 Task: Research Airbnb properties in Teolocholco, Mexico from 2nd December, 2023 to 6th December, 2023 for 2 adults. Place can be entire room with 1  bedroom having 1 bed and 1 bathroom. Property type can be hotel.
Action: Mouse moved to (409, 317)
Screenshot: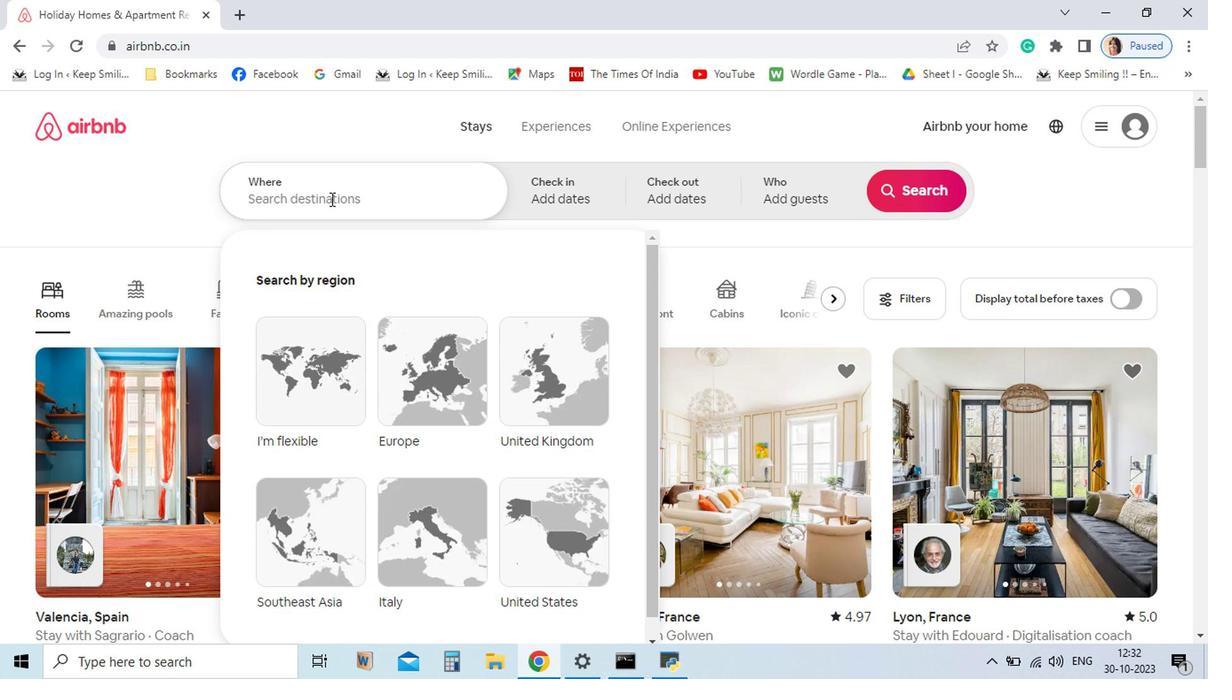 
Action: Key pressed <Key.shift>Teolocholco,<Key.space><Key.shift_r>Mexico<Key.enter>
Screenshot: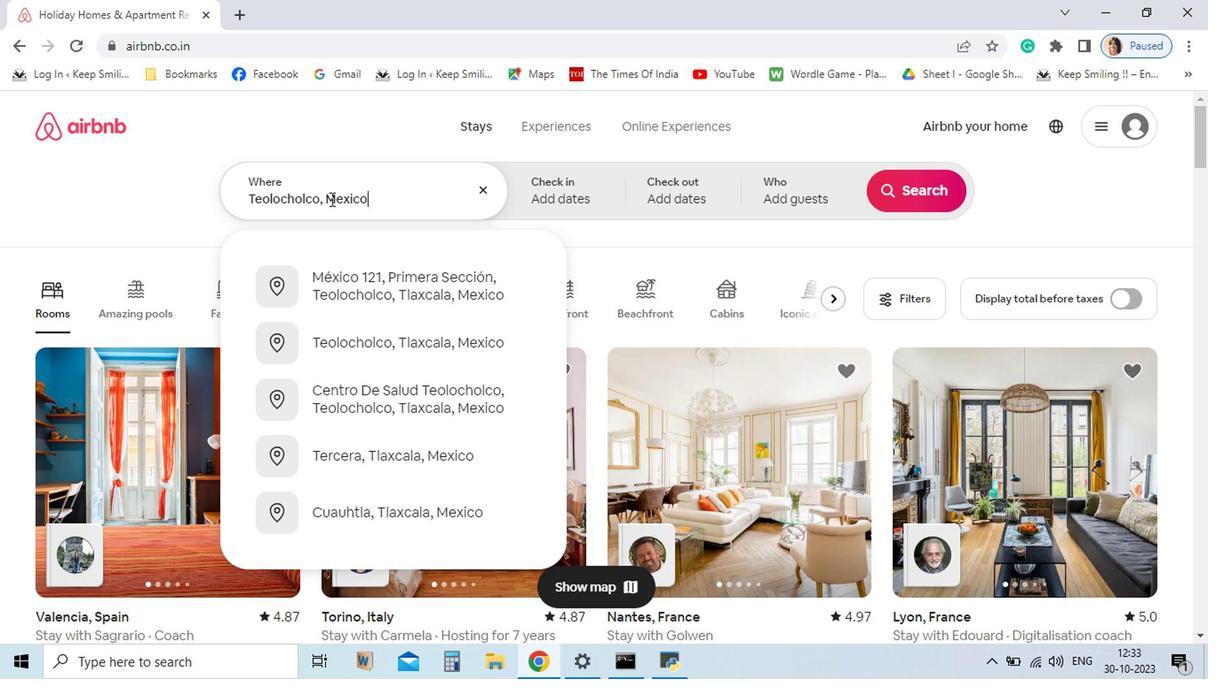 
Action: Mouse moved to (814, 412)
Screenshot: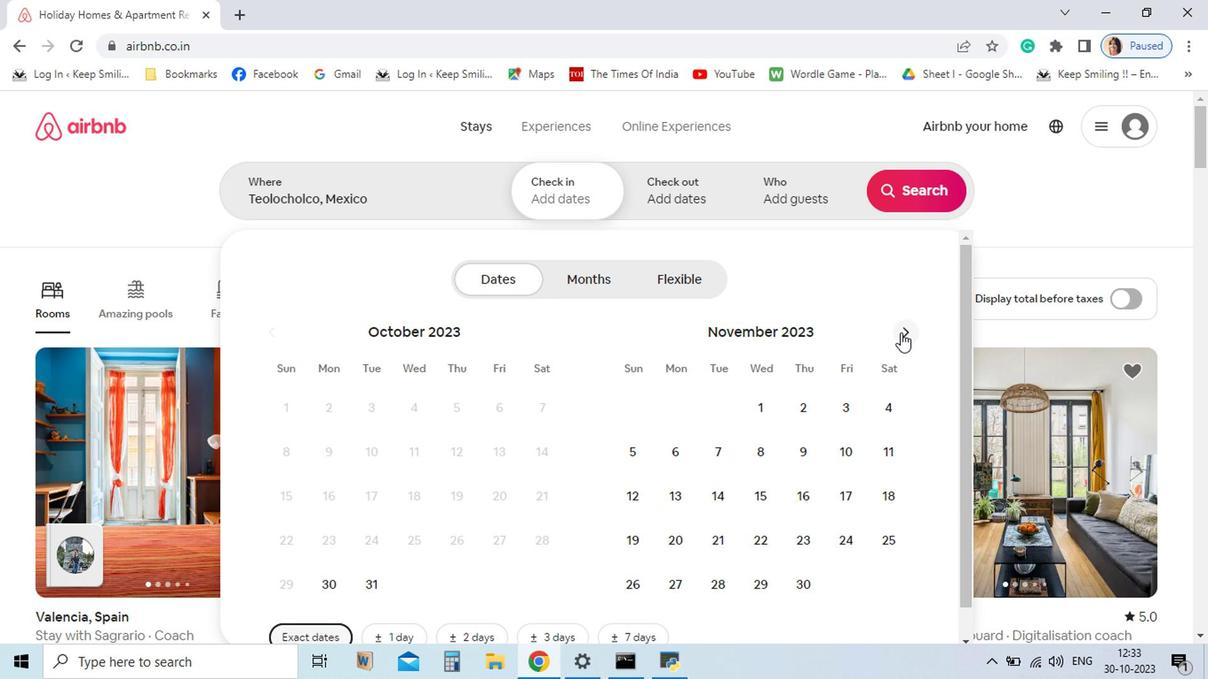 
Action: Mouse pressed left at (814, 412)
Screenshot: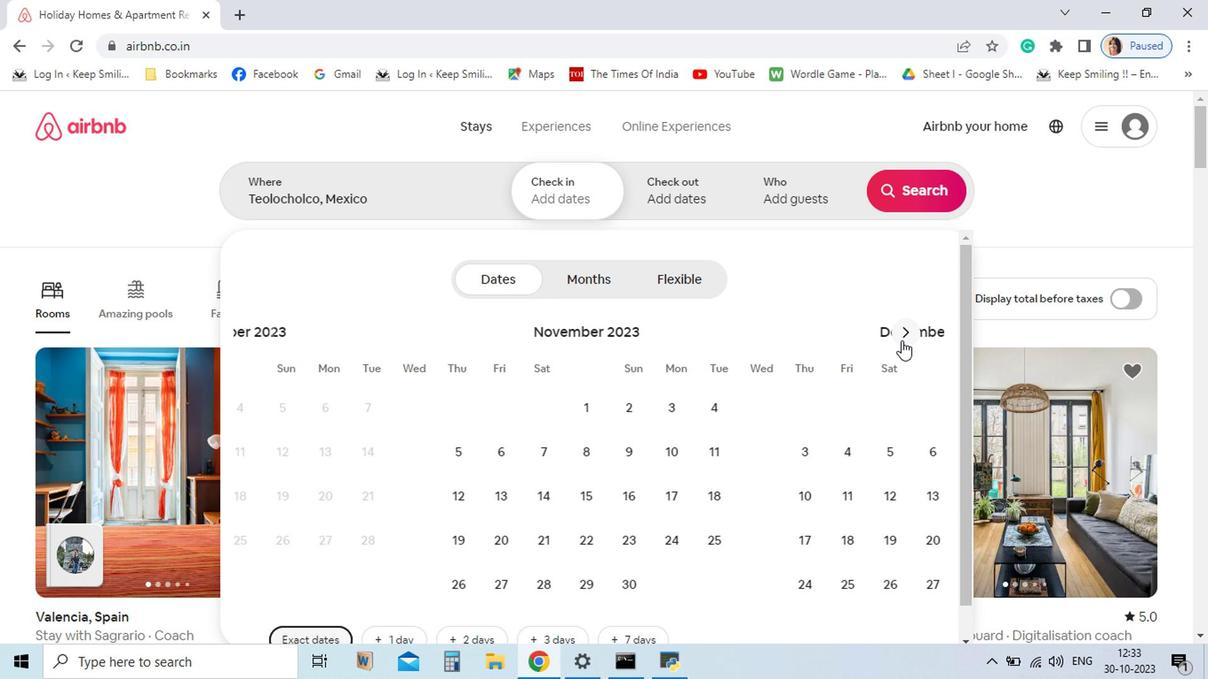 
Action: Mouse moved to (802, 472)
Screenshot: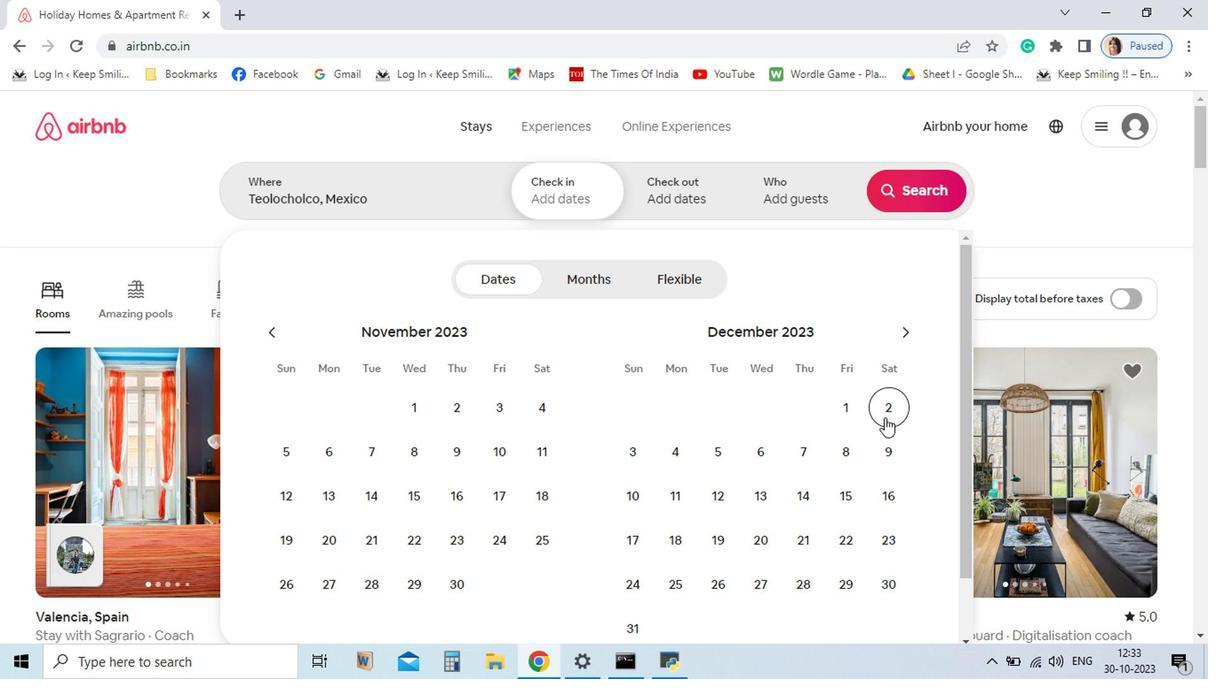 
Action: Mouse pressed left at (802, 472)
Screenshot: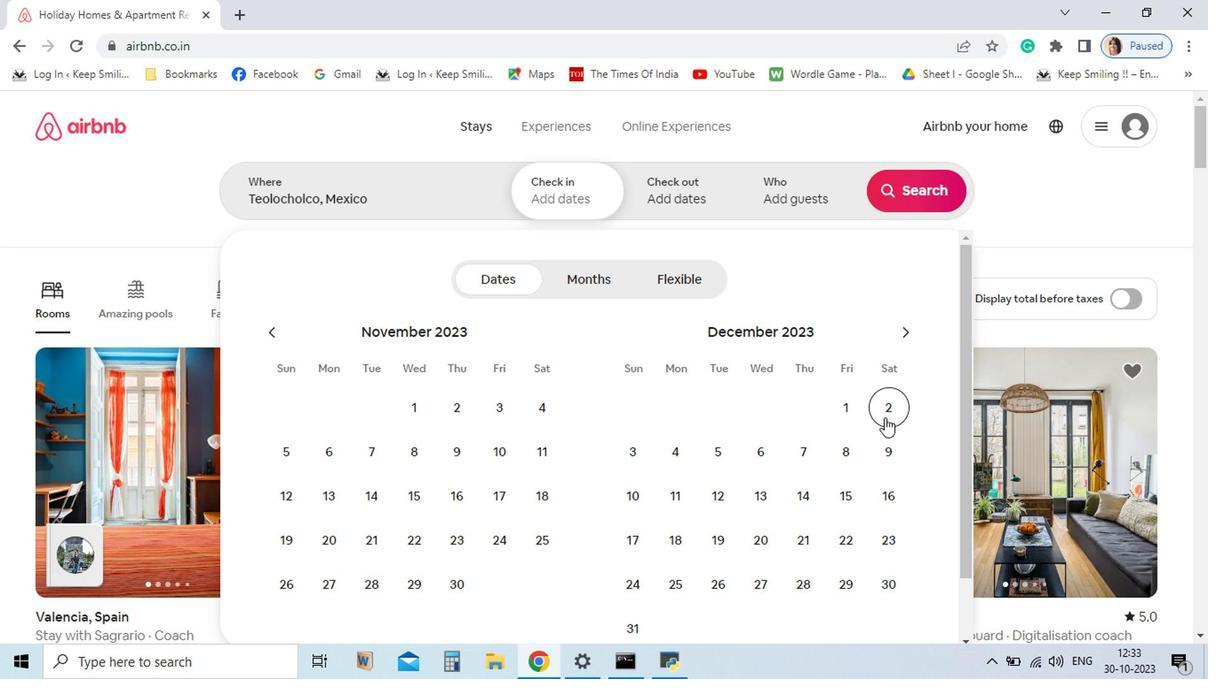
Action: Mouse moved to (713, 505)
Screenshot: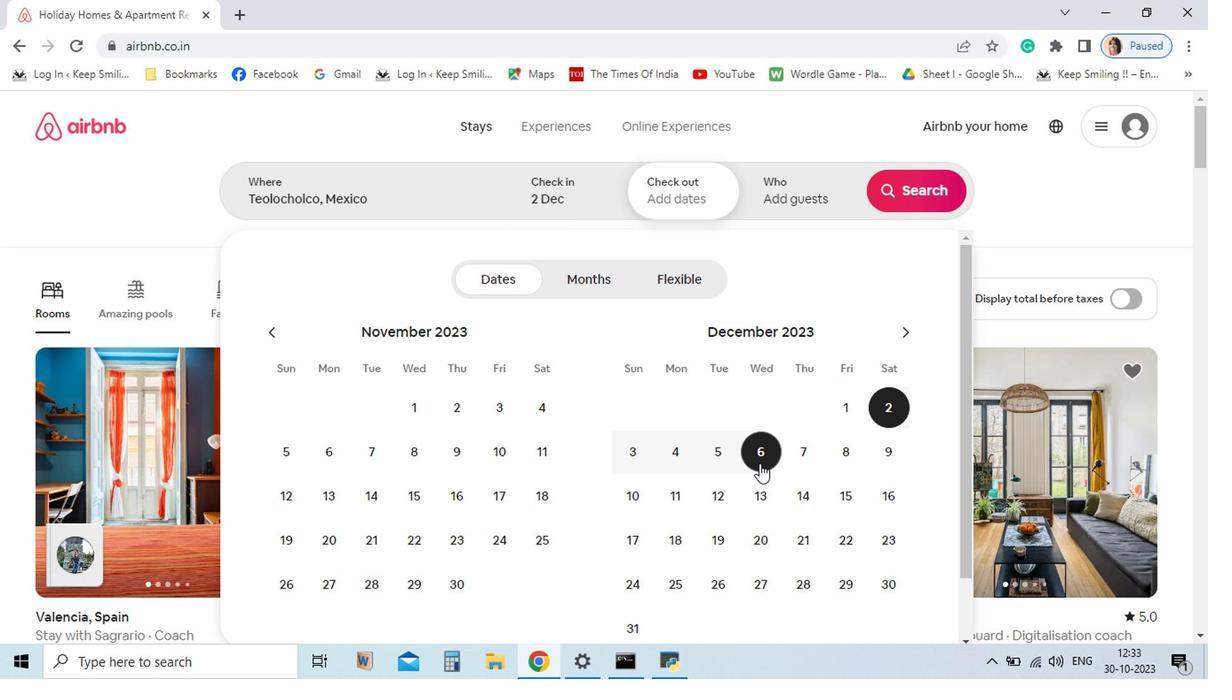 
Action: Mouse pressed left at (713, 505)
Screenshot: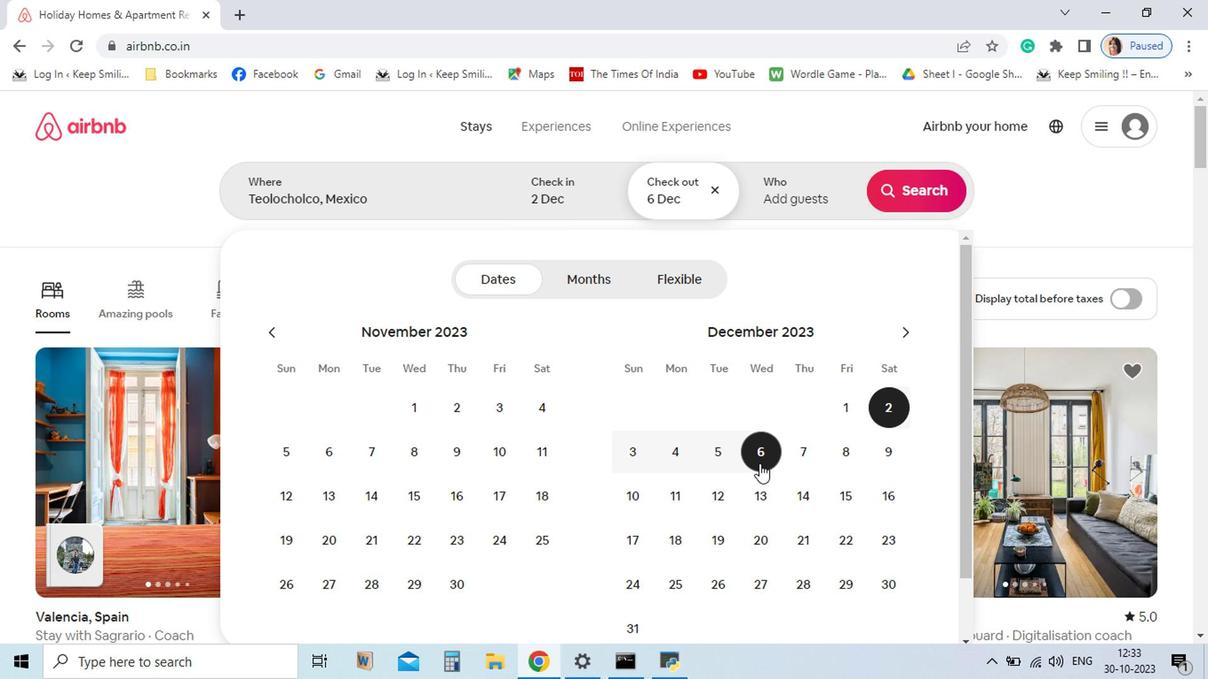 
Action: Mouse moved to (735, 314)
Screenshot: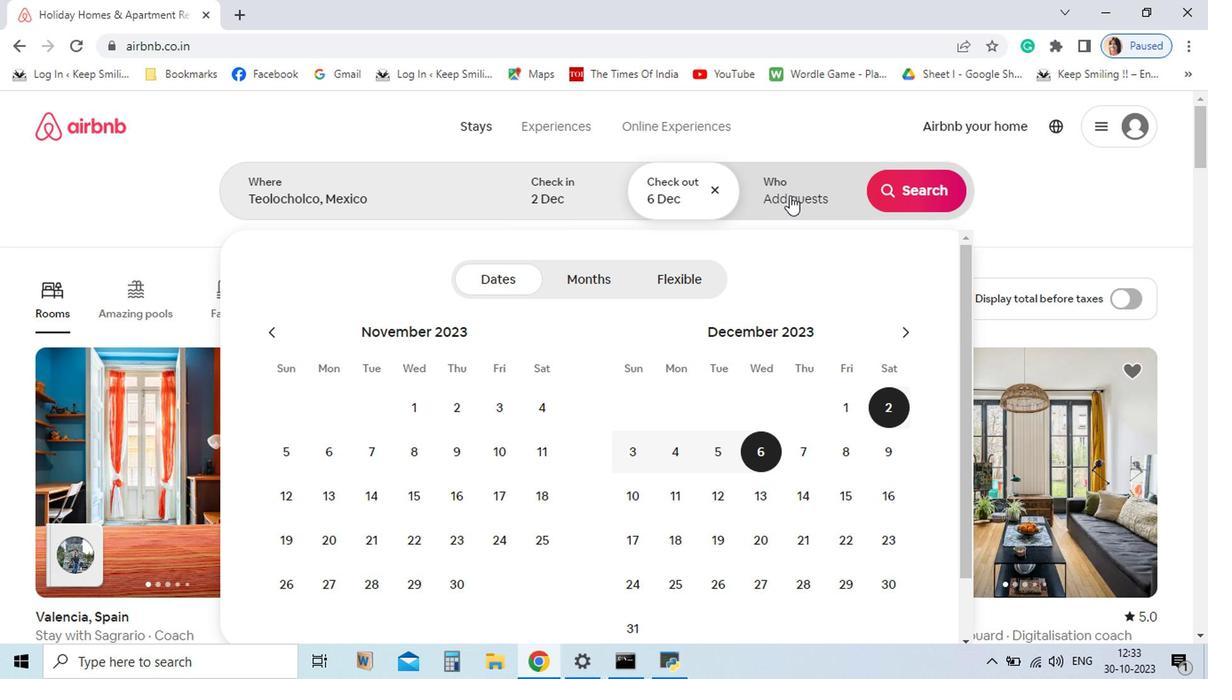 
Action: Mouse pressed left at (735, 314)
Screenshot: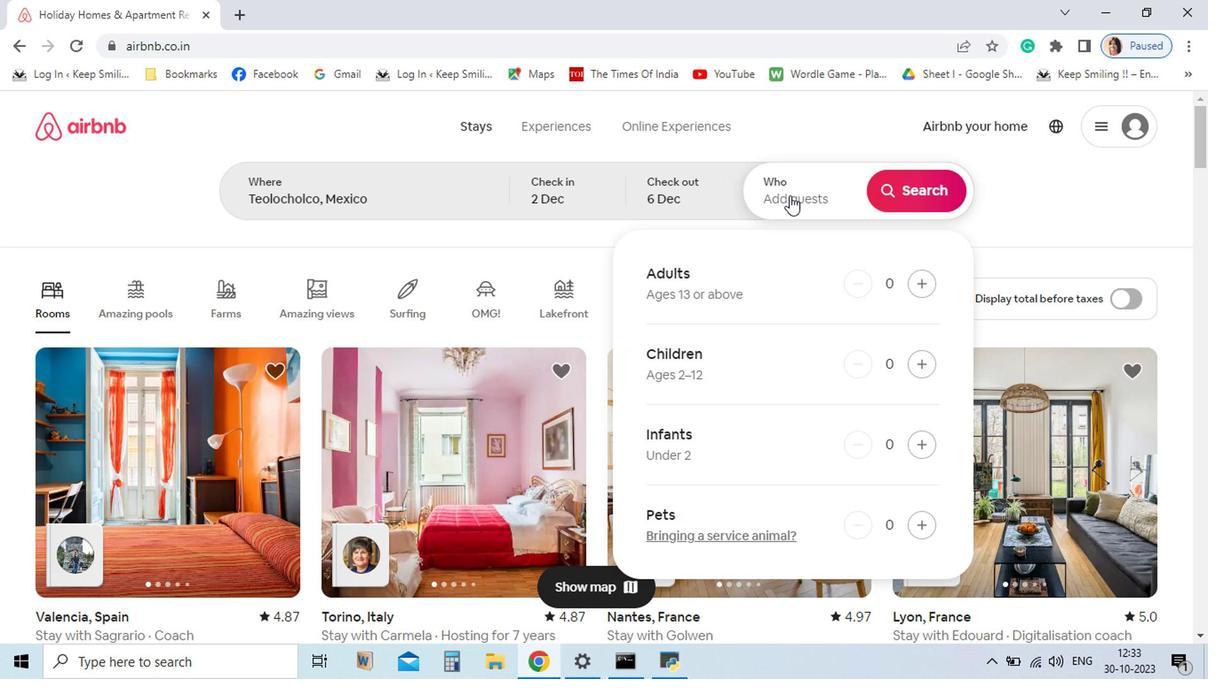 
Action: Mouse moved to (831, 378)
Screenshot: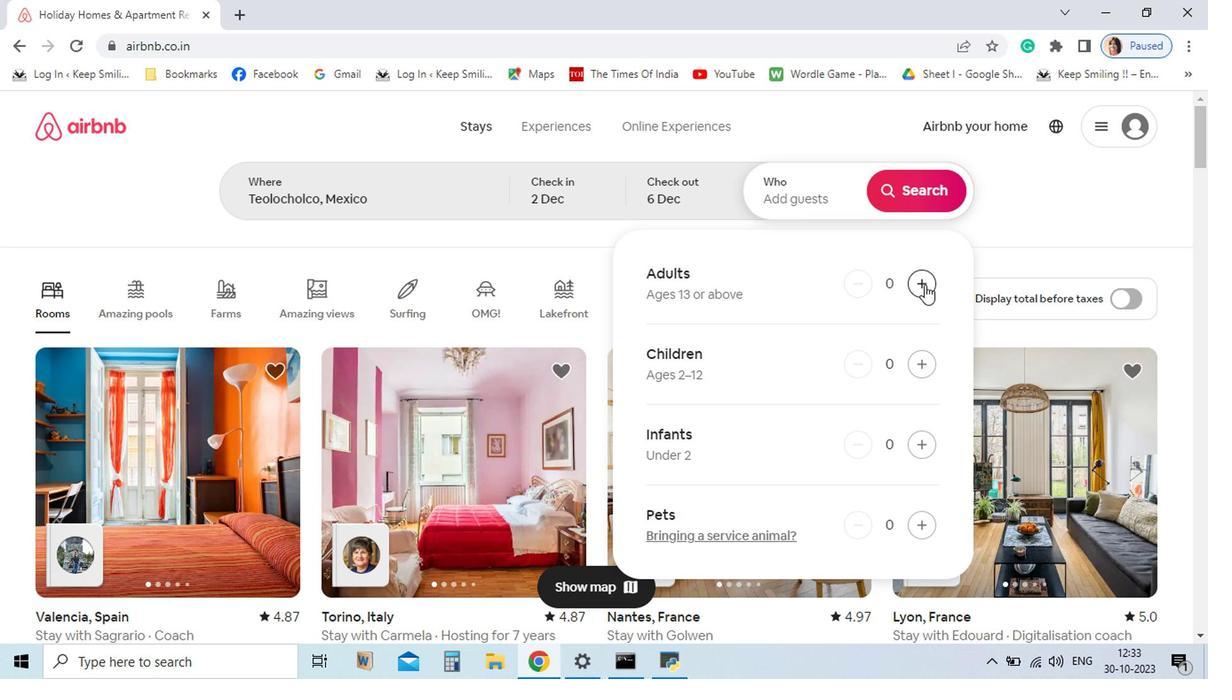 
Action: Mouse pressed left at (831, 378)
Screenshot: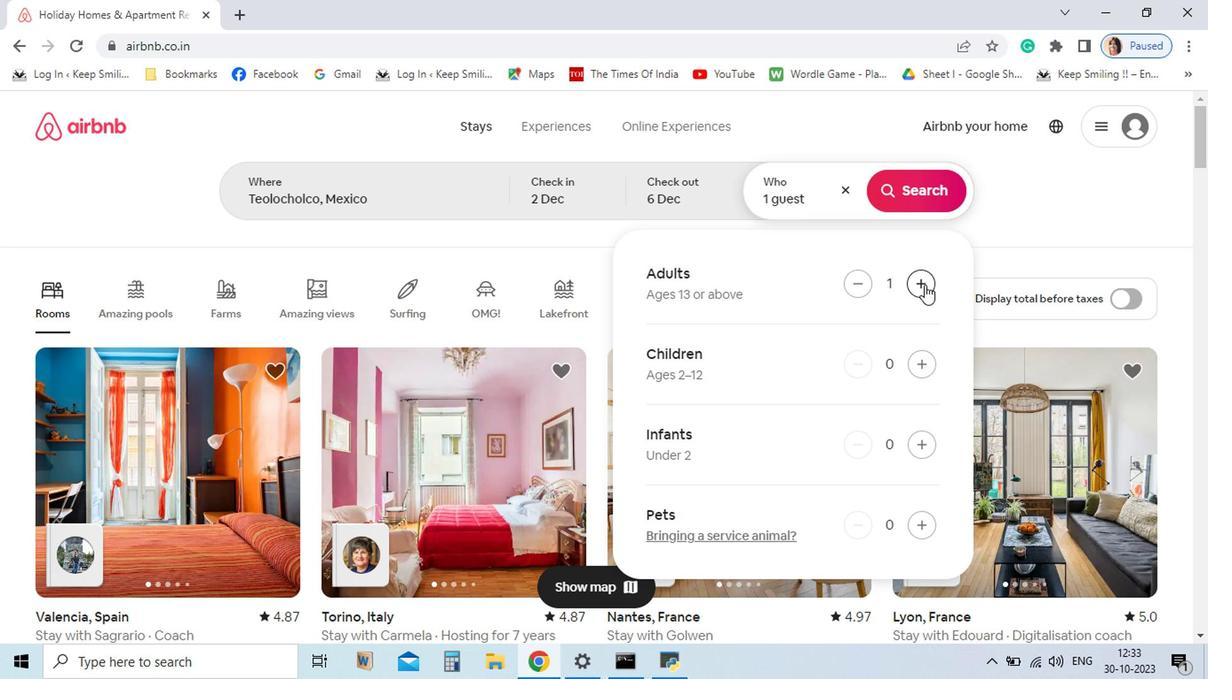
Action: Mouse pressed left at (831, 378)
Screenshot: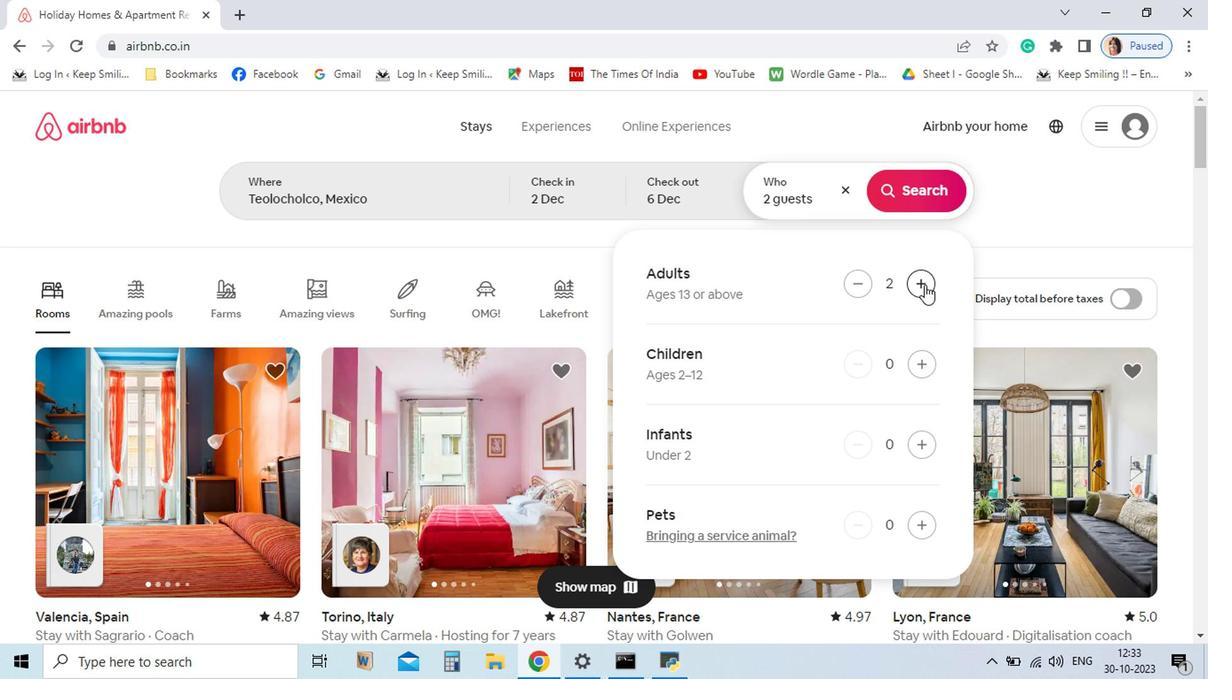 
Action: Mouse moved to (822, 312)
Screenshot: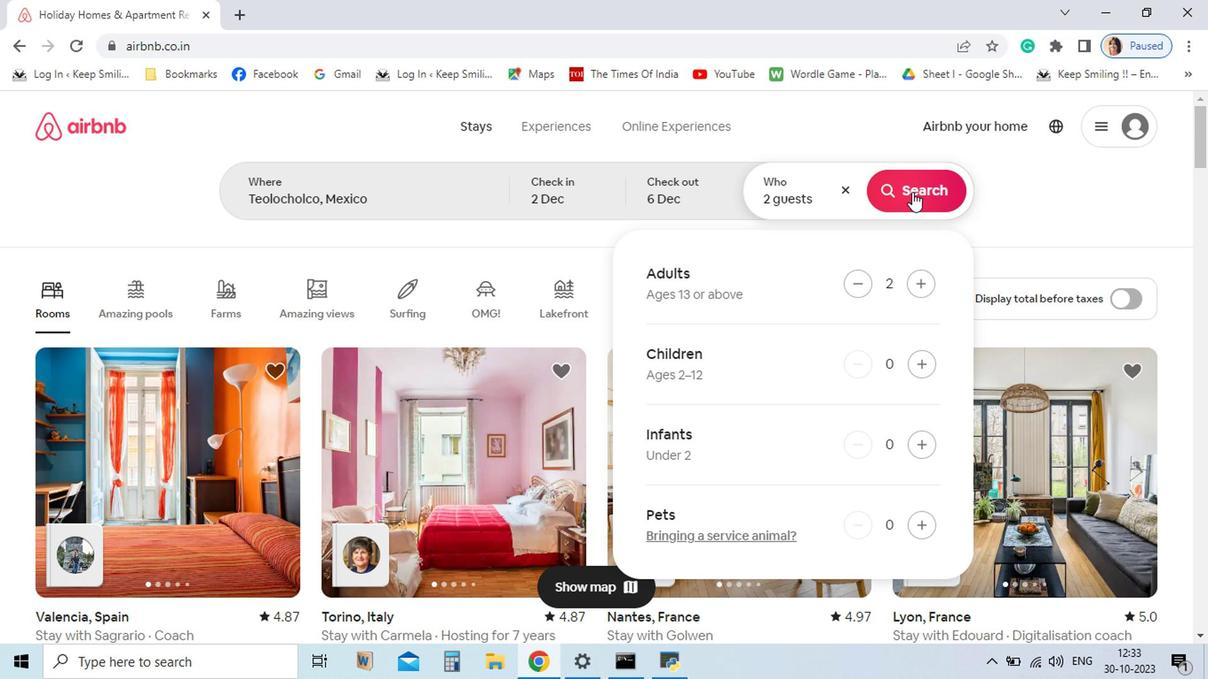 
Action: Mouse pressed left at (822, 312)
Screenshot: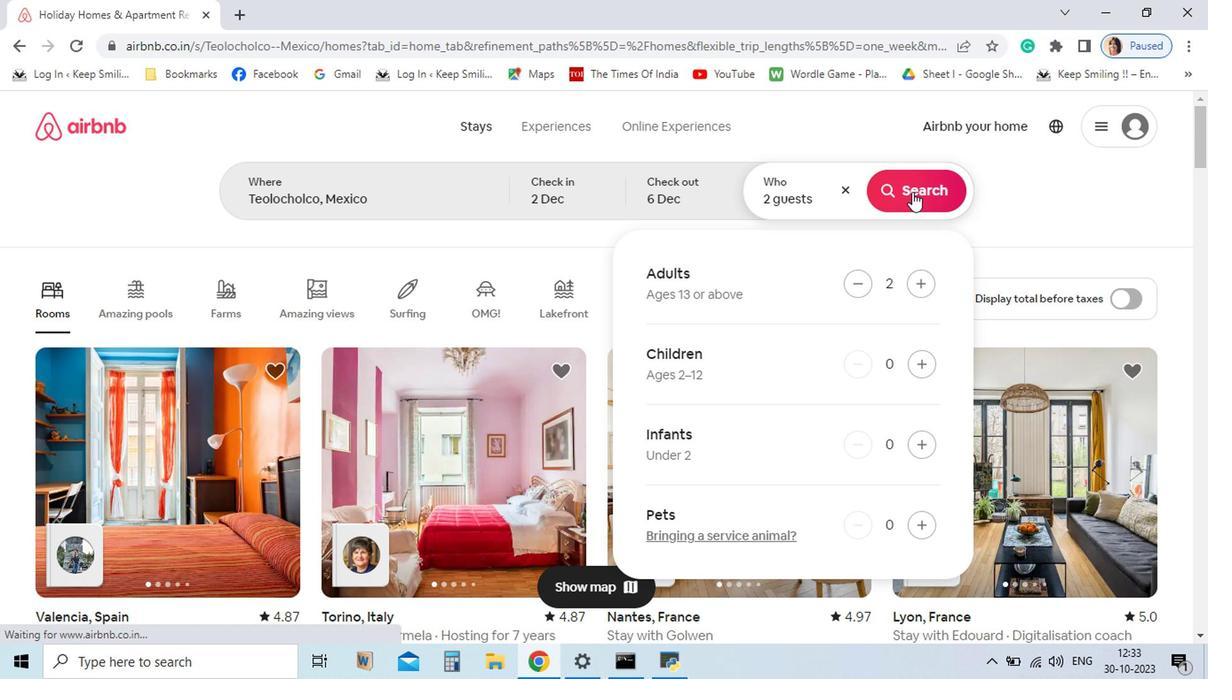 
Action: Mouse moved to (830, 313)
Screenshot: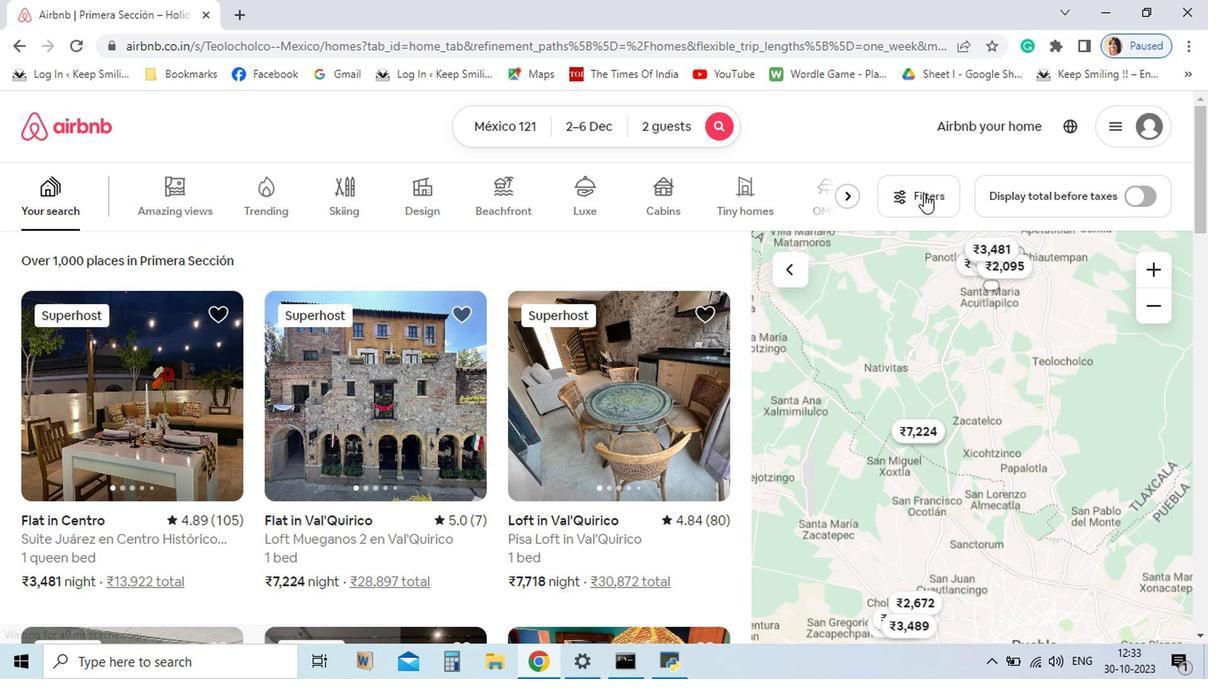 
Action: Mouse pressed left at (830, 313)
Screenshot: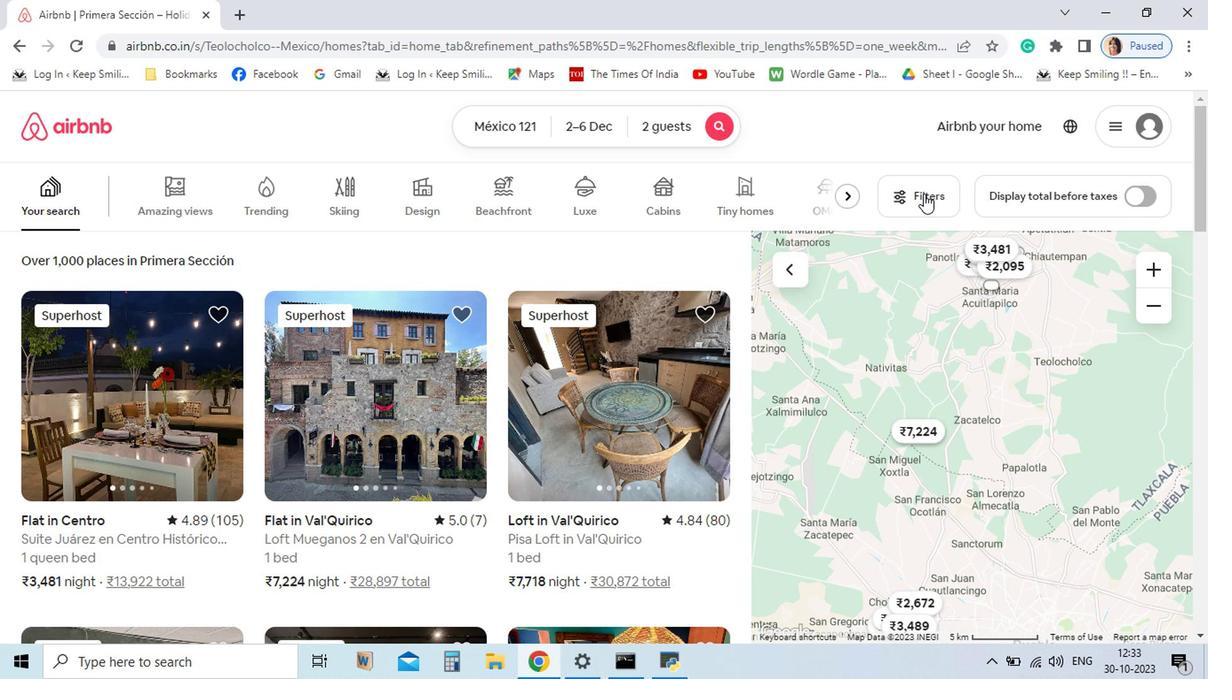 
Action: Mouse moved to (844, 339)
Screenshot: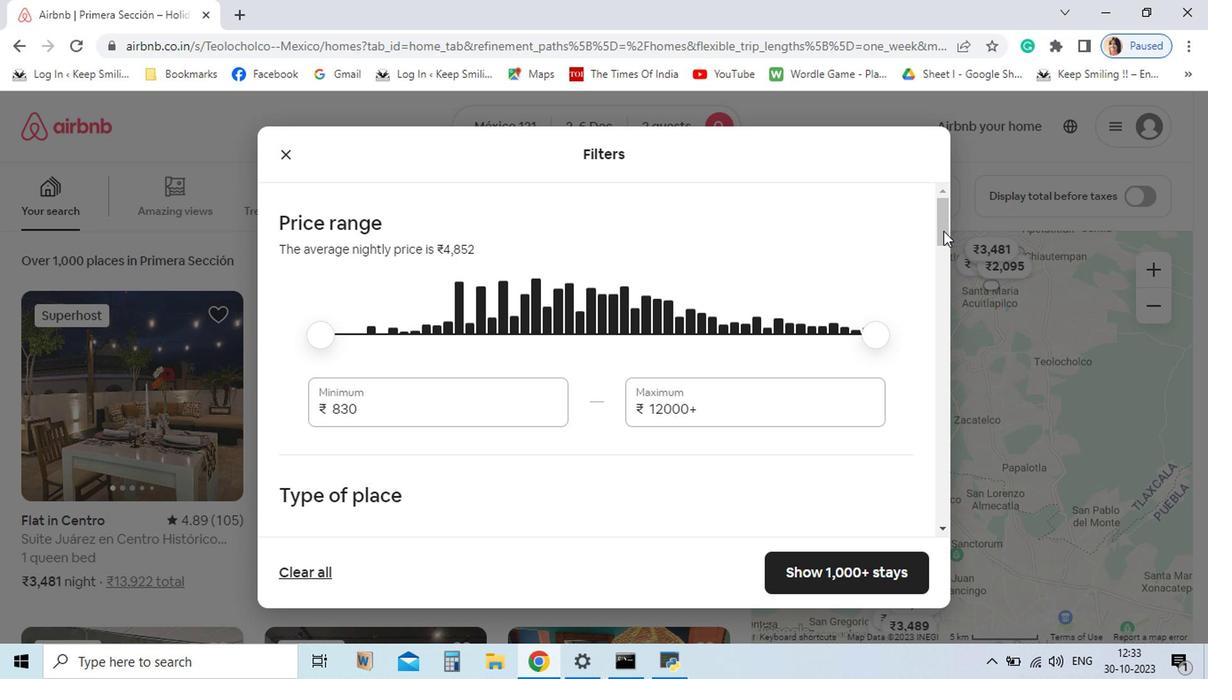
Action: Mouse pressed left at (844, 339)
Screenshot: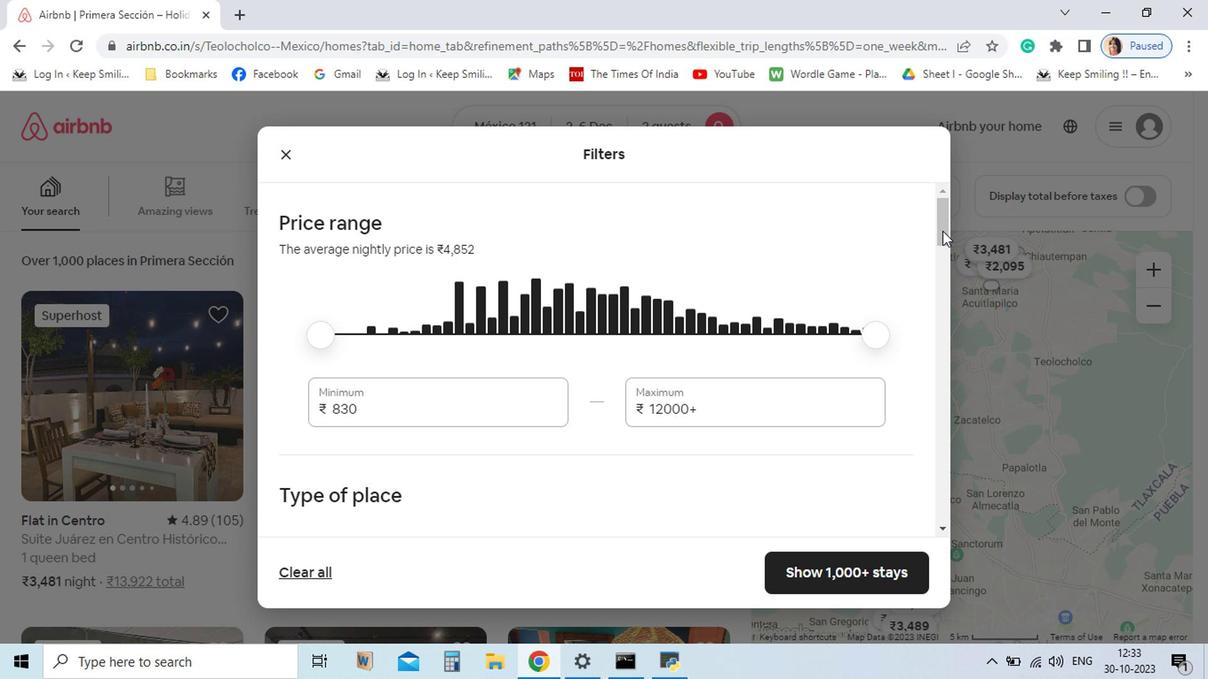 
Action: Mouse moved to (452, 434)
Screenshot: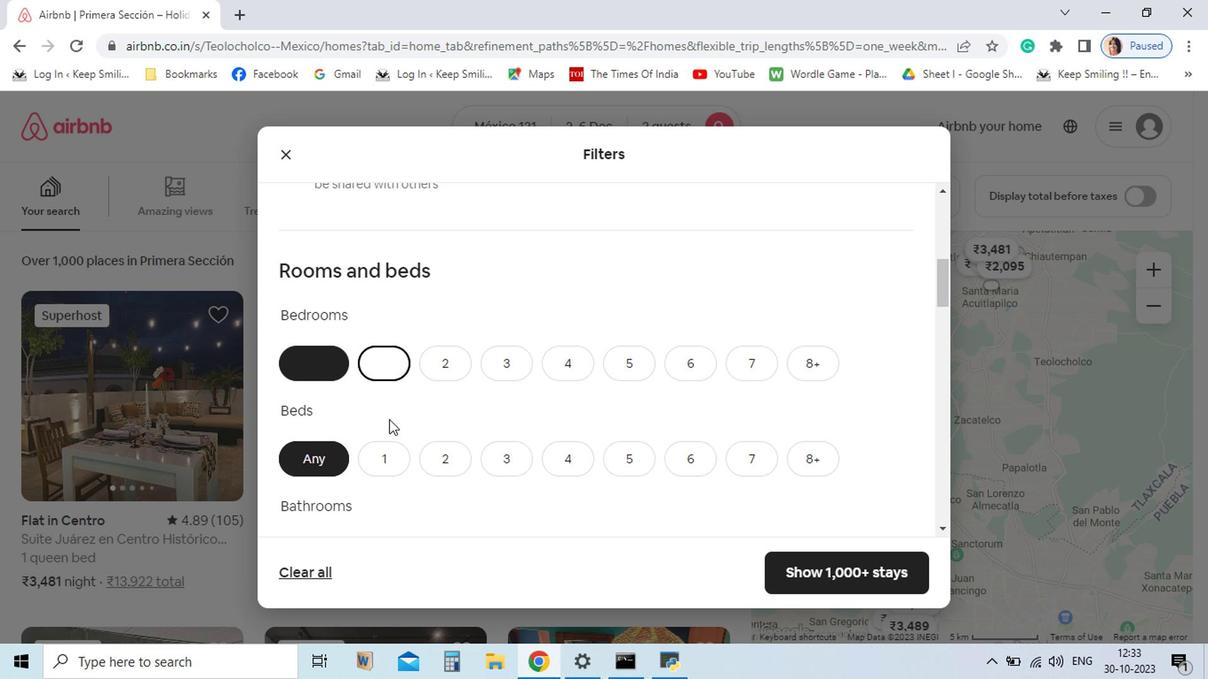 
Action: Mouse pressed left at (452, 434)
Screenshot: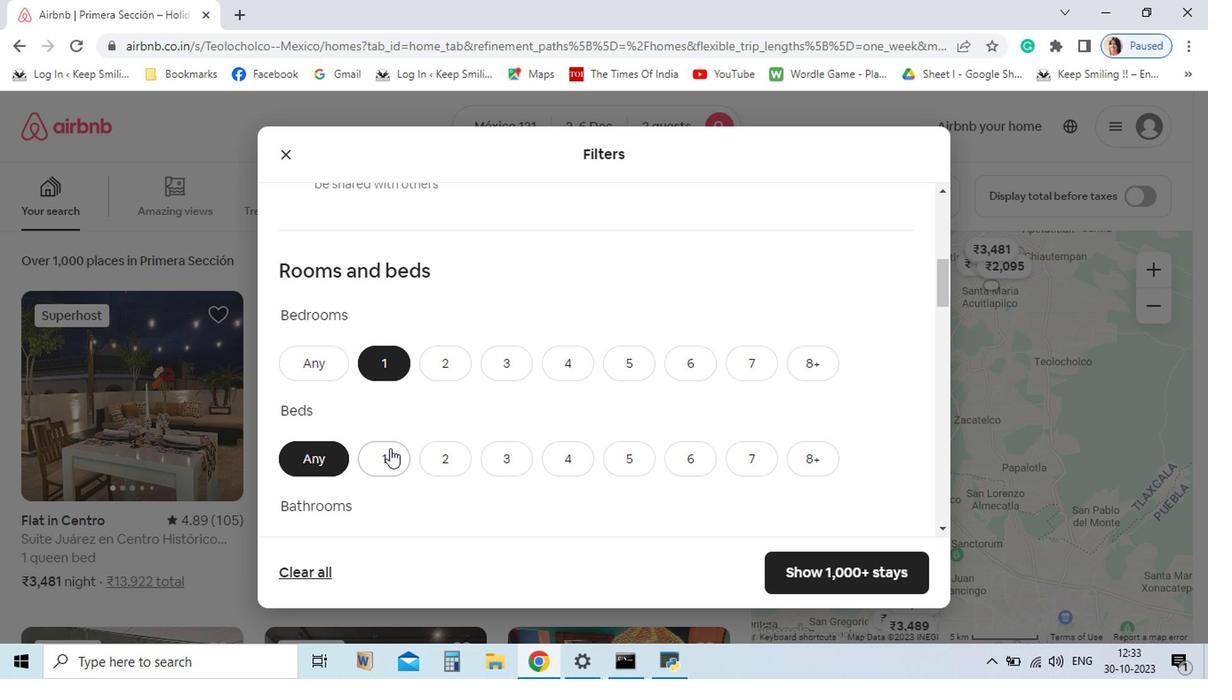 
Action: Mouse moved to (452, 494)
Screenshot: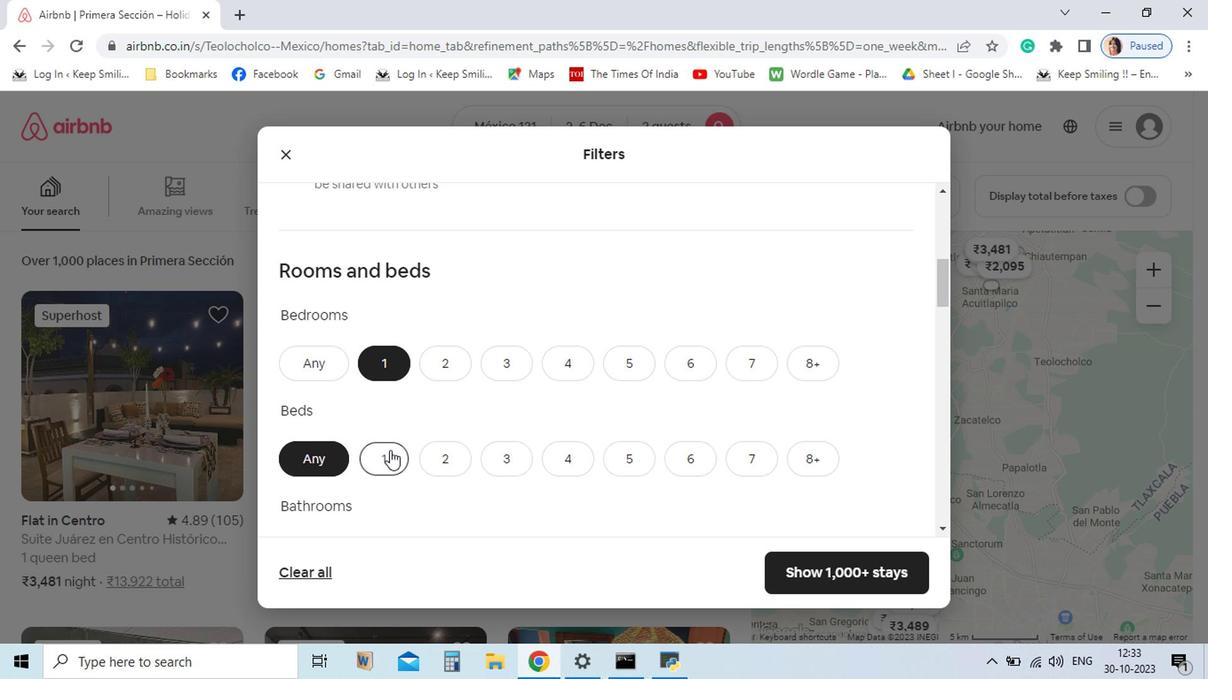 
Action: Mouse pressed left at (452, 494)
Screenshot: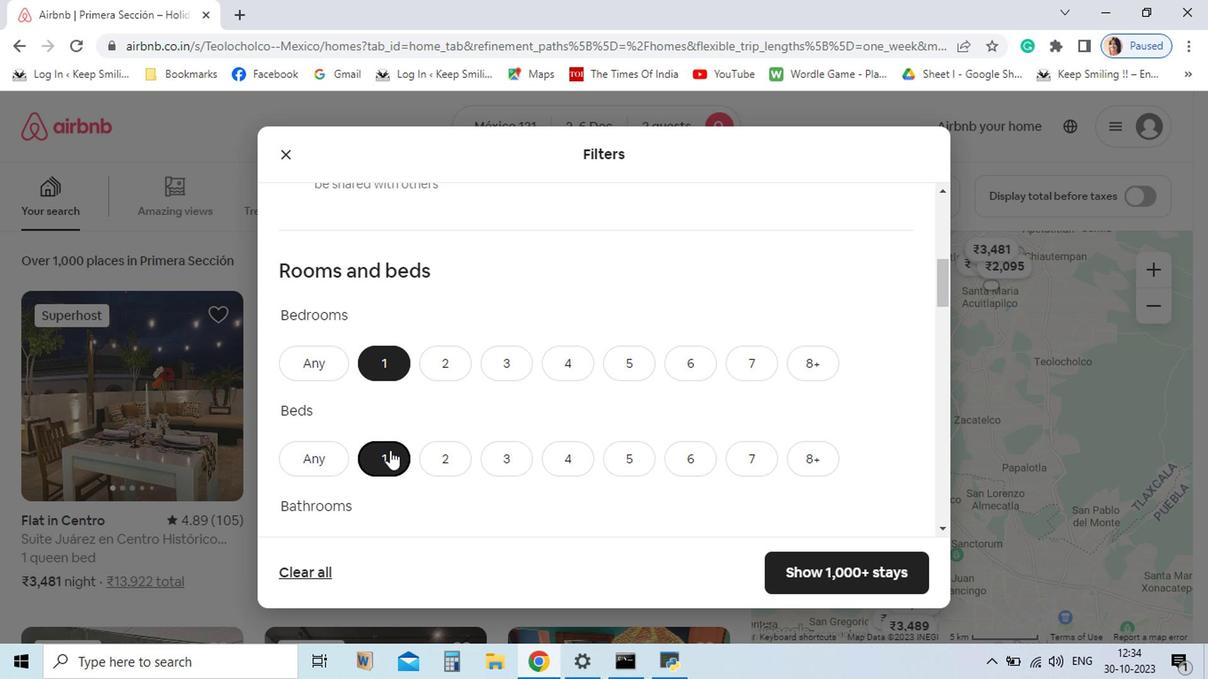 
Action: Mouse moved to (473, 501)
Screenshot: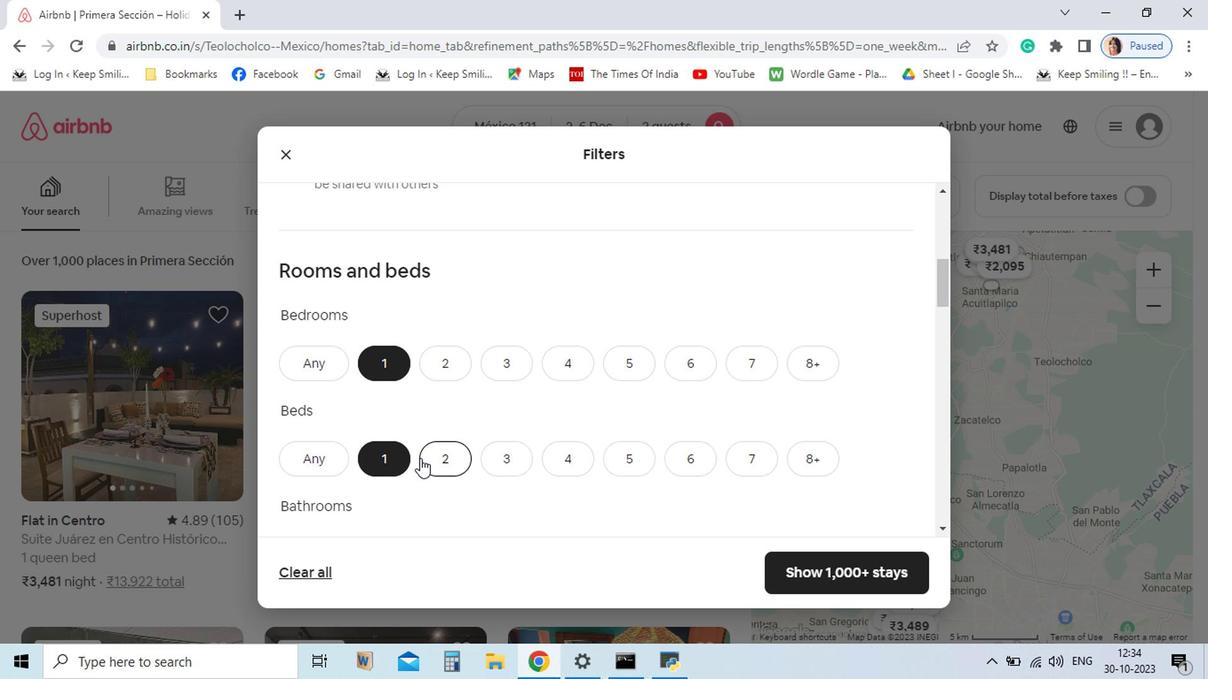 
Action: Mouse scrolled (473, 501) with delta (0, 0)
Screenshot: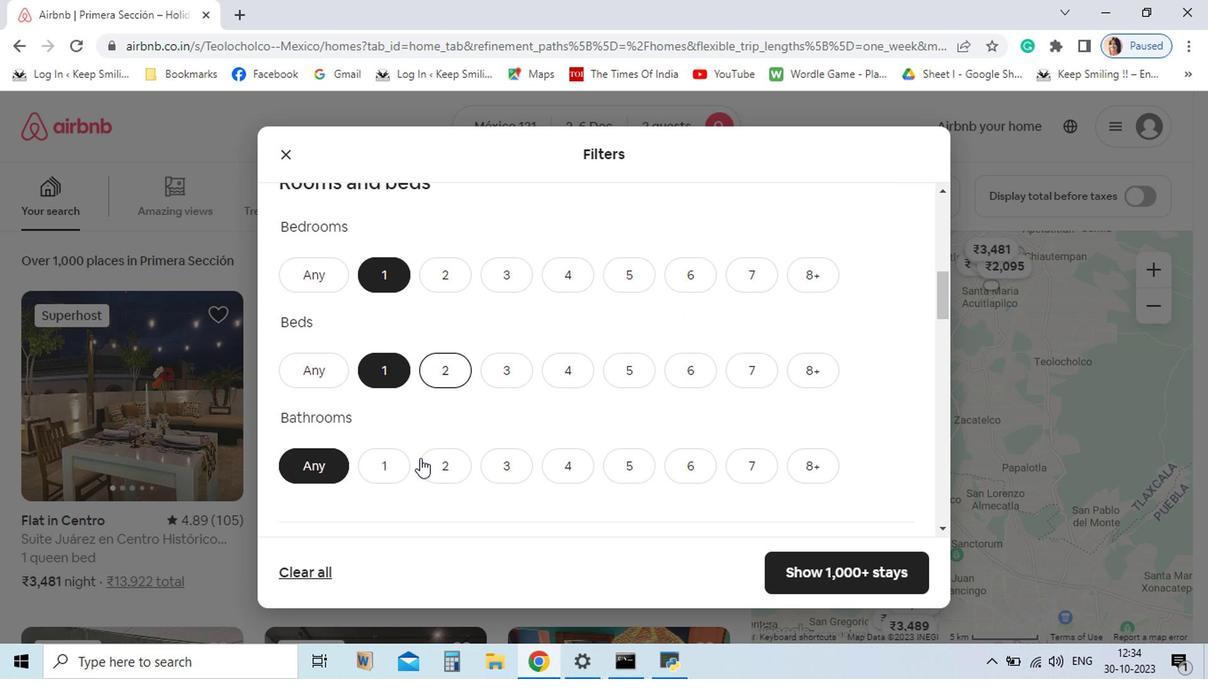 
Action: Mouse moved to (447, 504)
Screenshot: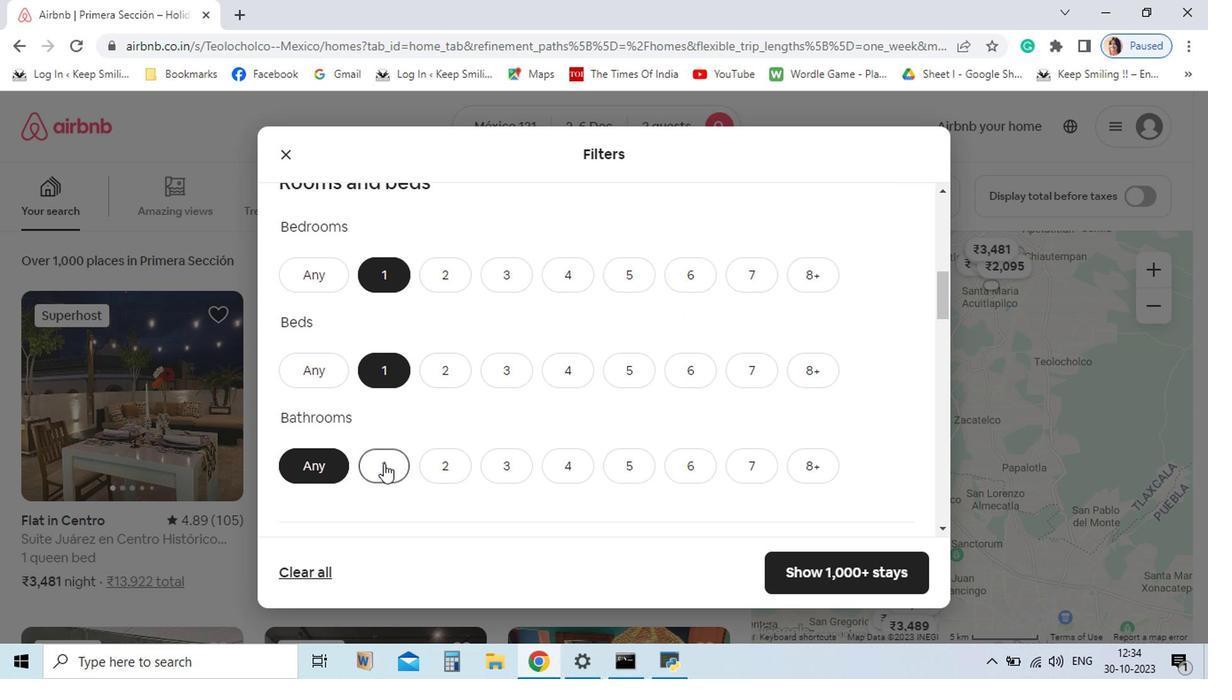 
Action: Mouse pressed left at (447, 504)
Screenshot: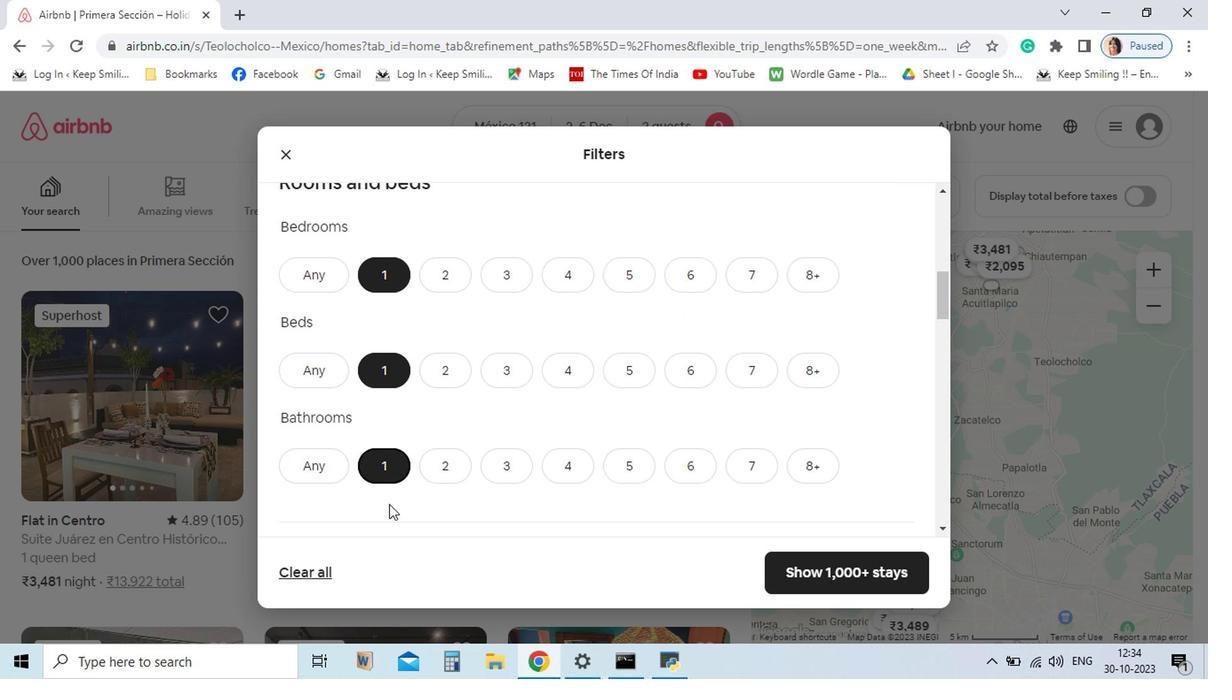 
Action: Mouse moved to (513, 534)
Screenshot: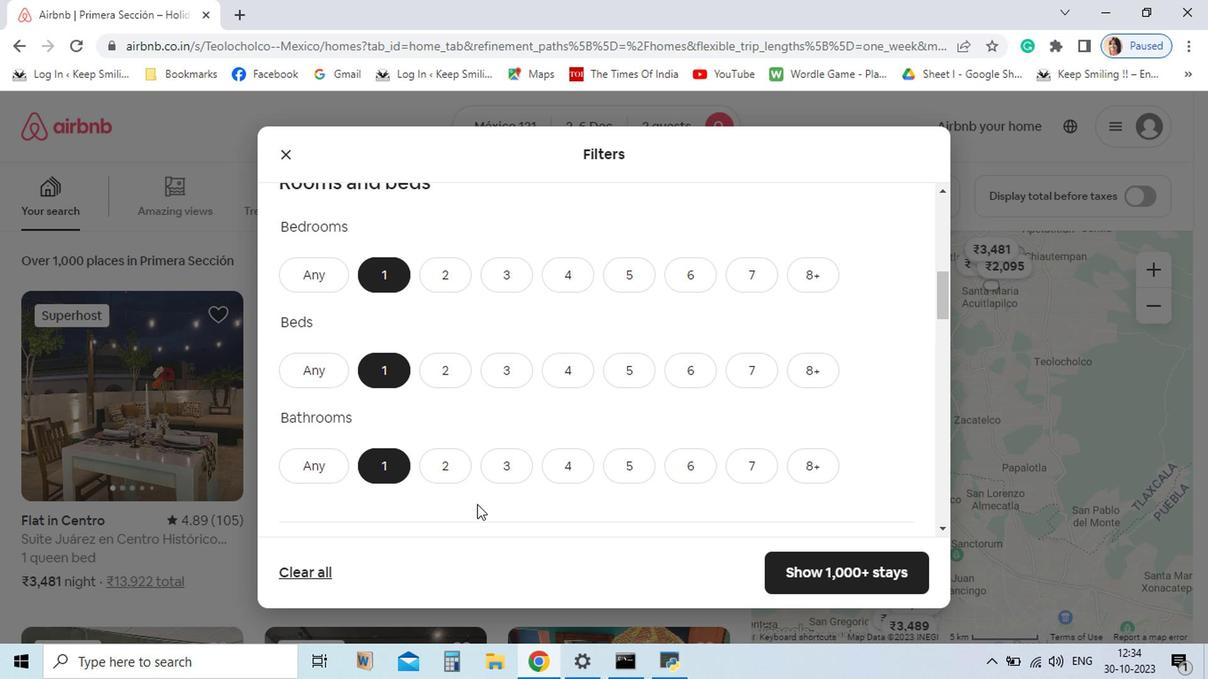 
Action: Mouse scrolled (513, 533) with delta (0, 0)
Screenshot: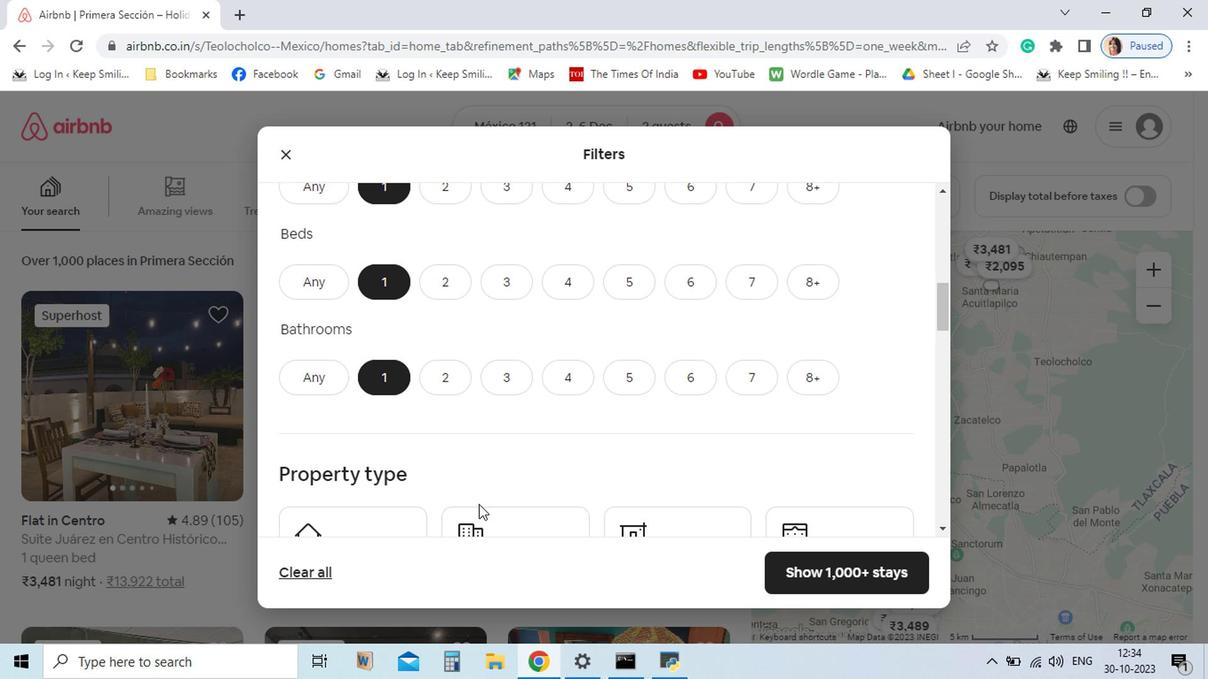 
Action: Mouse moved to (657, 497)
Screenshot: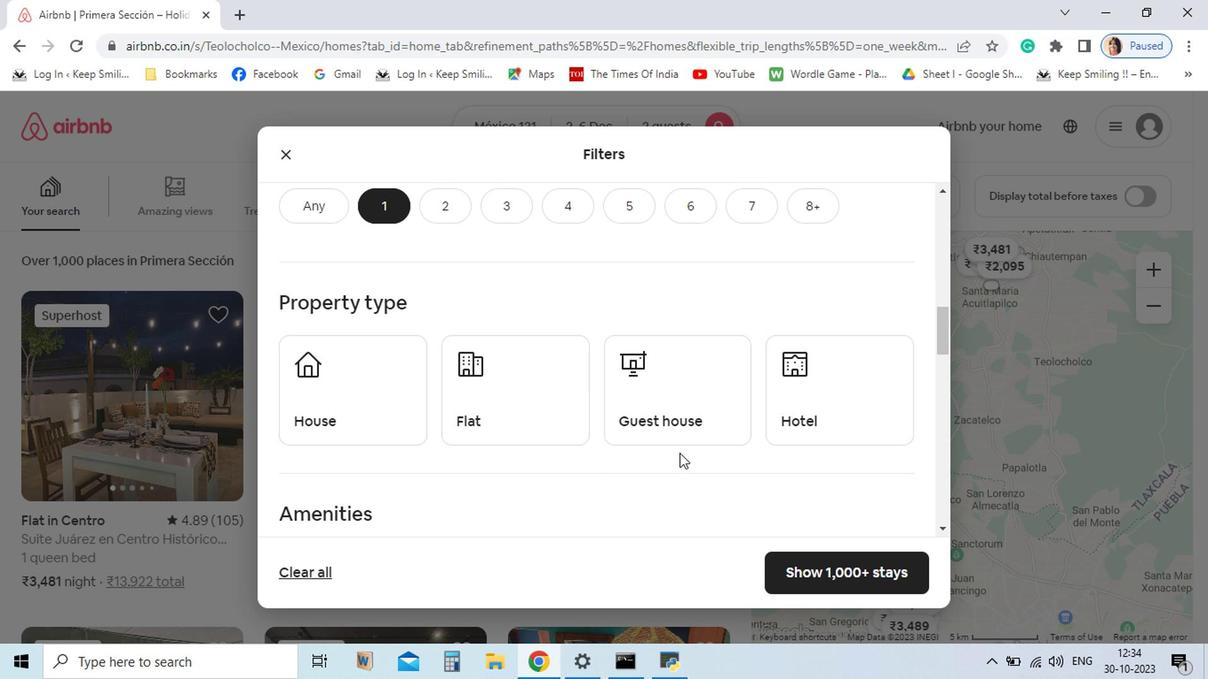 
Action: Mouse scrolled (657, 497) with delta (0, 0)
Screenshot: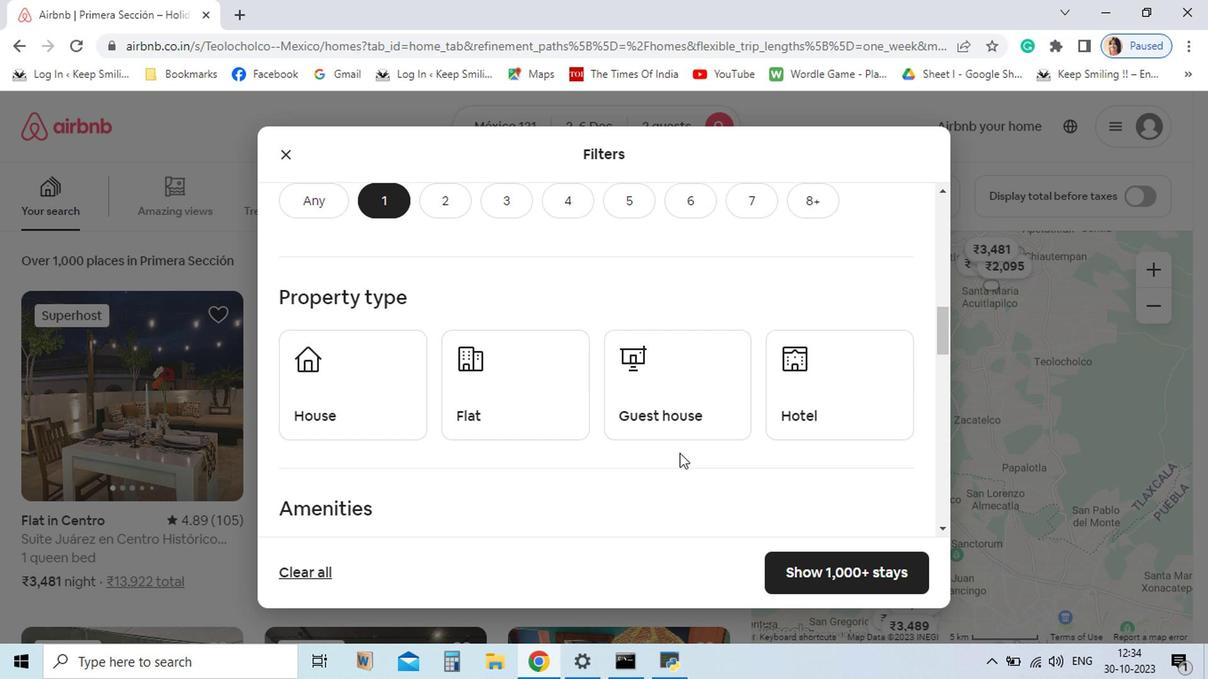 
Action: Mouse scrolled (657, 497) with delta (0, 0)
Screenshot: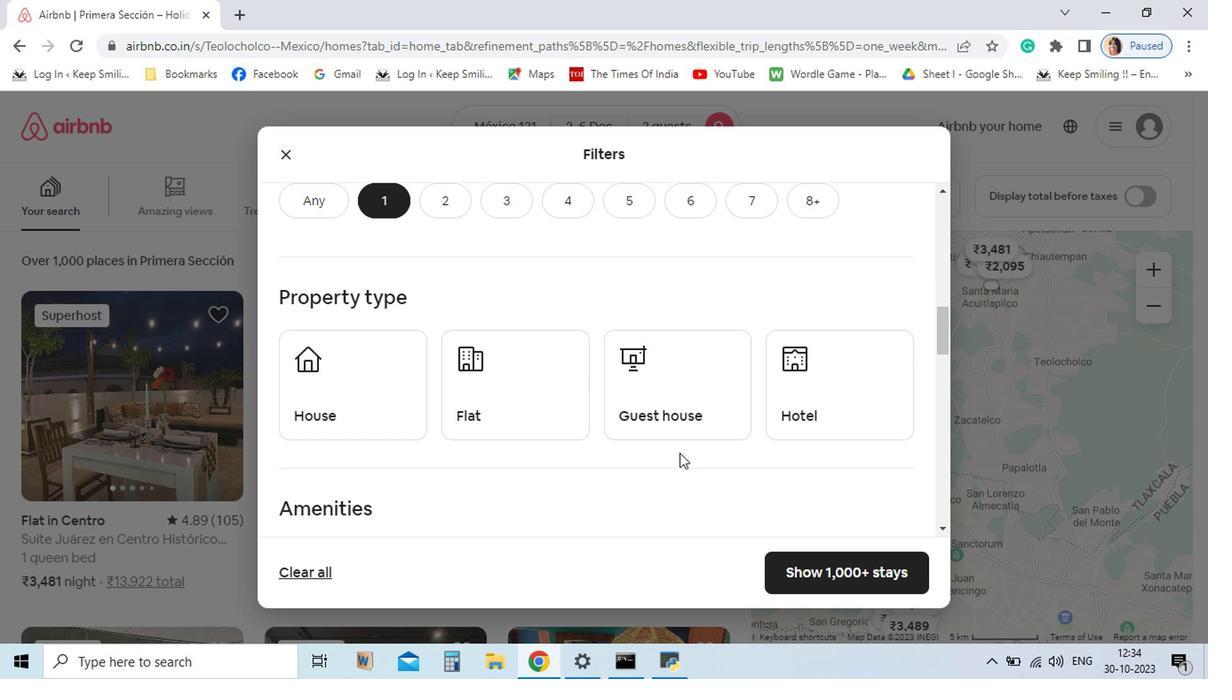 
Action: Mouse moved to (759, 458)
Screenshot: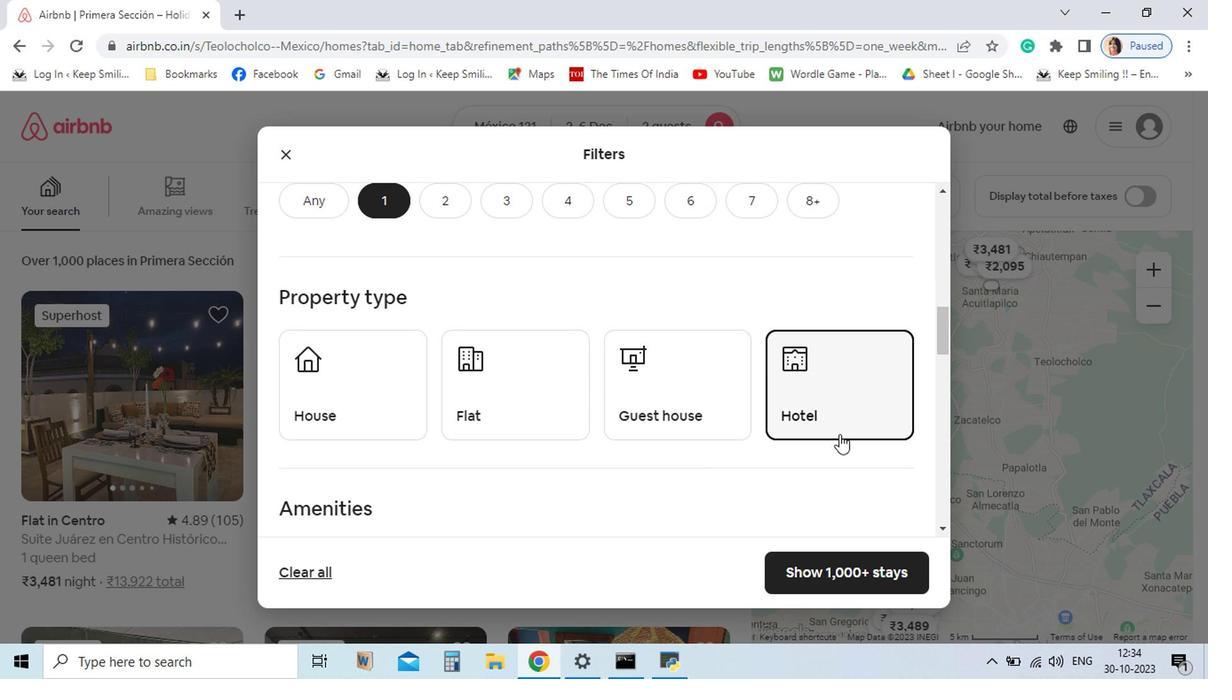 
Action: Mouse pressed left at (759, 458)
Screenshot: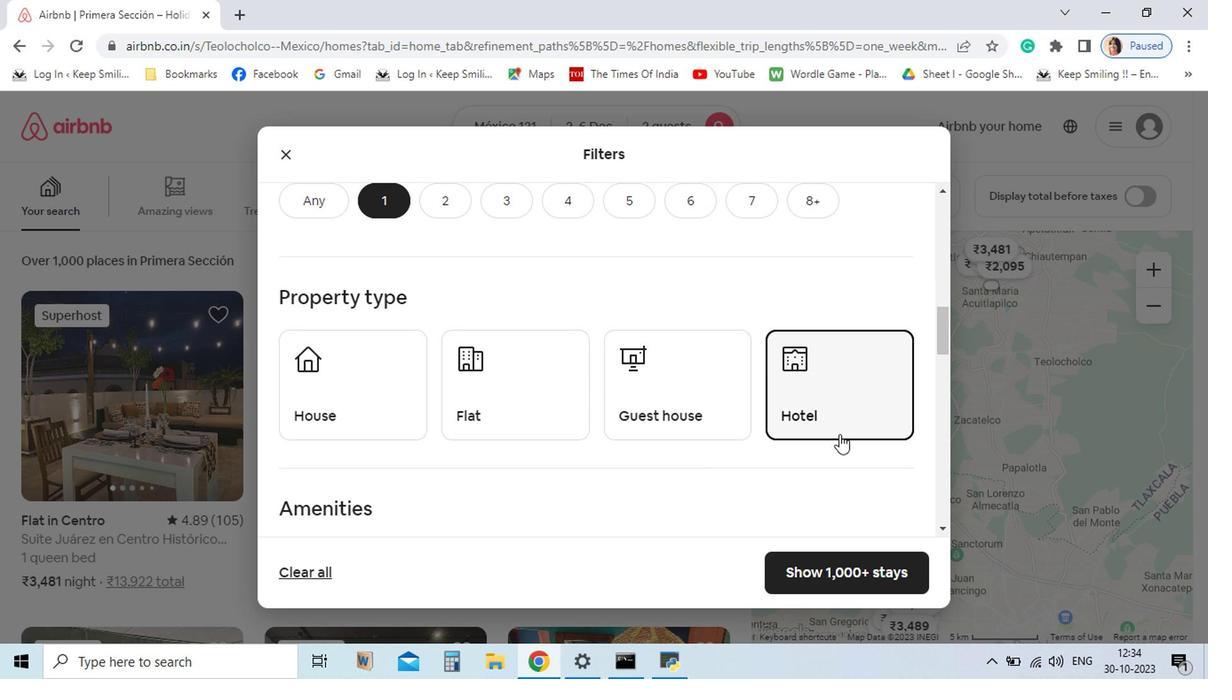 
Action: Mouse moved to (779, 585)
Screenshot: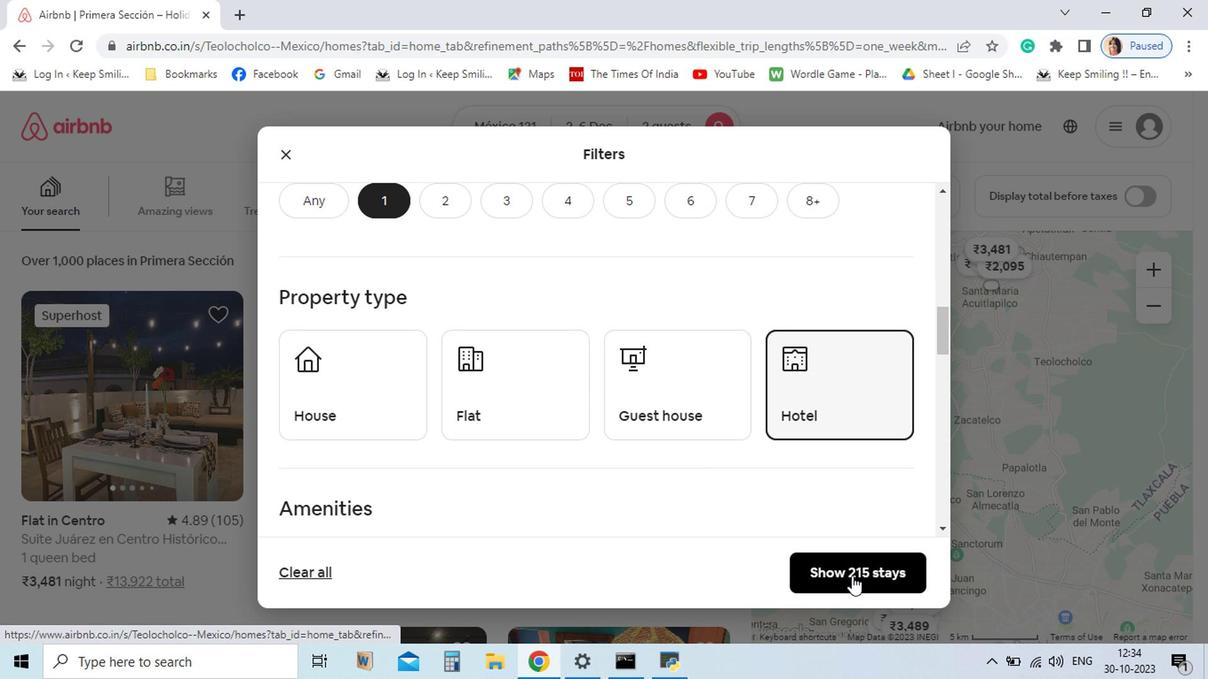 
Action: Mouse pressed left at (779, 585)
Screenshot: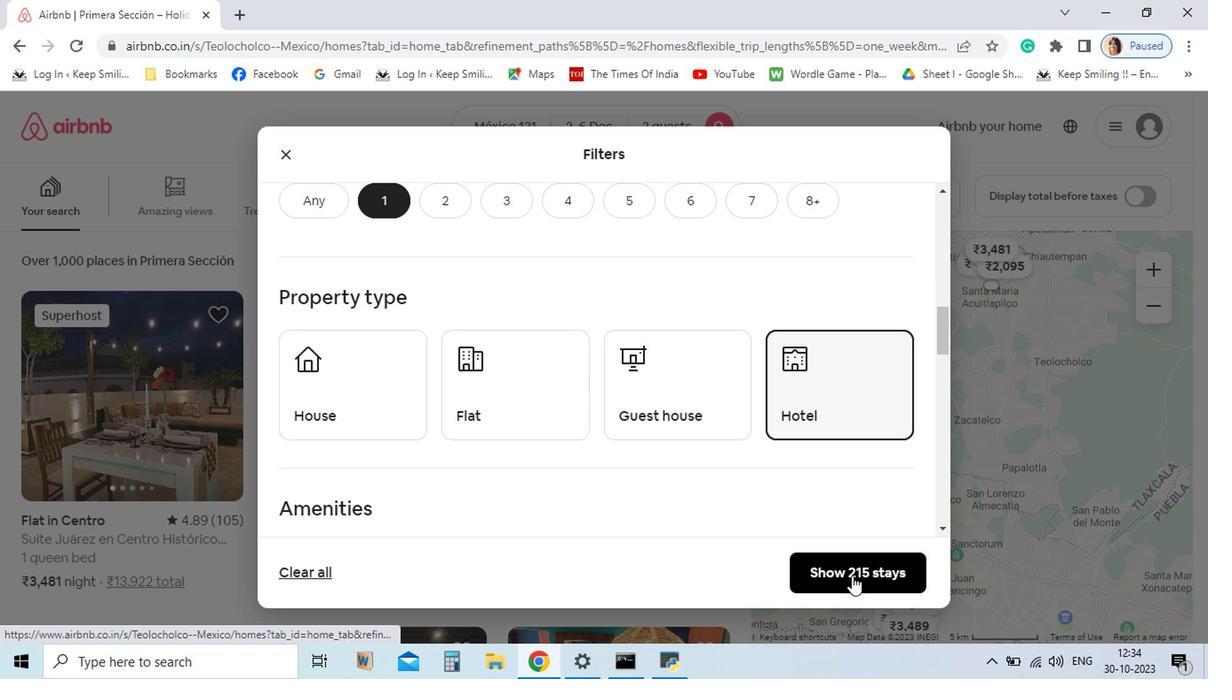 
Action: Mouse moved to (672, 583)
Screenshot: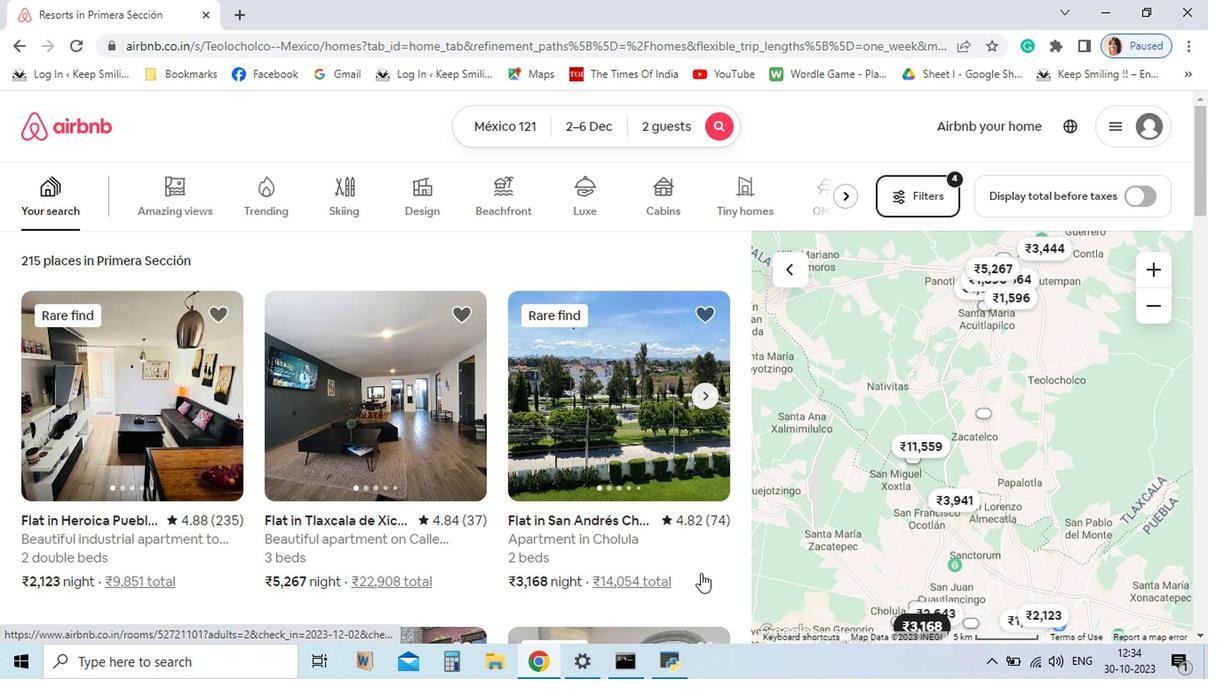 
Action: Mouse scrolled (672, 582) with delta (0, 0)
Screenshot: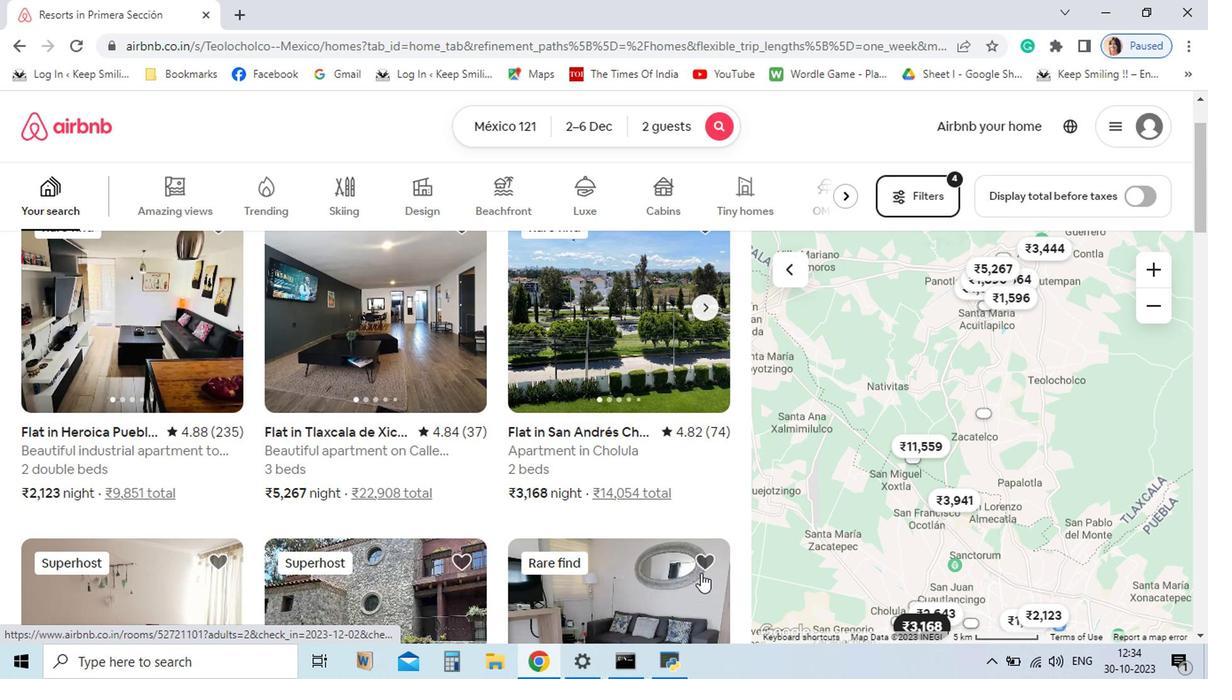
Action: Mouse scrolled (672, 582) with delta (0, 0)
Screenshot: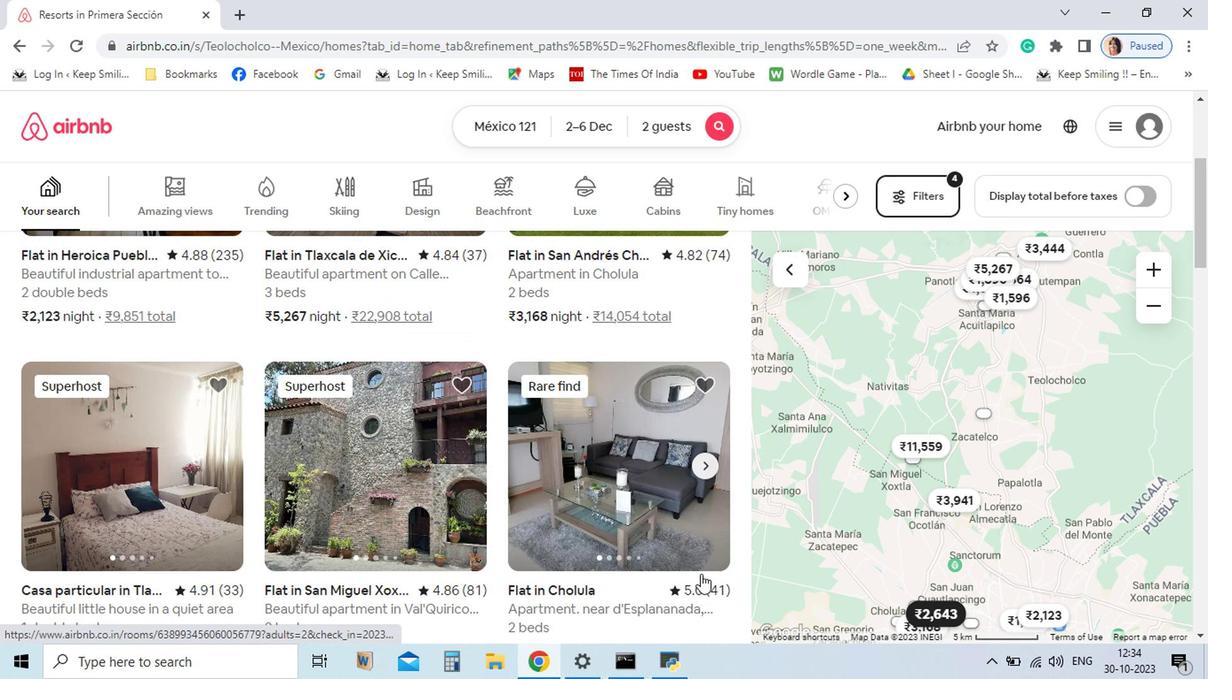 
Action: Mouse moved to (672, 584)
Screenshot: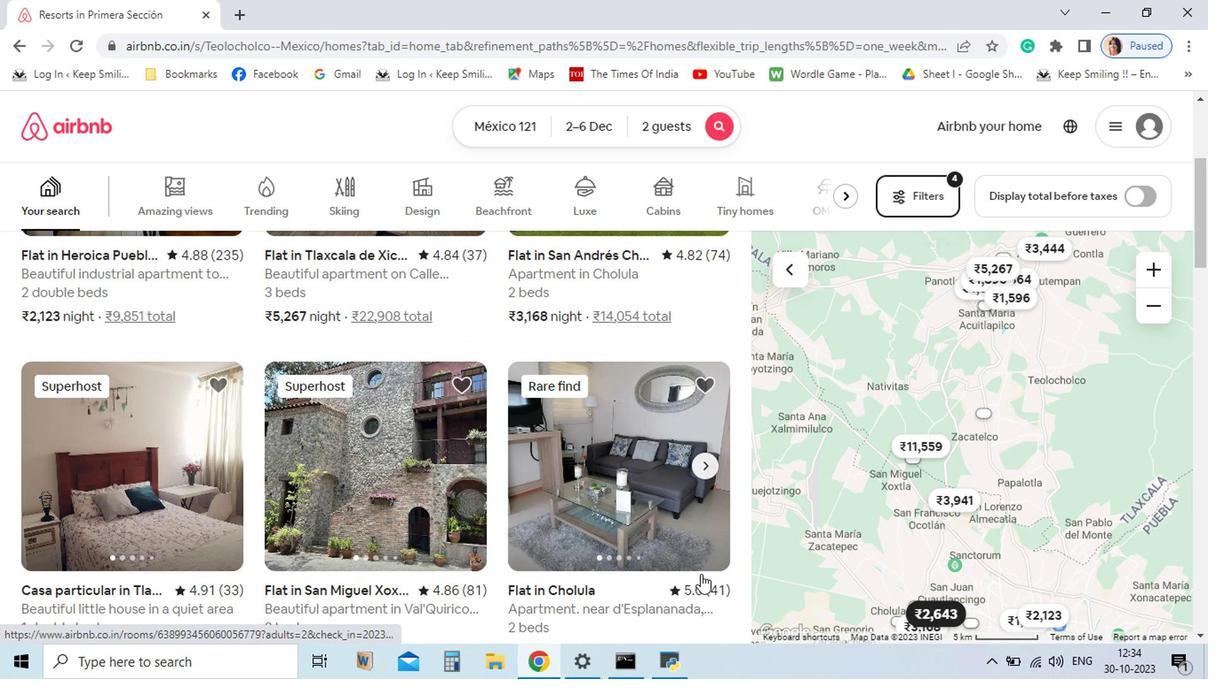 
Action: Mouse scrolled (672, 583) with delta (0, 0)
Screenshot: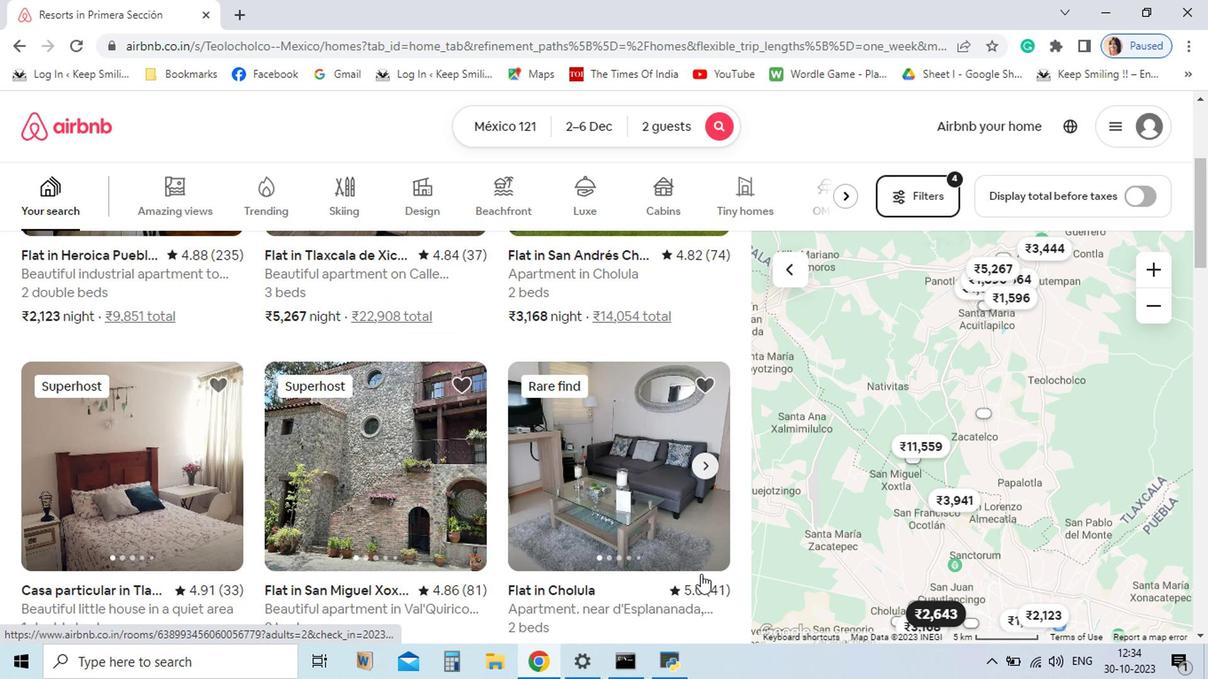 
Action: Mouse scrolled (672, 583) with delta (0, 0)
Screenshot: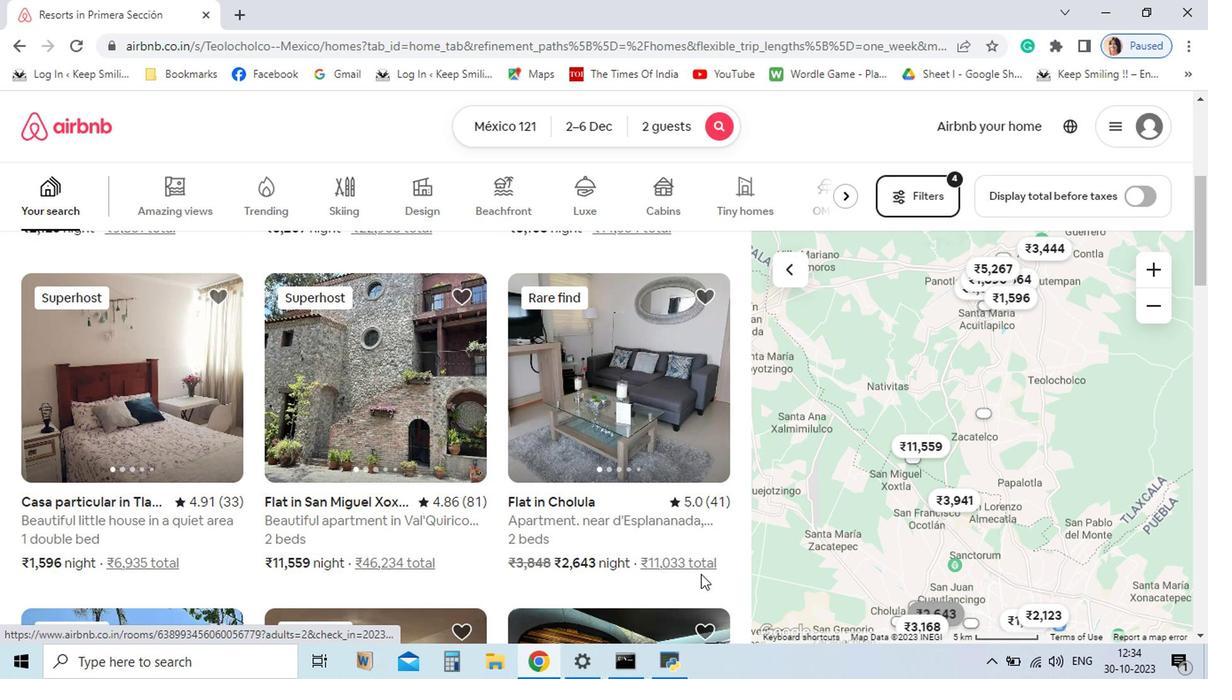 
Action: Mouse moved to (605, 606)
Screenshot: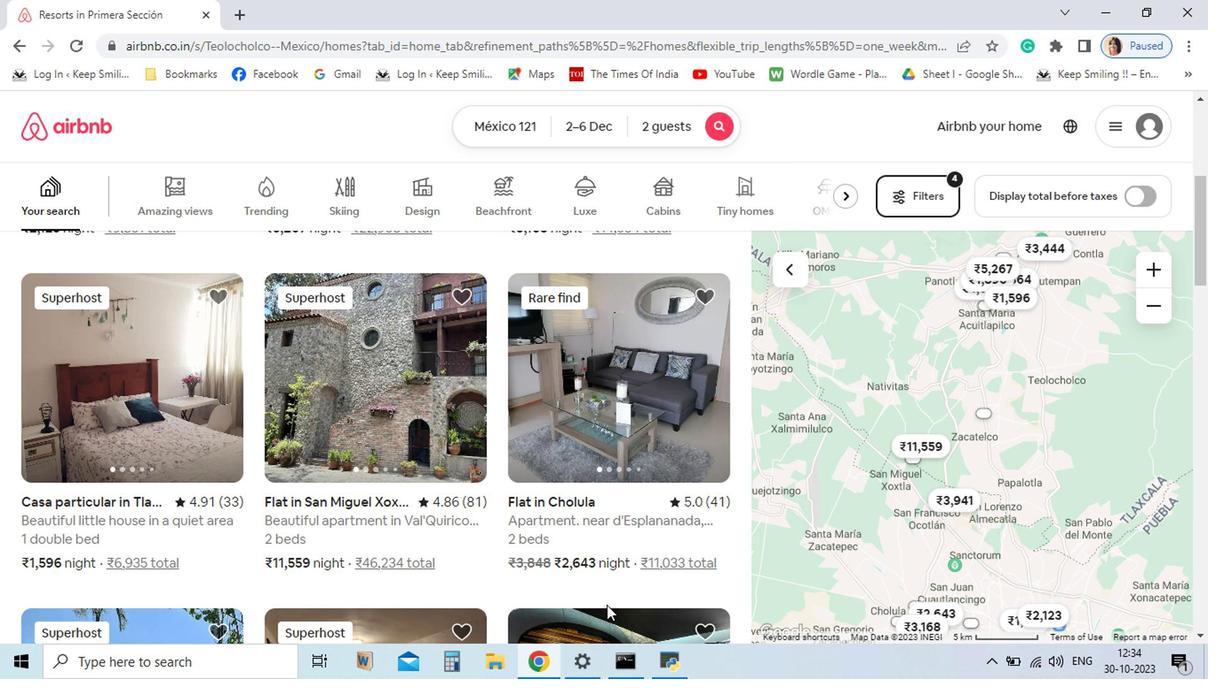 
Action: Mouse scrolled (605, 605) with delta (0, 0)
Screenshot: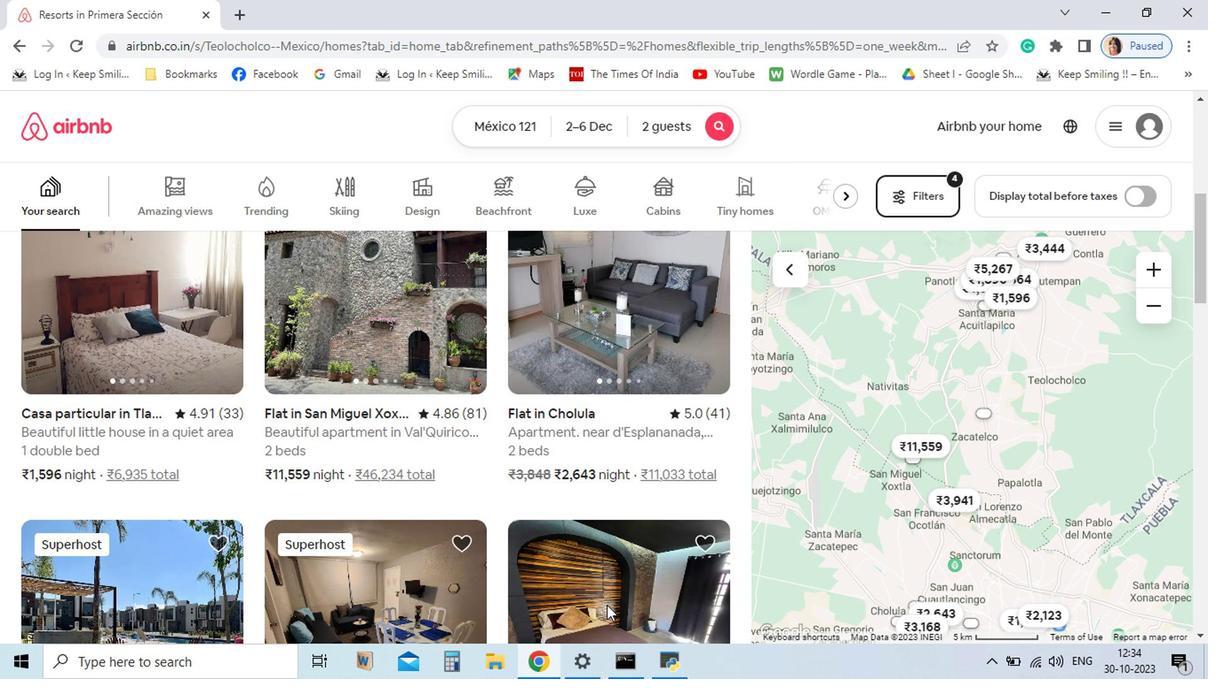 
Action: Mouse moved to (605, 606)
Screenshot: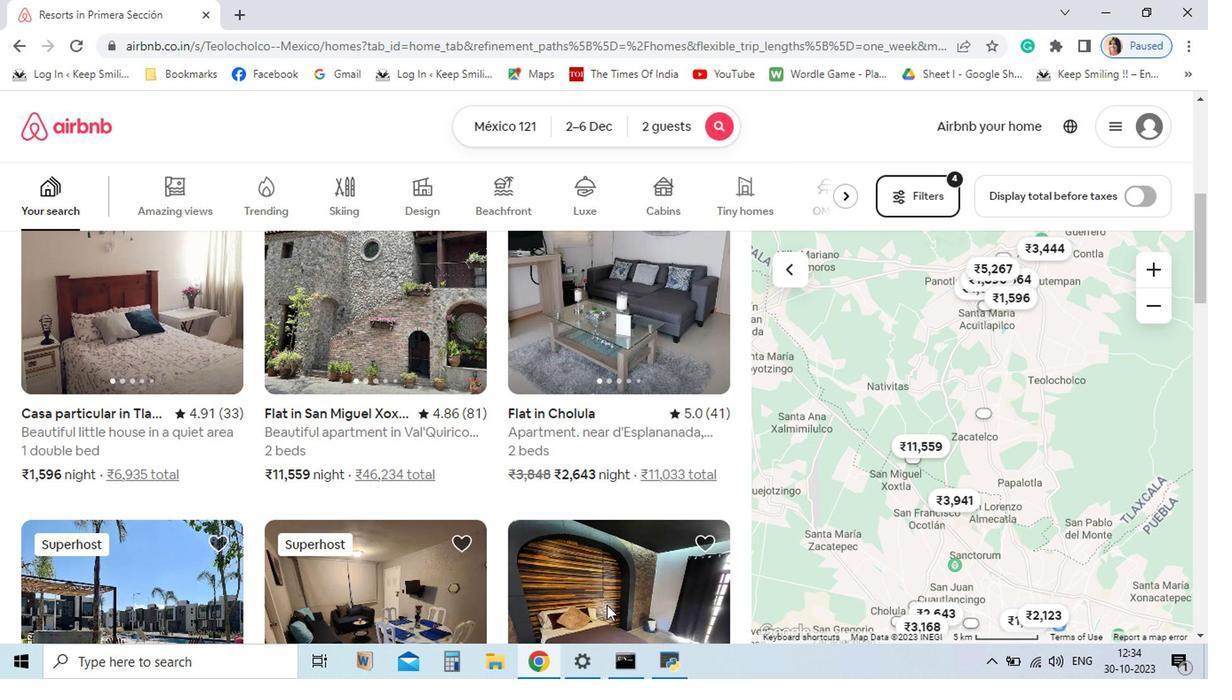 
Action: Mouse scrolled (605, 606) with delta (0, 0)
Screenshot: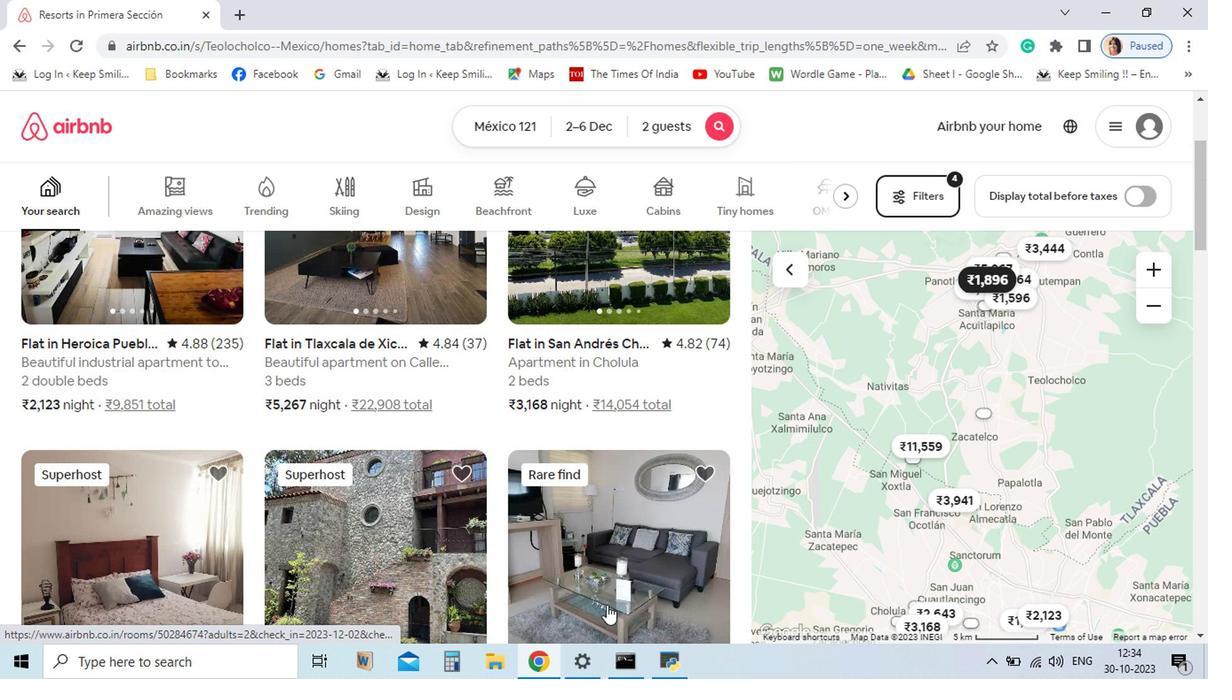 
Action: Mouse scrolled (605, 606) with delta (0, 0)
Screenshot: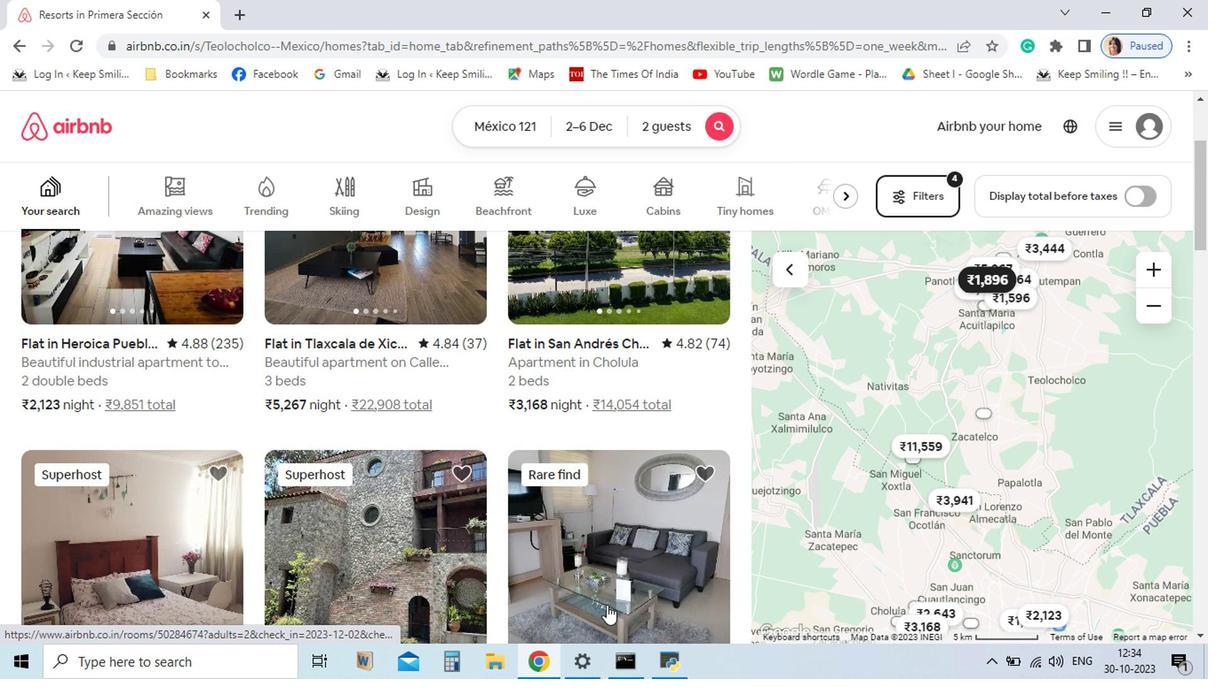 
Action: Mouse scrolled (605, 606) with delta (0, 0)
Screenshot: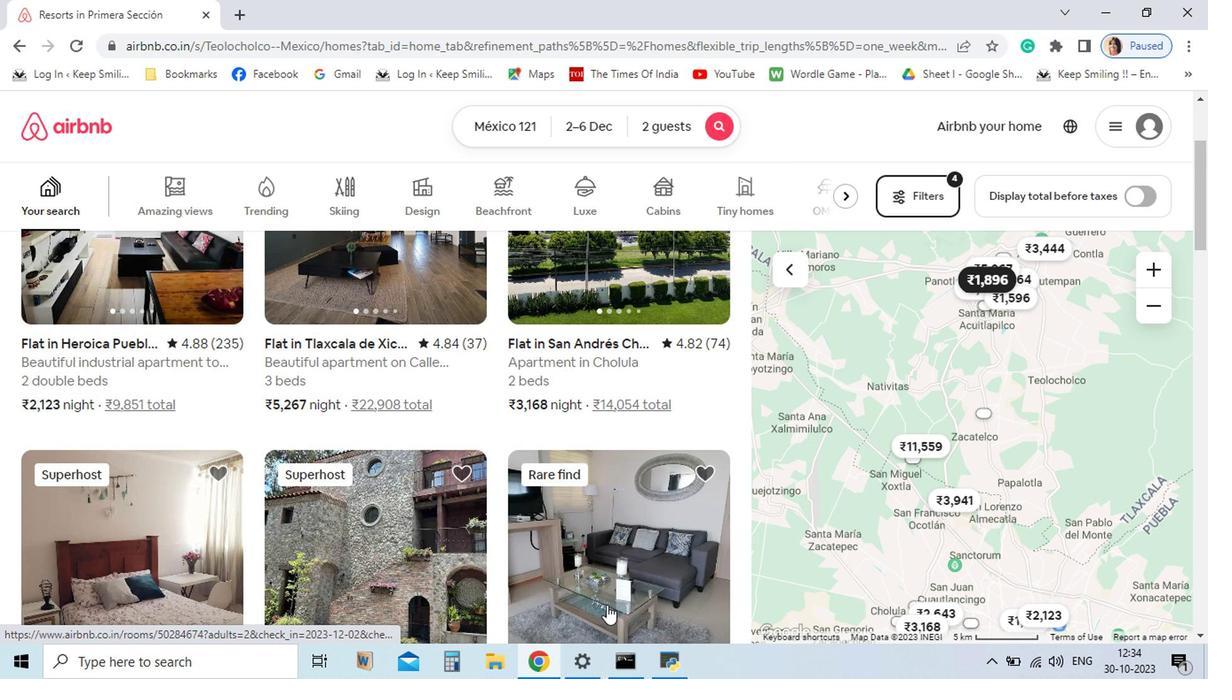 
Action: Mouse scrolled (605, 606) with delta (0, 0)
Screenshot: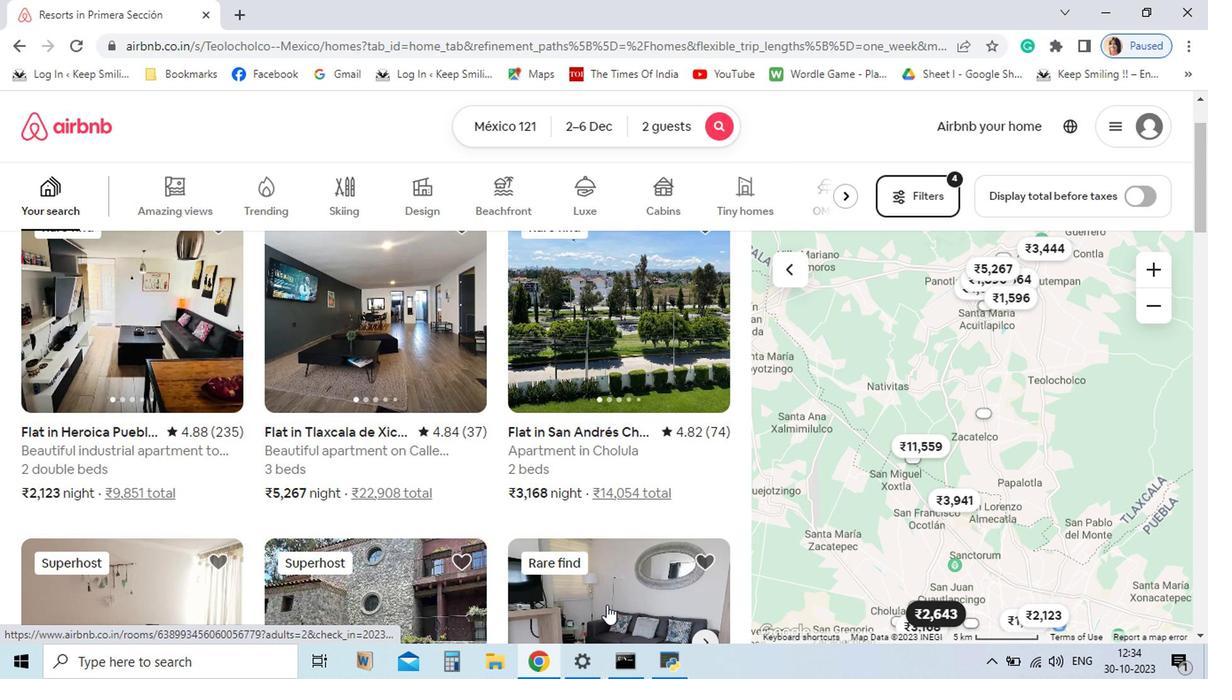 
Action: Mouse moved to (628, 582)
Screenshot: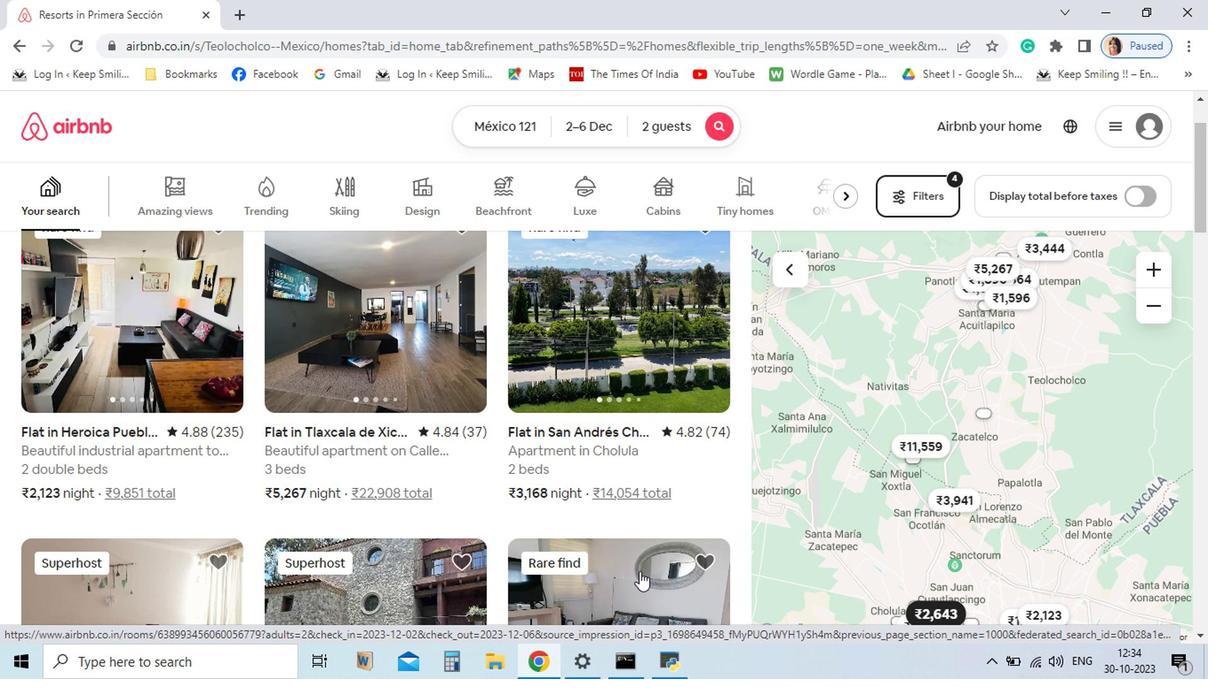 
Action: Mouse scrolled (628, 581) with delta (0, 0)
Screenshot: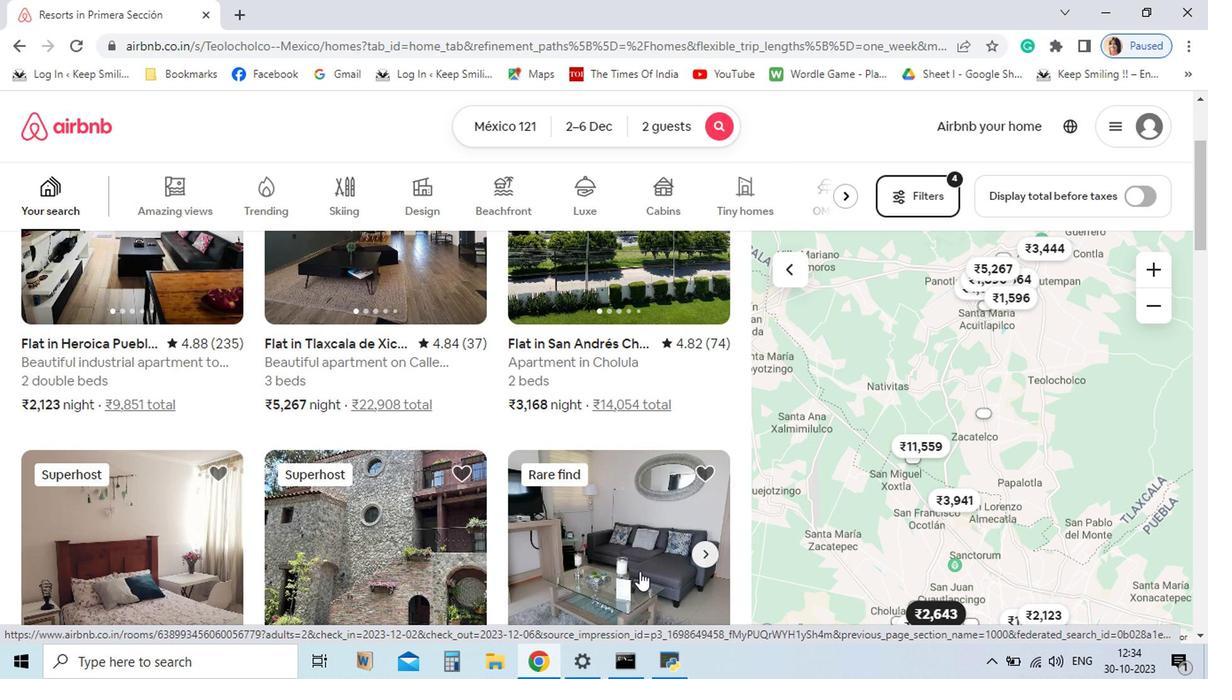 
Action: Mouse scrolled (628, 581) with delta (0, 0)
Screenshot: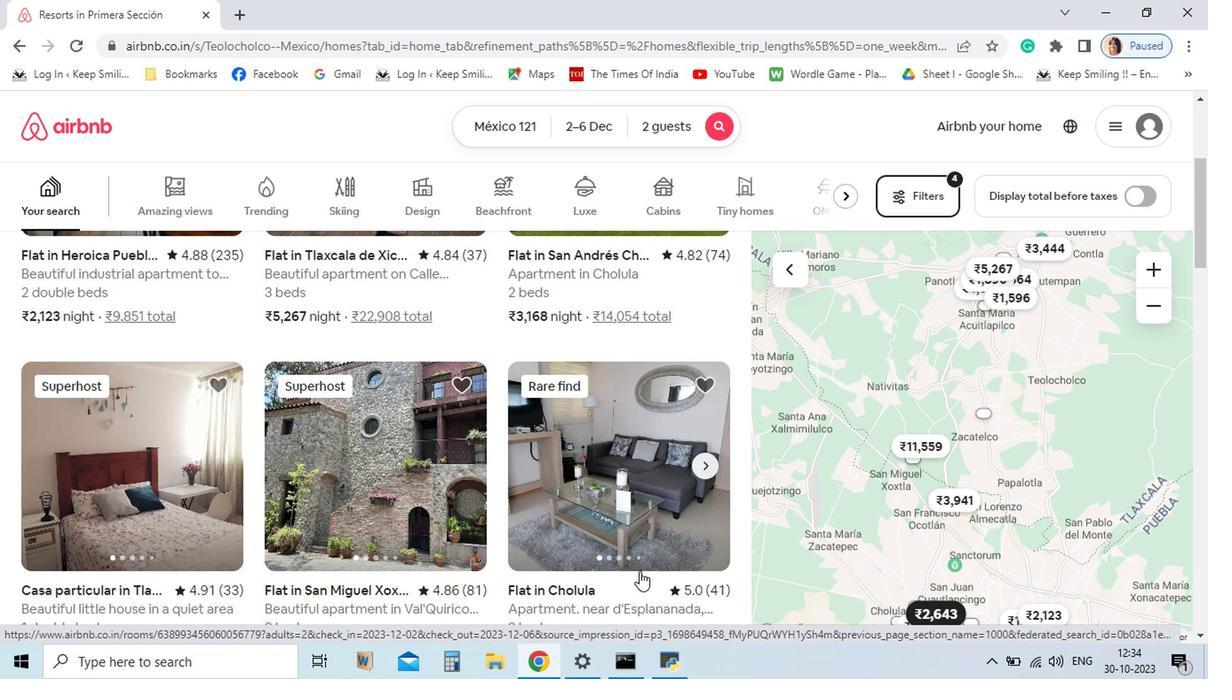 
Action: Mouse scrolled (628, 581) with delta (0, 0)
Screenshot: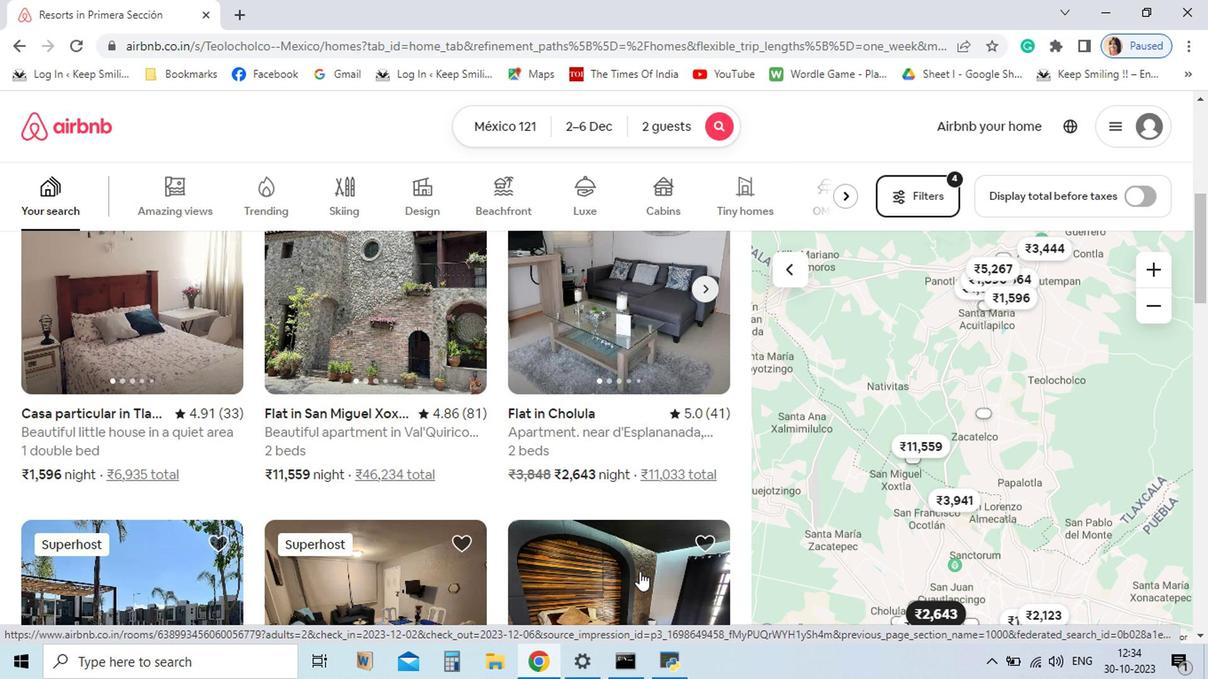 
Action: Mouse scrolled (628, 581) with delta (0, 0)
Screenshot: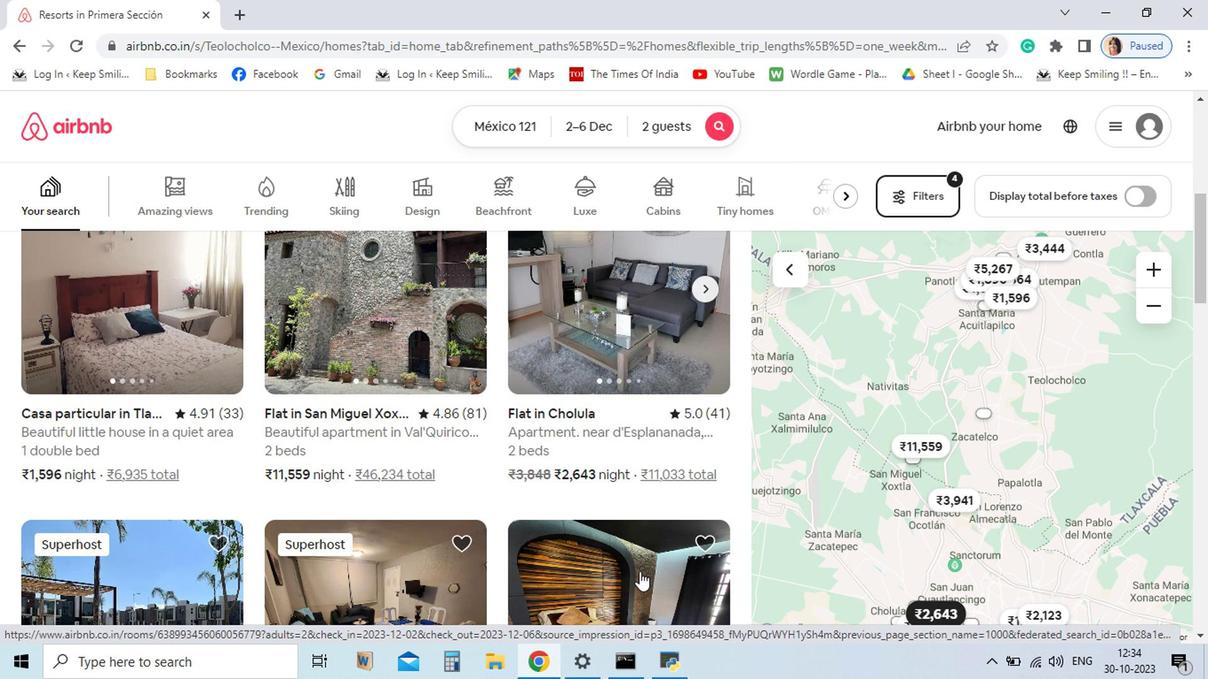
Action: Mouse moved to (628, 582)
Screenshot: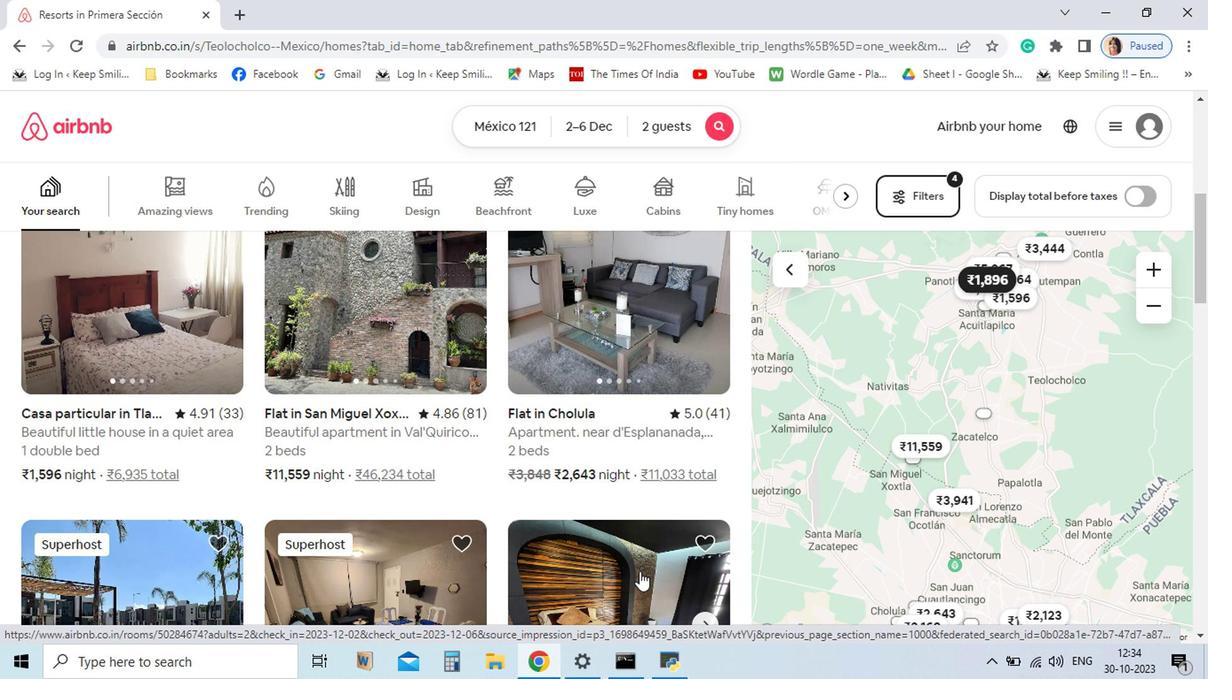 
Action: Mouse scrolled (628, 581) with delta (0, 0)
Screenshot: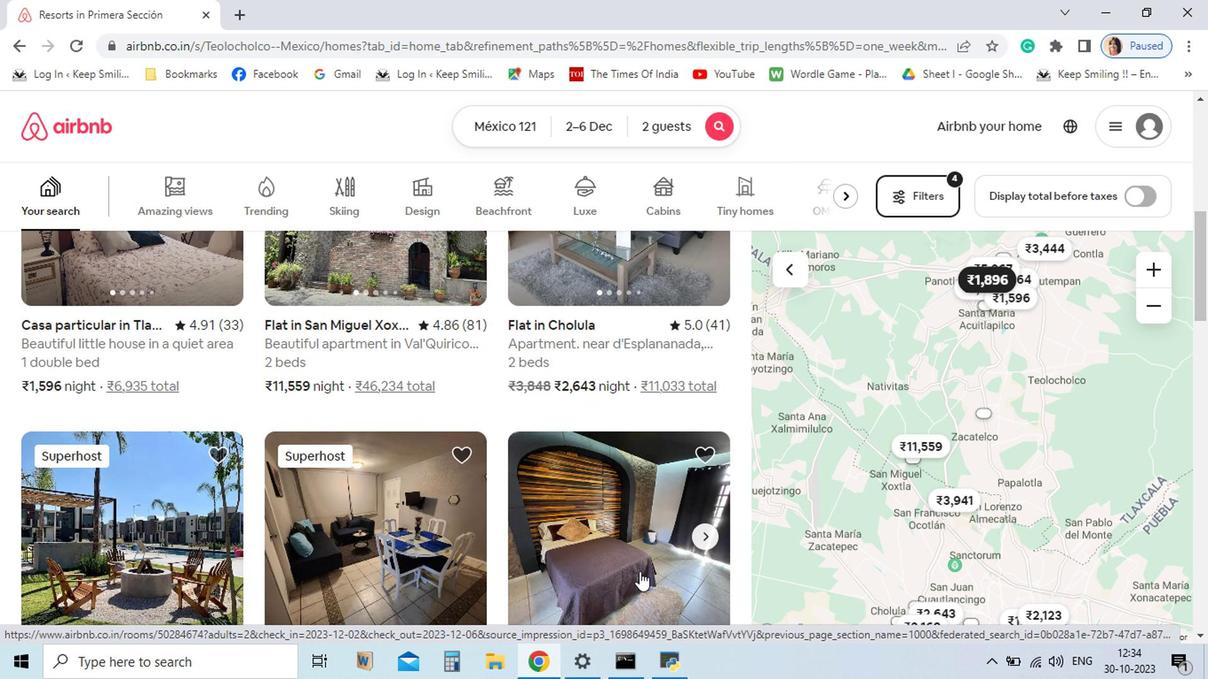 
Action: Mouse moved to (616, 551)
Screenshot: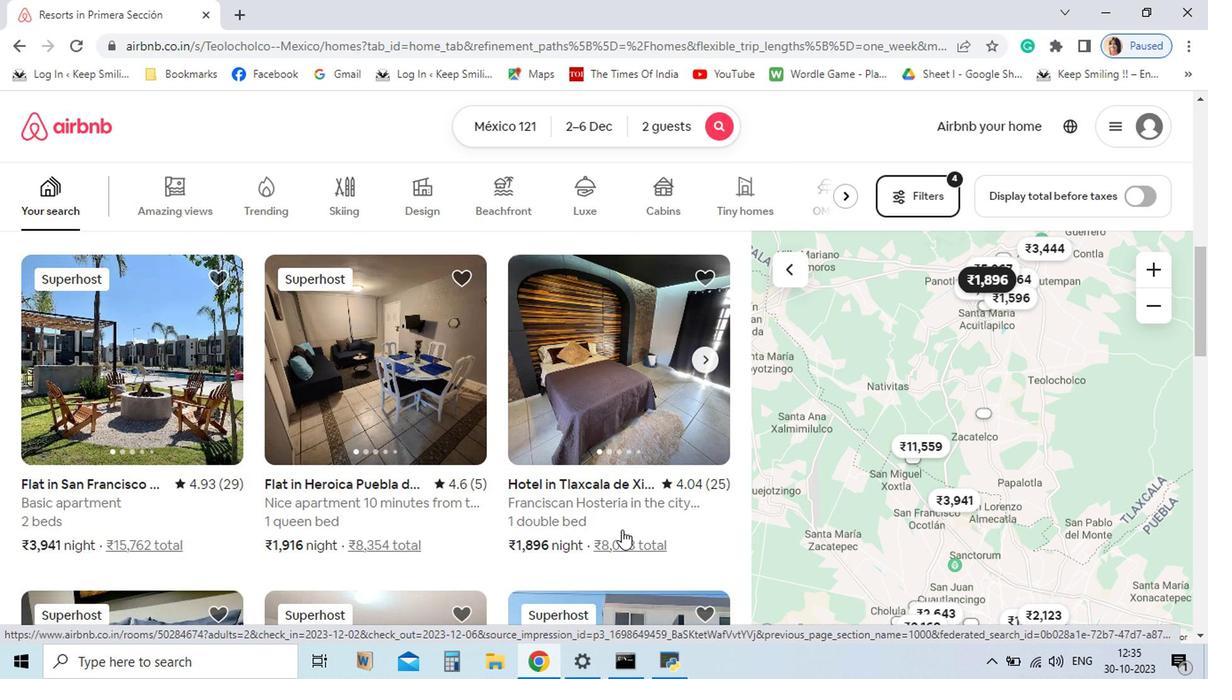 
Action: Mouse scrolled (616, 550) with delta (0, 0)
Screenshot: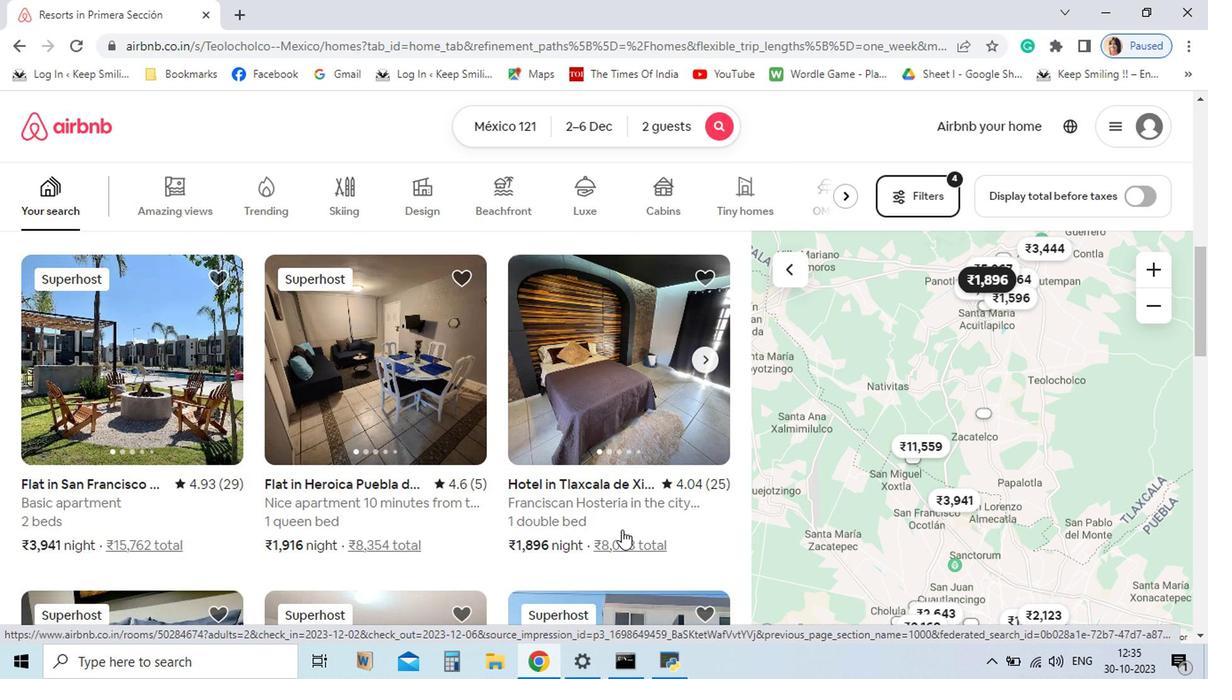 
Action: Mouse moved to (616, 552)
Screenshot: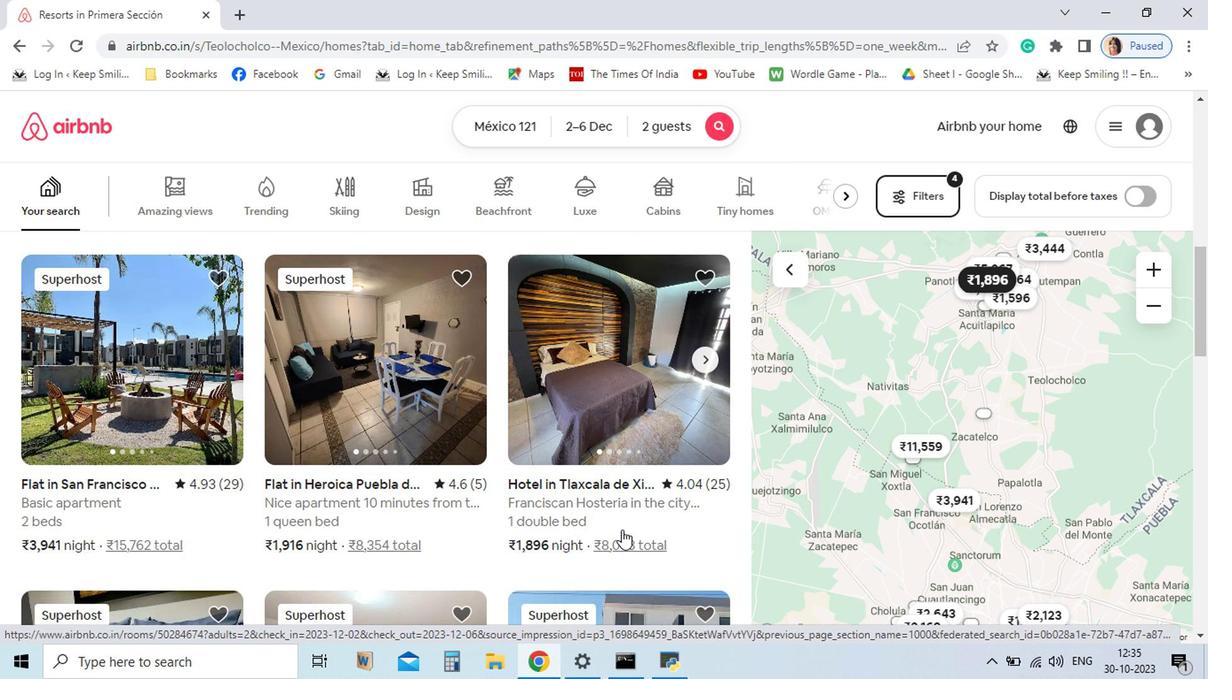 
Action: Mouse scrolled (616, 552) with delta (0, 0)
Screenshot: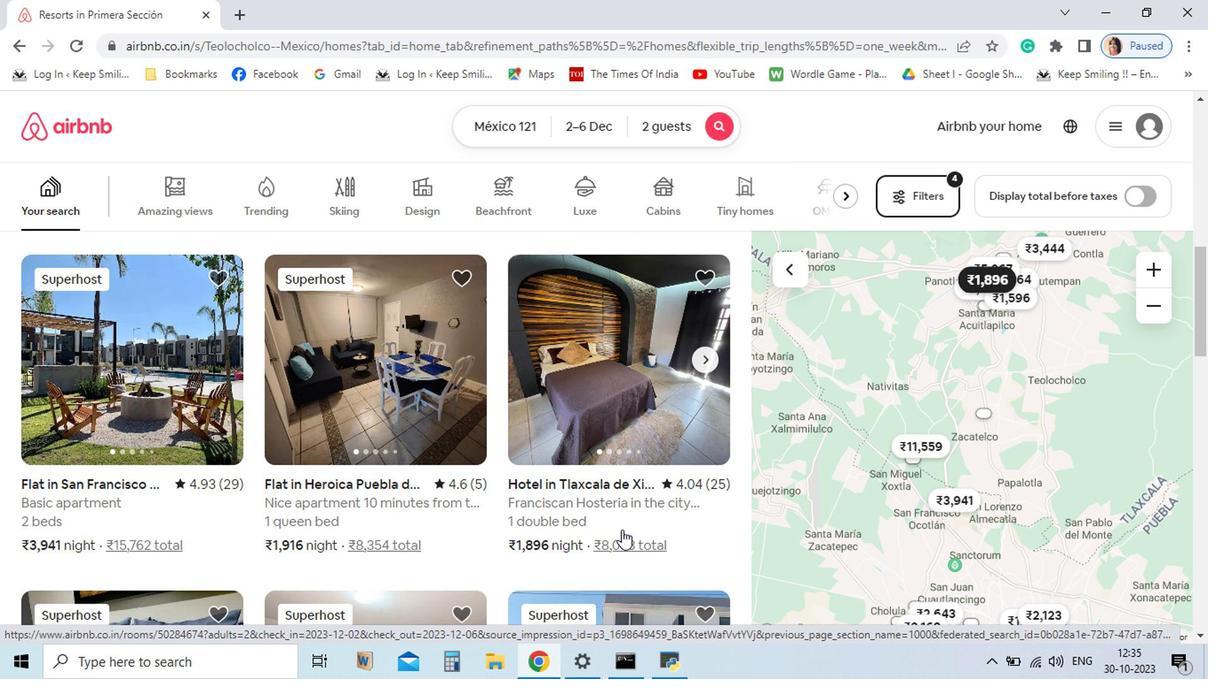 
Action: Mouse moved to (231, 516)
Screenshot: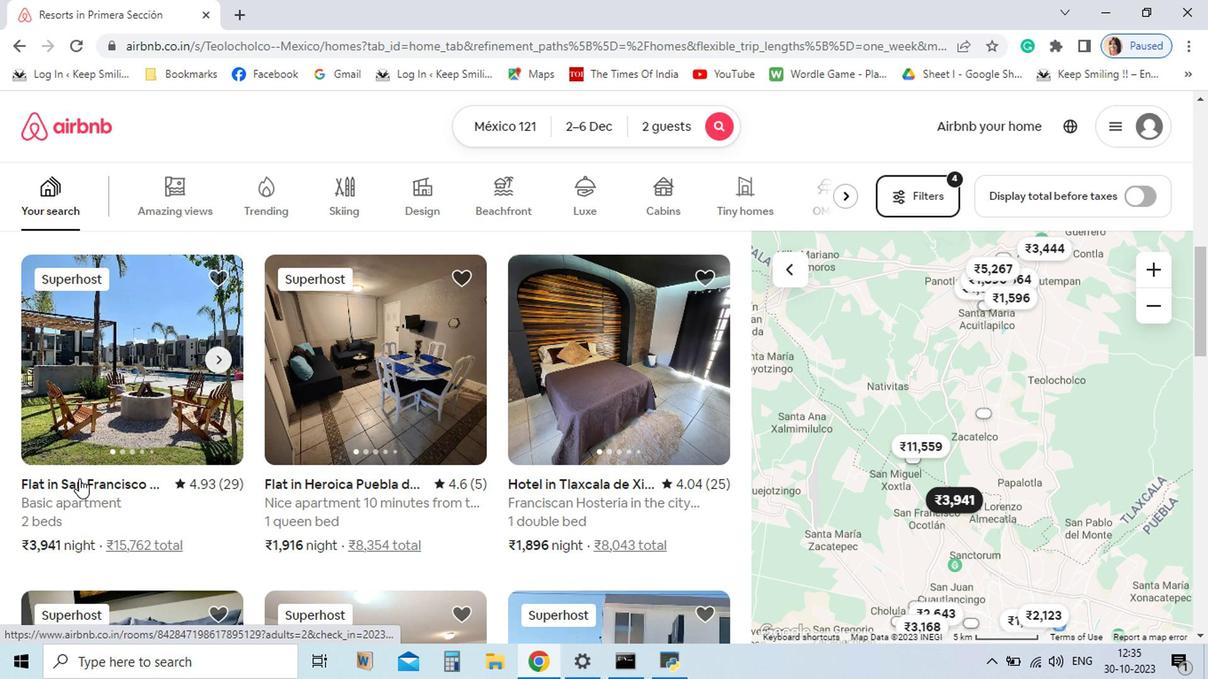 
Action: Mouse pressed left at (231, 516)
Screenshot: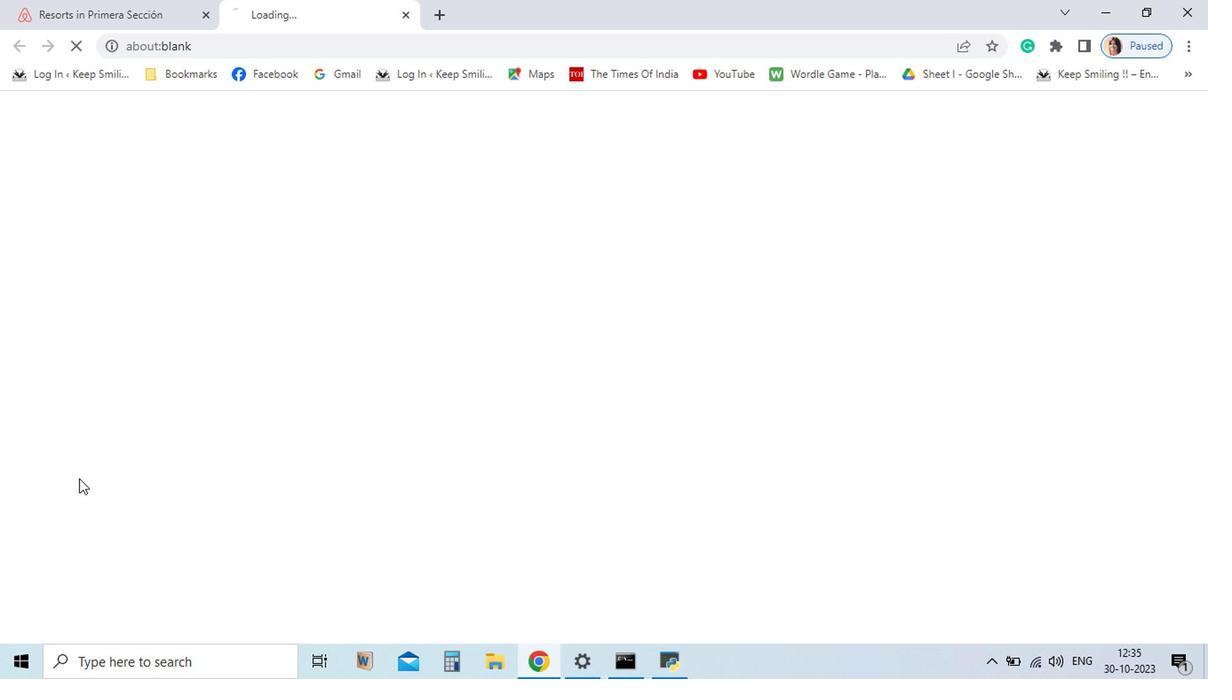 
Action: Mouse moved to (899, 525)
Screenshot: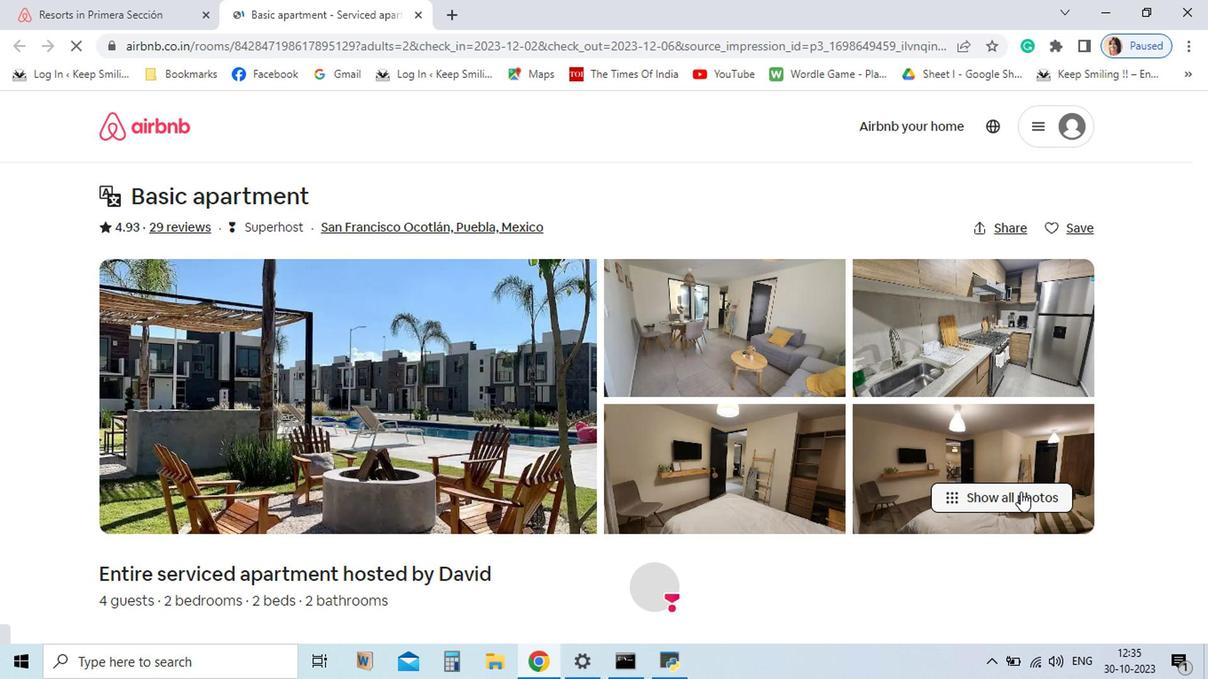 
Action: Mouse pressed left at (899, 525)
Screenshot: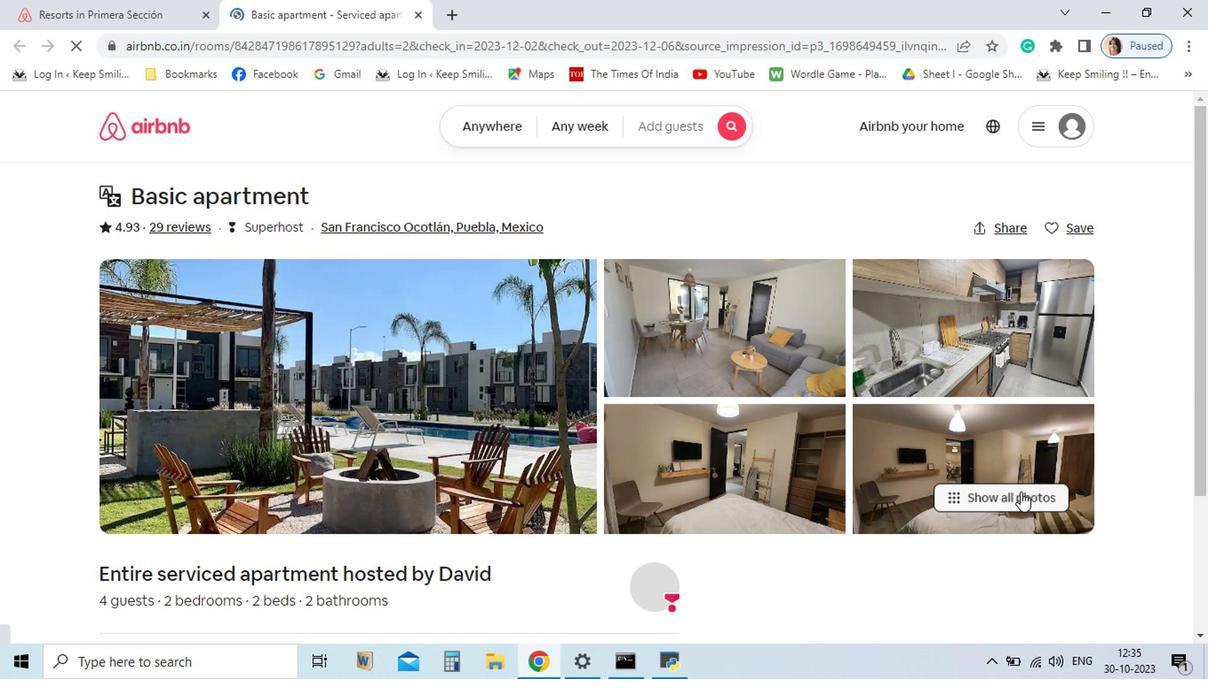 
Action: Mouse moved to (441, 328)
Screenshot: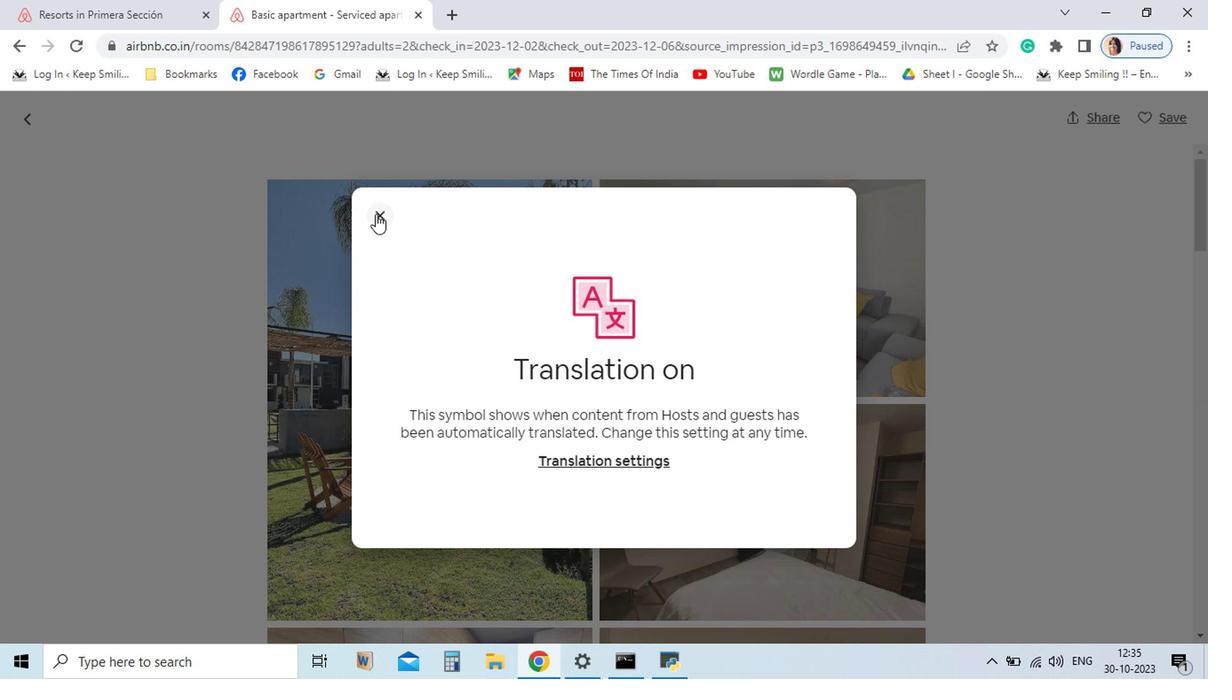 
Action: Mouse pressed left at (441, 328)
Screenshot: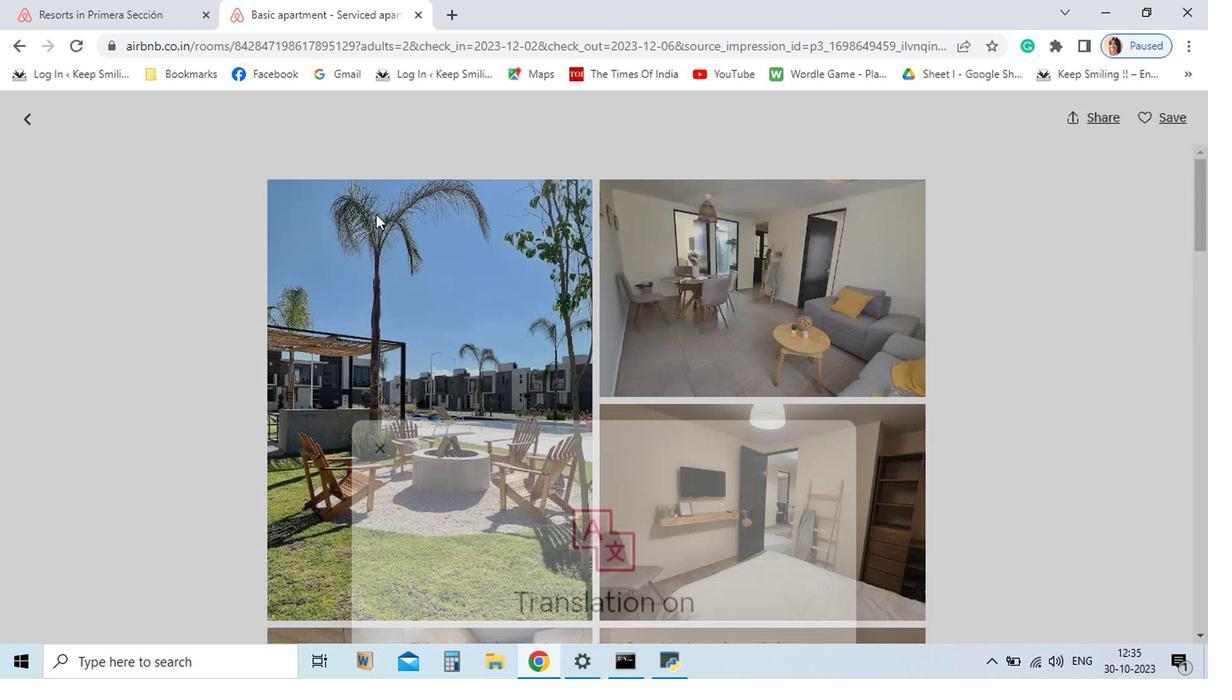 
Action: Mouse moved to (667, 582)
Screenshot: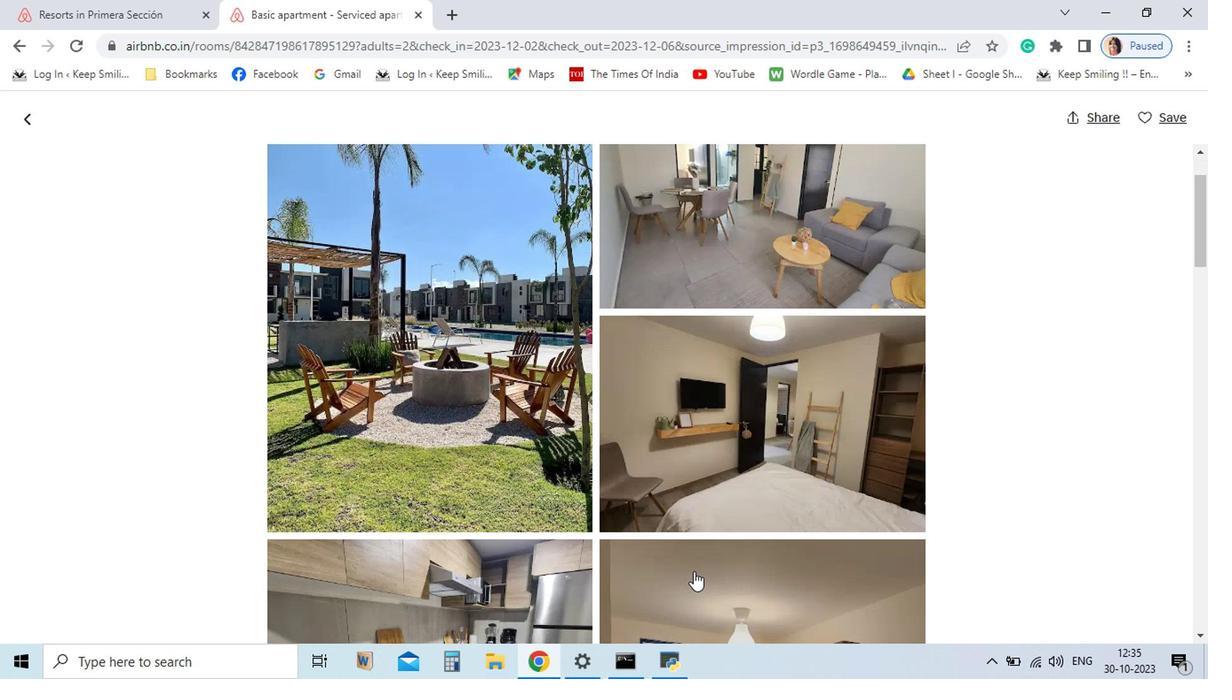 
Action: Mouse scrolled (667, 581) with delta (0, 0)
Screenshot: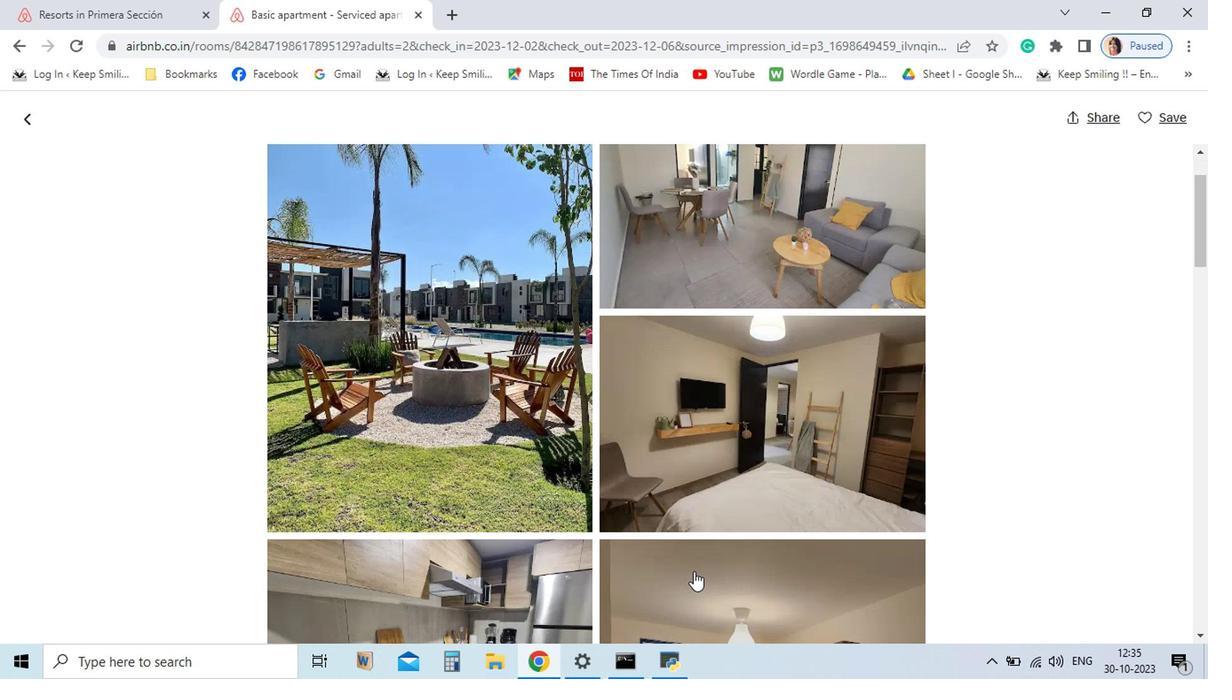 
Action: Mouse scrolled (667, 581) with delta (0, 0)
Screenshot: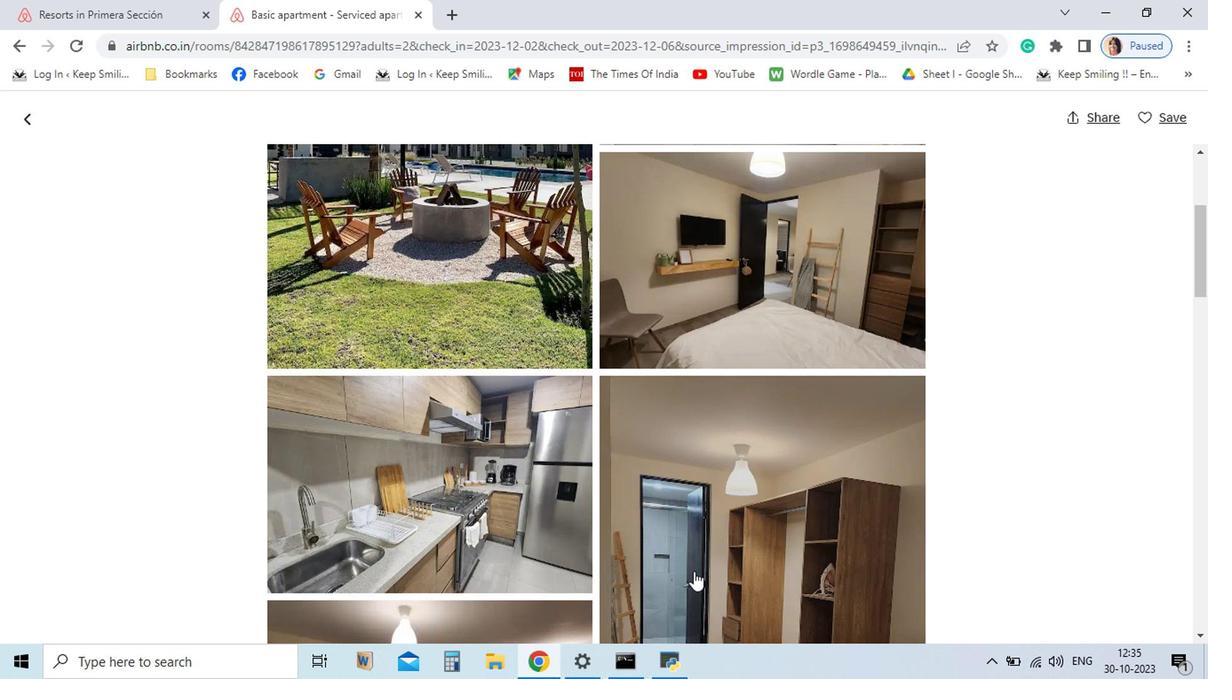 
Action: Mouse scrolled (667, 581) with delta (0, 0)
Screenshot: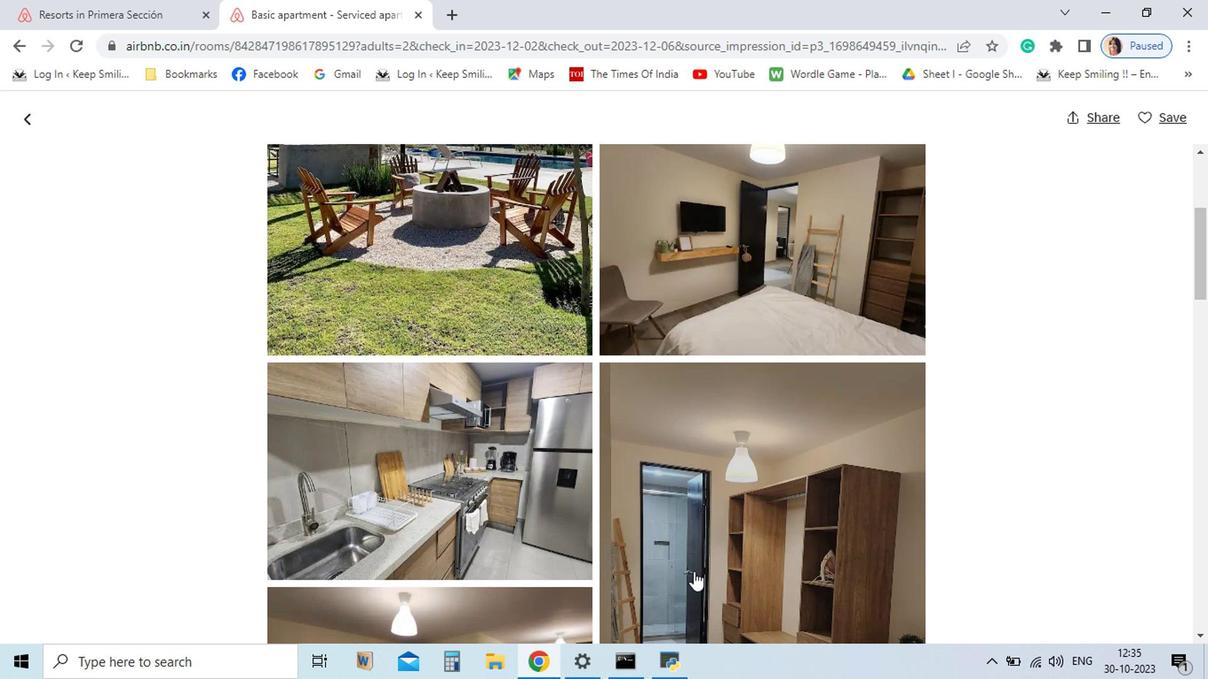 
Action: Mouse scrolled (667, 581) with delta (0, 0)
Screenshot: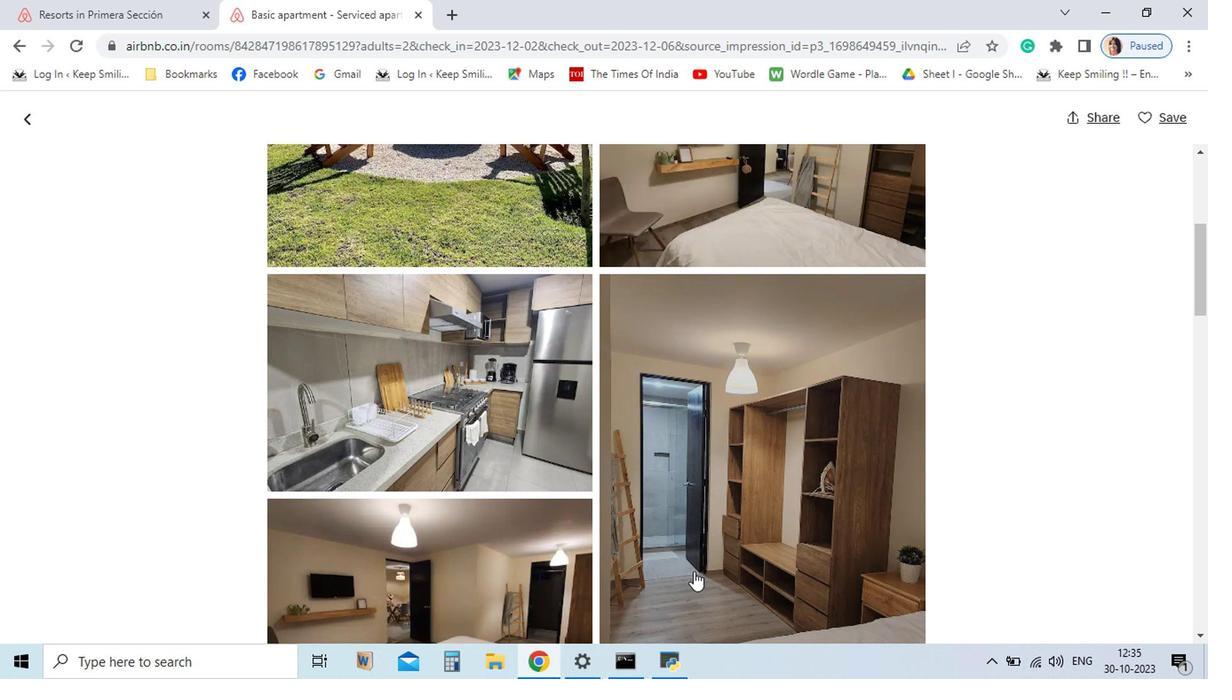 
Action: Mouse moved to (1026, 390)
Screenshot: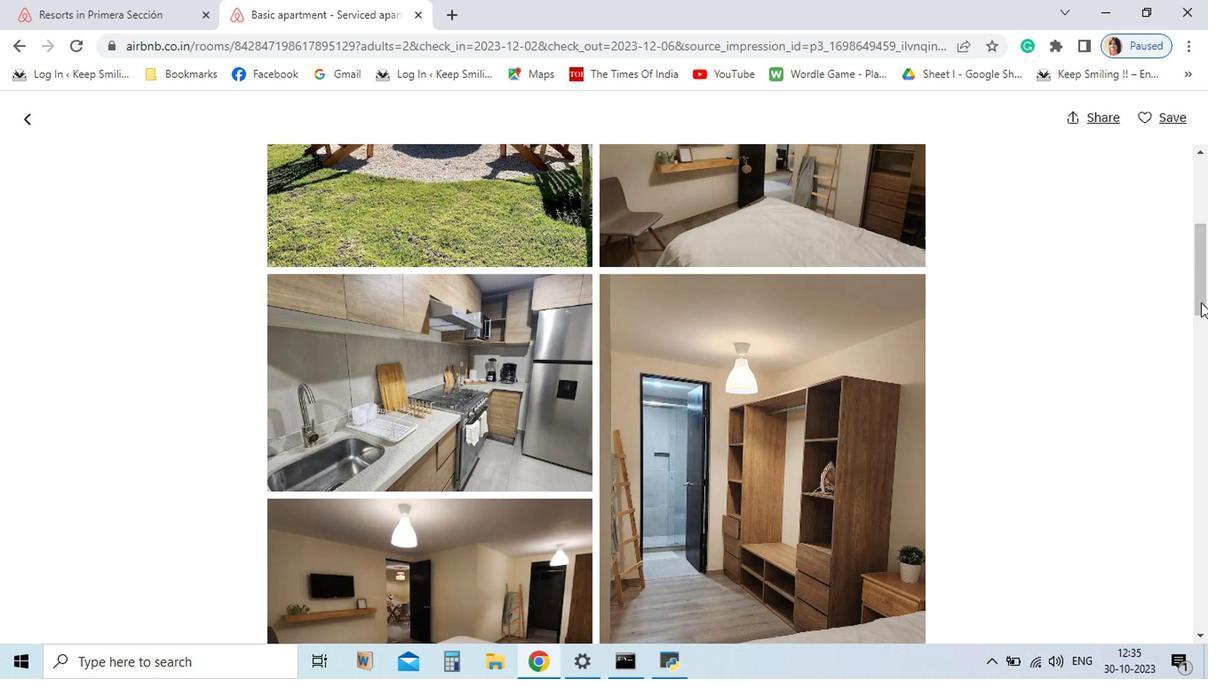 
Action: Mouse pressed left at (1026, 390)
Screenshot: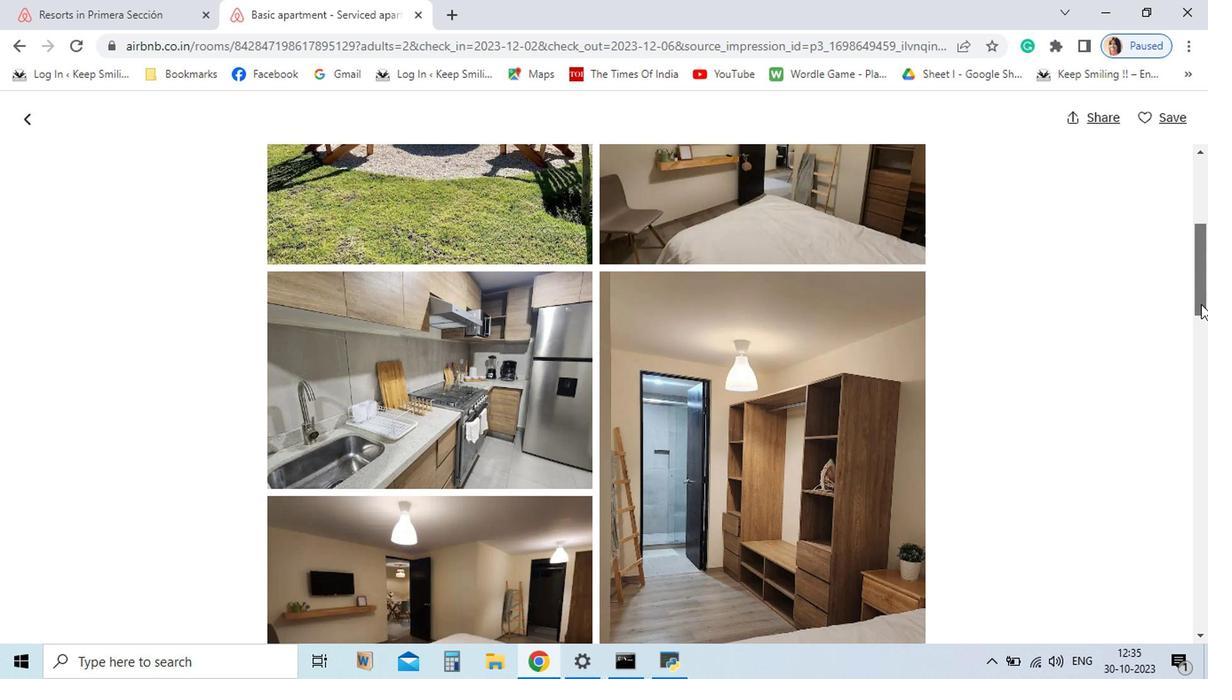 
Action: Mouse moved to (198, 265)
Screenshot: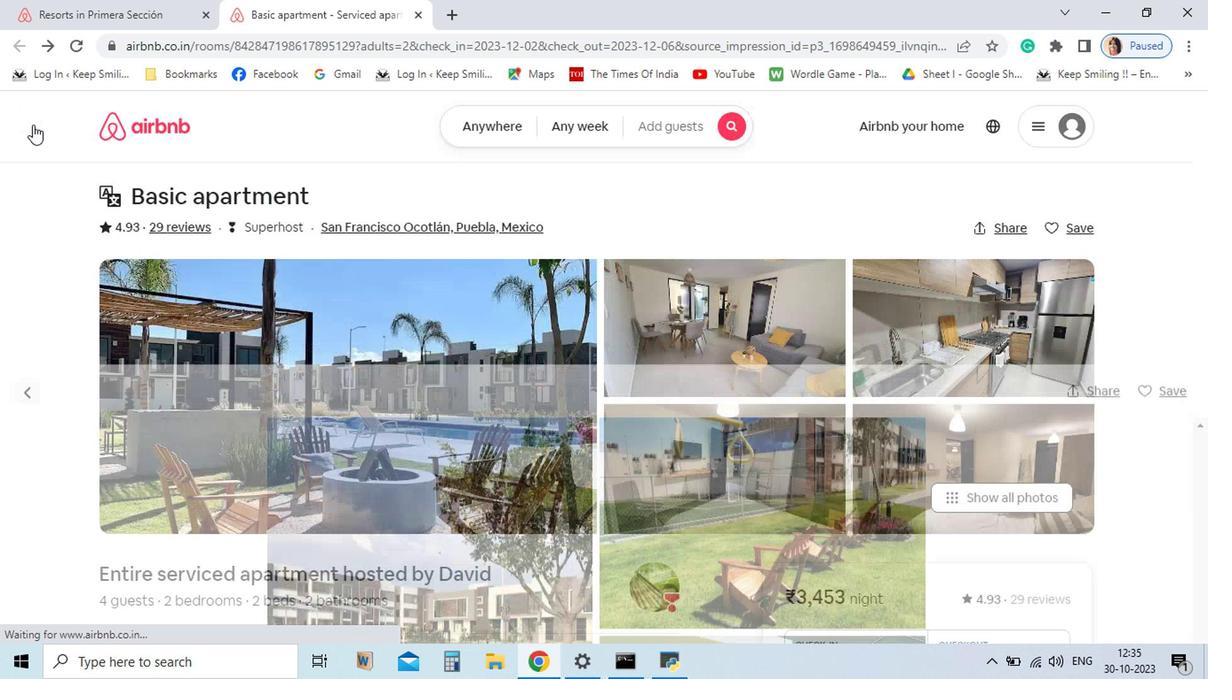 
Action: Mouse pressed left at (198, 265)
Screenshot: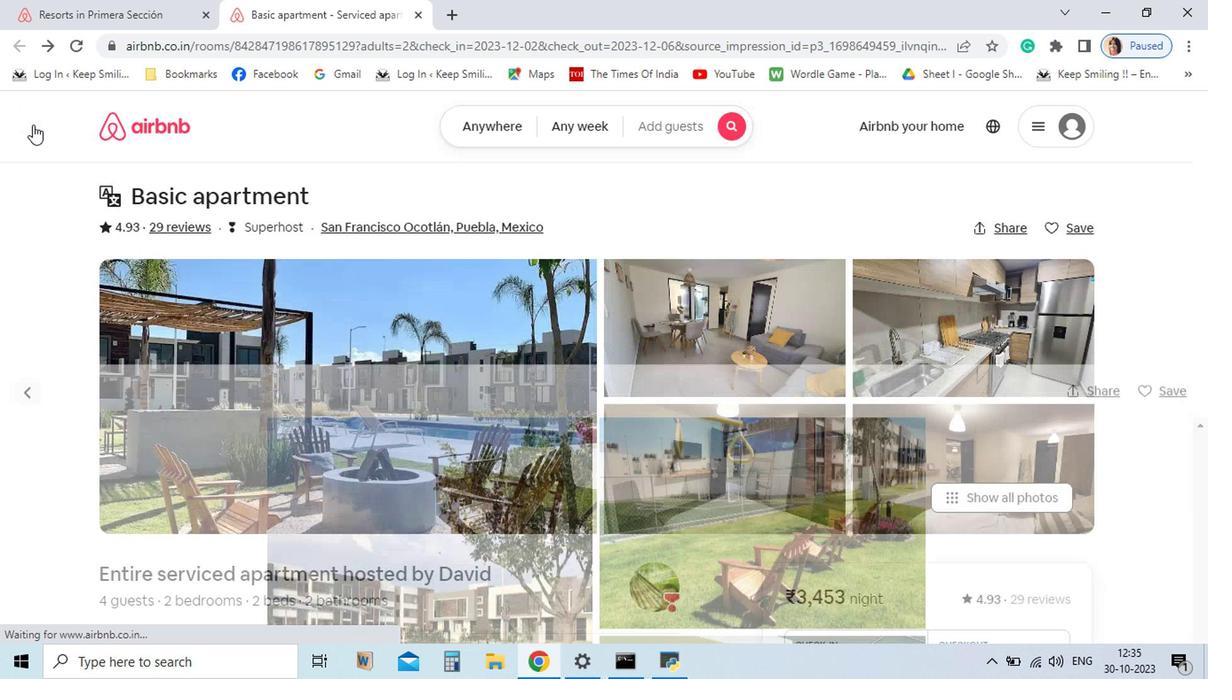 
Action: Mouse moved to (206, 508)
Screenshot: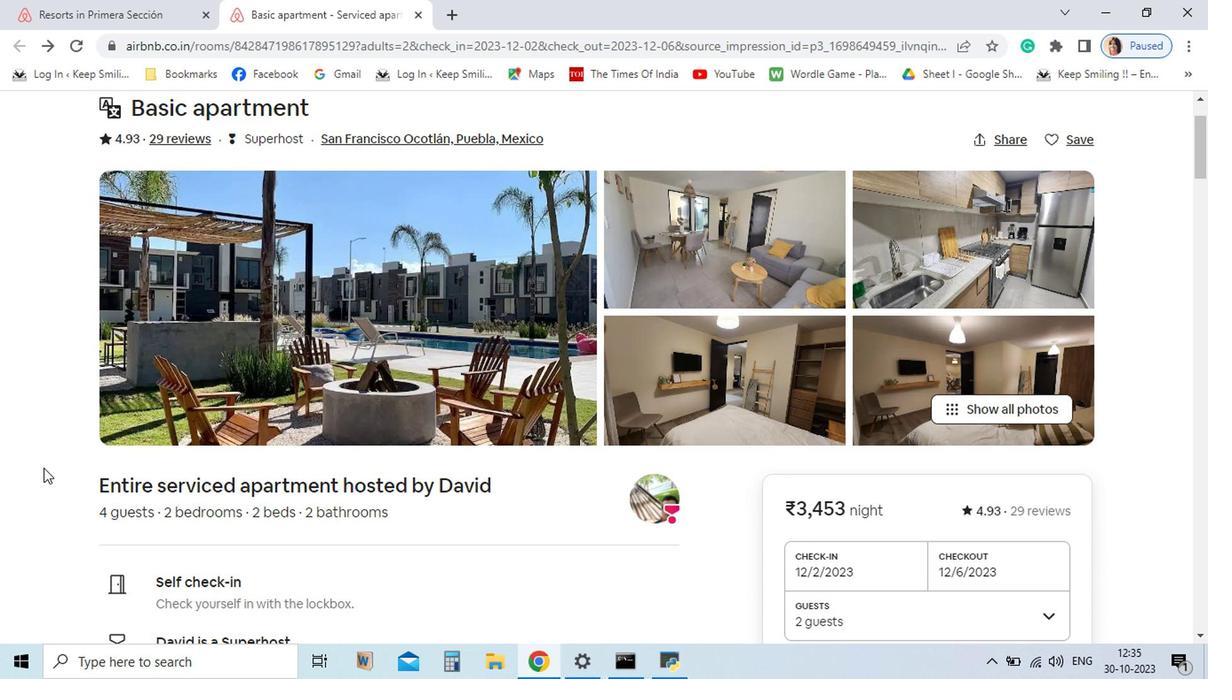 
Action: Mouse scrolled (206, 507) with delta (0, 0)
Screenshot: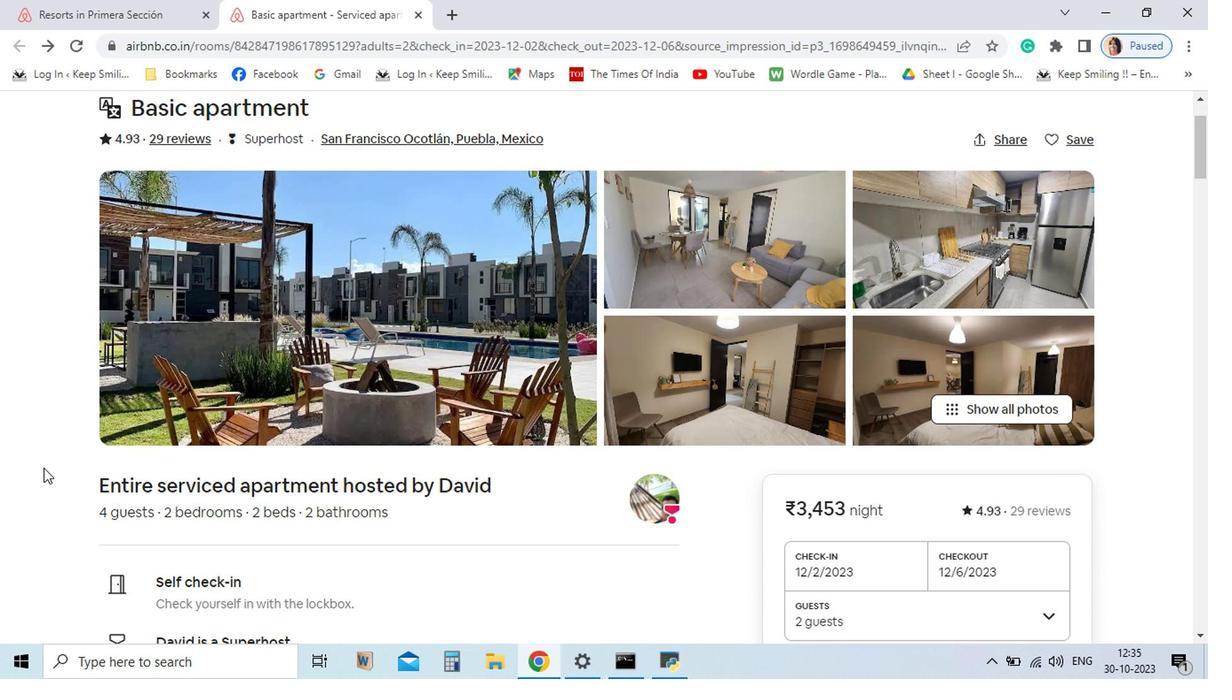 
Action: Mouse moved to (206, 508)
Screenshot: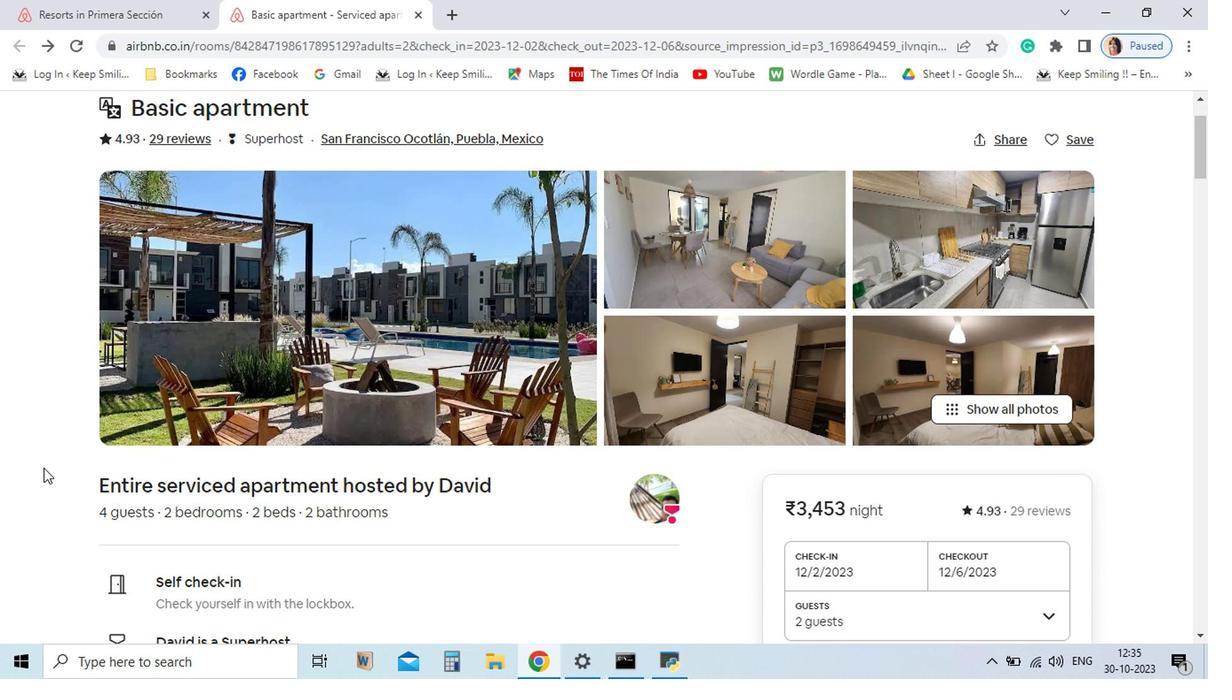 
Action: Mouse scrolled (206, 508) with delta (0, 0)
Screenshot: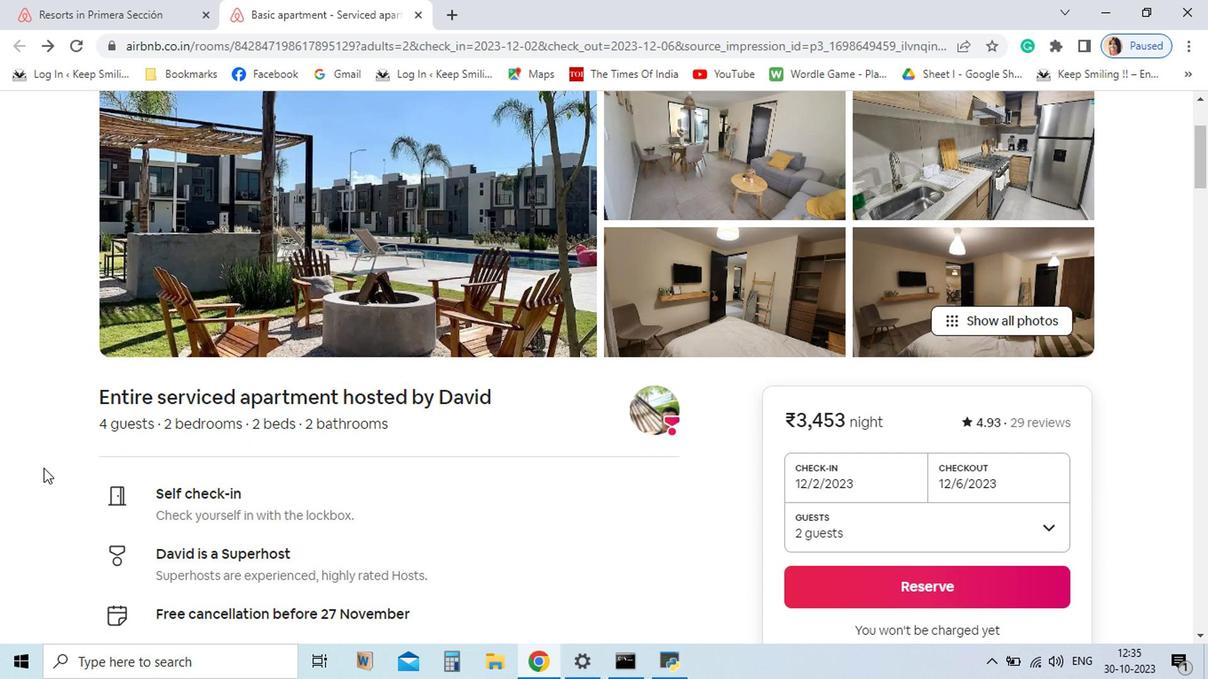 
Action: Mouse scrolled (206, 508) with delta (0, 0)
Screenshot: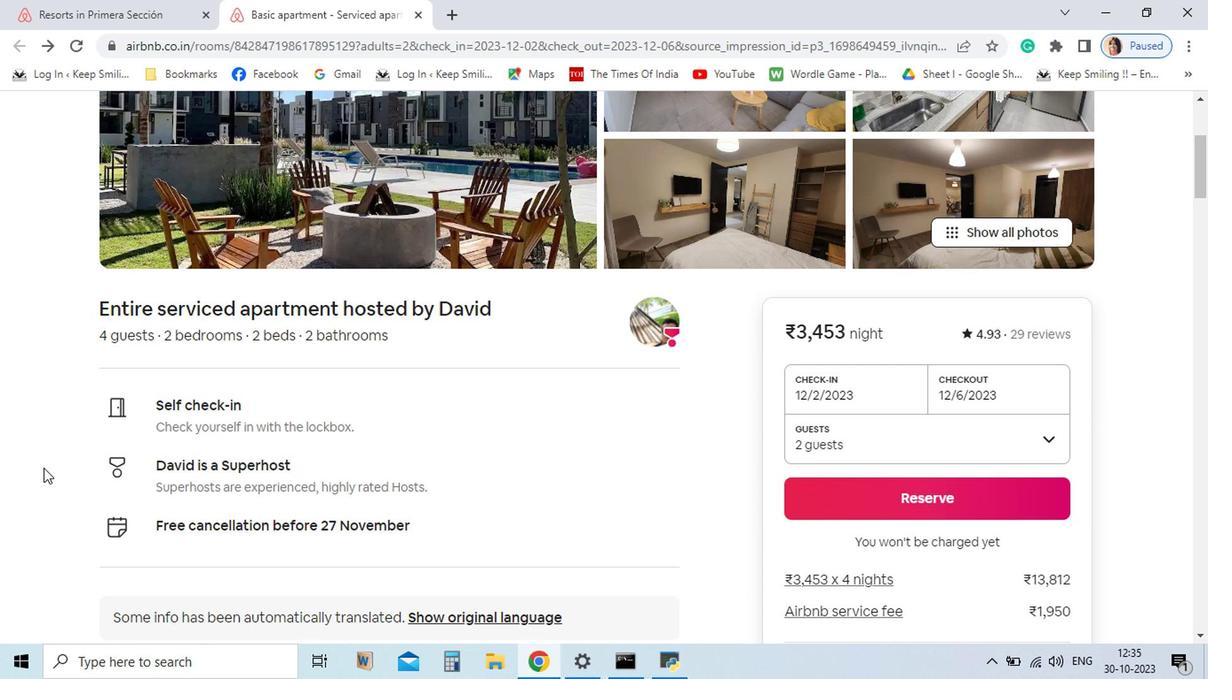 
Action: Mouse moved to (206, 509)
Screenshot: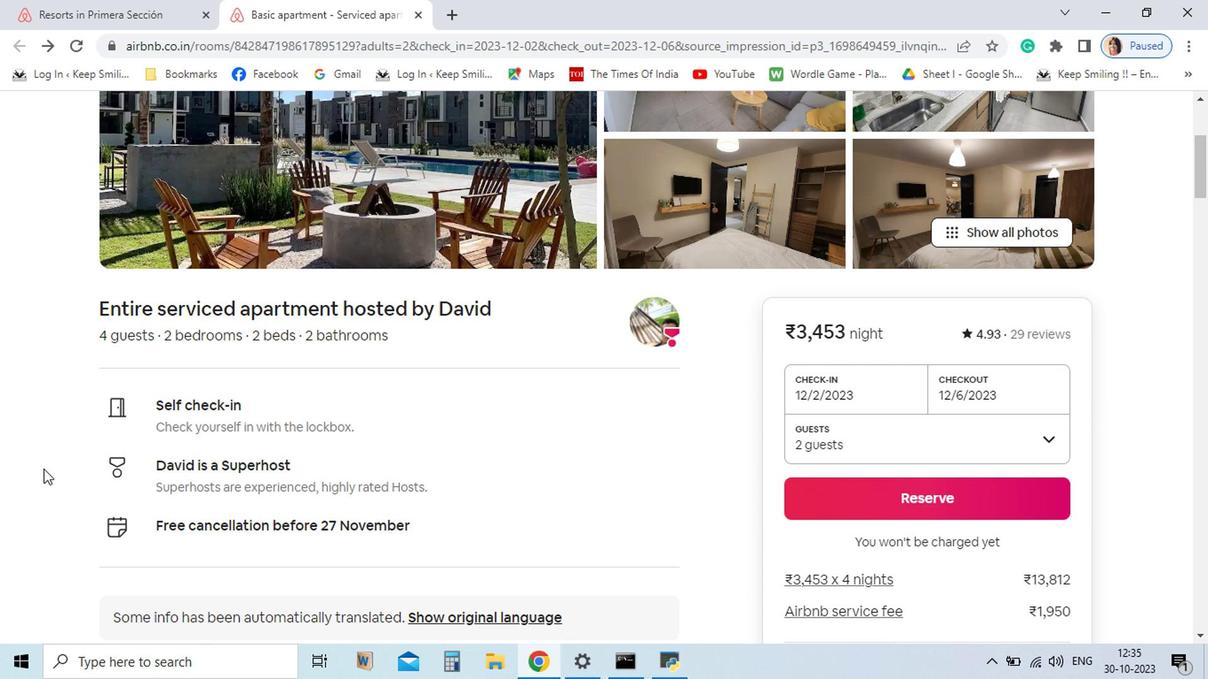 
Action: Mouse scrolled (206, 508) with delta (0, 0)
Screenshot: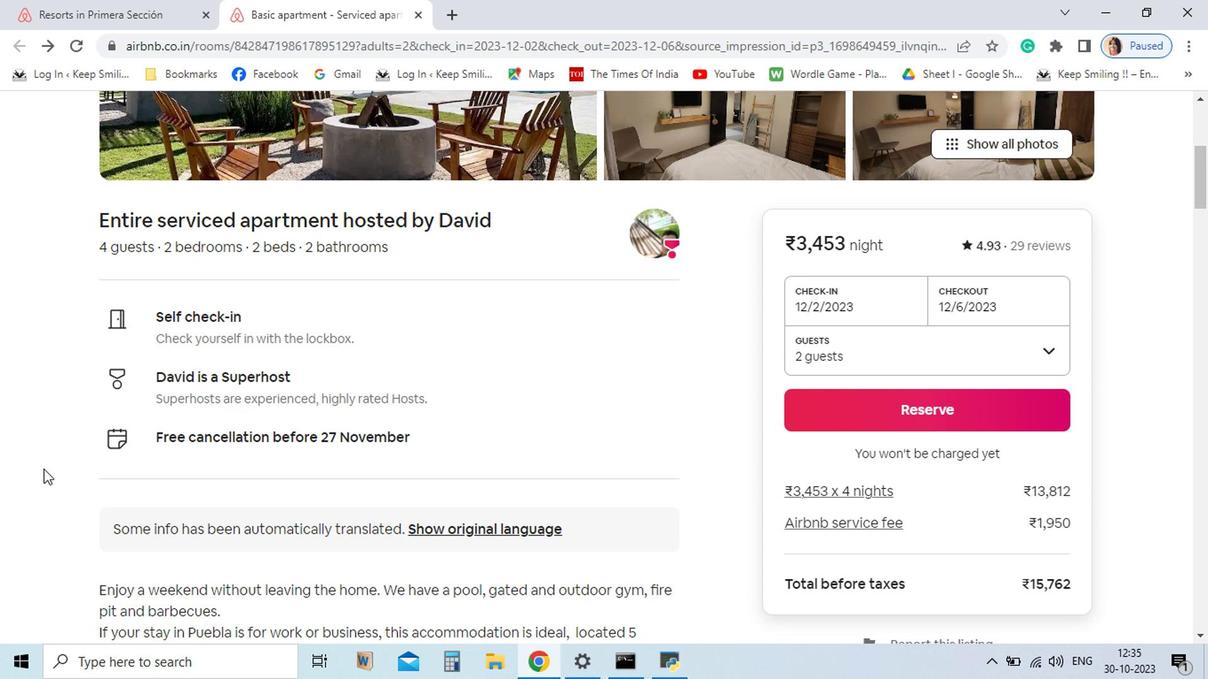 
Action: Mouse scrolled (206, 508) with delta (0, 0)
Screenshot: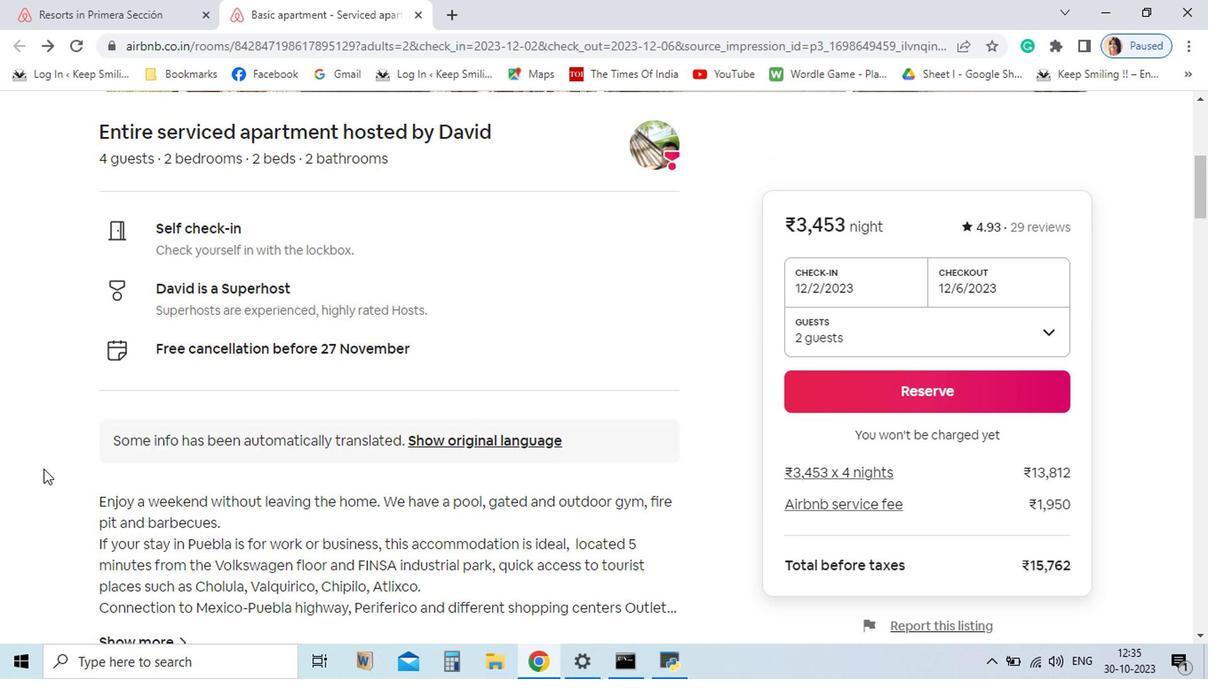 
Action: Mouse scrolled (206, 508) with delta (0, 0)
Screenshot: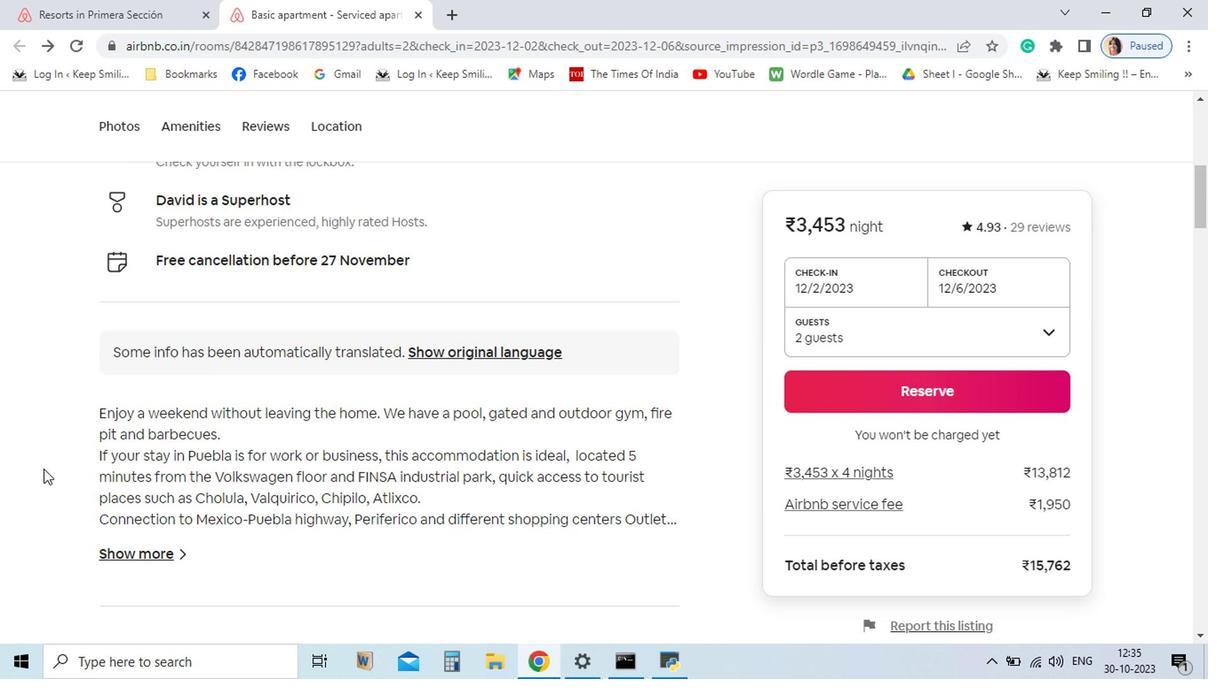 
Action: Mouse moved to (265, 569)
Screenshot: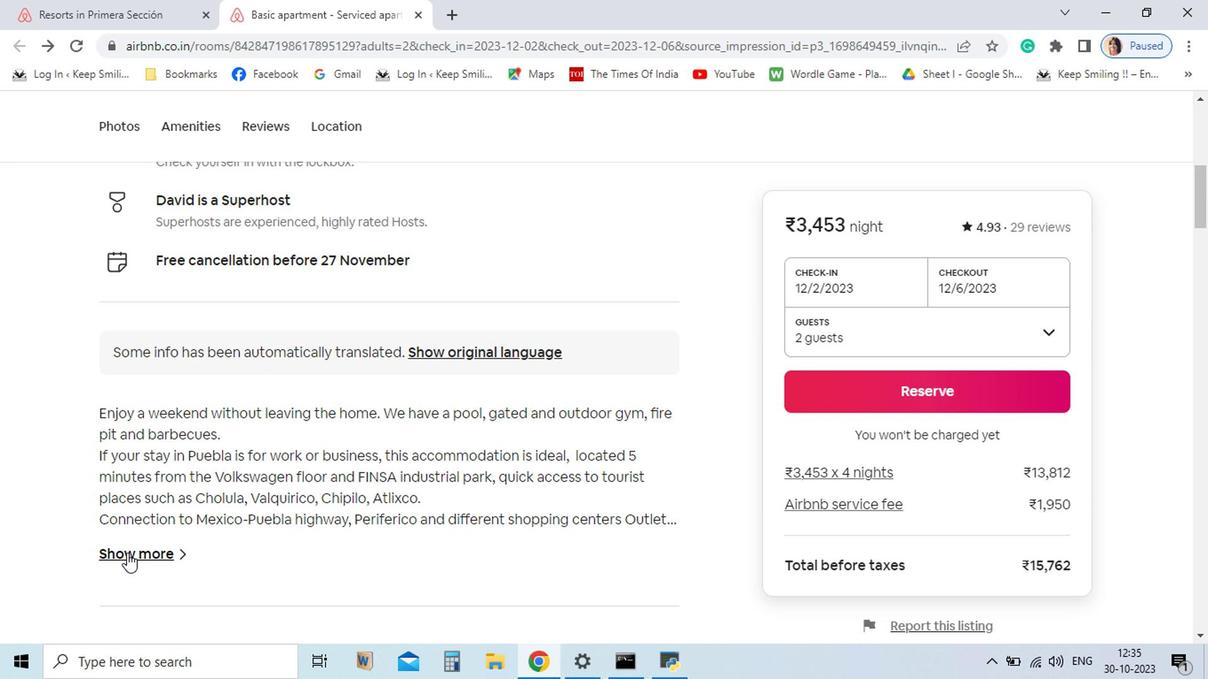 
Action: Mouse pressed left at (265, 569)
Screenshot: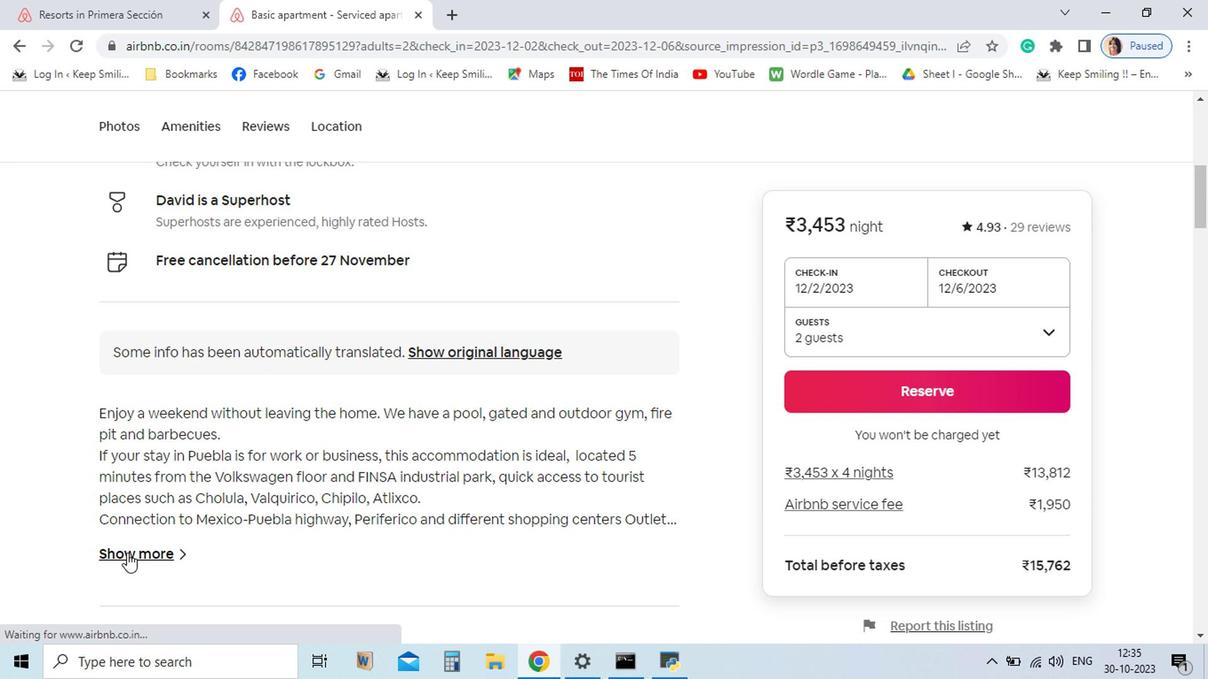 
Action: Mouse moved to (842, 464)
Screenshot: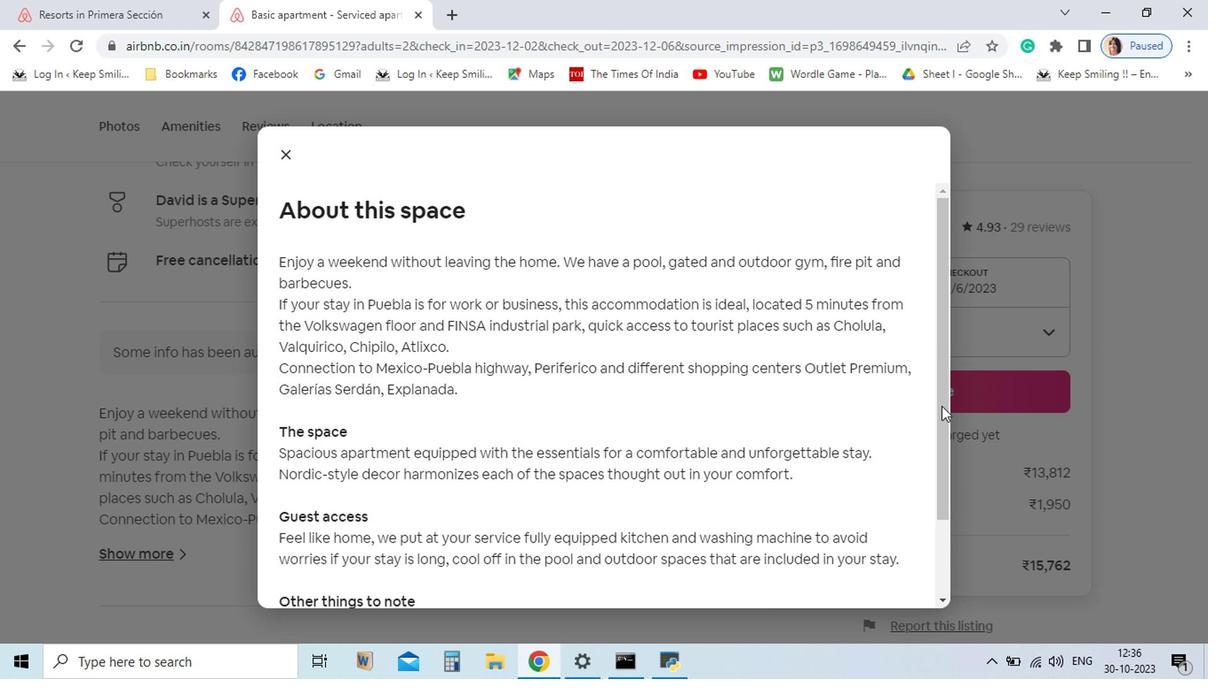 
Action: Mouse pressed left at (842, 464)
Screenshot: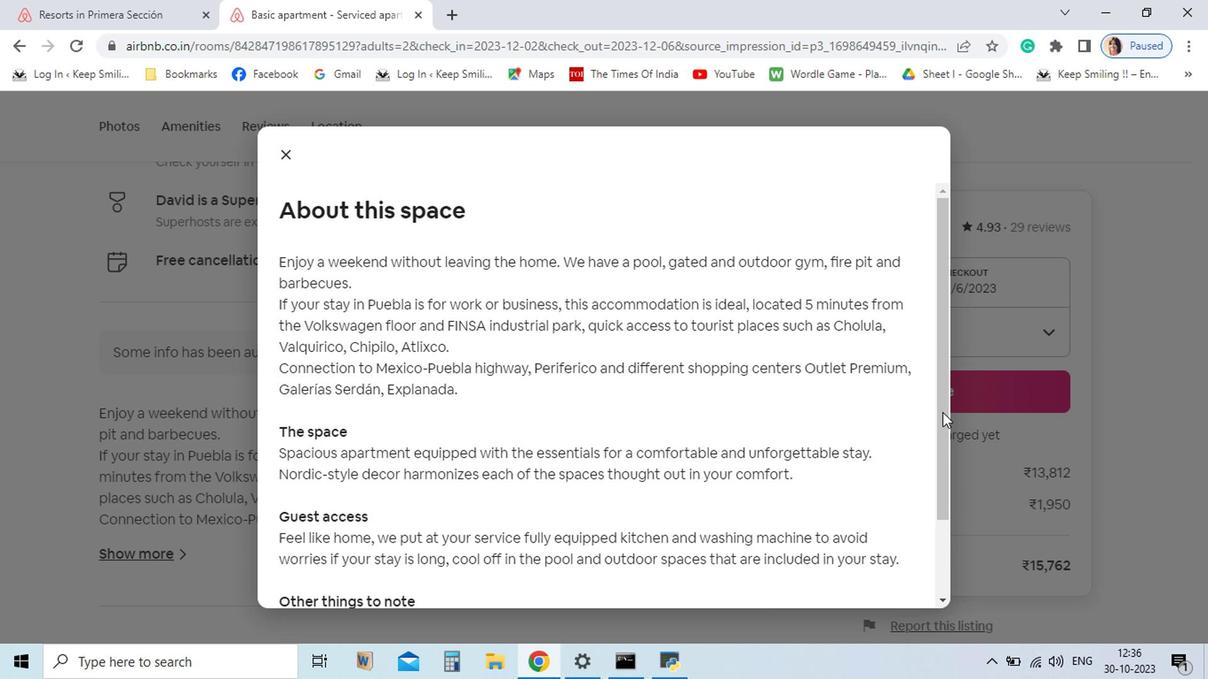 
Action: Mouse moved to (377, 283)
Screenshot: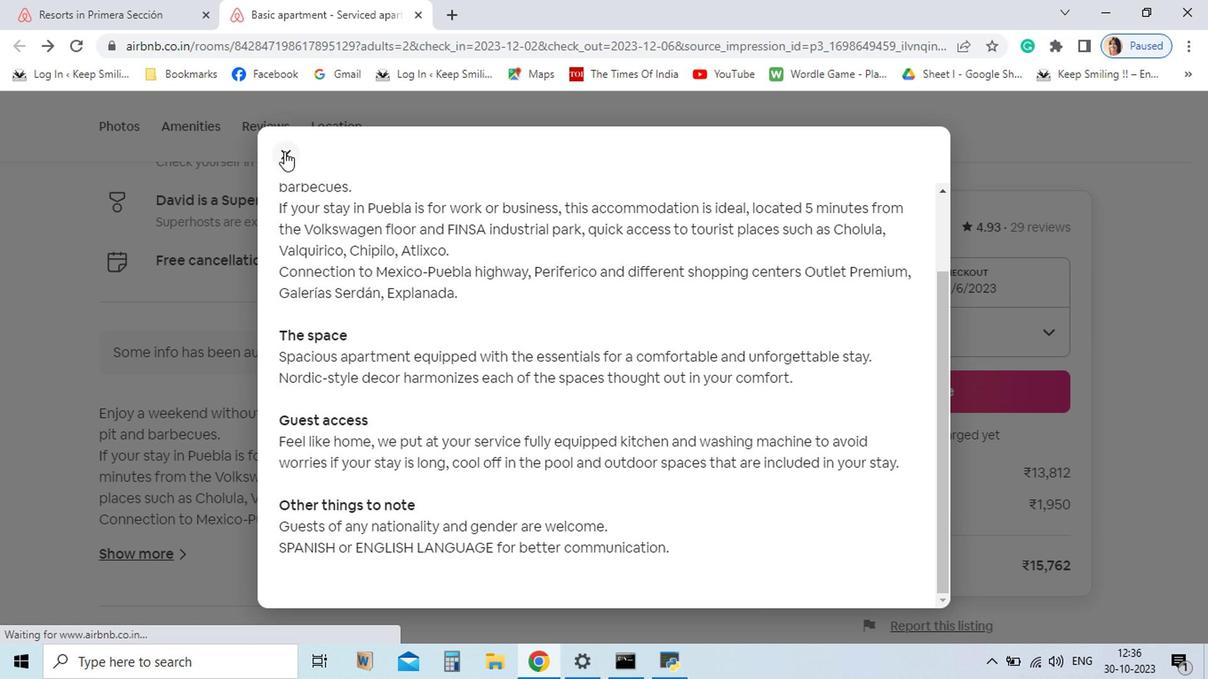 
Action: Mouse pressed left at (377, 283)
Screenshot: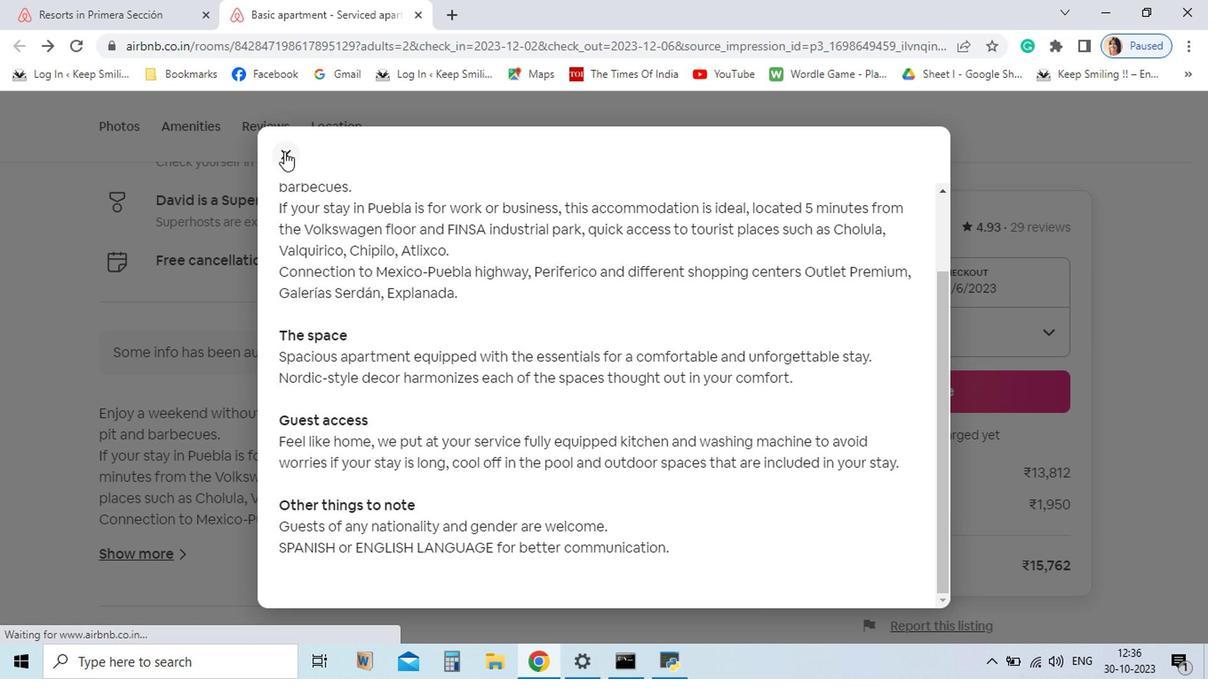 
Action: Mouse moved to (422, 582)
Screenshot: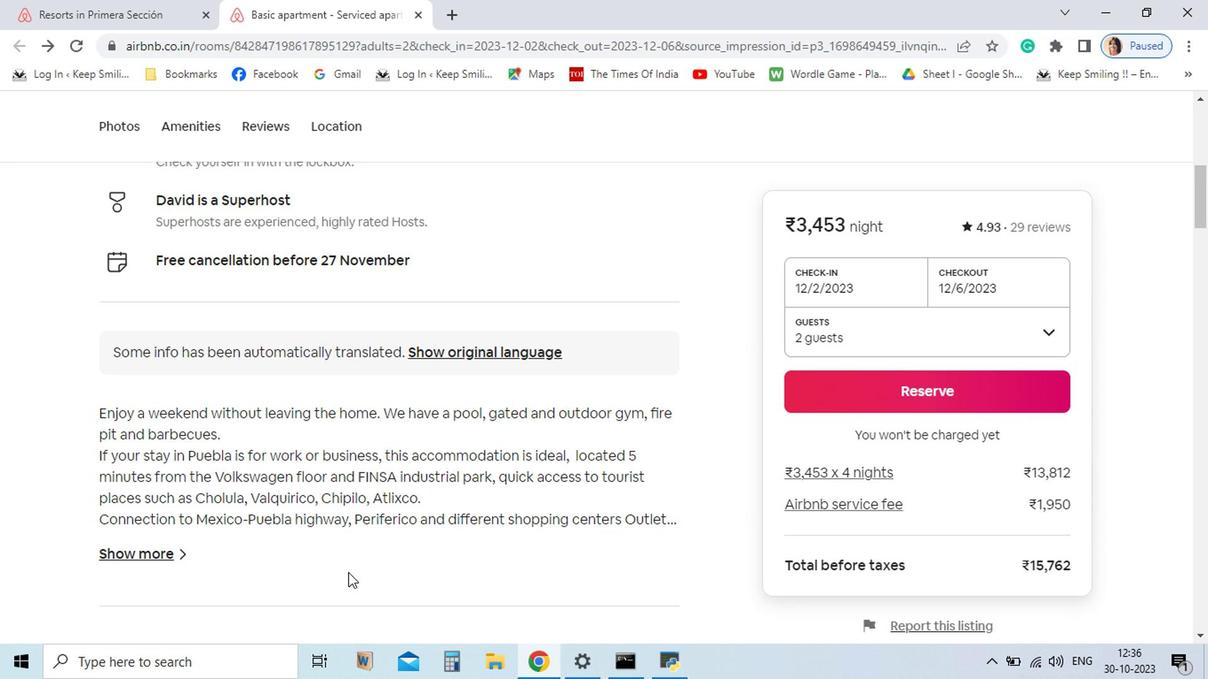 
Action: Mouse scrolled (422, 582) with delta (0, 0)
Screenshot: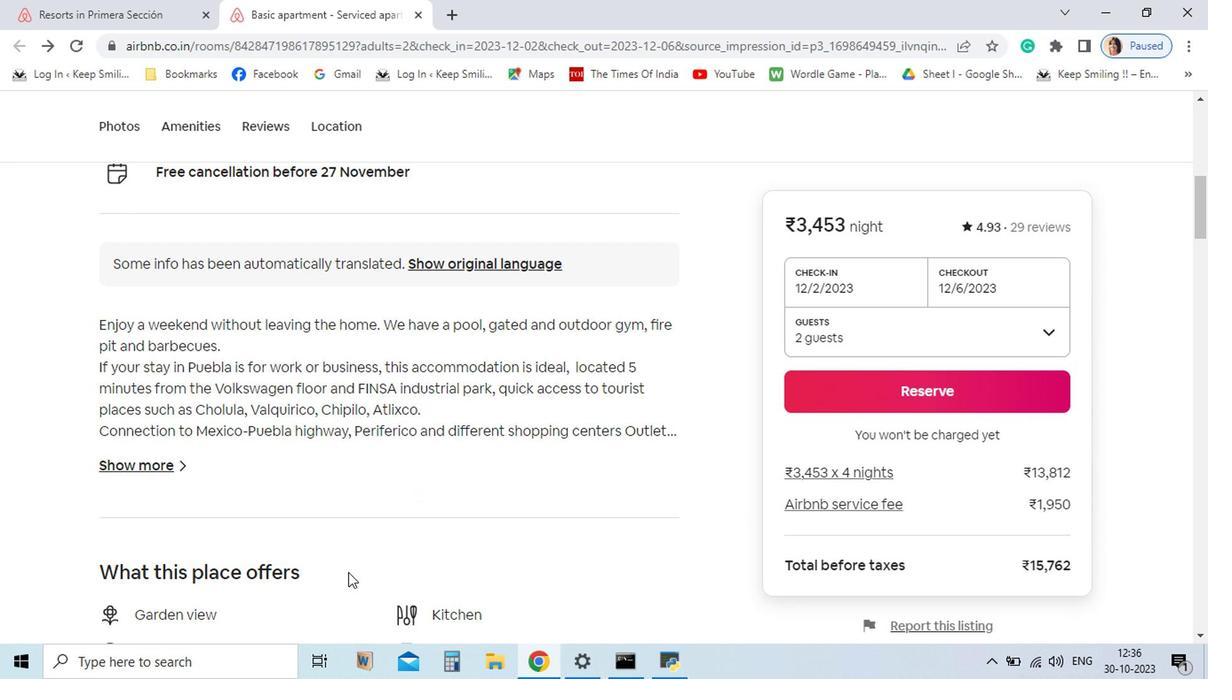 
Action: Mouse scrolled (422, 582) with delta (0, 0)
Screenshot: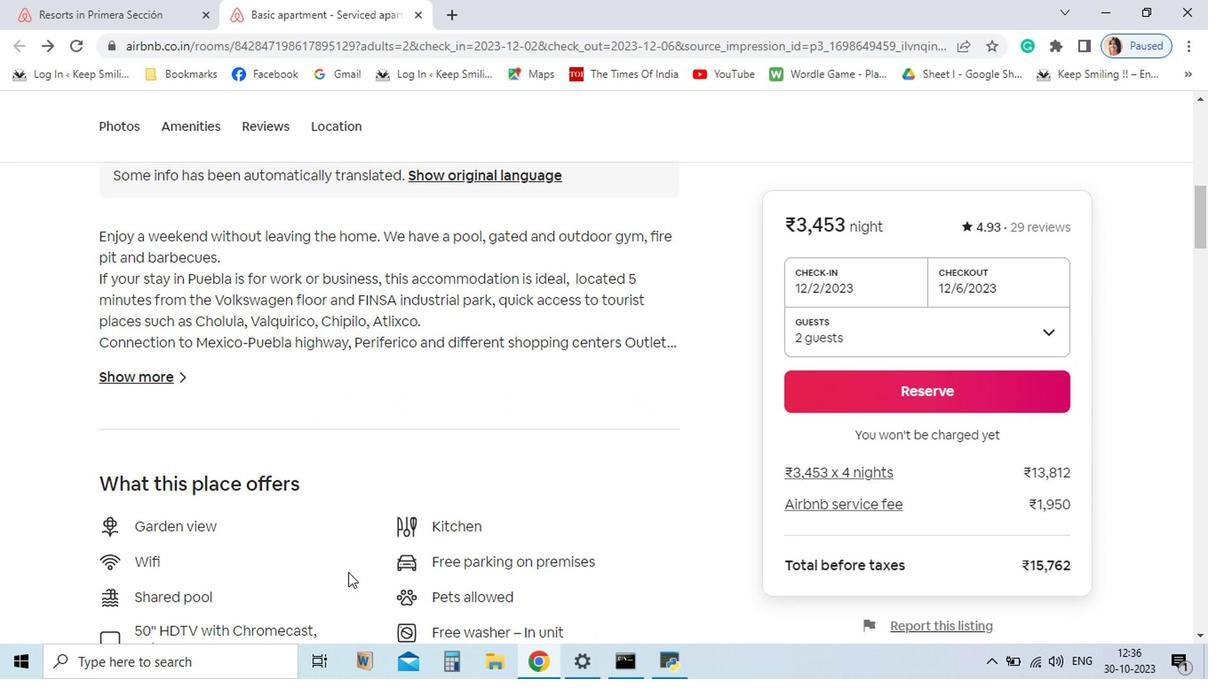 
Action: Mouse scrolled (422, 582) with delta (0, 0)
Screenshot: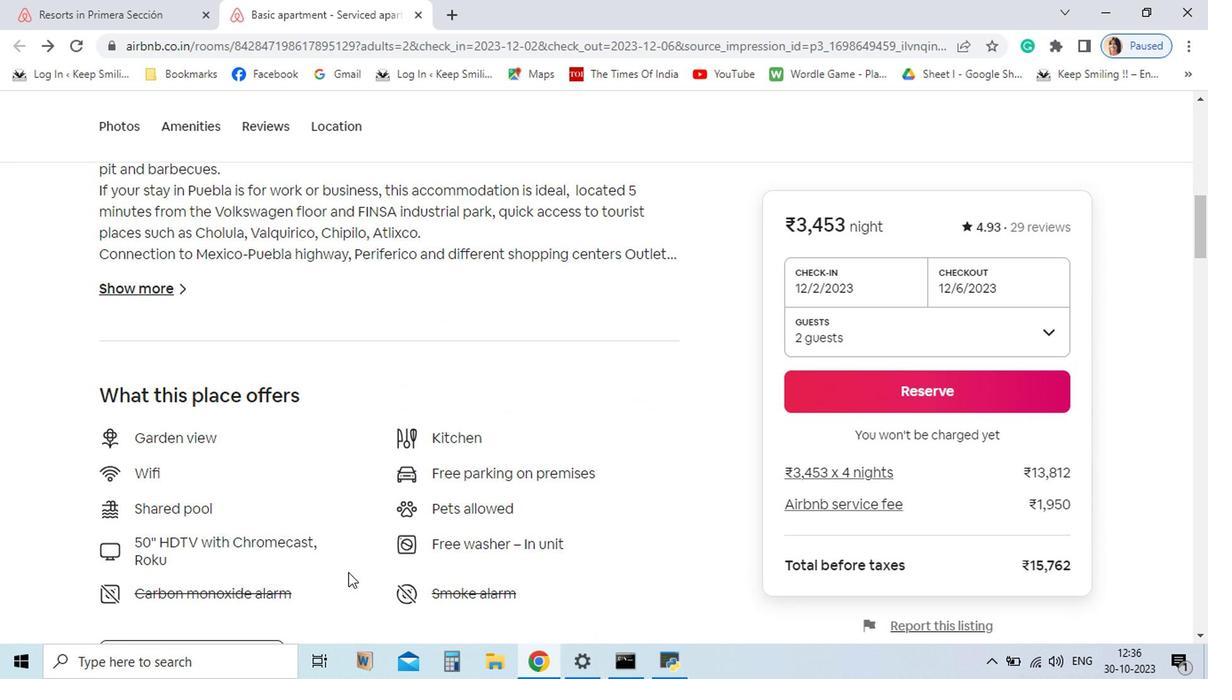 
Action: Mouse scrolled (422, 582) with delta (0, 0)
Screenshot: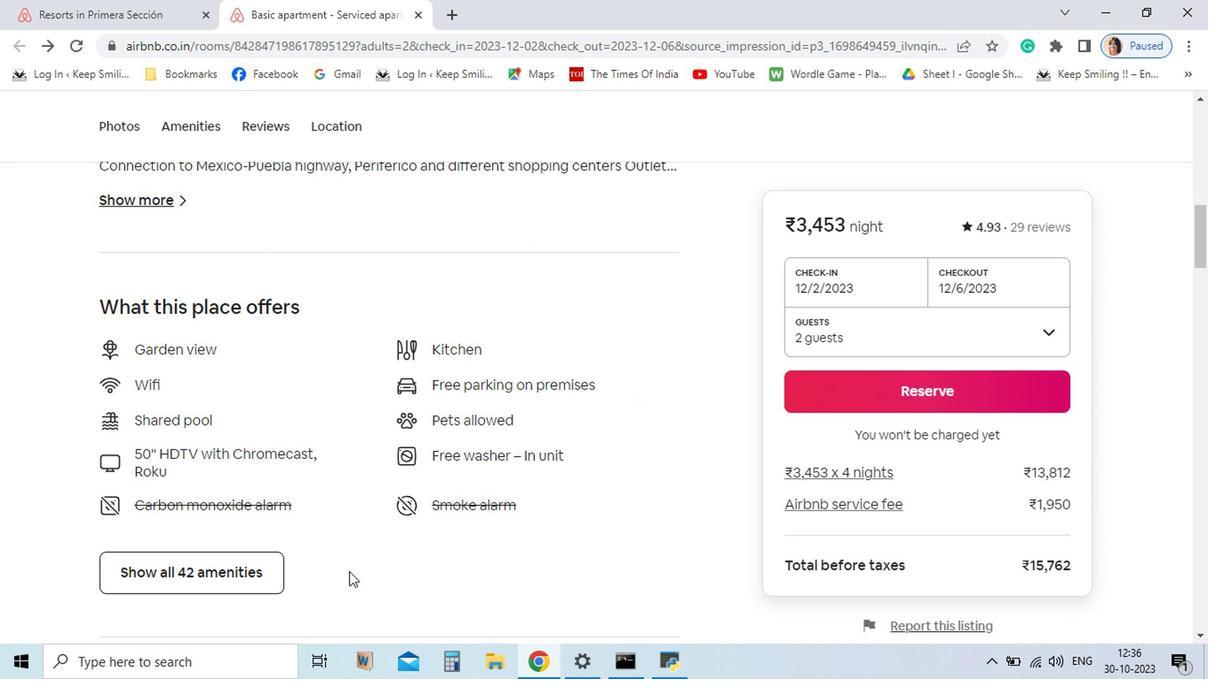 
Action: Mouse moved to (423, 582)
Screenshot: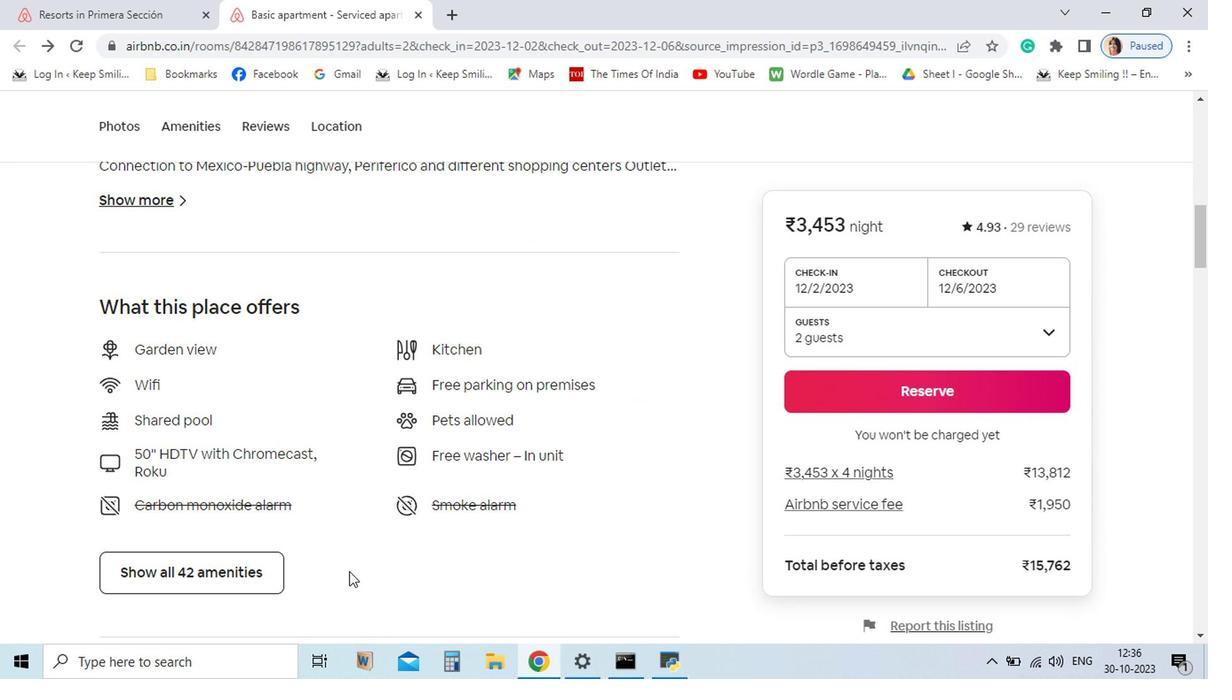 
Action: Mouse scrolled (423, 581) with delta (0, 0)
Screenshot: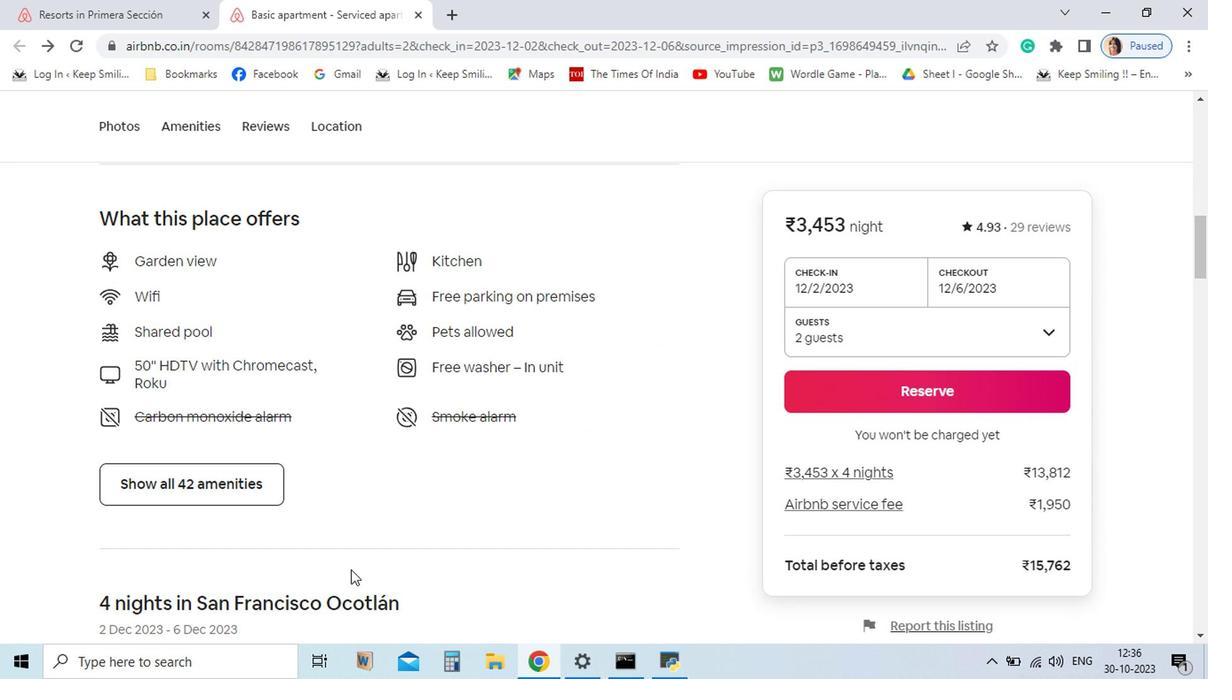 
Action: Mouse moved to (332, 523)
Screenshot: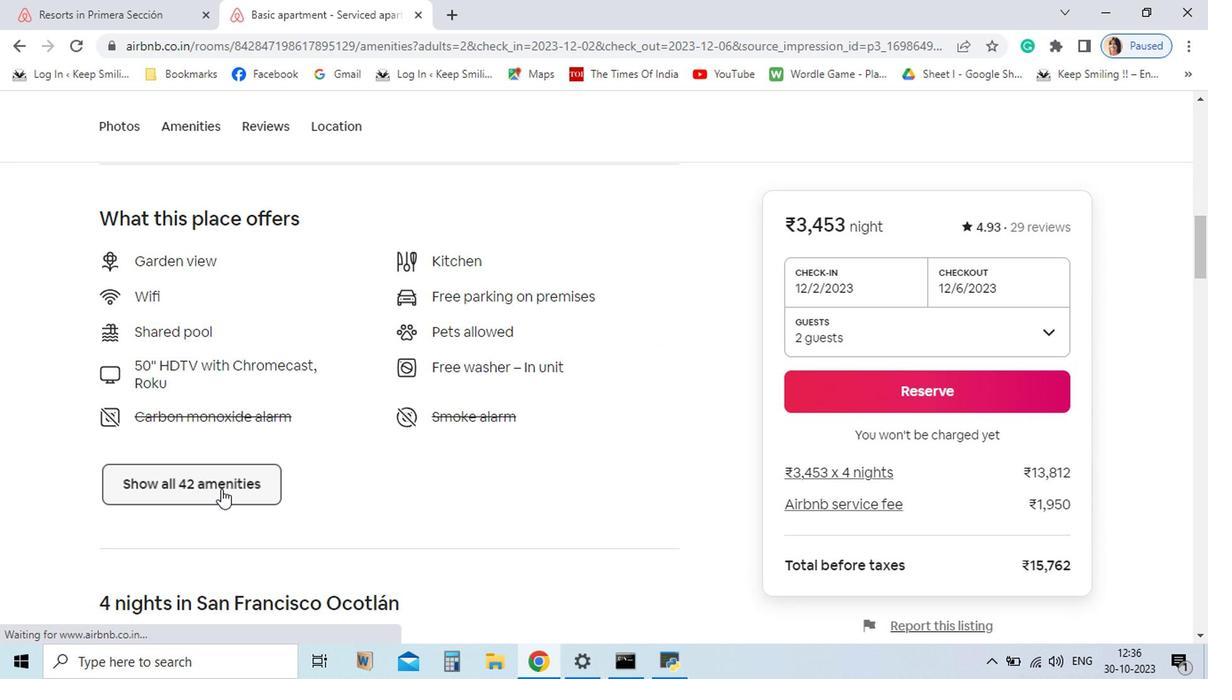 
Action: Mouse pressed left at (332, 523)
Screenshot: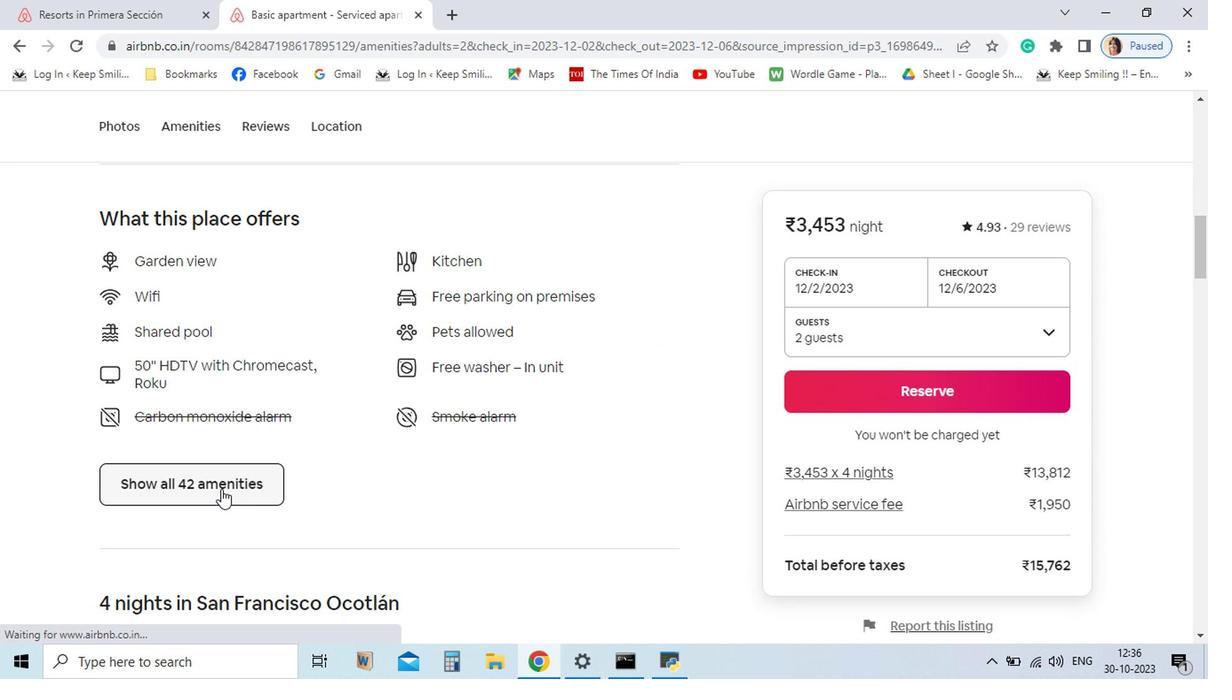 
Action: Mouse moved to (844, 341)
Screenshot: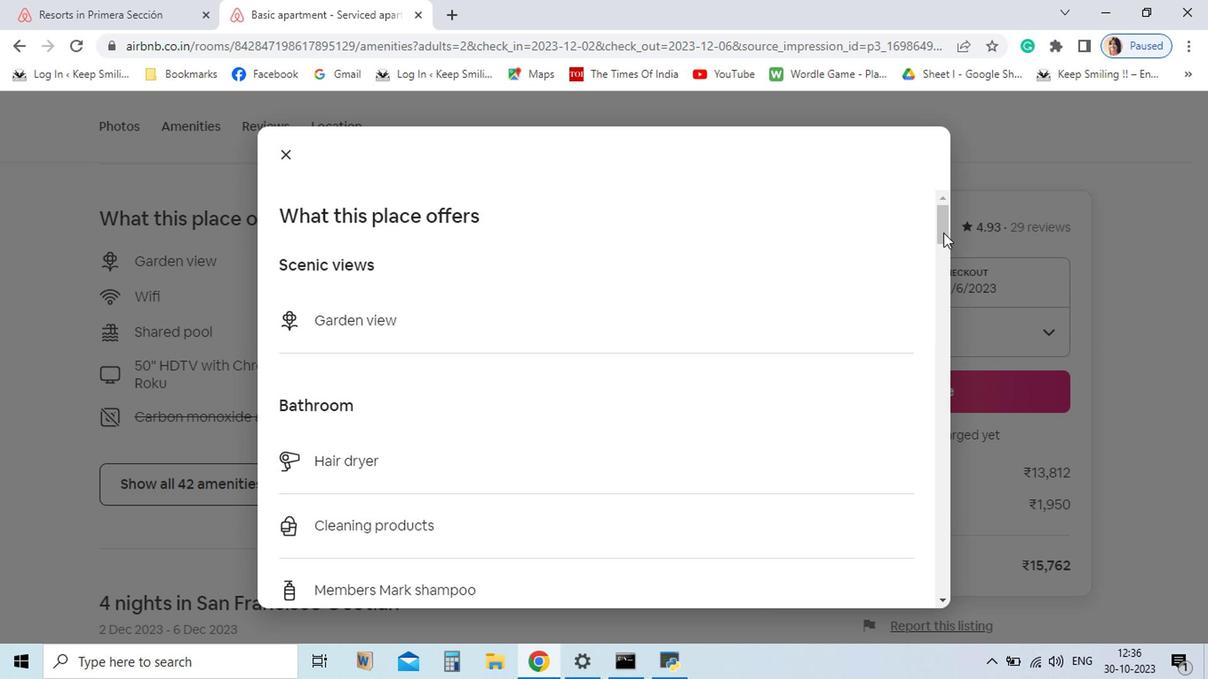 
Action: Mouse pressed left at (844, 341)
Screenshot: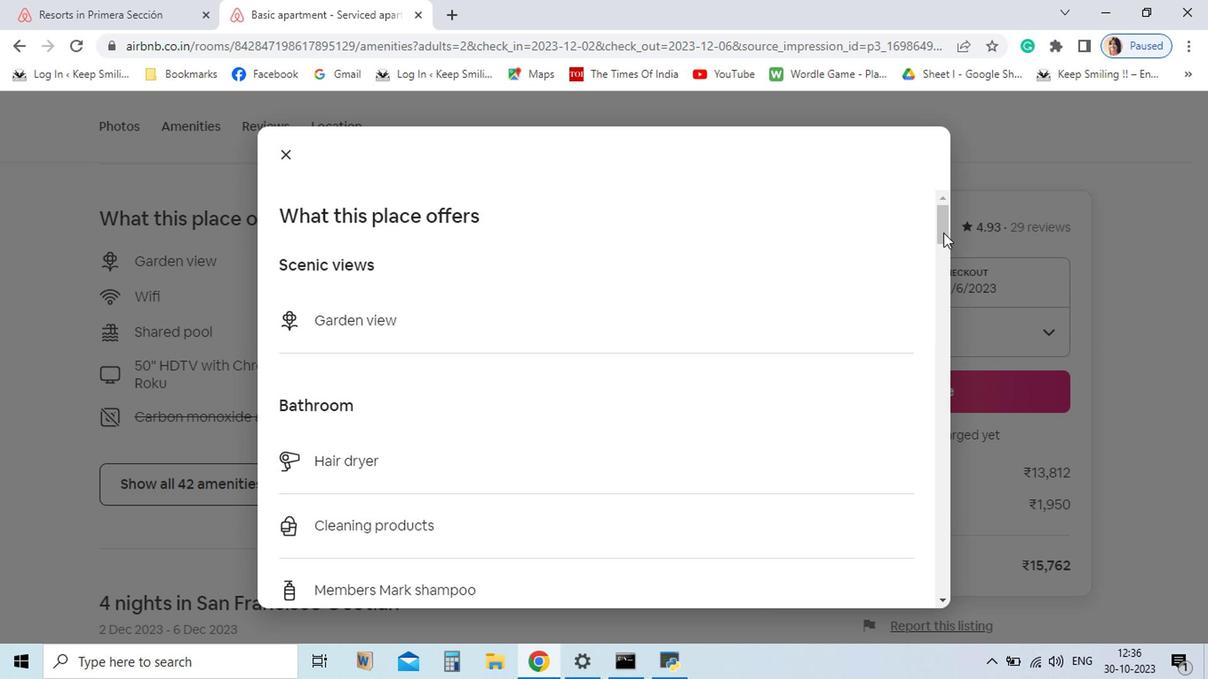 
Action: Mouse moved to (844, 600)
Screenshot: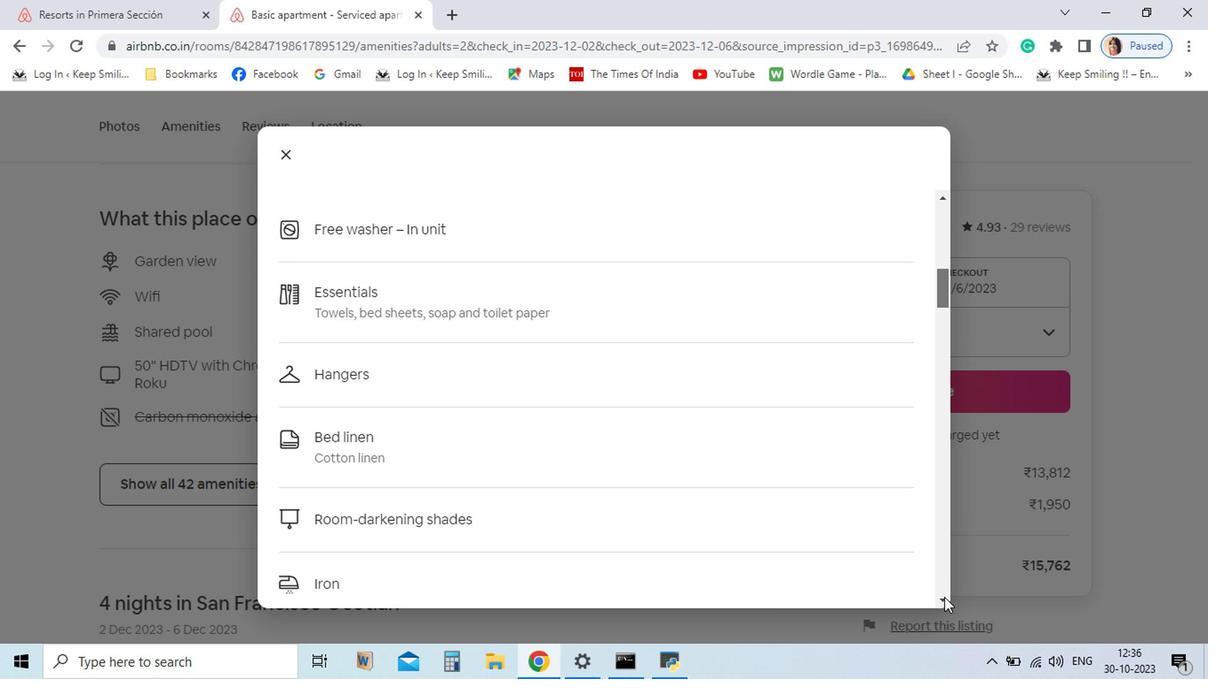 
Action: Mouse pressed left at (844, 600)
Screenshot: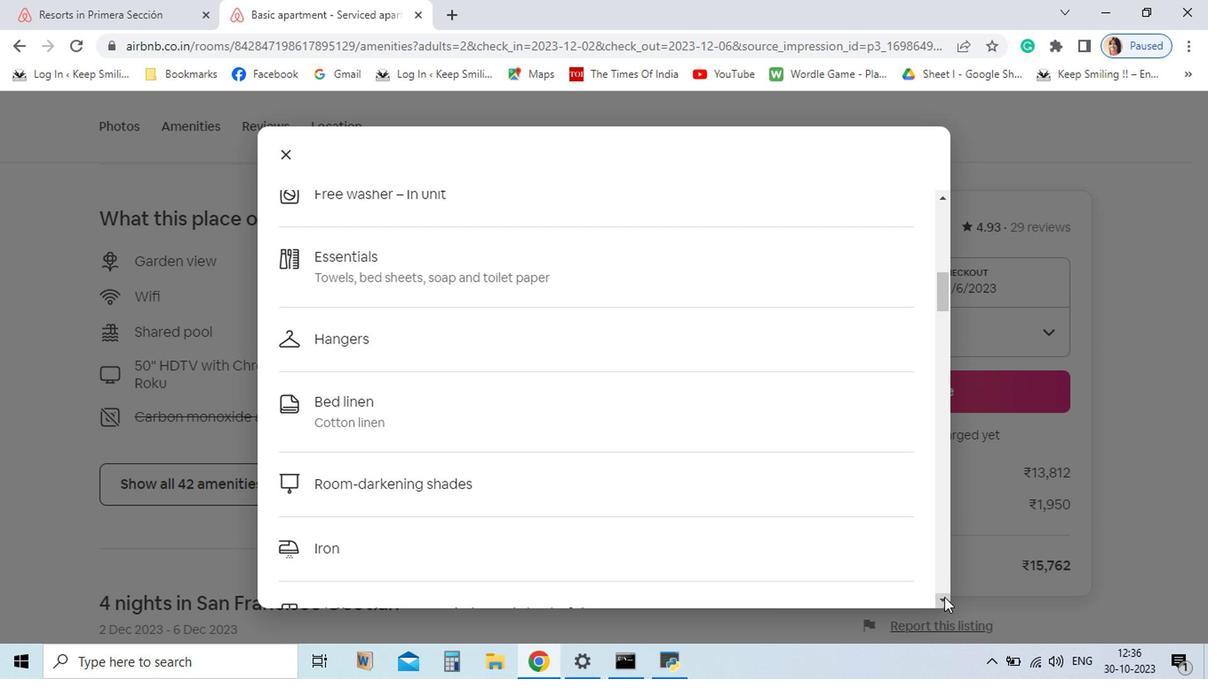 
Action: Mouse pressed left at (844, 600)
Screenshot: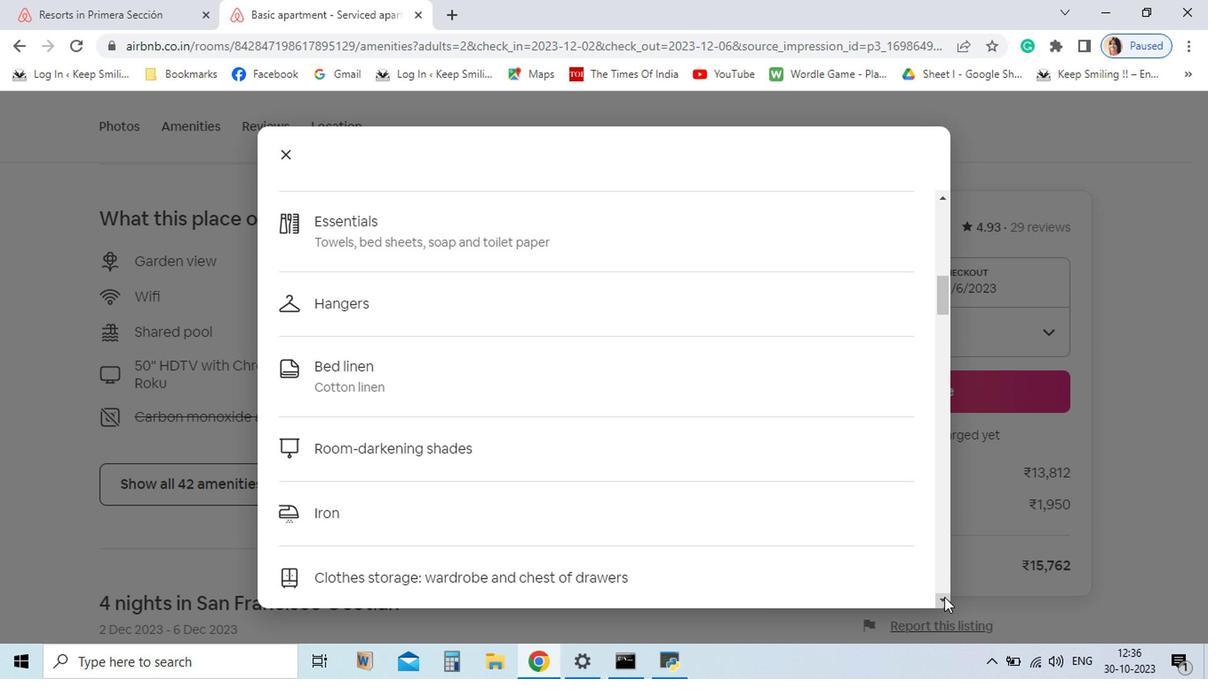 
Action: Mouse pressed left at (844, 600)
Screenshot: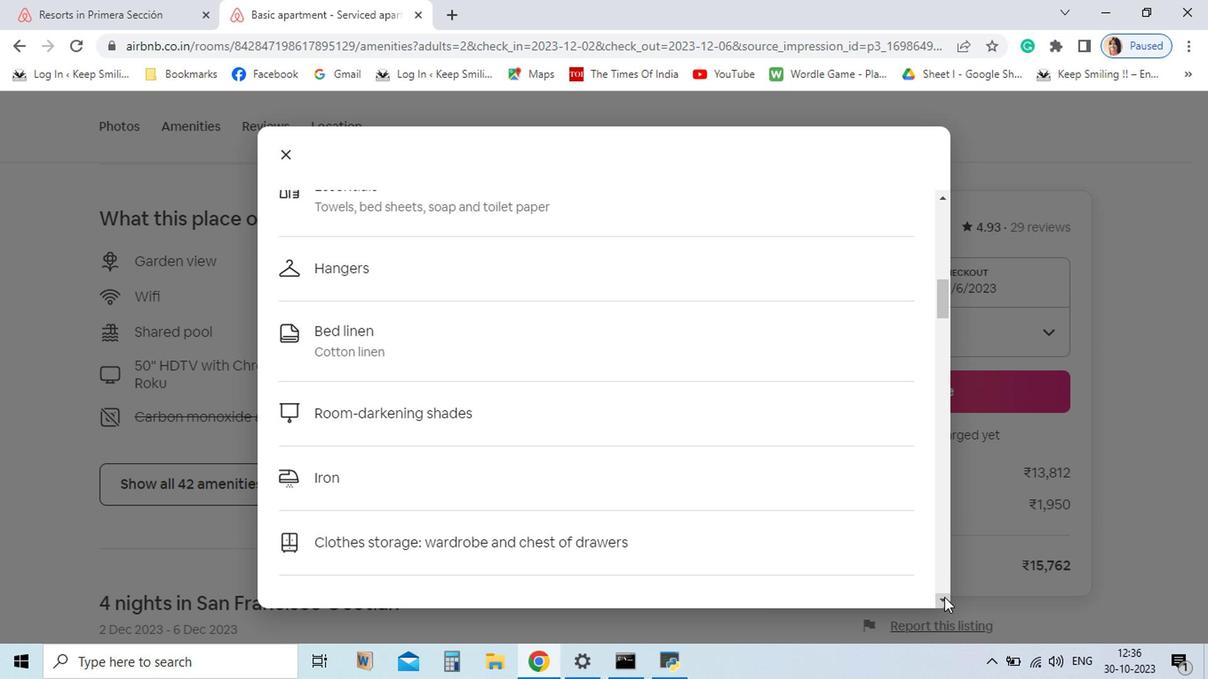
Action: Mouse pressed left at (844, 600)
Screenshot: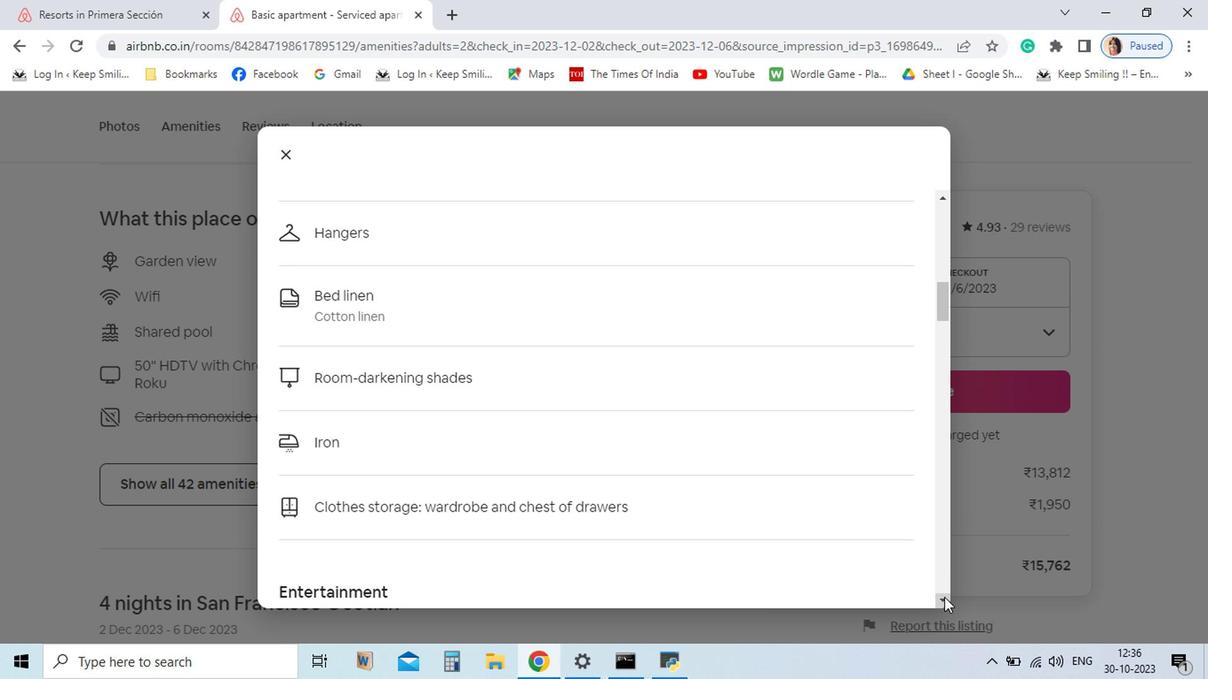 
Action: Mouse pressed left at (844, 600)
Screenshot: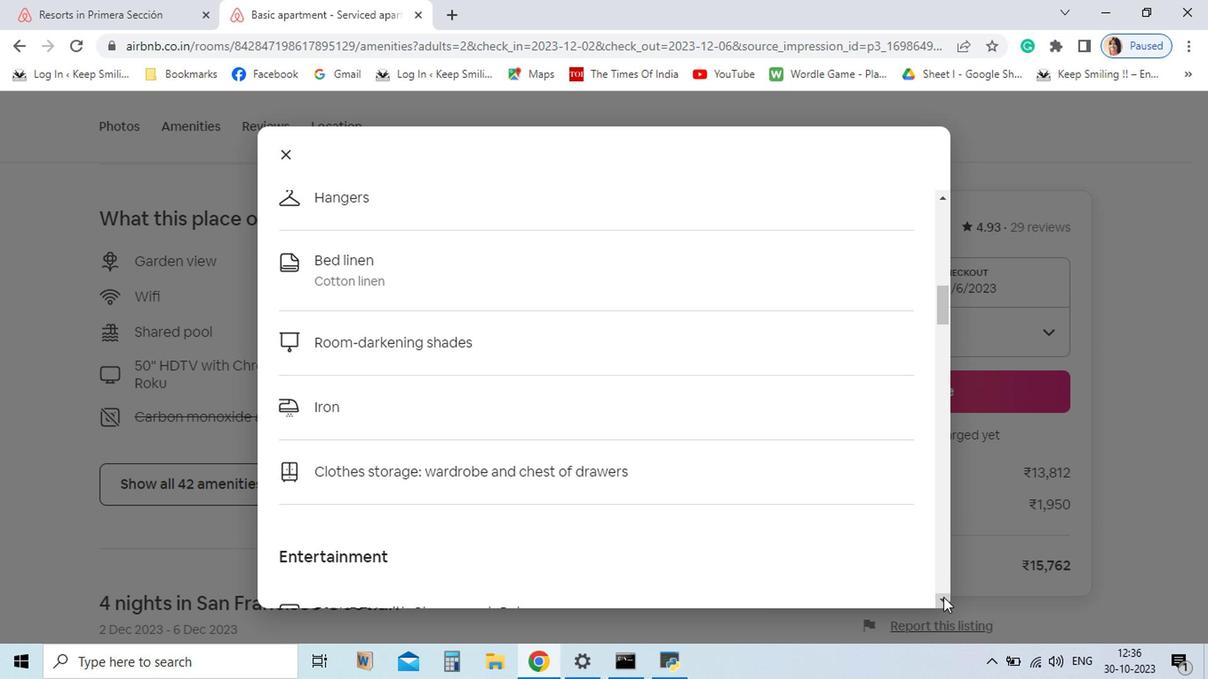 
Action: Mouse moved to (844, 600)
Screenshot: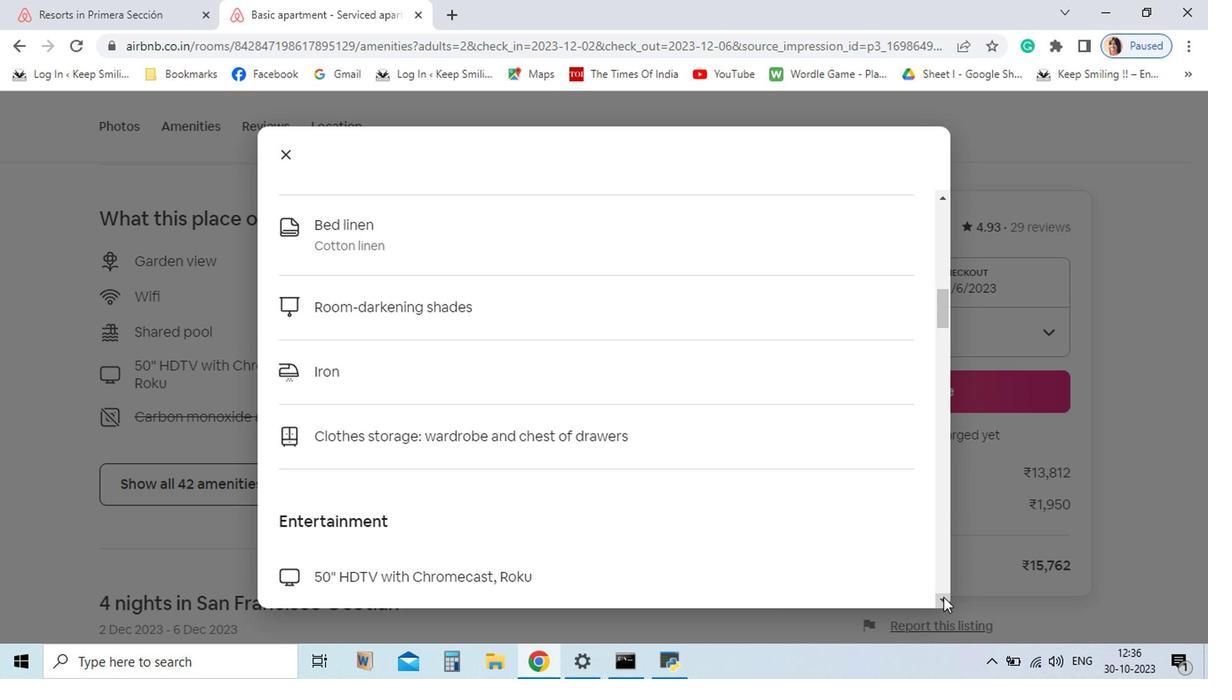 
Action: Mouse pressed left at (844, 600)
Screenshot: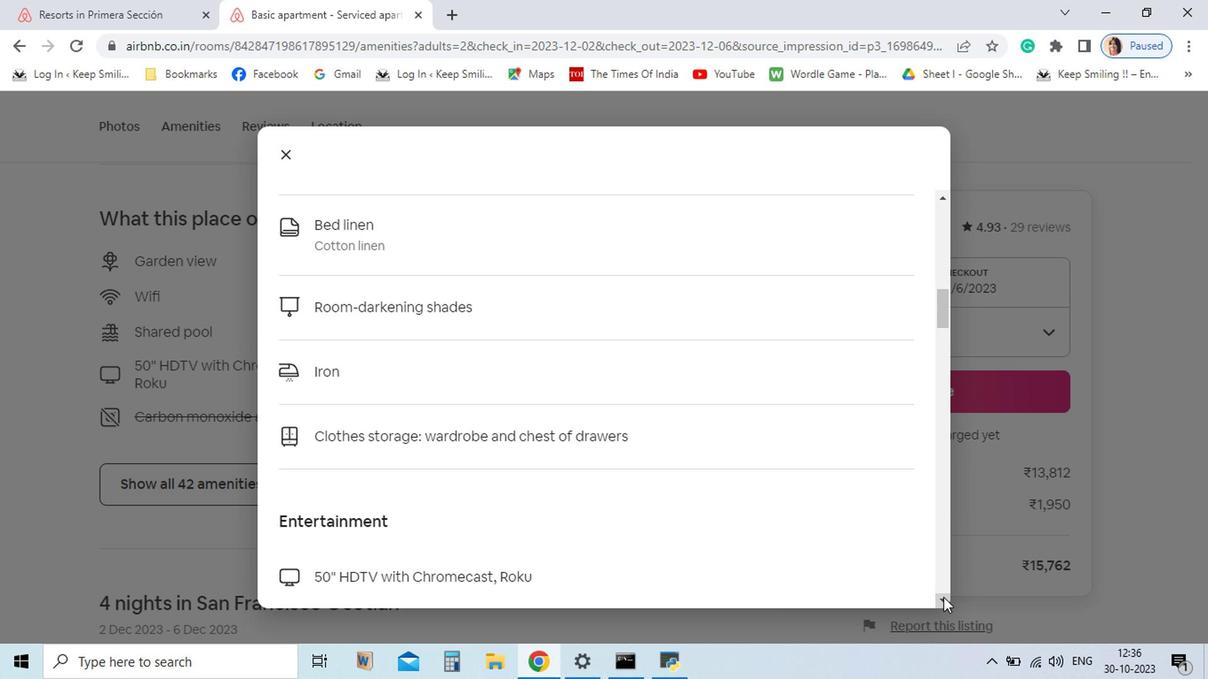 
Action: Mouse pressed left at (844, 600)
Screenshot: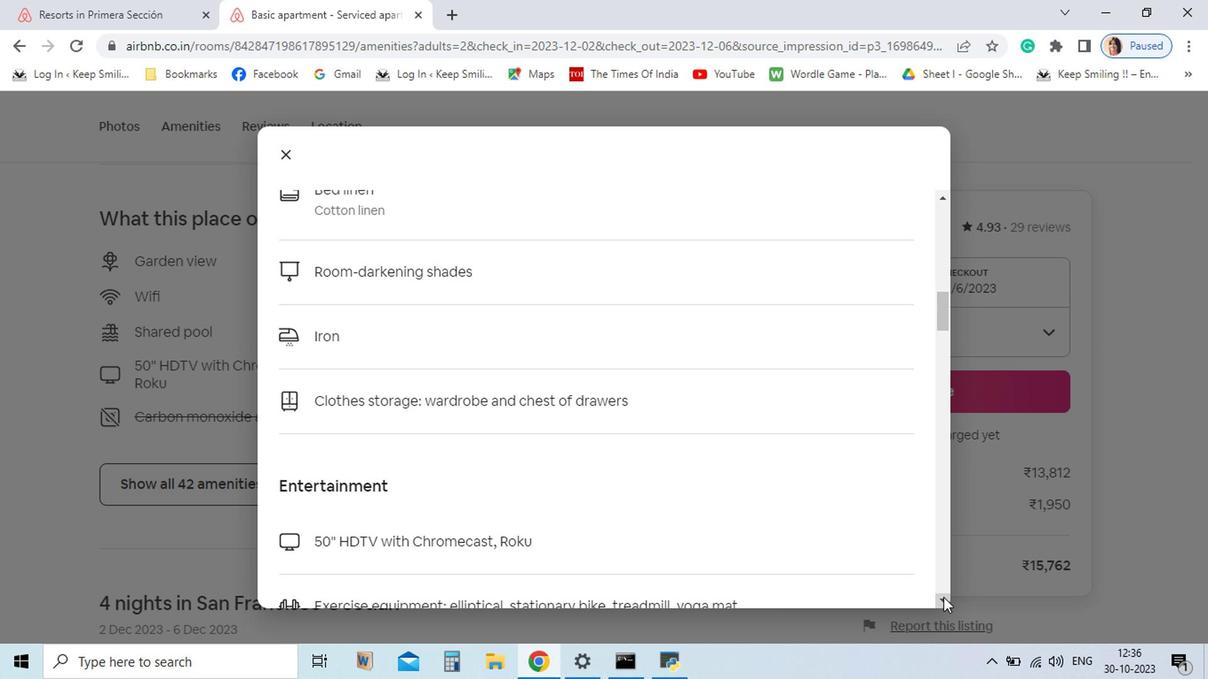 
Action: Mouse pressed left at (844, 600)
Screenshot: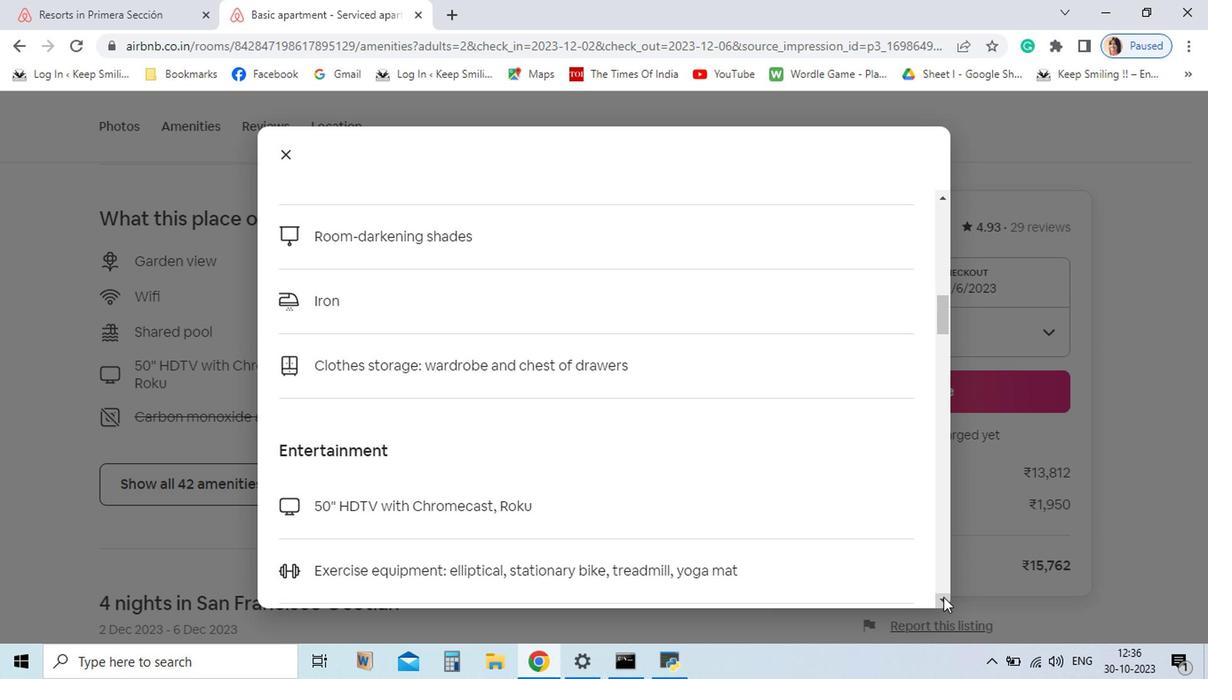 
Action: Mouse pressed left at (844, 600)
Screenshot: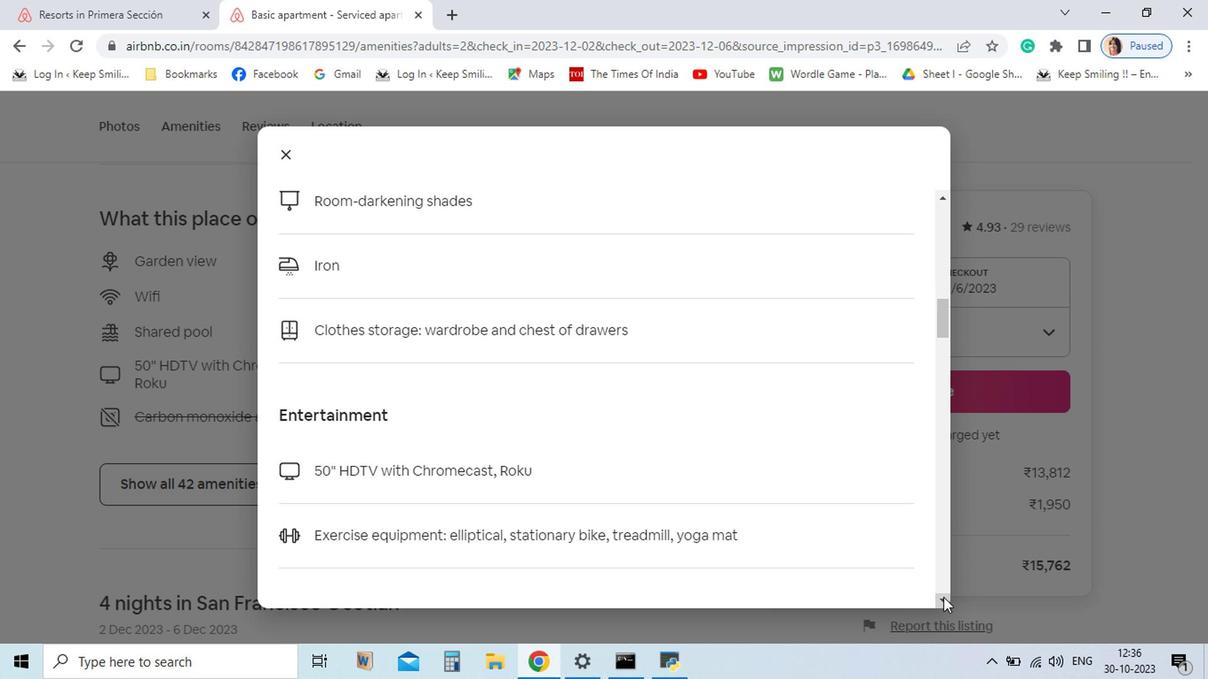 
Action: Mouse pressed left at (844, 600)
Screenshot: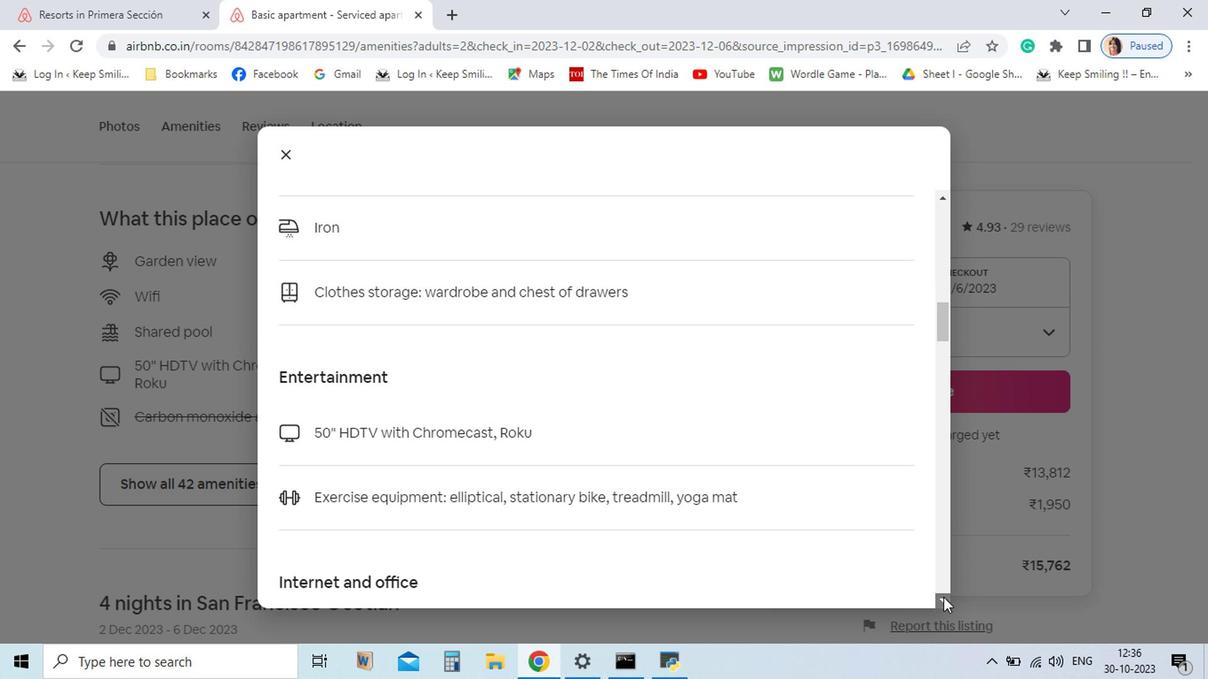 
Action: Mouse pressed left at (844, 600)
Screenshot: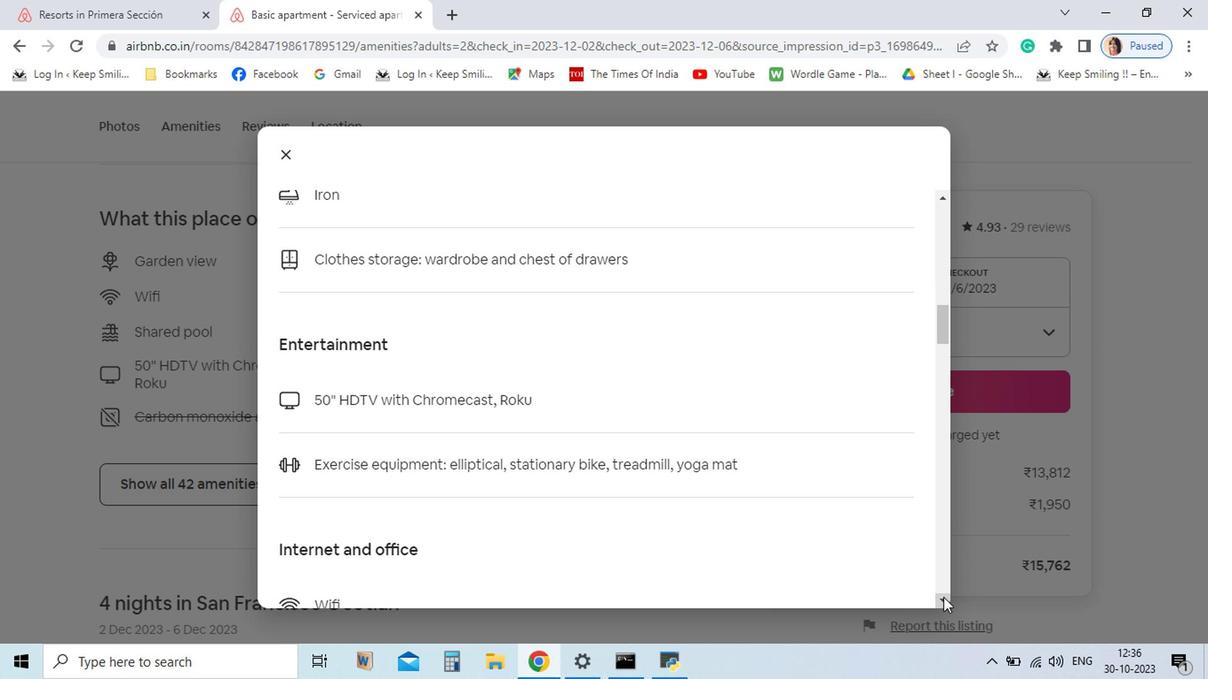 
Action: Mouse pressed left at (844, 600)
Screenshot: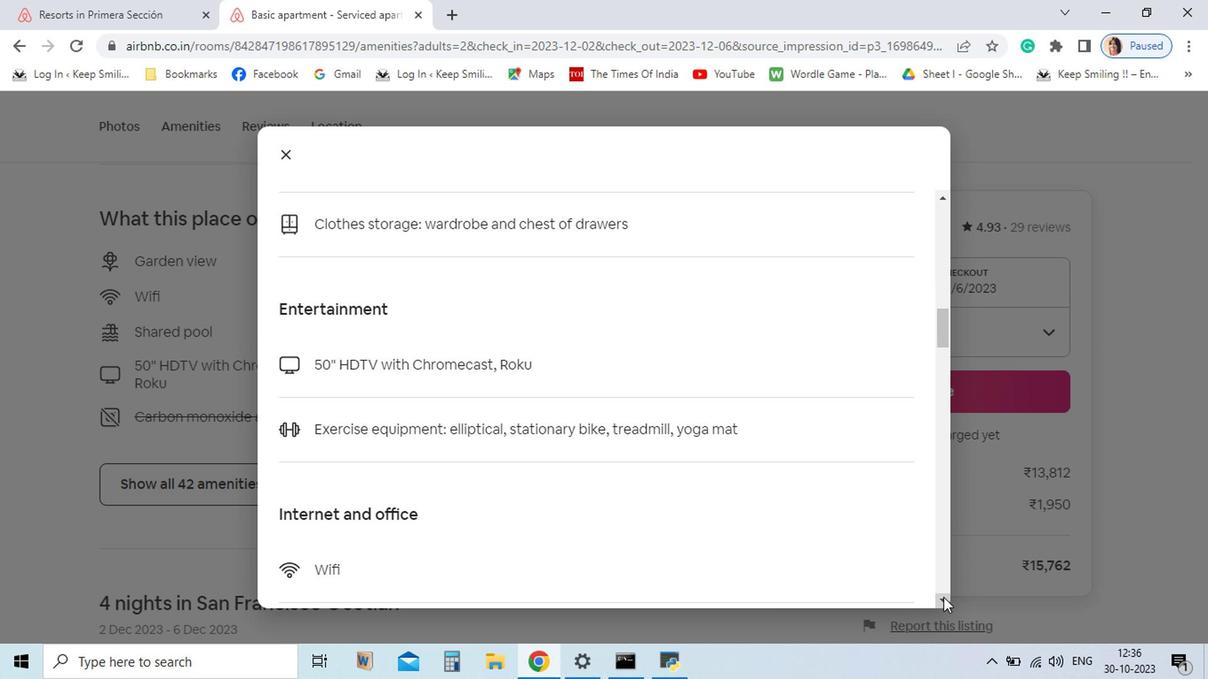 
Action: Mouse pressed left at (844, 600)
Screenshot: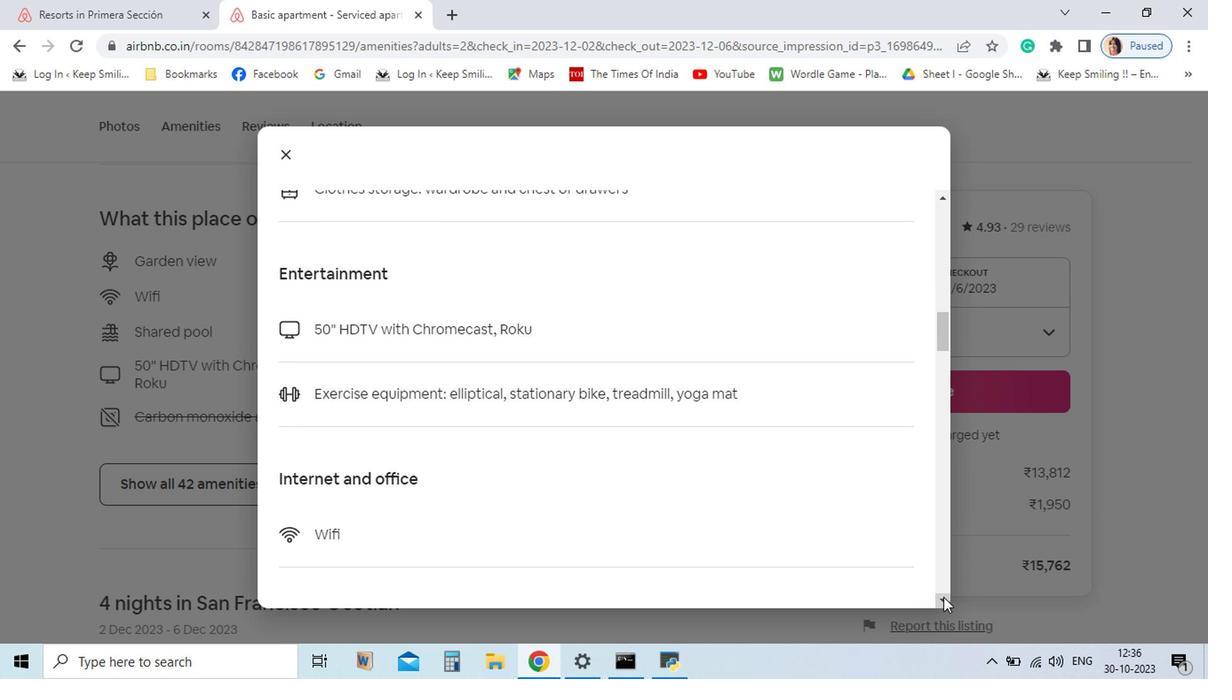 
Action: Mouse pressed left at (844, 600)
Screenshot: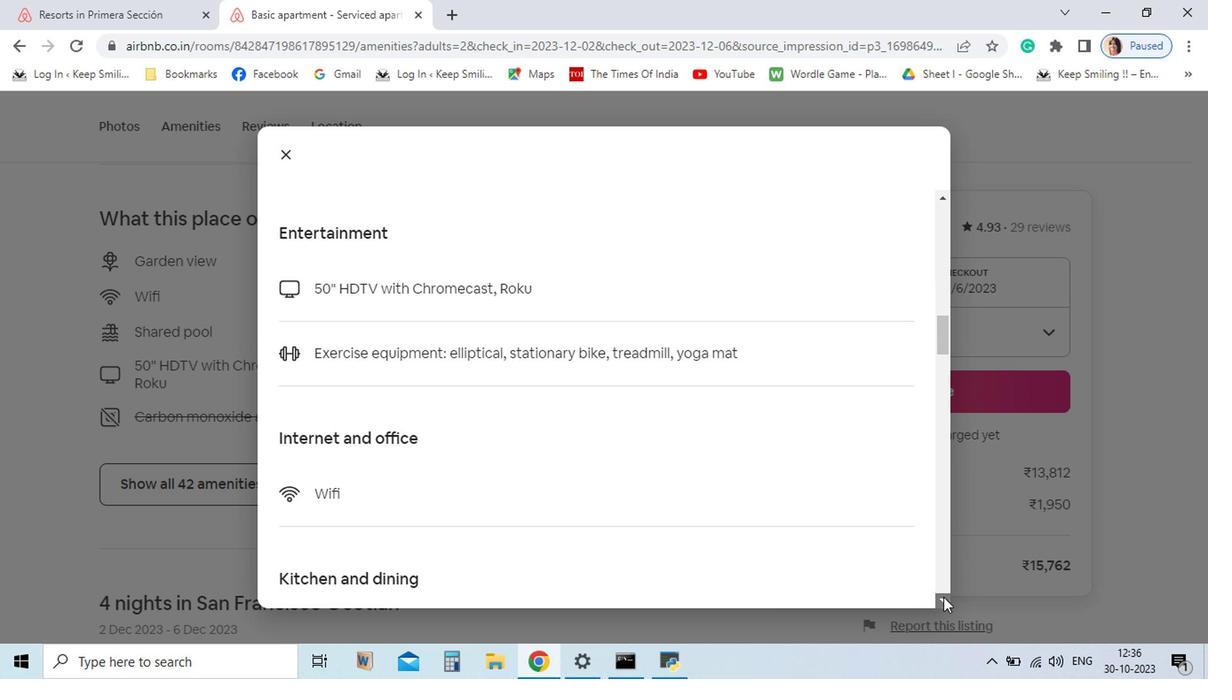 
Action: Mouse pressed left at (844, 600)
Screenshot: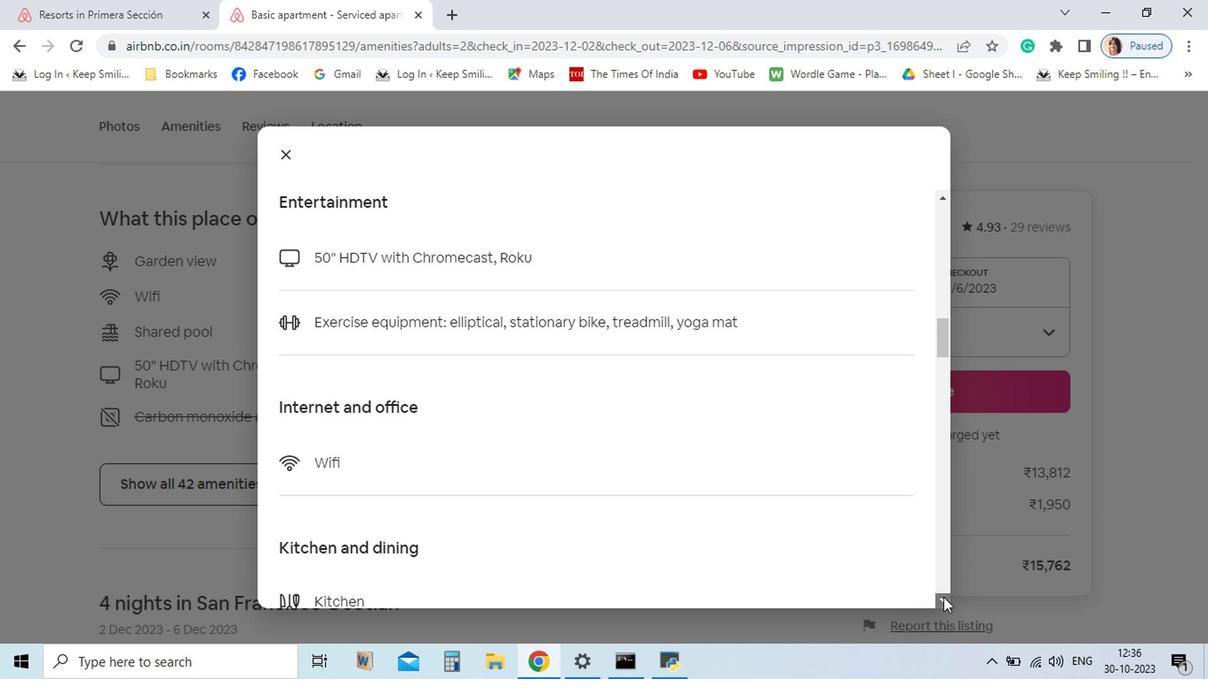 
Action: Mouse pressed left at (844, 600)
Screenshot: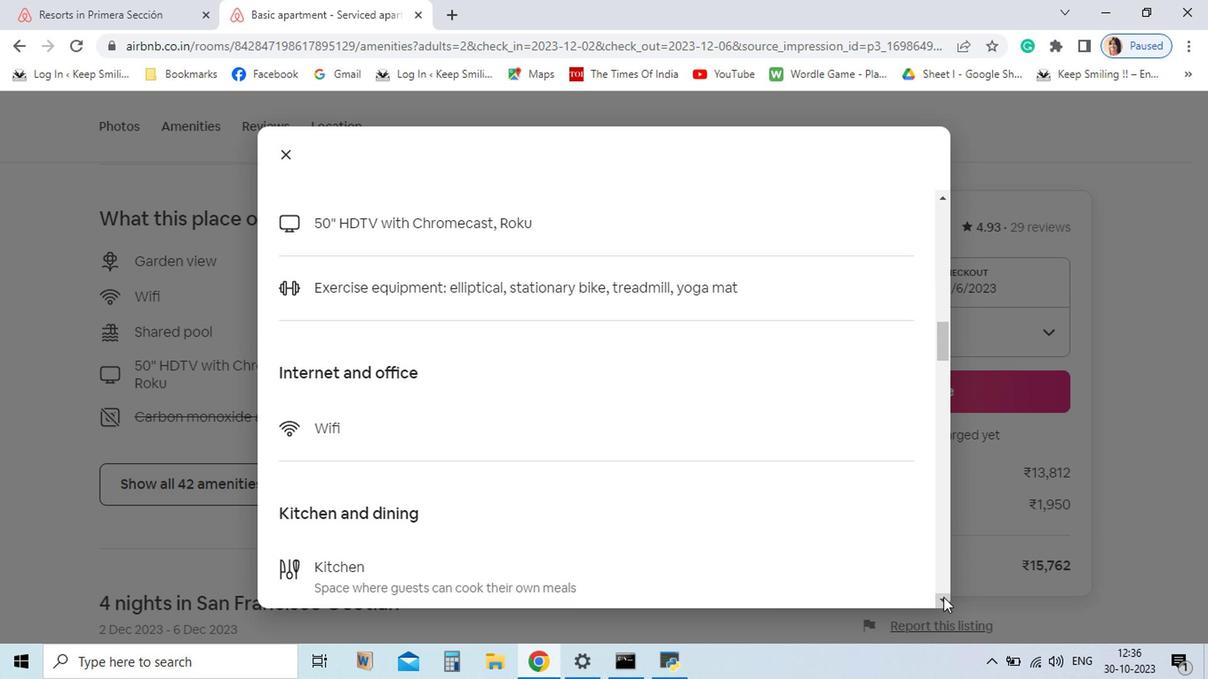 
Action: Mouse pressed left at (844, 600)
Screenshot: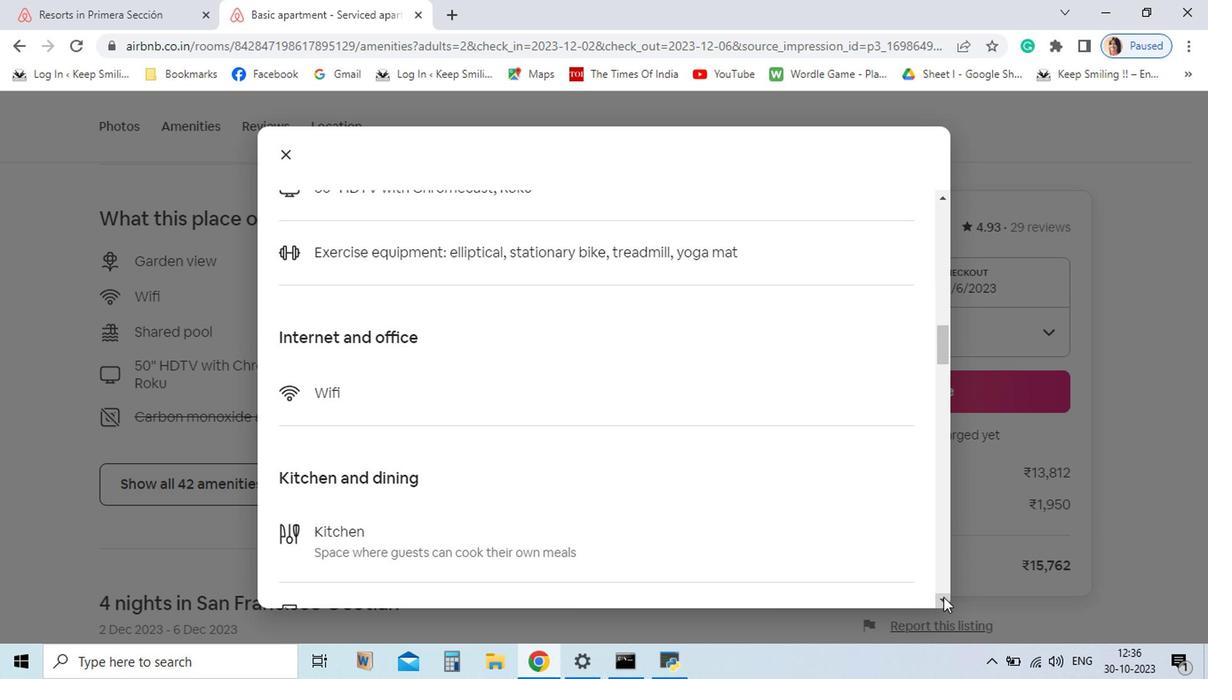 
Action: Mouse pressed left at (844, 600)
Screenshot: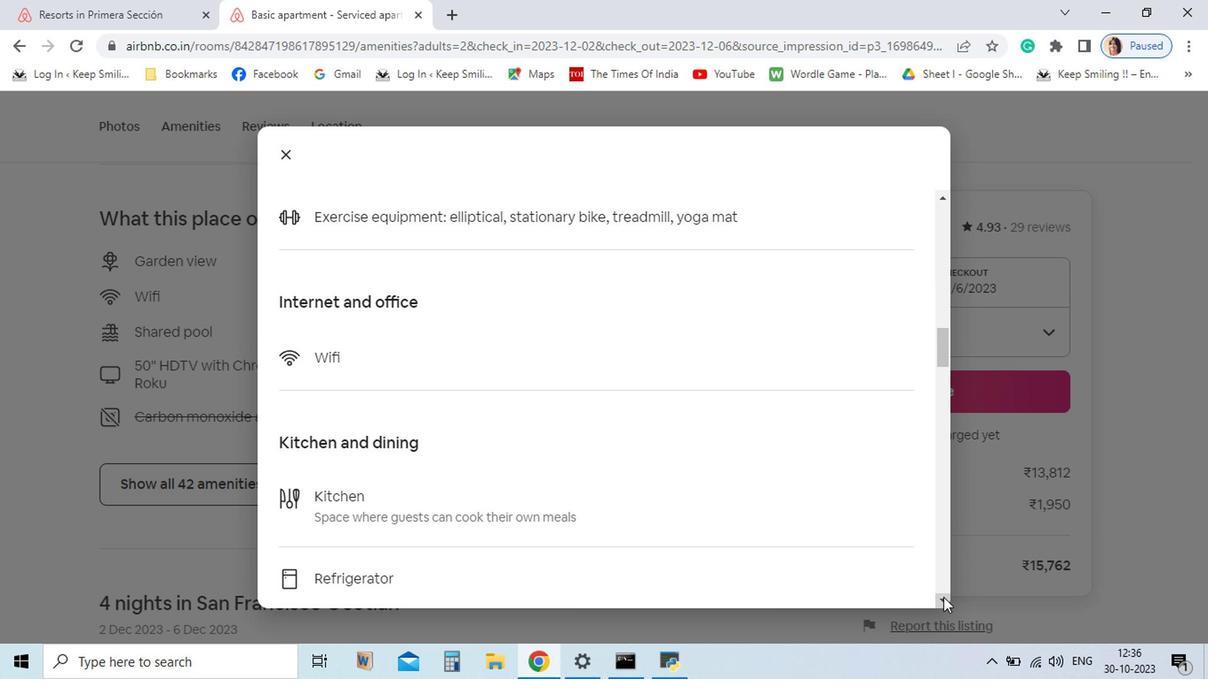 
Action: Mouse pressed left at (844, 600)
Screenshot: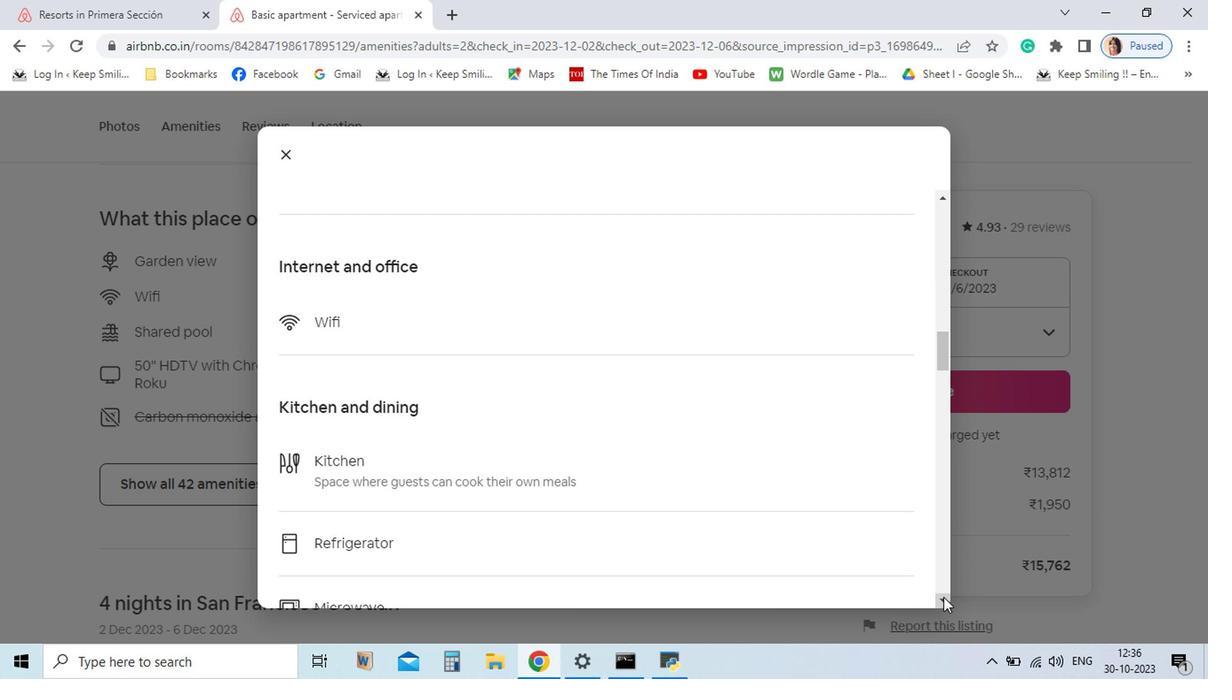 
Action: Mouse pressed left at (844, 600)
Screenshot: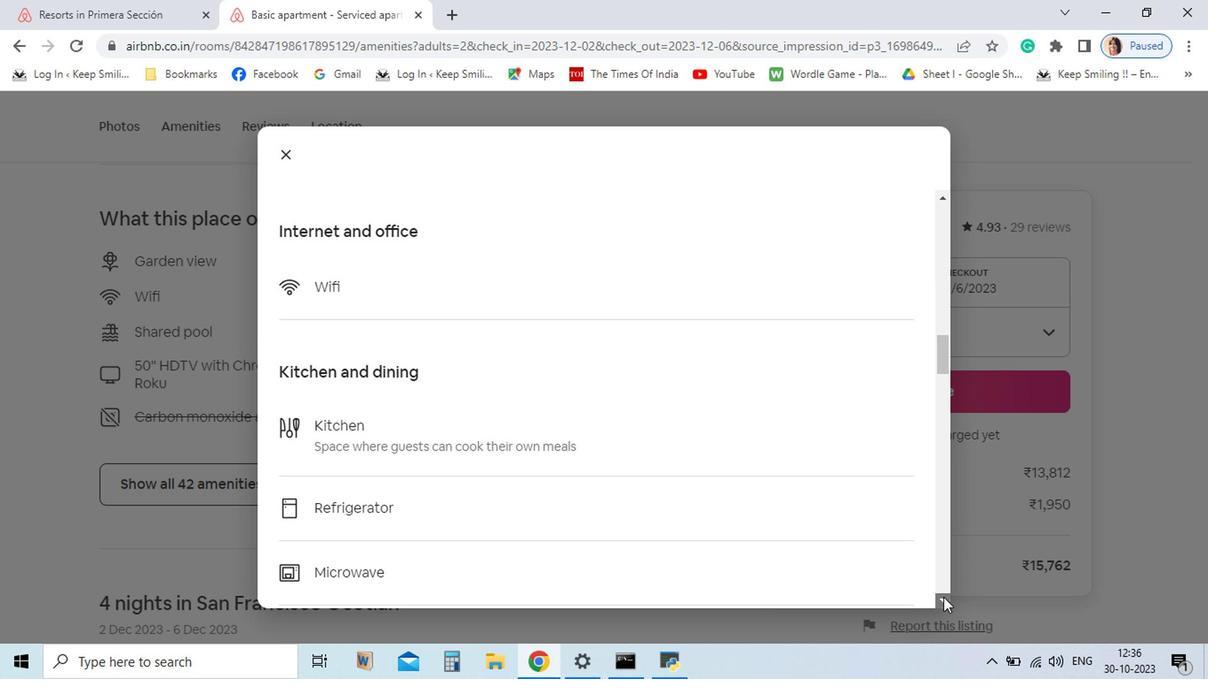 
Action: Mouse pressed left at (844, 600)
Screenshot: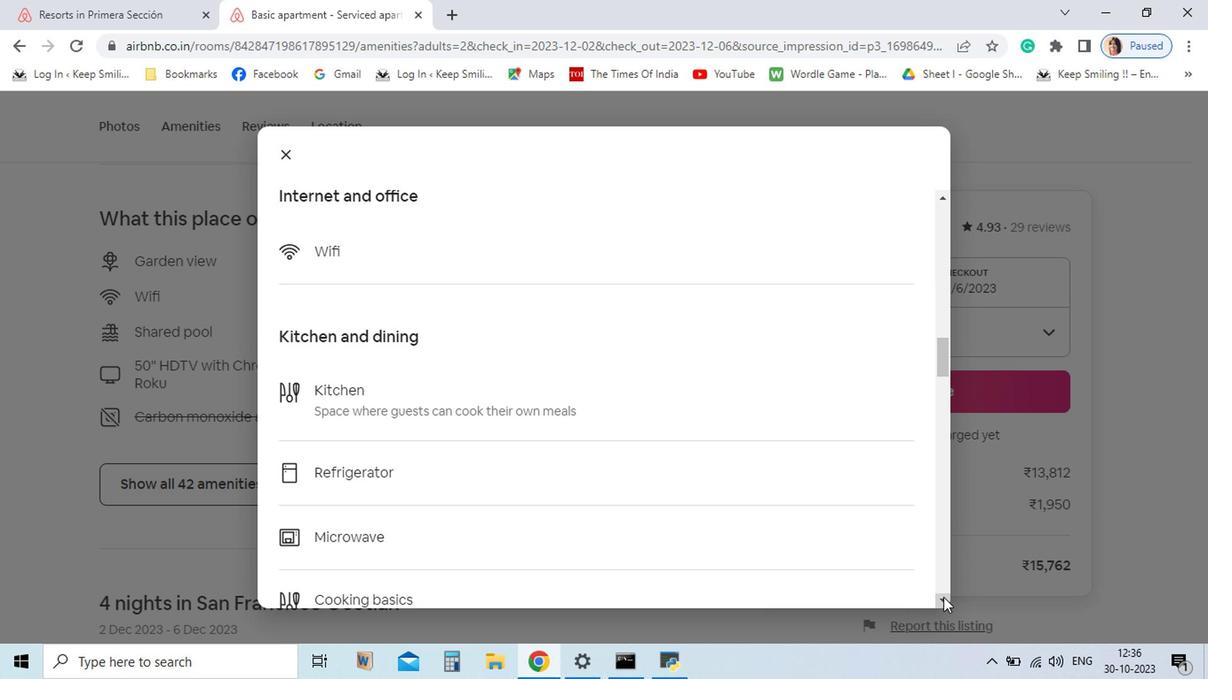 
Action: Mouse pressed left at (844, 600)
Screenshot: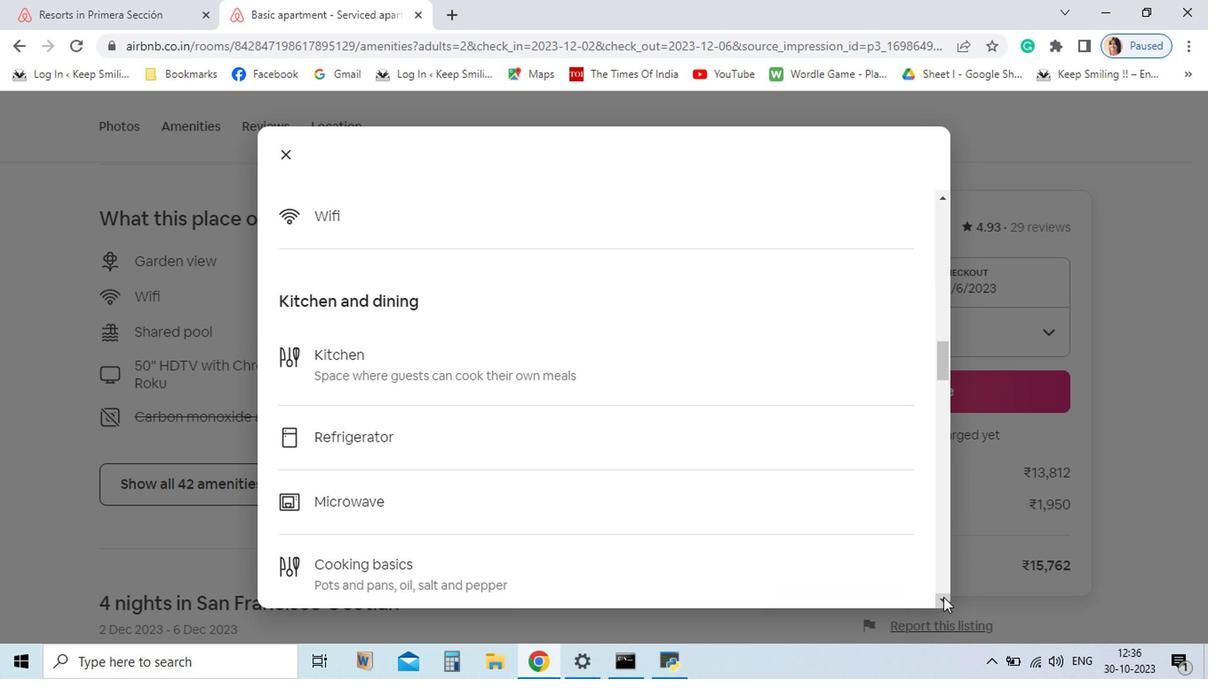 
Action: Mouse pressed left at (844, 600)
Screenshot: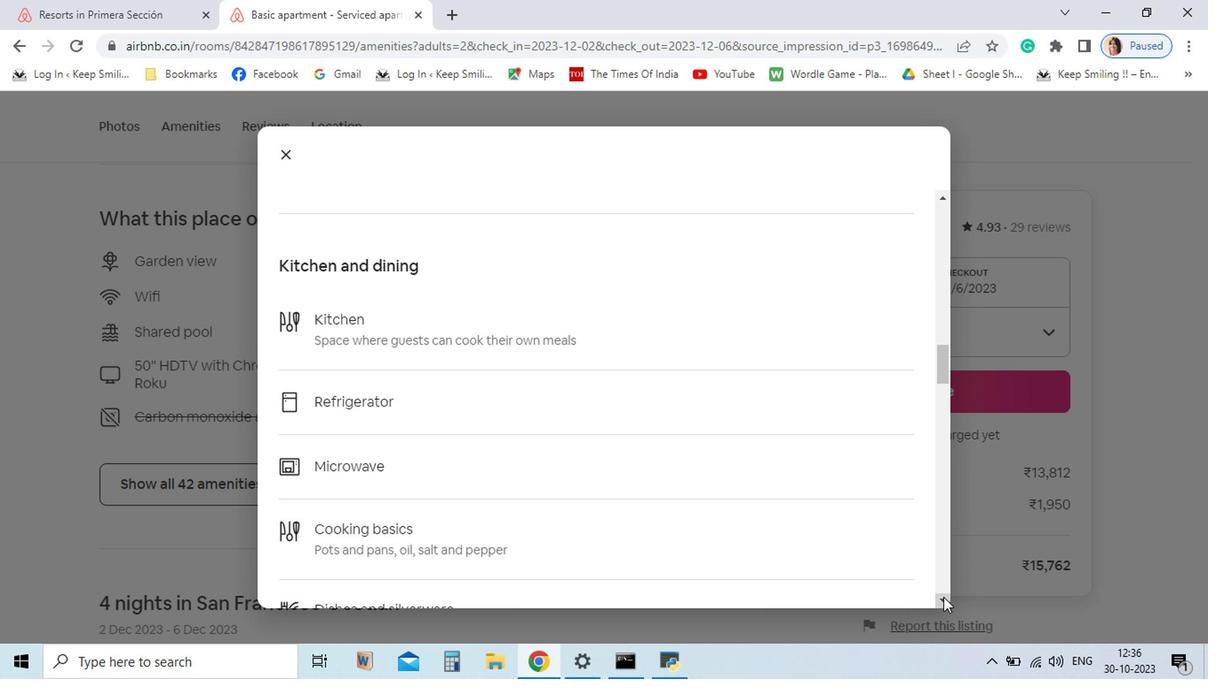 
Action: Mouse pressed left at (844, 600)
Screenshot: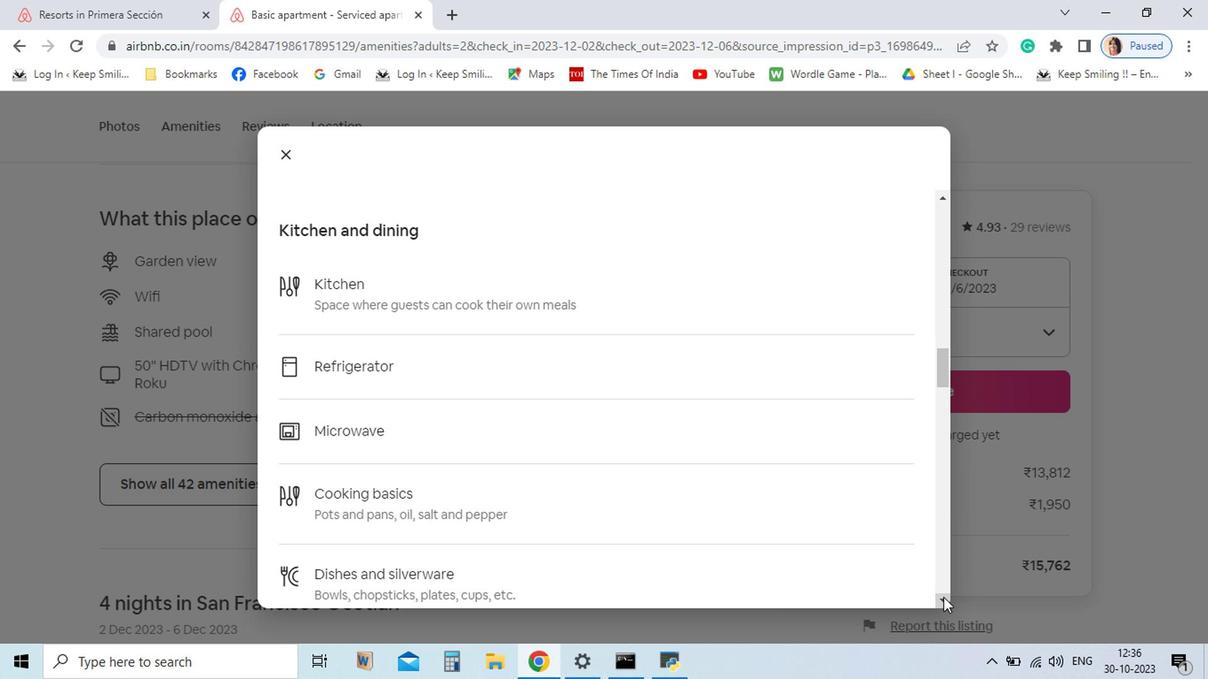 
Action: Mouse pressed left at (844, 600)
Screenshot: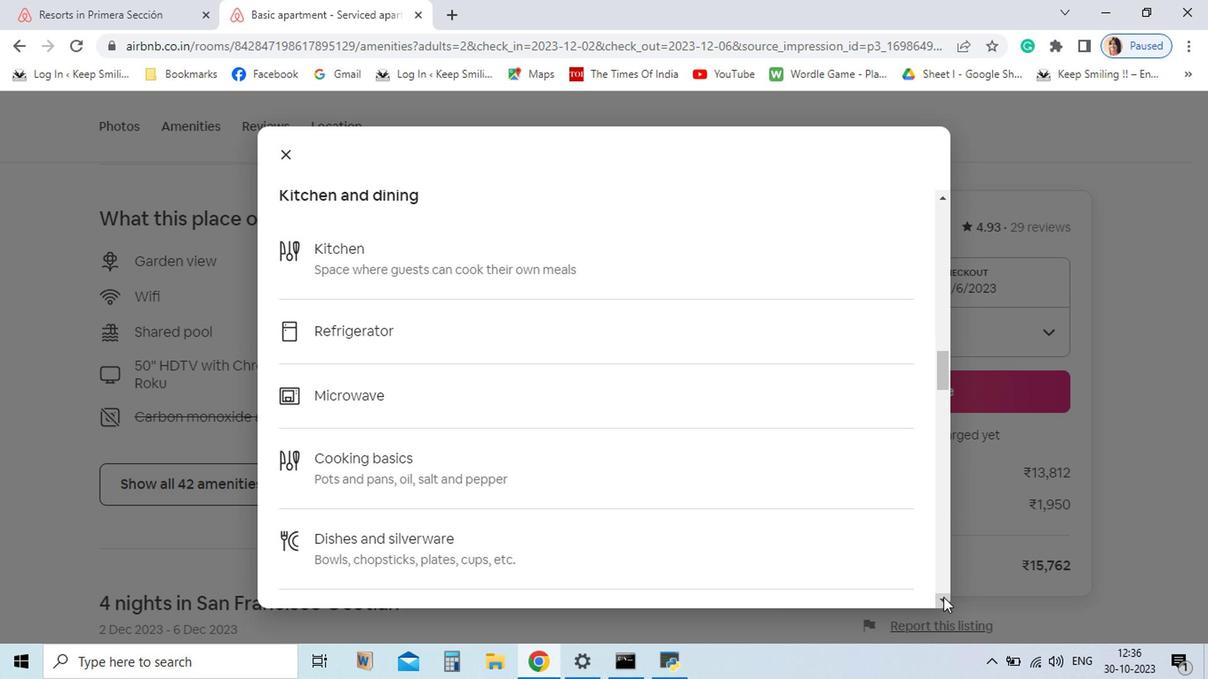 
Action: Mouse pressed left at (844, 600)
Screenshot: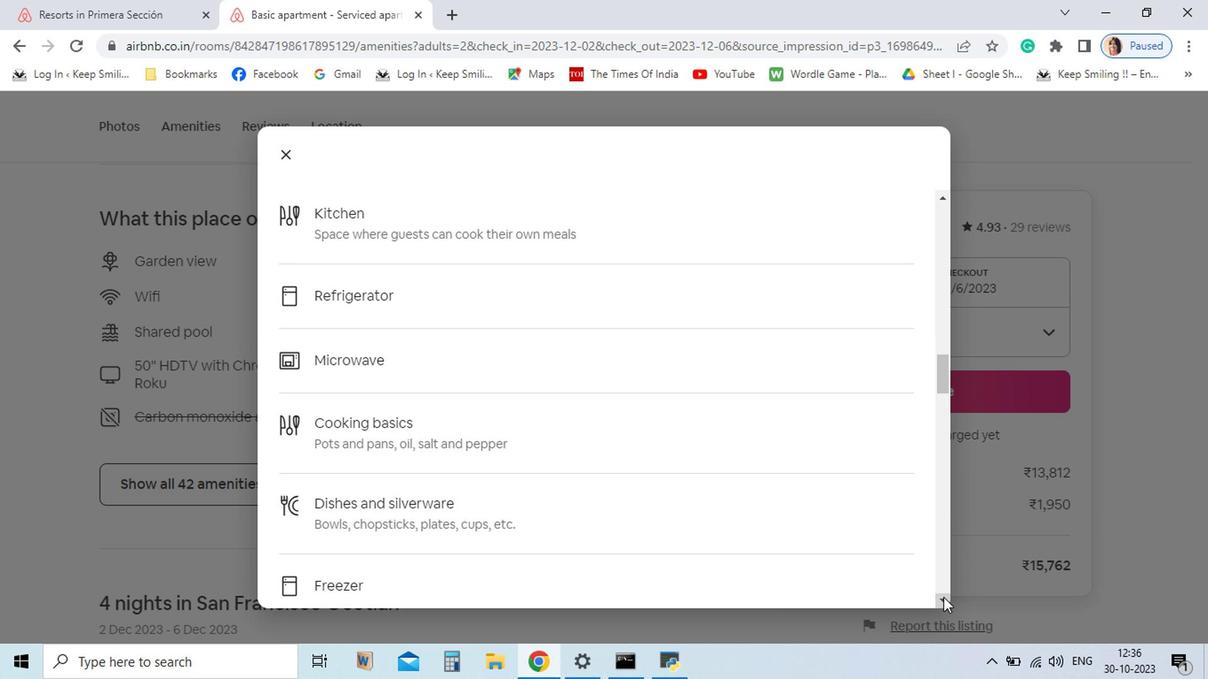 
Action: Mouse pressed left at (844, 600)
Screenshot: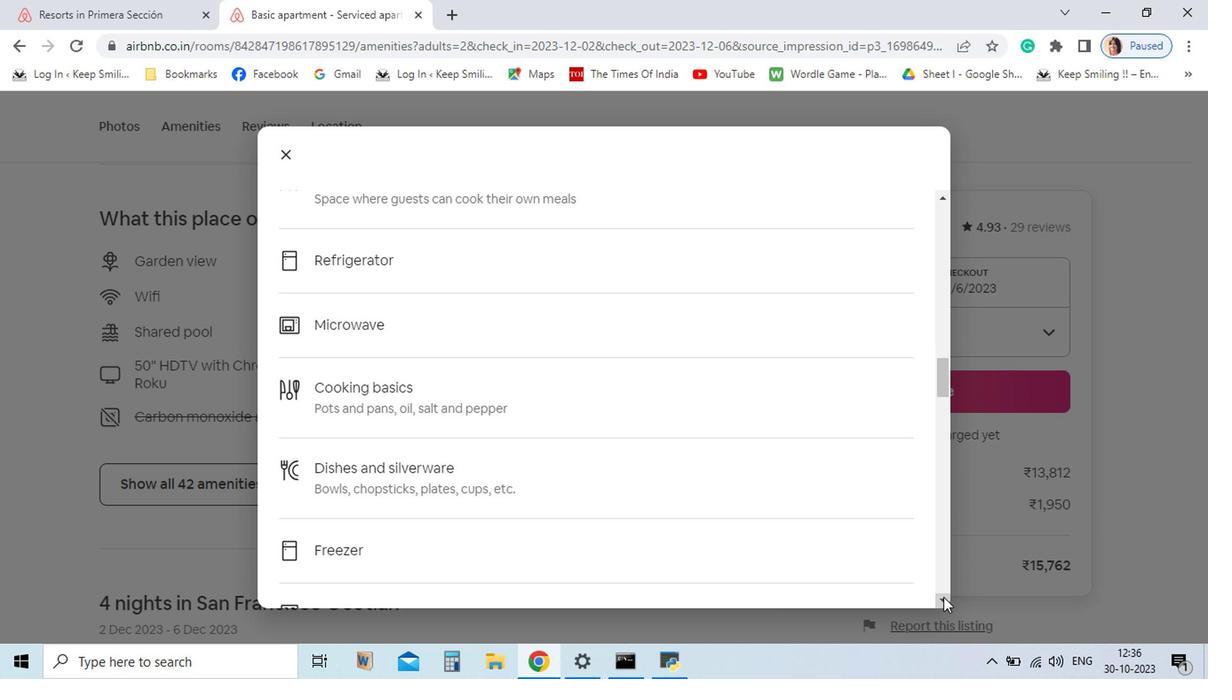 
Action: Mouse pressed left at (844, 600)
Screenshot: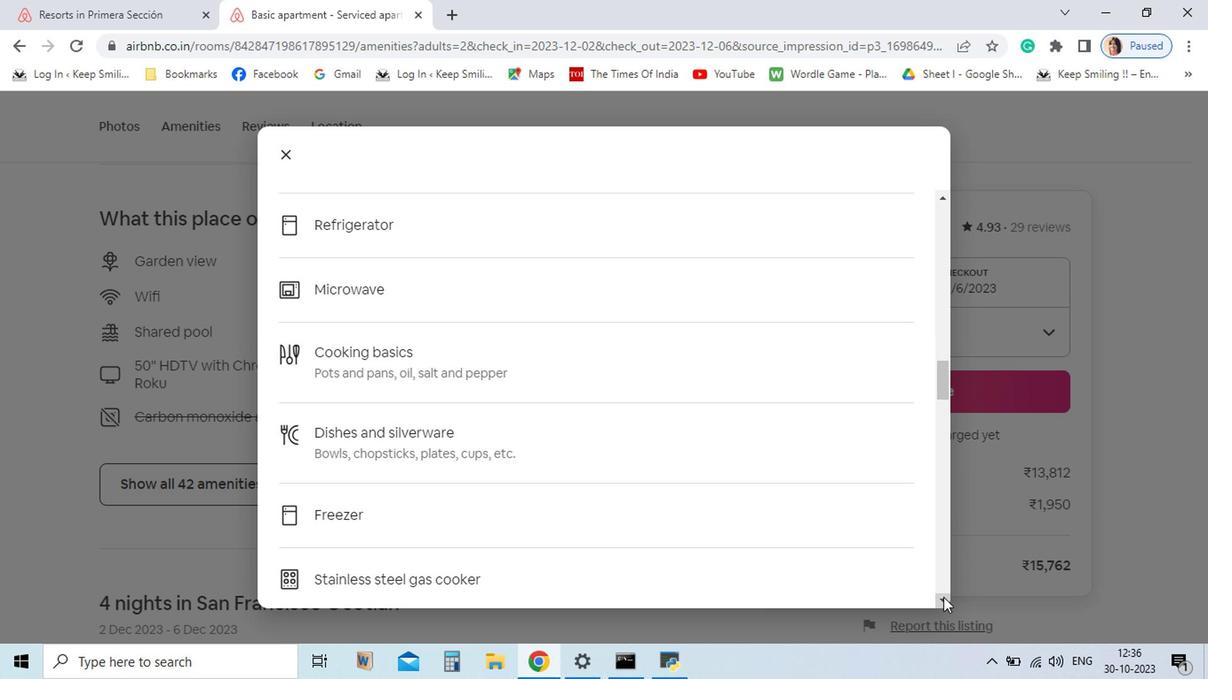 
Action: Mouse pressed left at (844, 600)
Screenshot: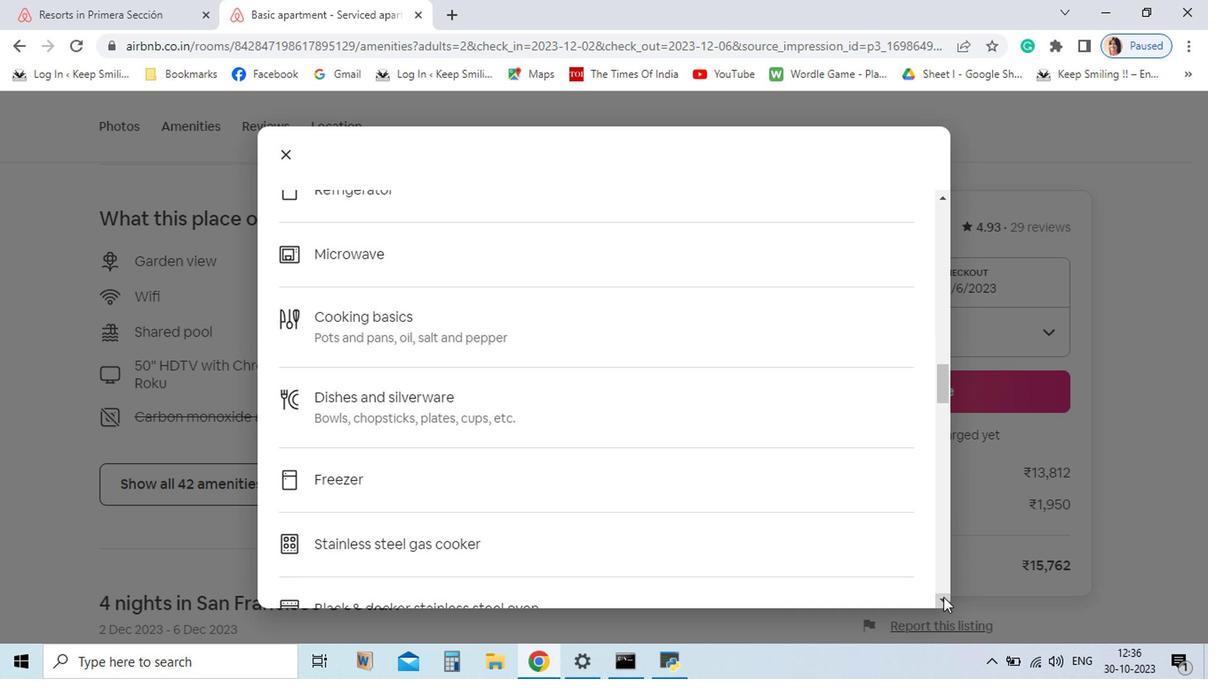 
Action: Mouse pressed left at (844, 600)
Screenshot: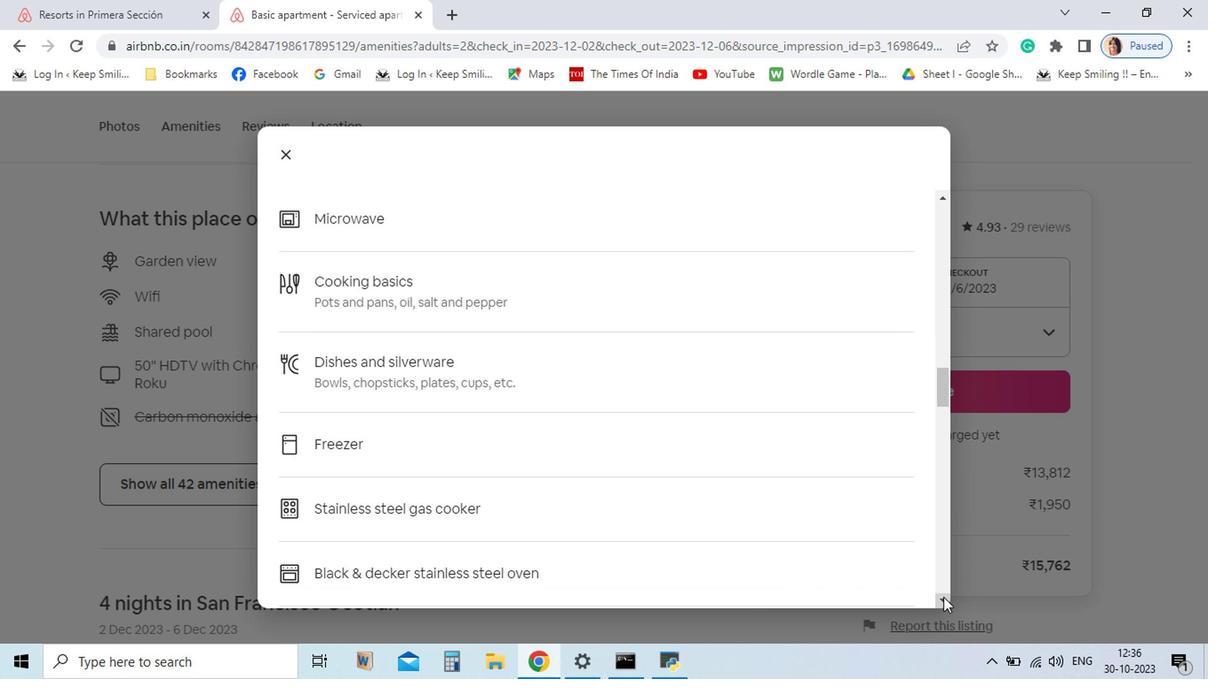 
Action: Mouse pressed left at (844, 600)
Screenshot: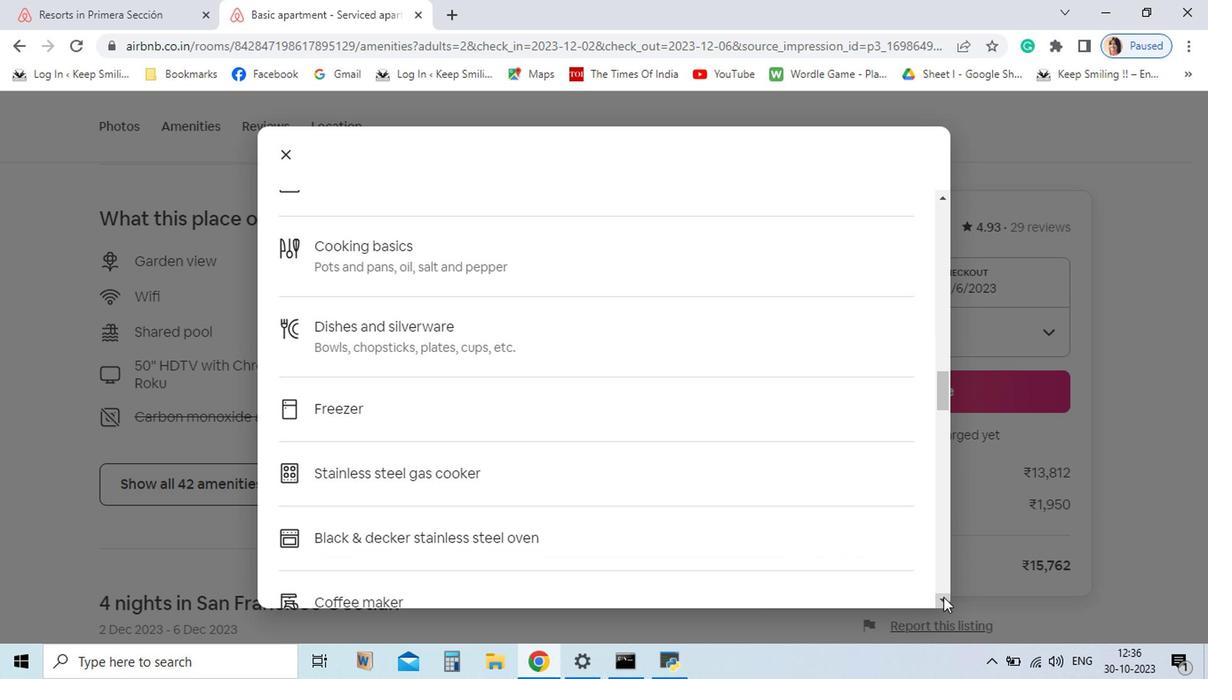 
Action: Mouse pressed left at (844, 600)
Screenshot: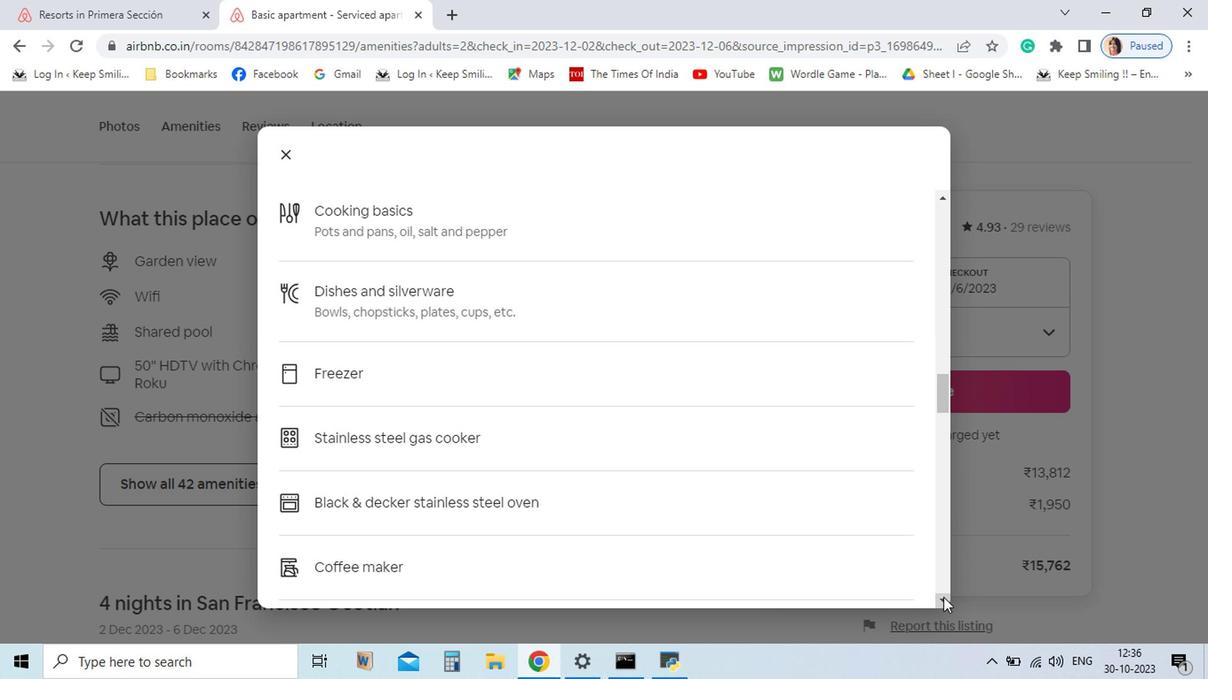 
Action: Mouse pressed left at (844, 600)
Screenshot: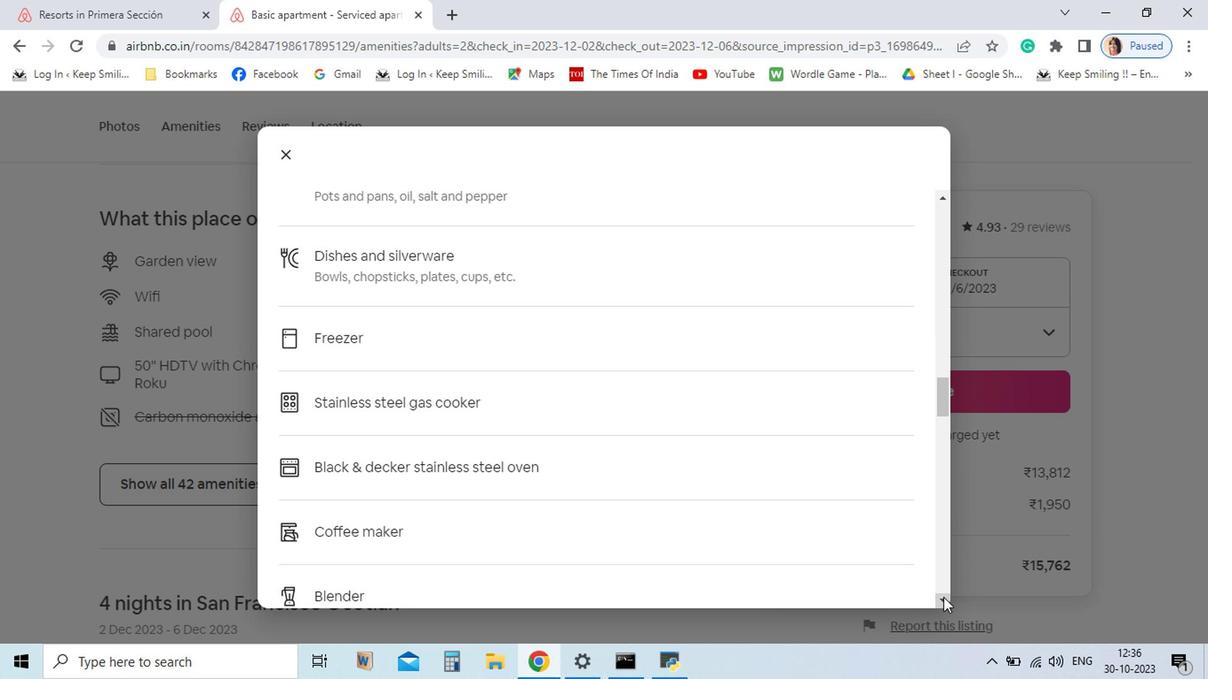 
Action: Mouse pressed left at (844, 600)
Screenshot: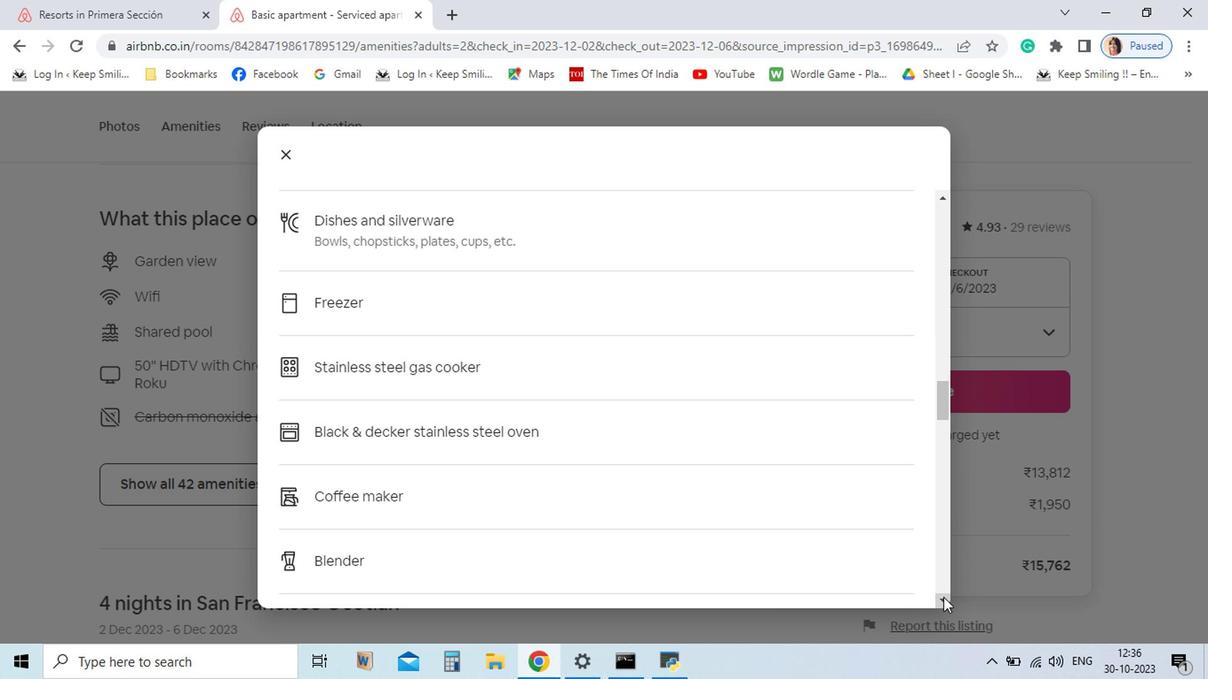 
Action: Mouse pressed left at (844, 600)
Screenshot: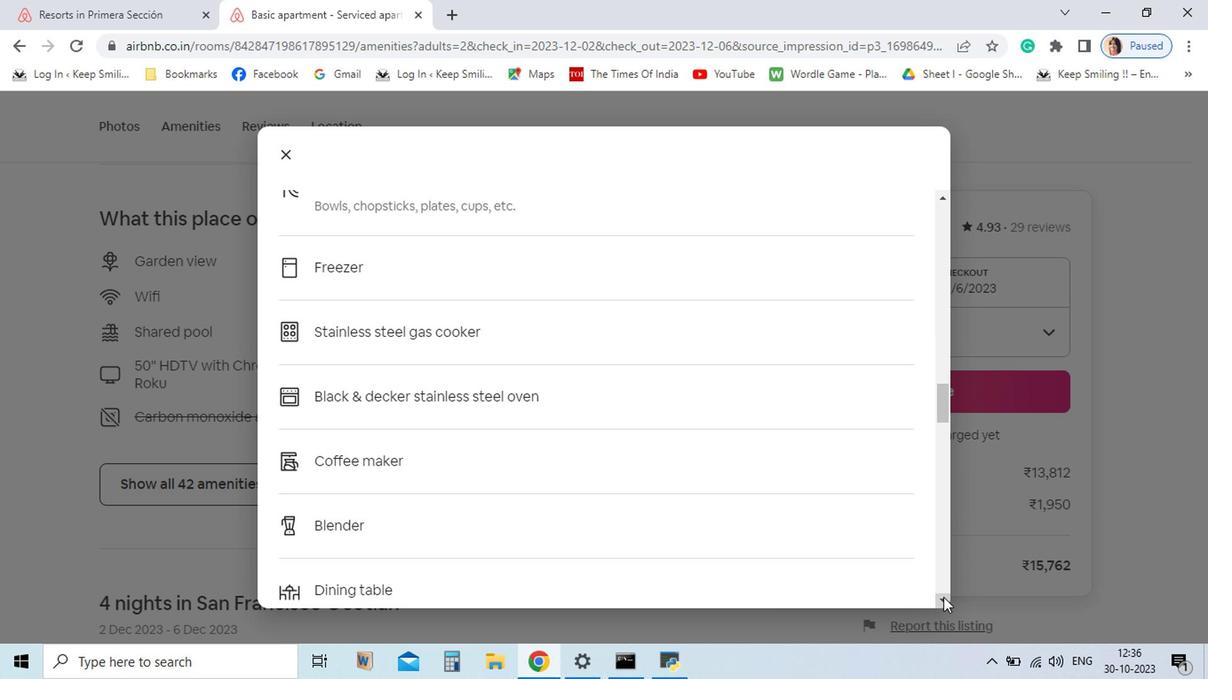 
Action: Mouse pressed left at (844, 600)
Screenshot: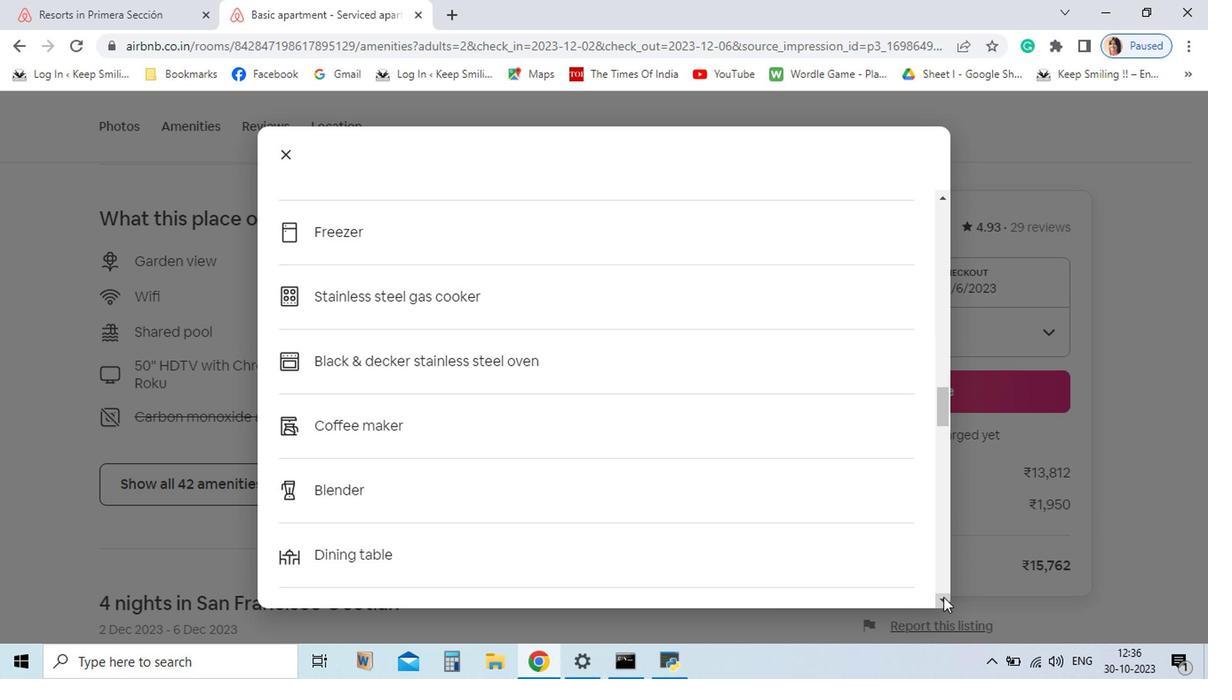 
Action: Mouse pressed left at (844, 600)
Screenshot: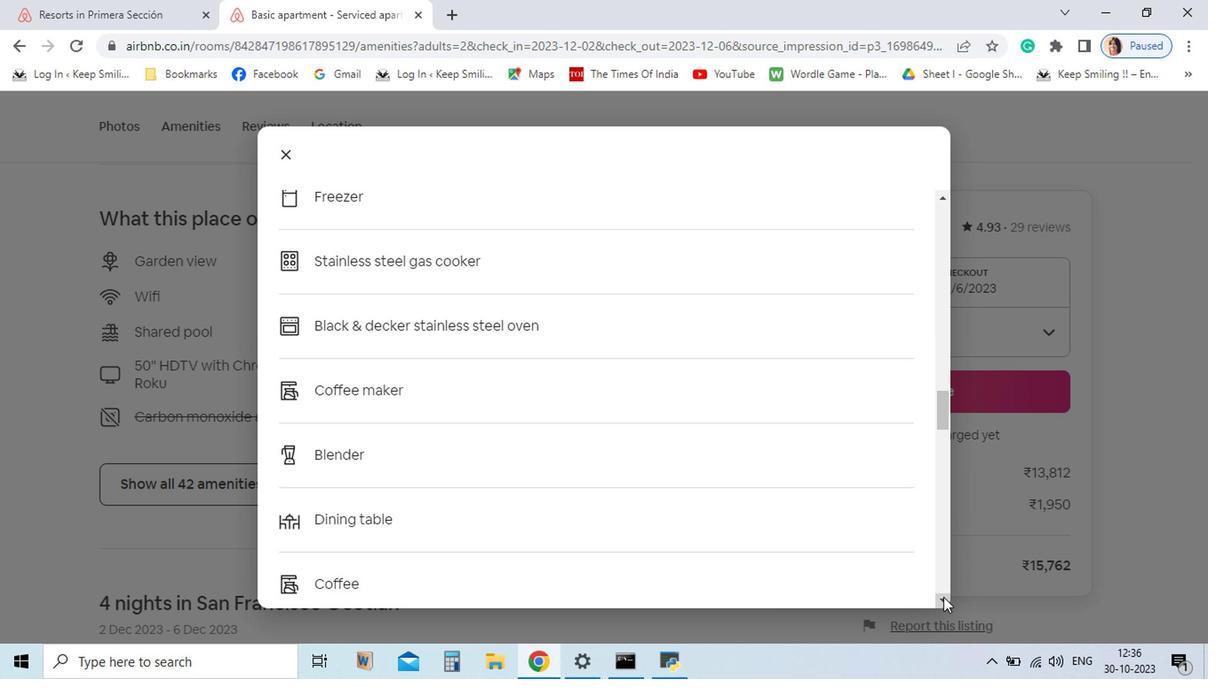 
Action: Mouse pressed left at (844, 600)
Screenshot: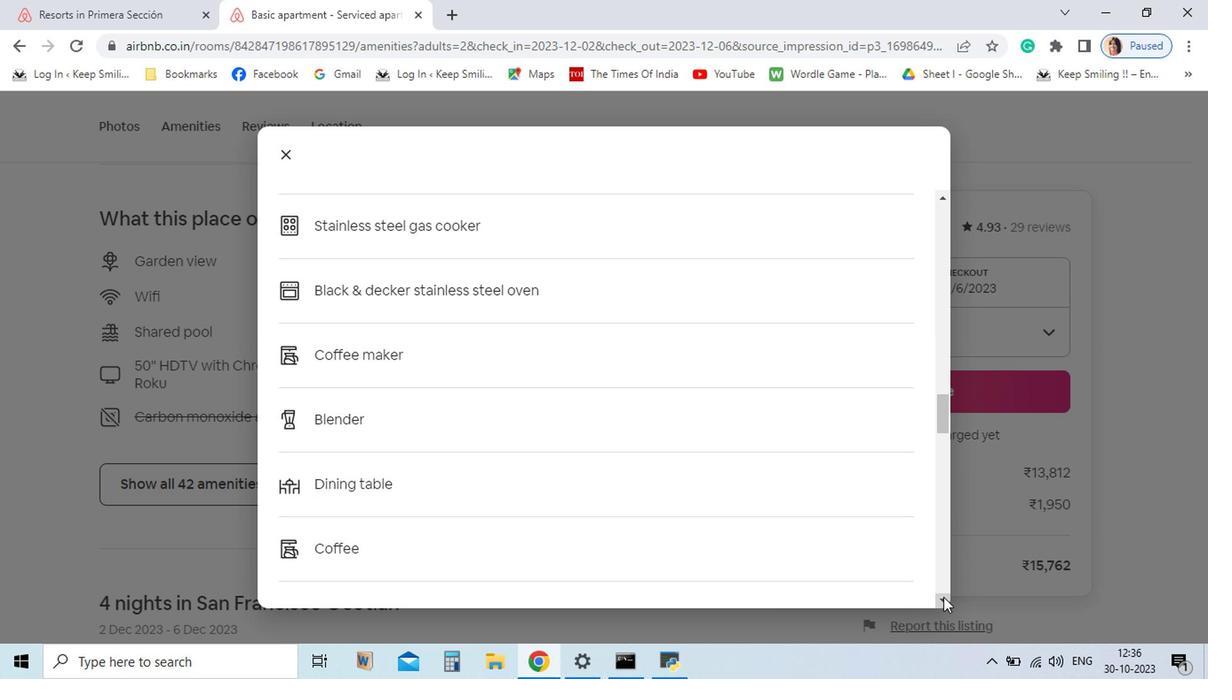 
Action: Mouse pressed left at (844, 600)
Screenshot: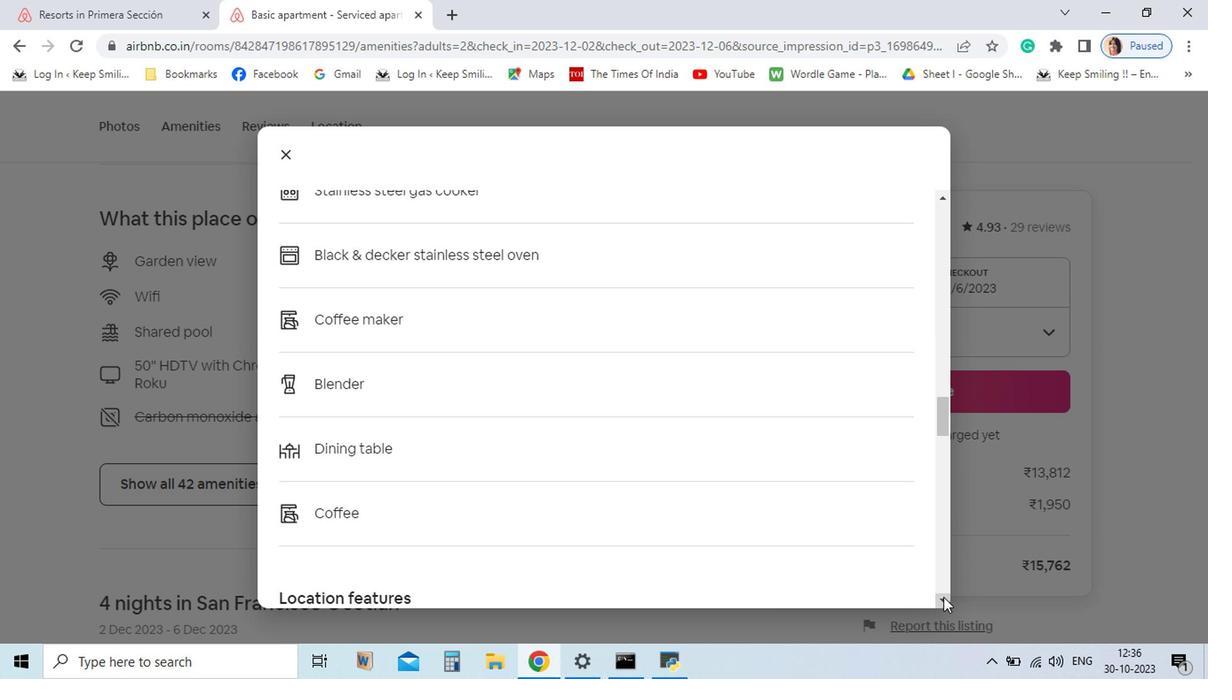 
Action: Mouse pressed left at (844, 600)
Screenshot: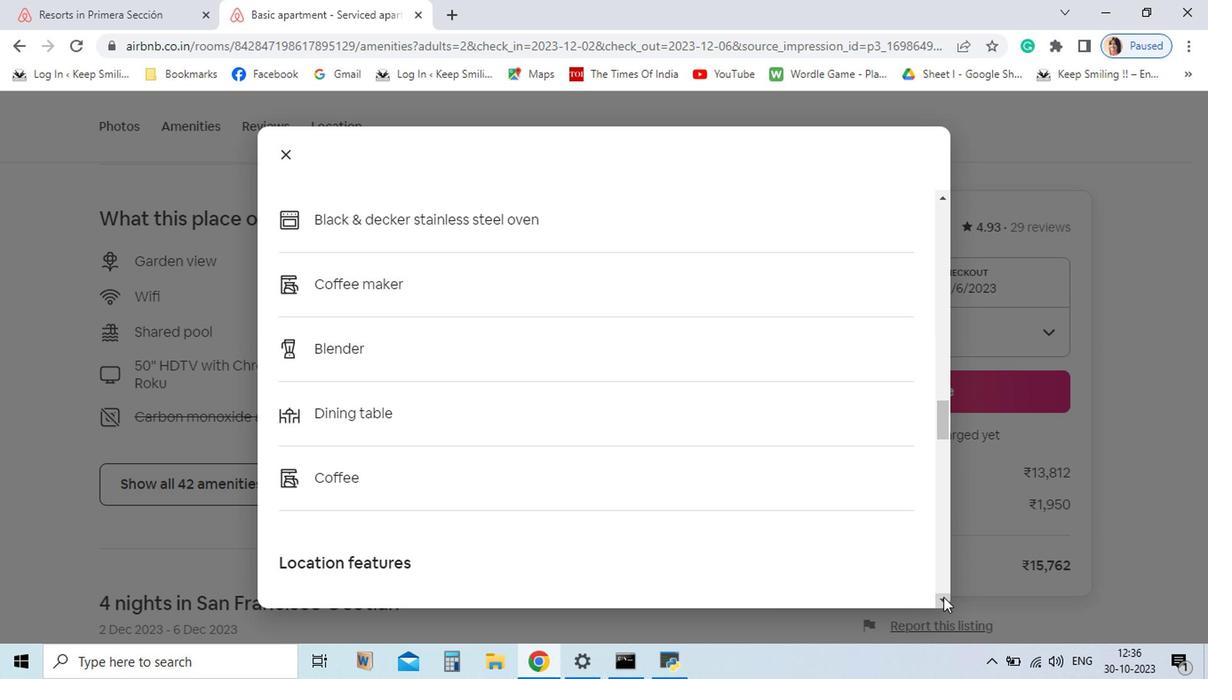 
Action: Mouse pressed left at (844, 600)
Screenshot: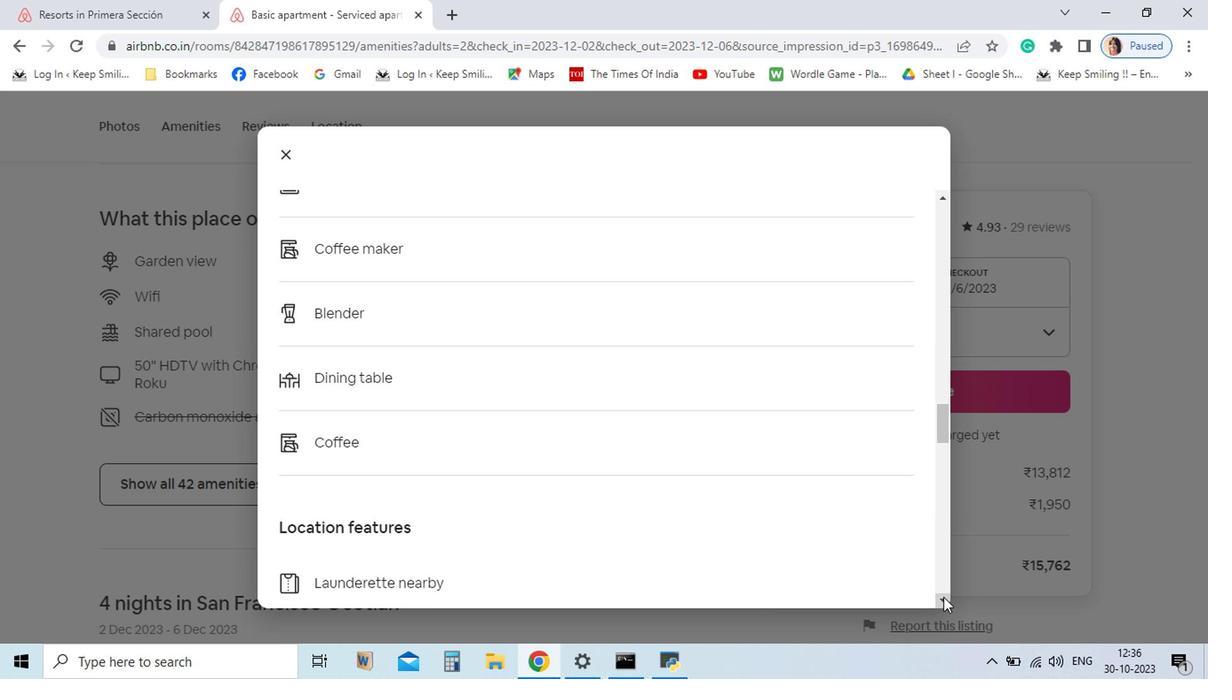 
Action: Mouse pressed left at (844, 600)
Screenshot: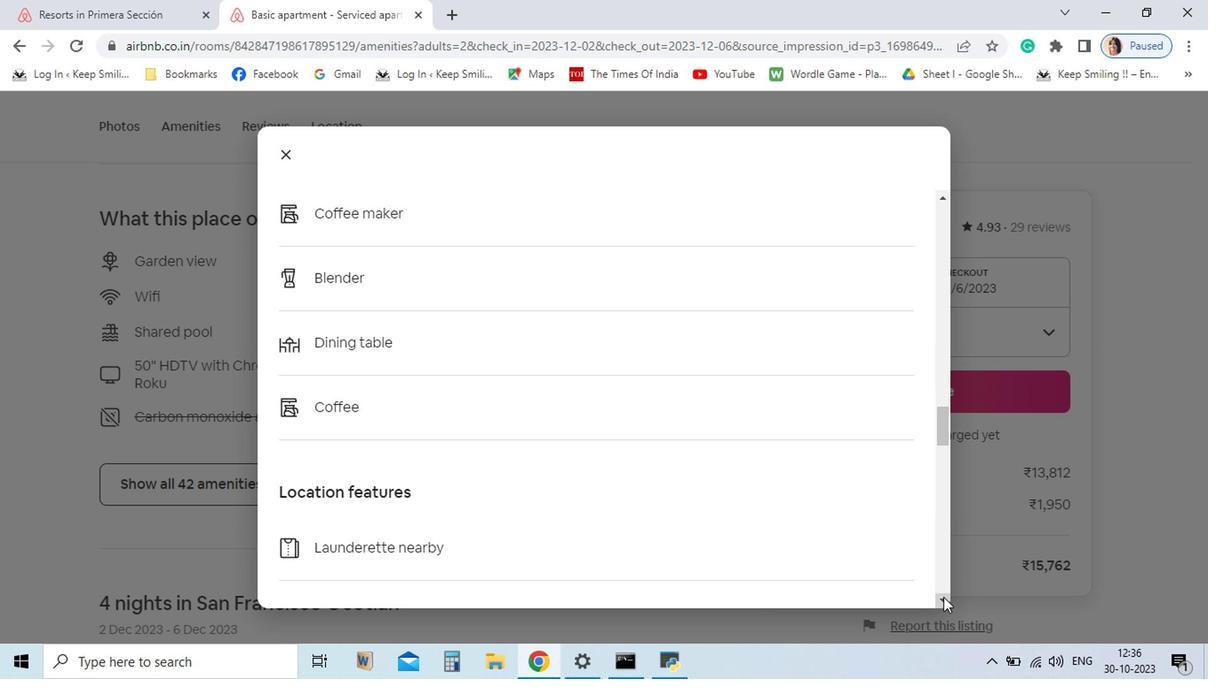 
Action: Mouse pressed left at (844, 600)
Screenshot: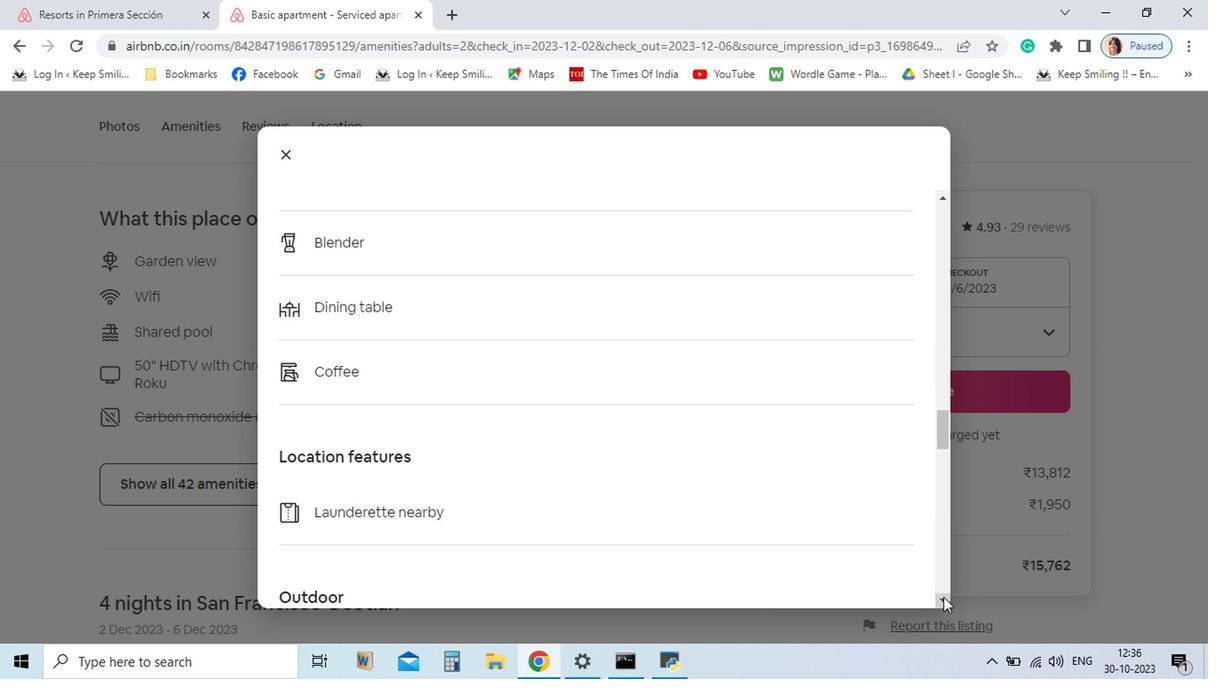 
Action: Mouse pressed left at (844, 600)
Screenshot: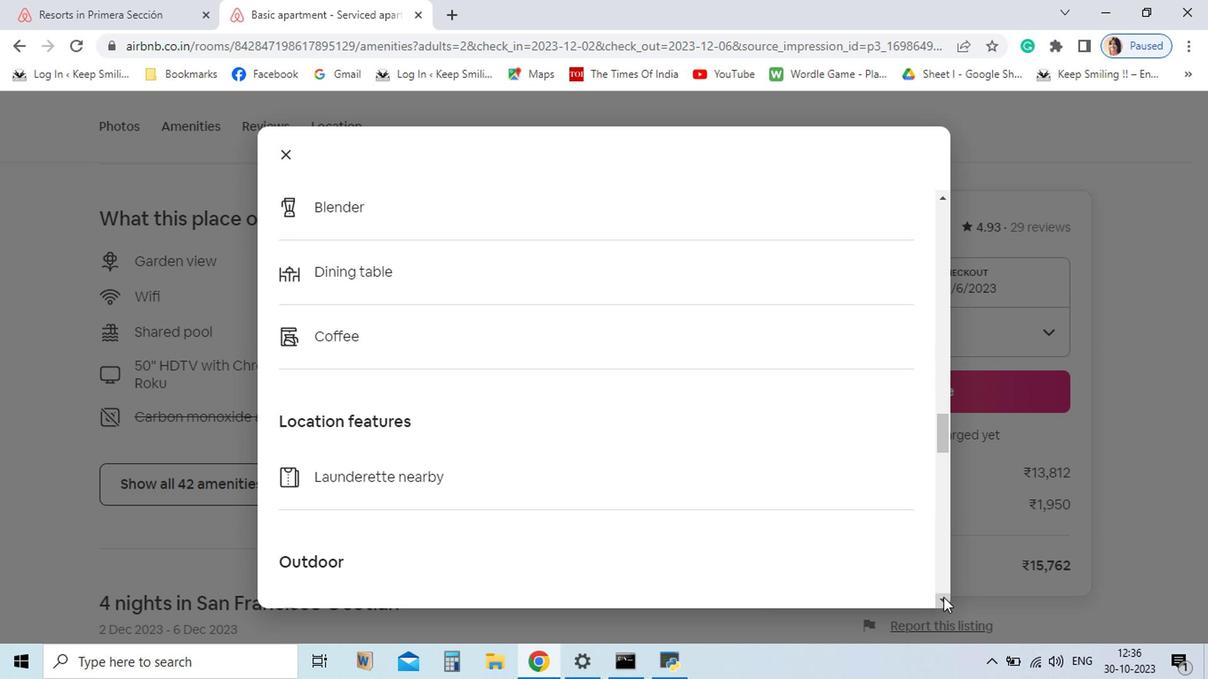 
Action: Mouse pressed left at (844, 600)
Screenshot: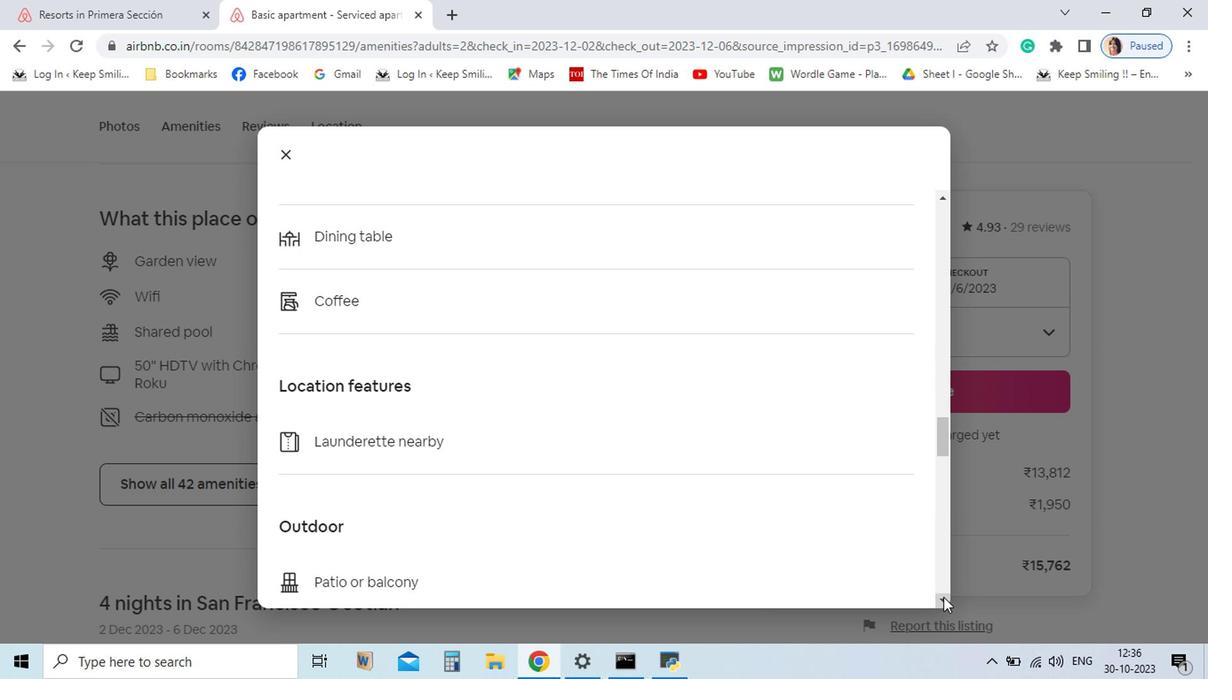 
Action: Mouse pressed left at (844, 600)
Screenshot: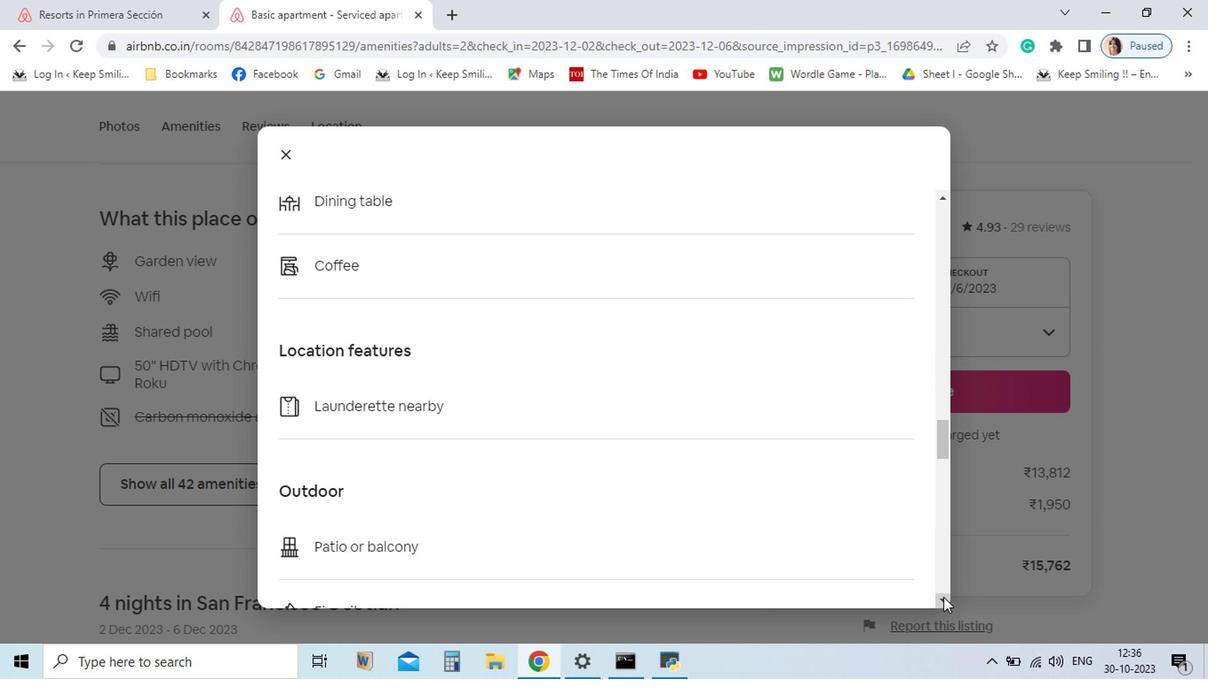
Action: Mouse pressed left at (844, 600)
Screenshot: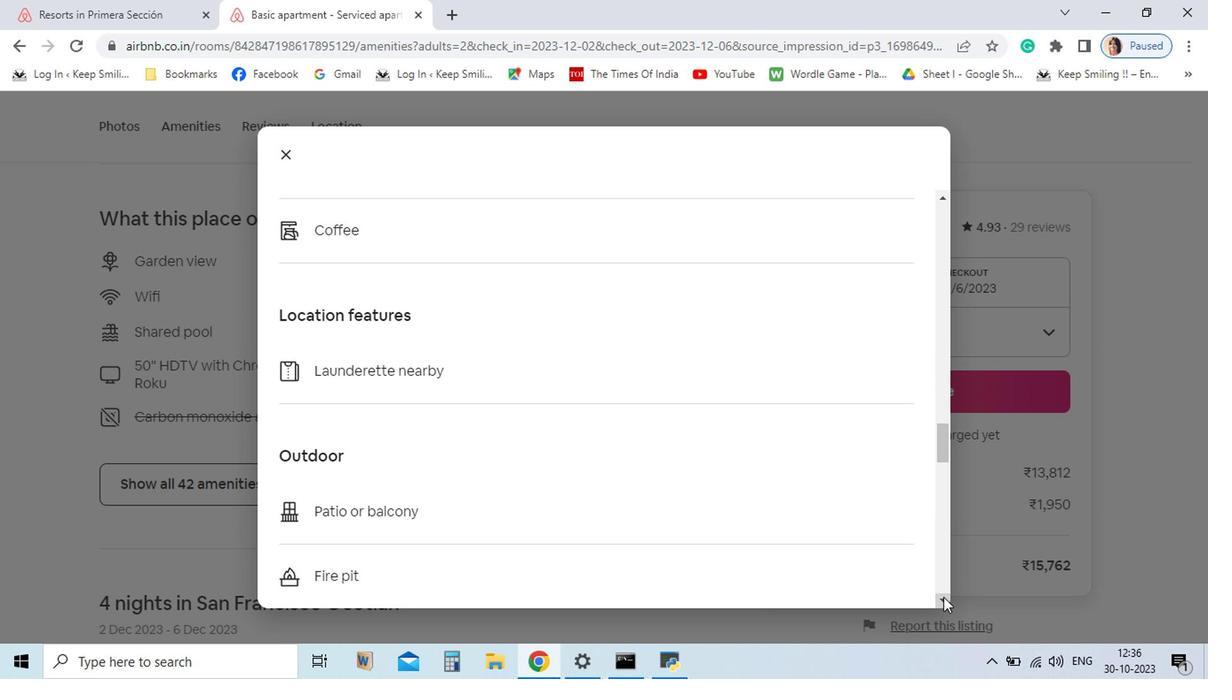 
Action: Mouse pressed left at (844, 600)
Screenshot: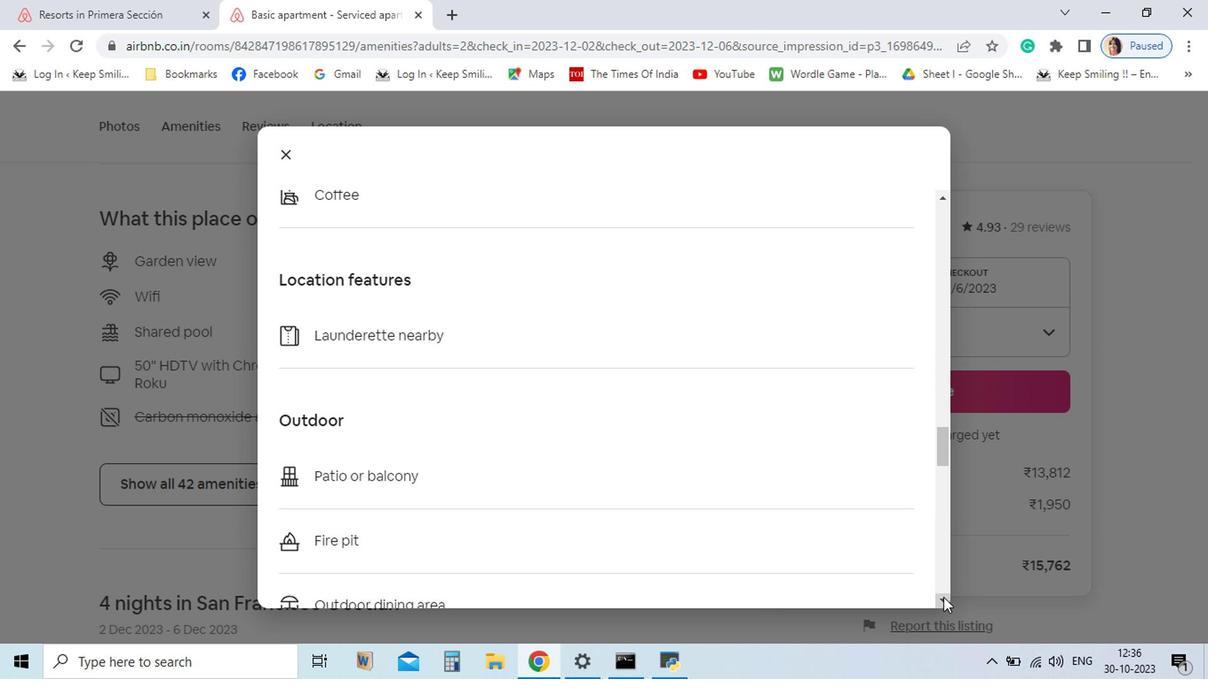 
Action: Mouse pressed left at (844, 600)
Screenshot: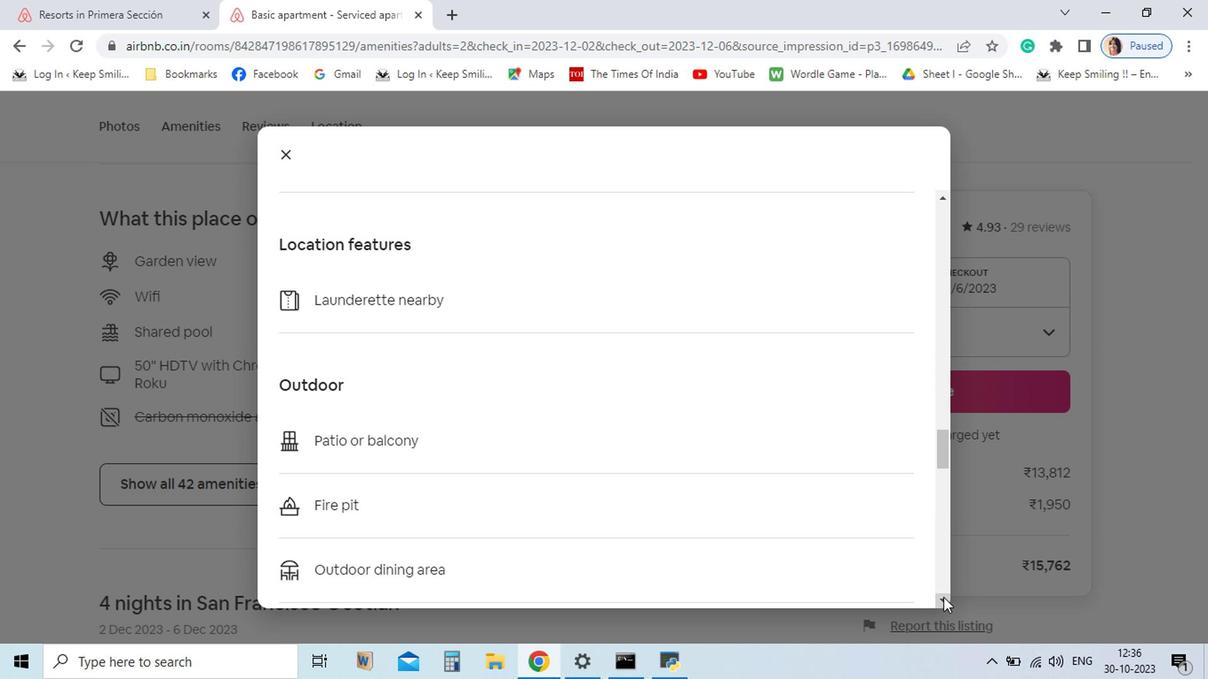 
Action: Mouse pressed left at (844, 600)
Screenshot: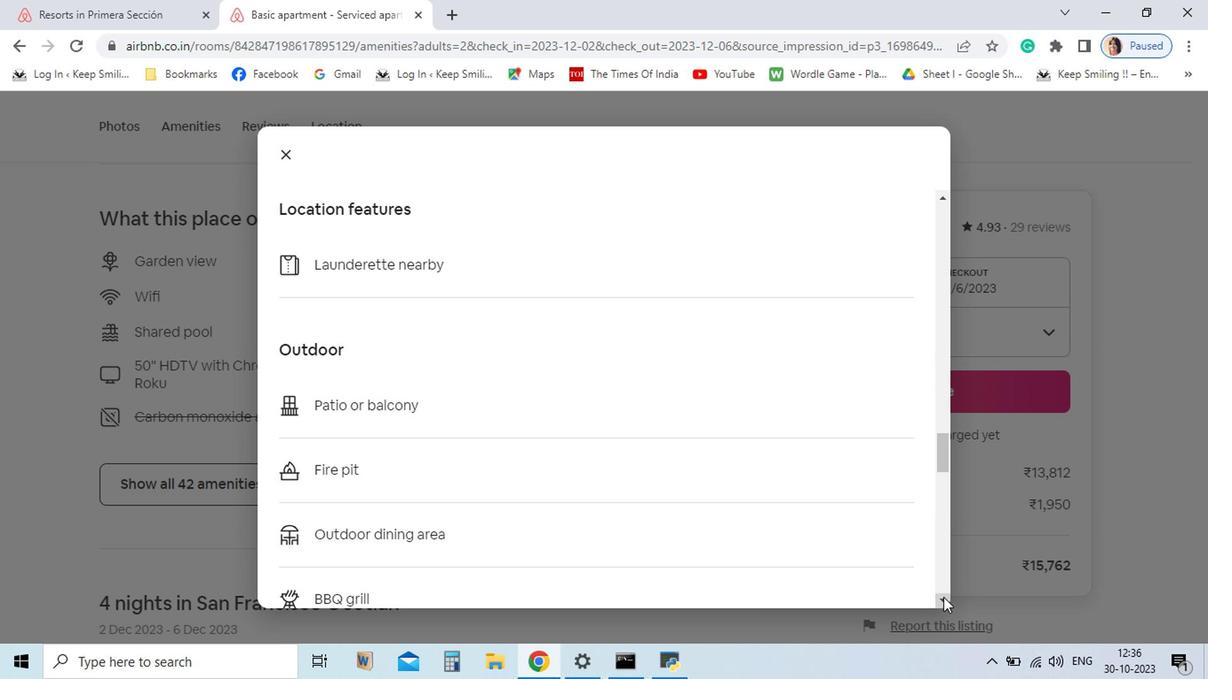 
Action: Mouse pressed left at (844, 600)
Screenshot: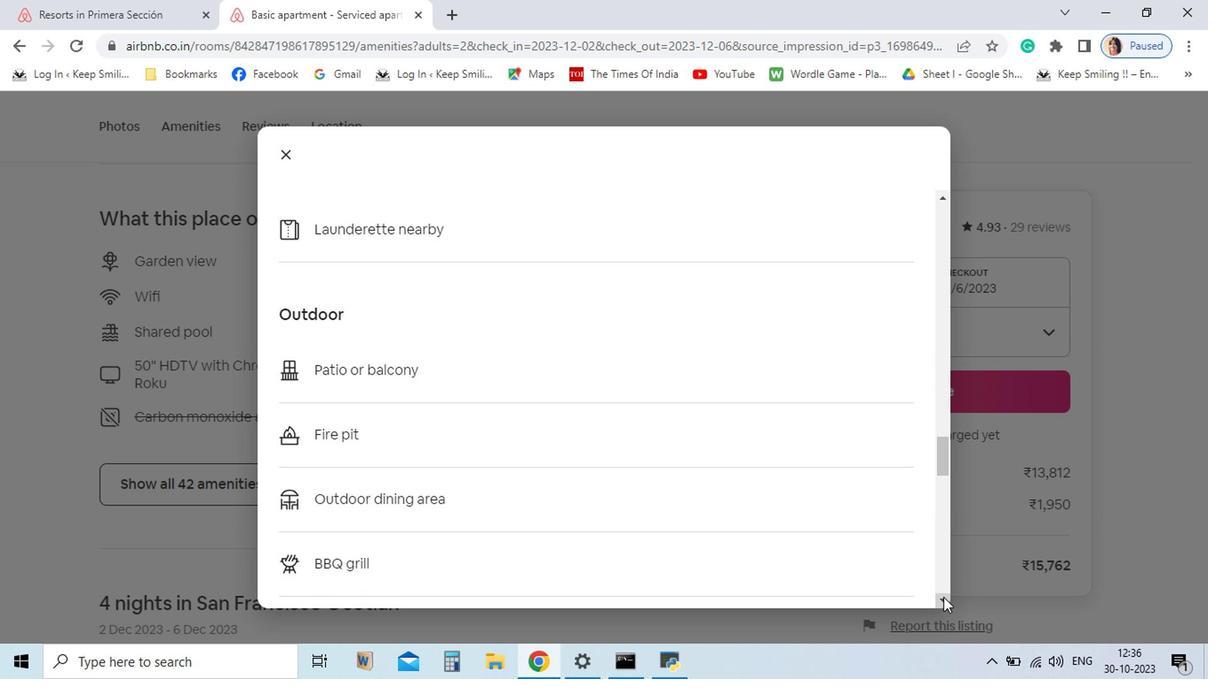 
Action: Mouse pressed left at (844, 600)
Screenshot: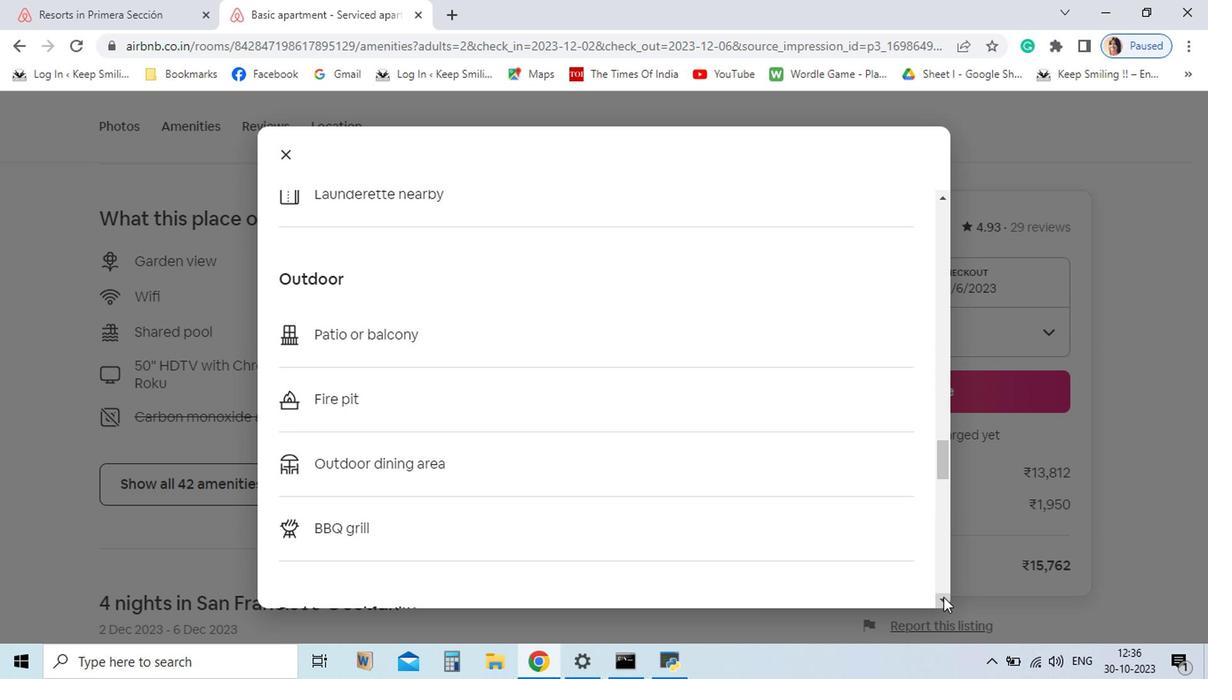 
Action: Mouse pressed left at (844, 600)
Screenshot: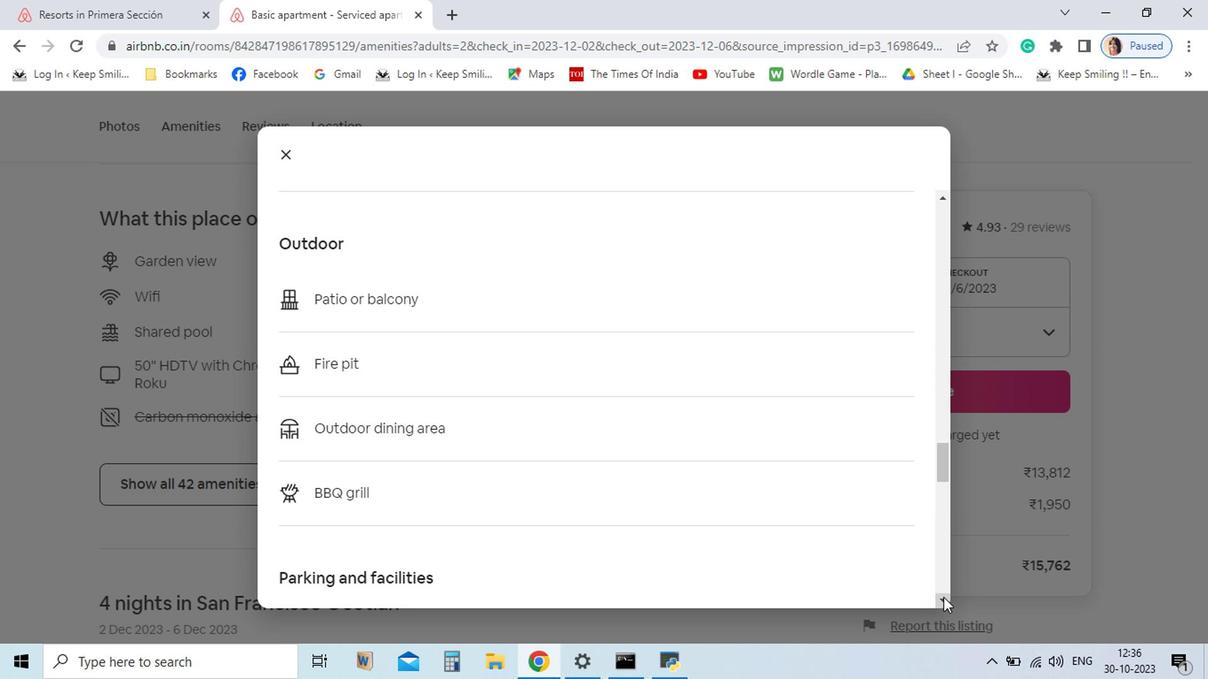 
Action: Mouse pressed left at (844, 600)
Screenshot: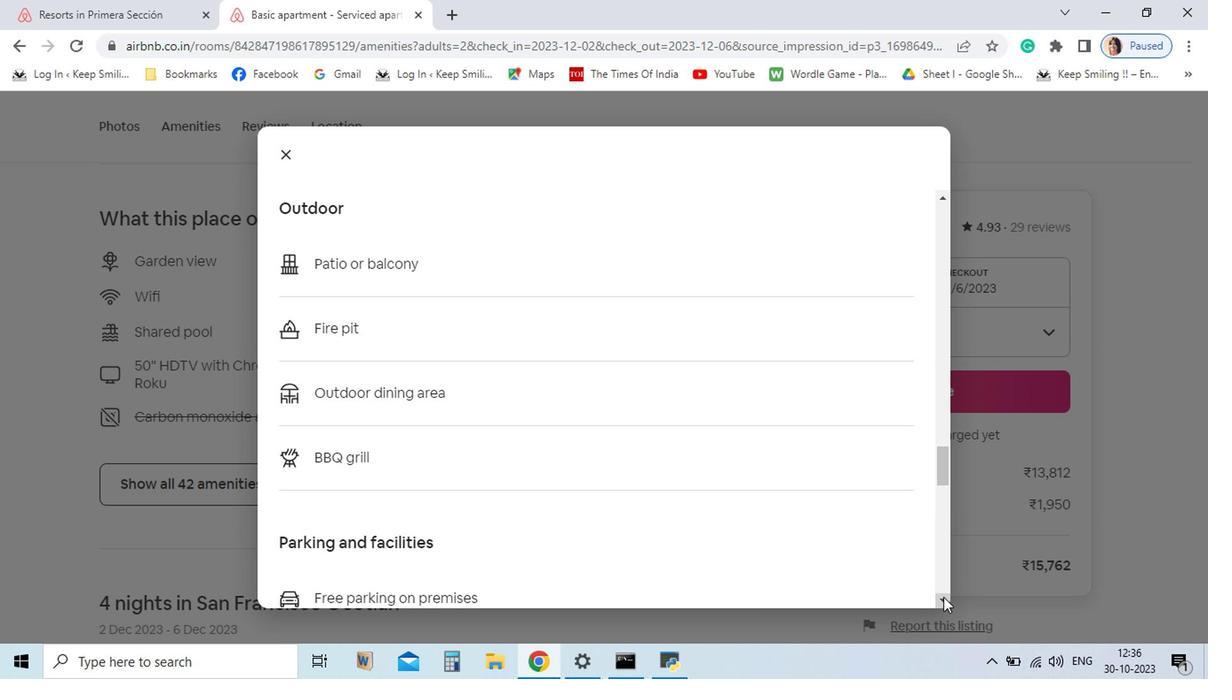 
Action: Mouse pressed left at (844, 600)
Screenshot: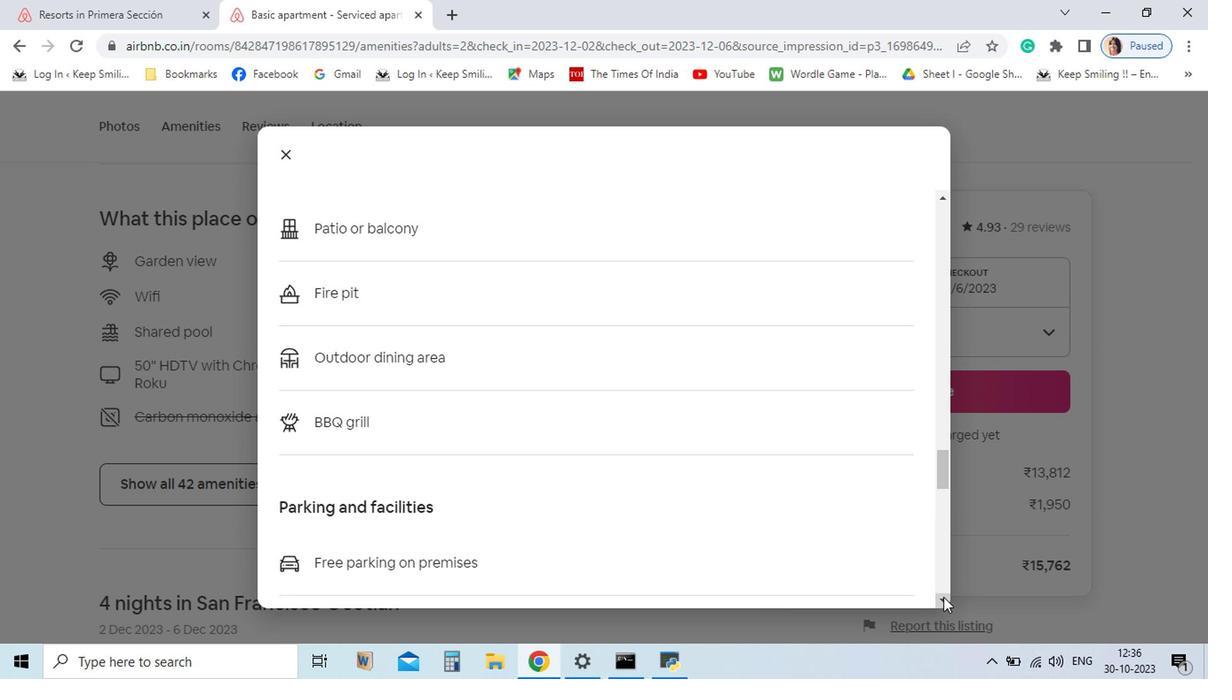 
Action: Mouse pressed left at (844, 600)
Screenshot: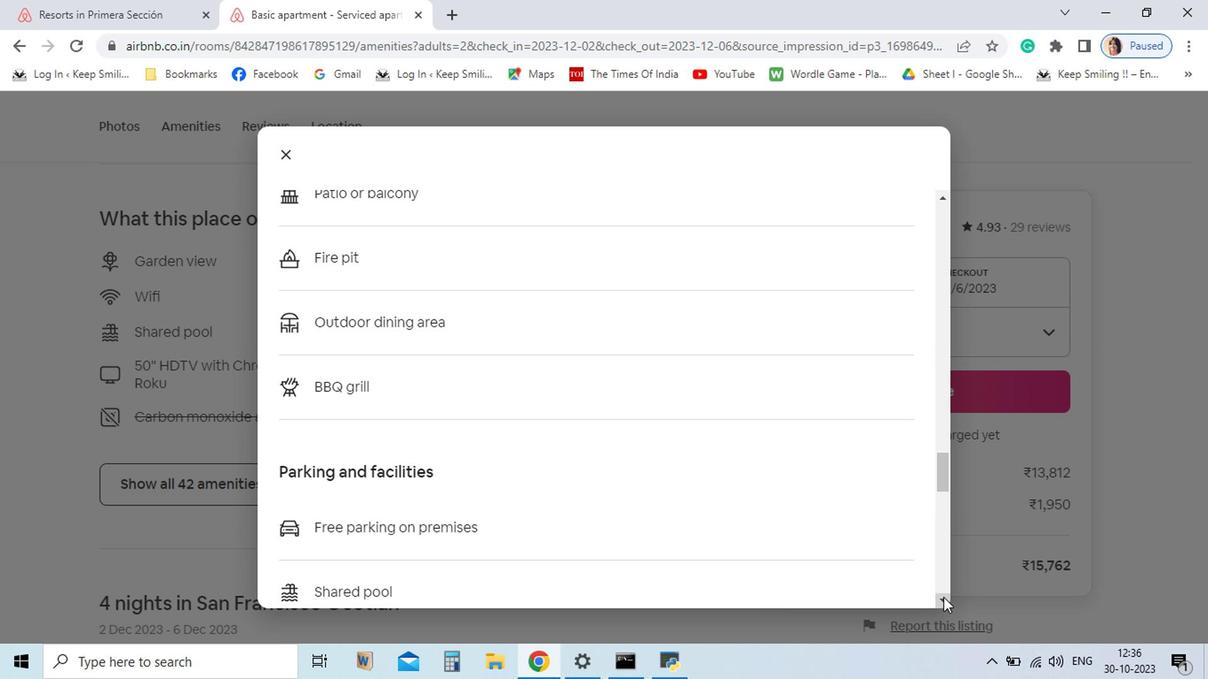 
Action: Mouse pressed left at (844, 600)
Screenshot: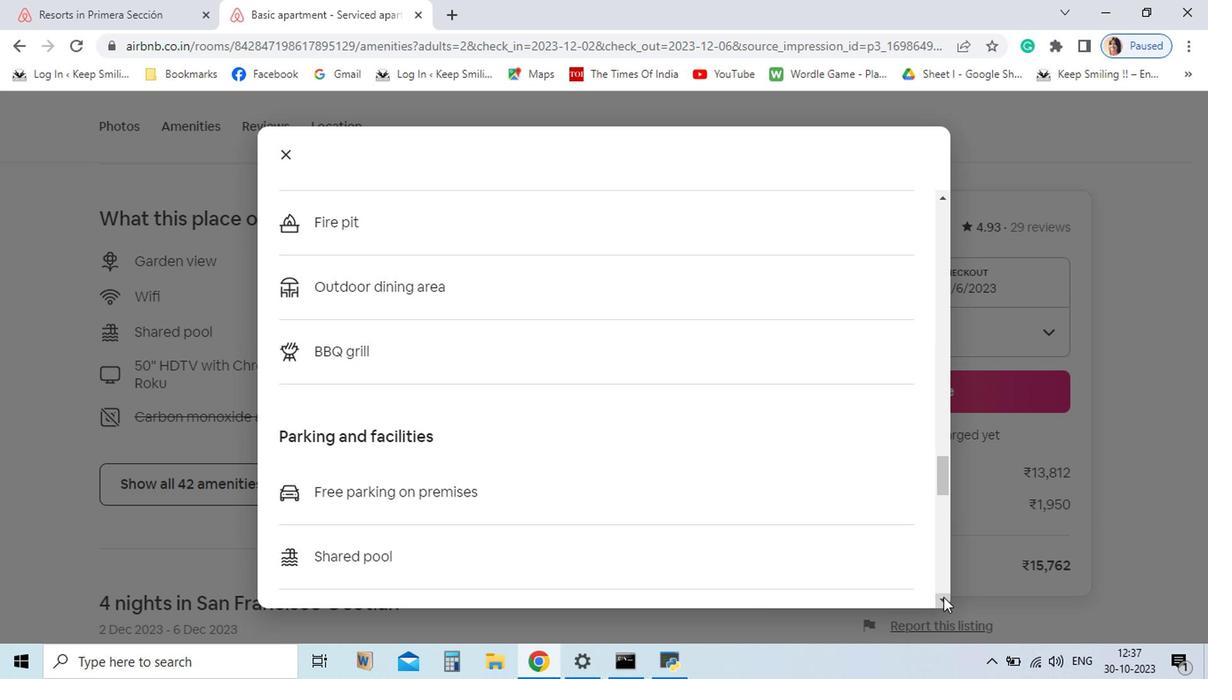 
Action: Mouse pressed left at (844, 600)
Screenshot: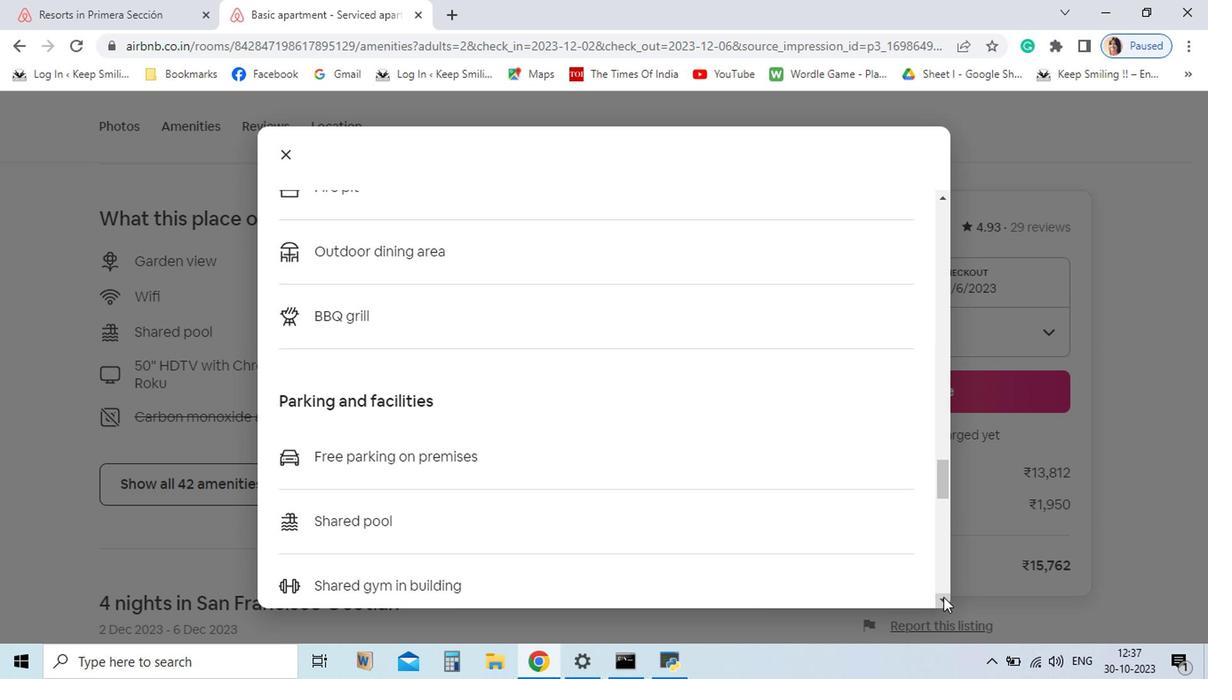 
Action: Mouse pressed left at (844, 600)
Screenshot: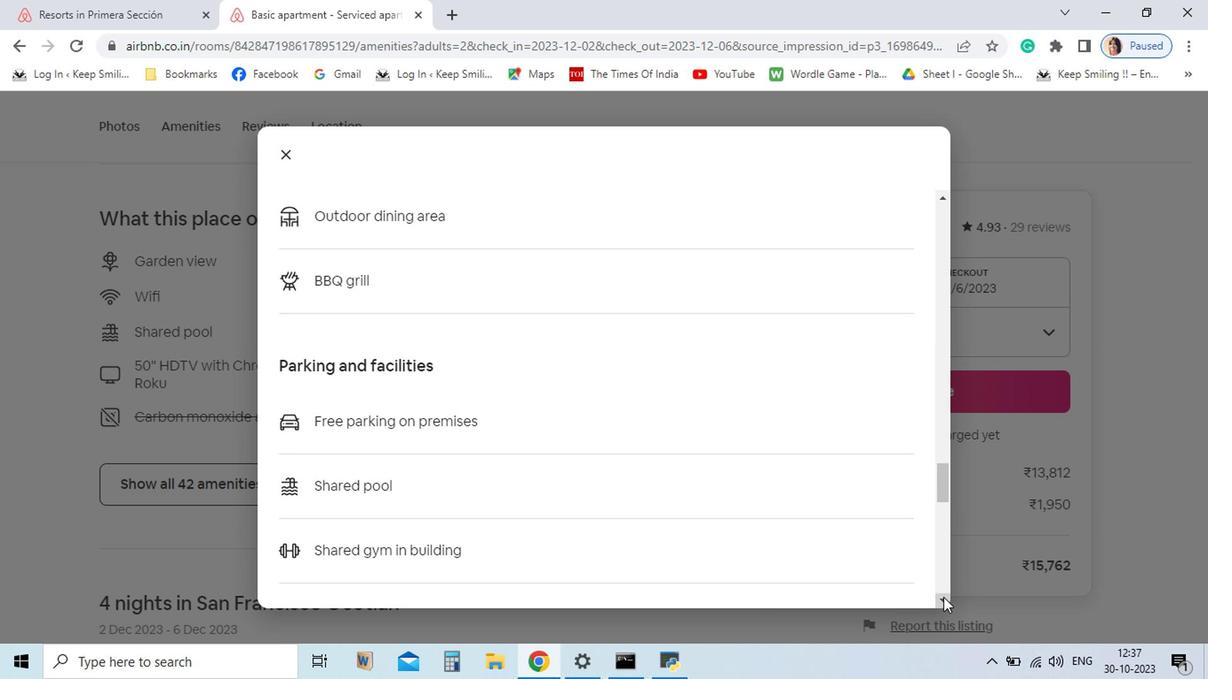 
Action: Mouse pressed left at (844, 600)
Screenshot: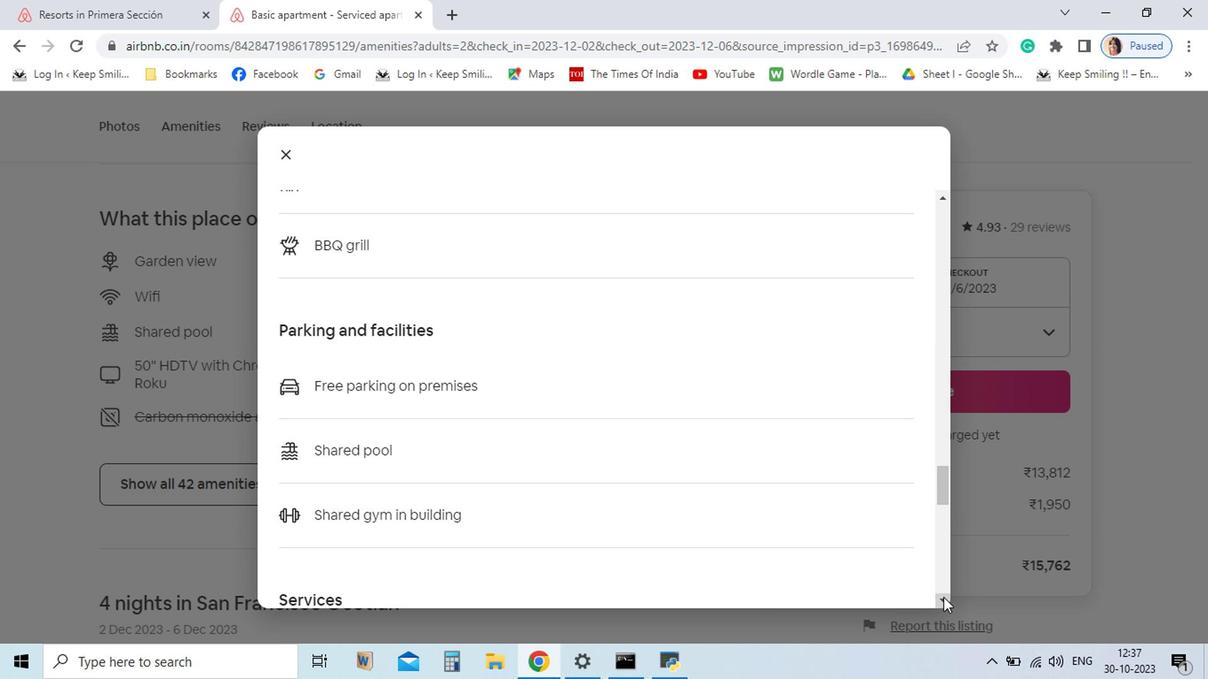 
Action: Mouse pressed left at (844, 600)
Screenshot: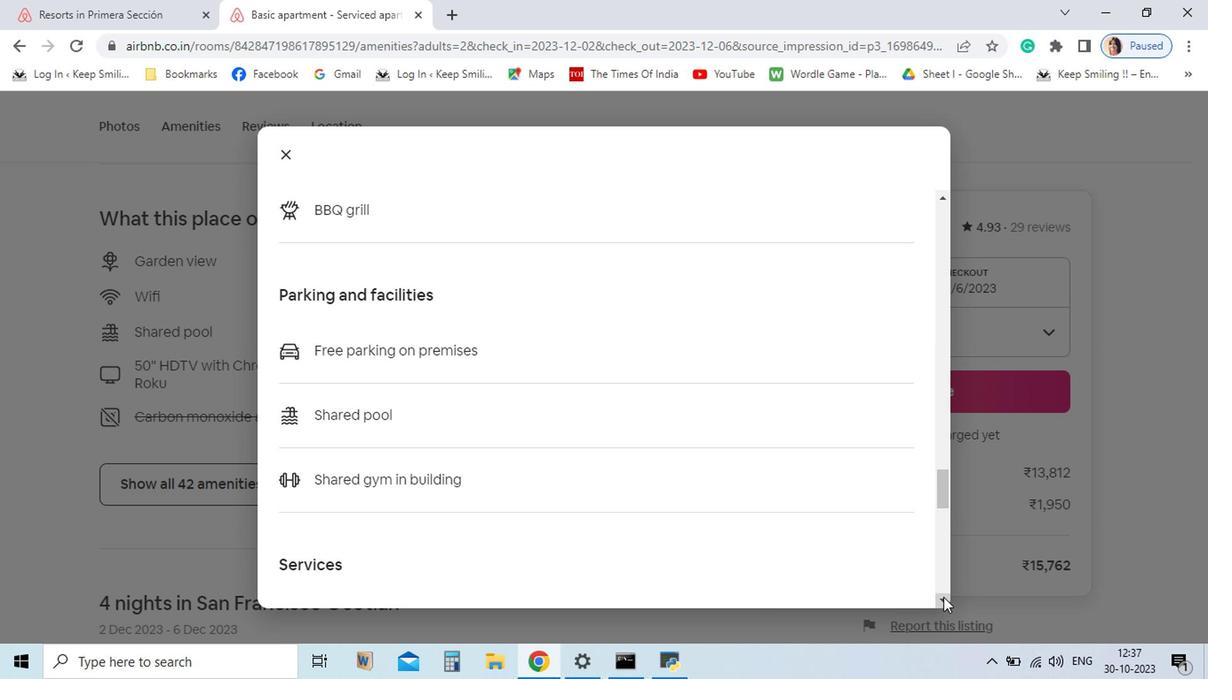 
Action: Mouse pressed left at (844, 600)
Screenshot: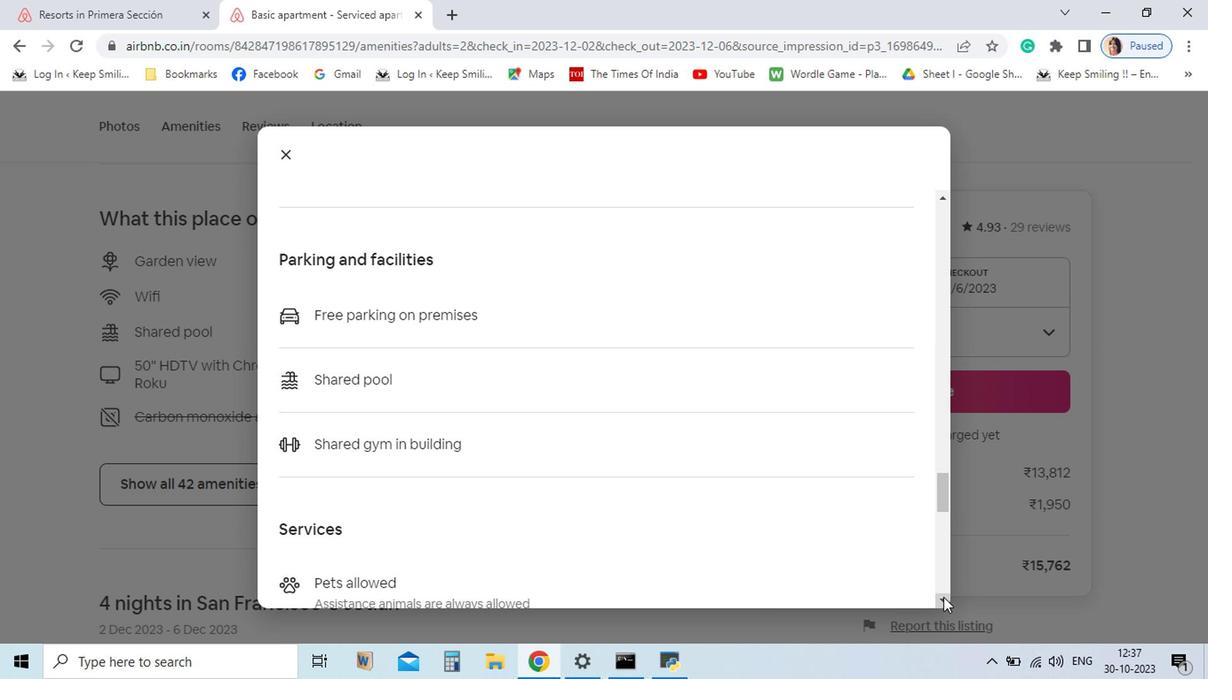 
Action: Mouse pressed left at (844, 600)
Screenshot: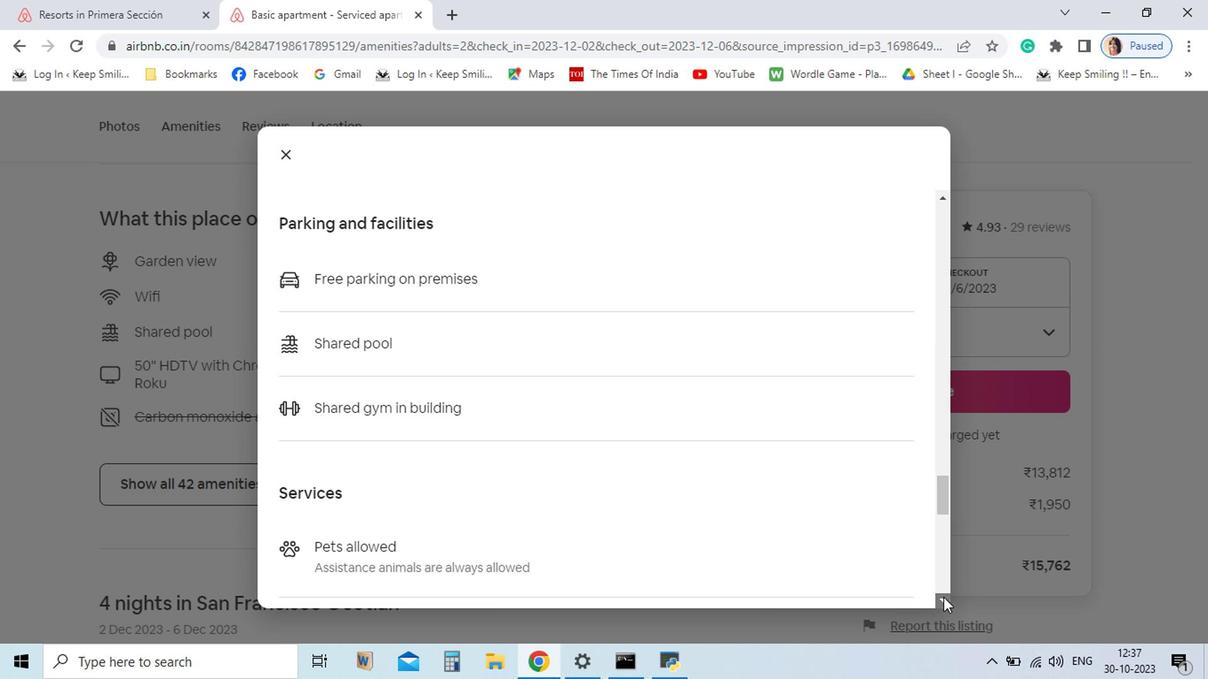 
Action: Mouse pressed left at (844, 600)
Screenshot: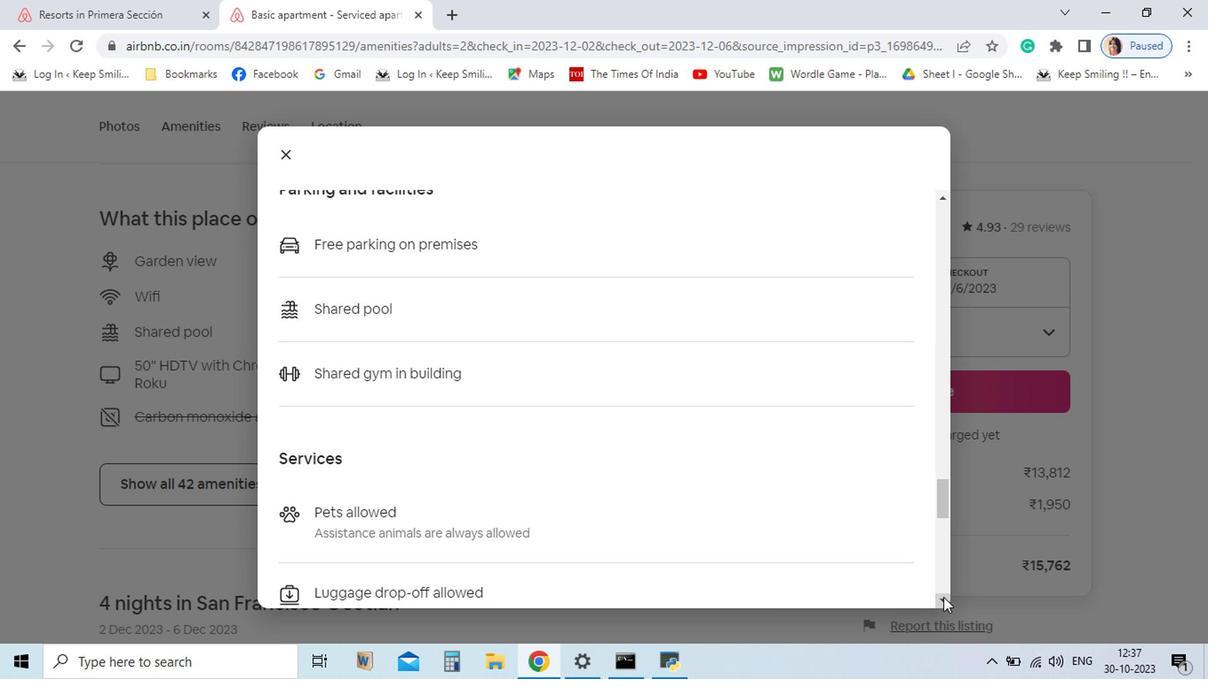 
Action: Mouse pressed left at (844, 600)
Screenshot: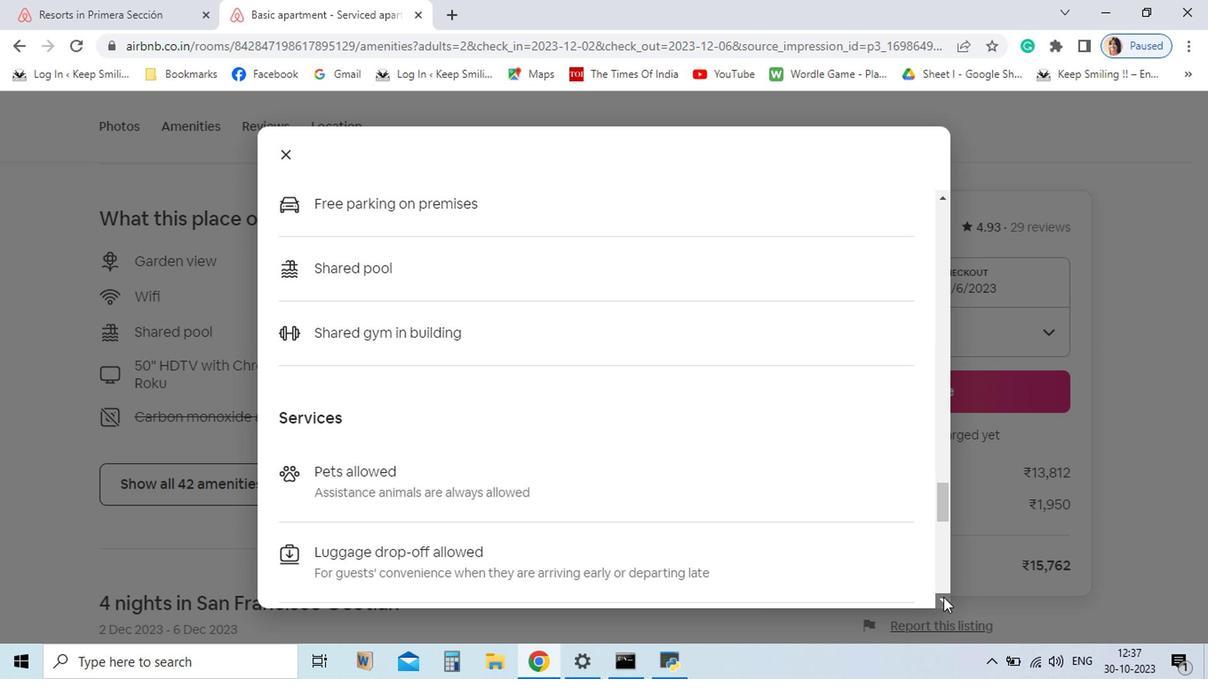 
Action: Mouse pressed left at (844, 600)
Screenshot: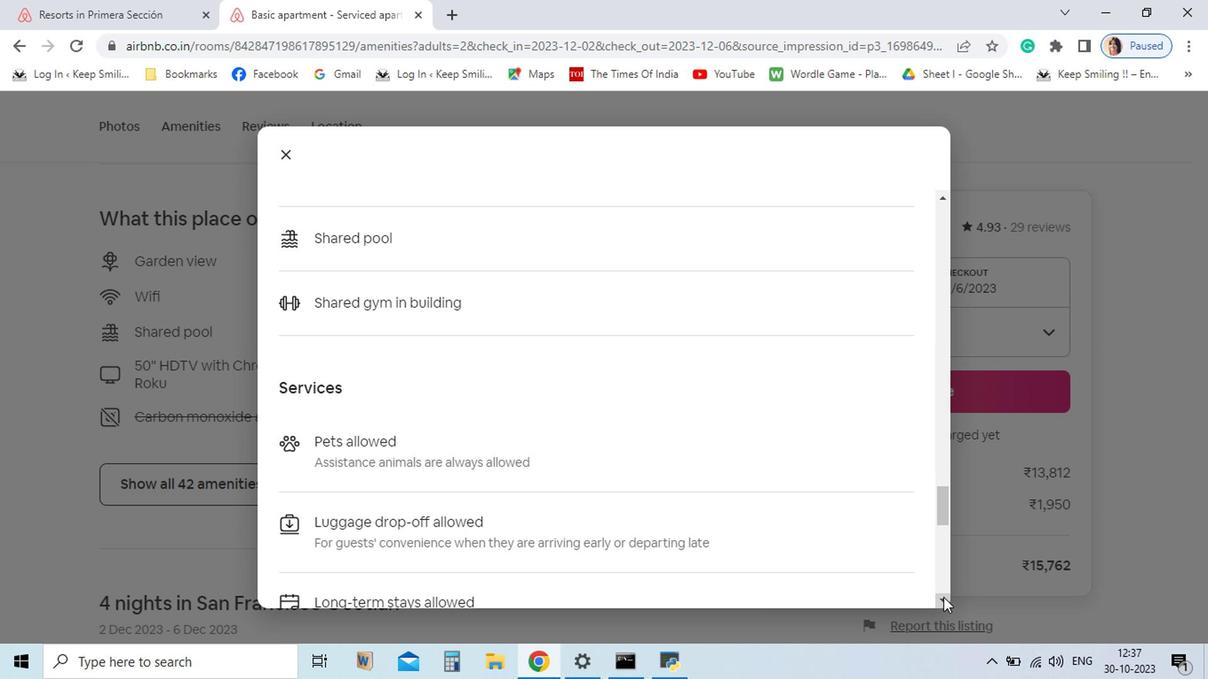 
Action: Mouse pressed left at (844, 600)
Screenshot: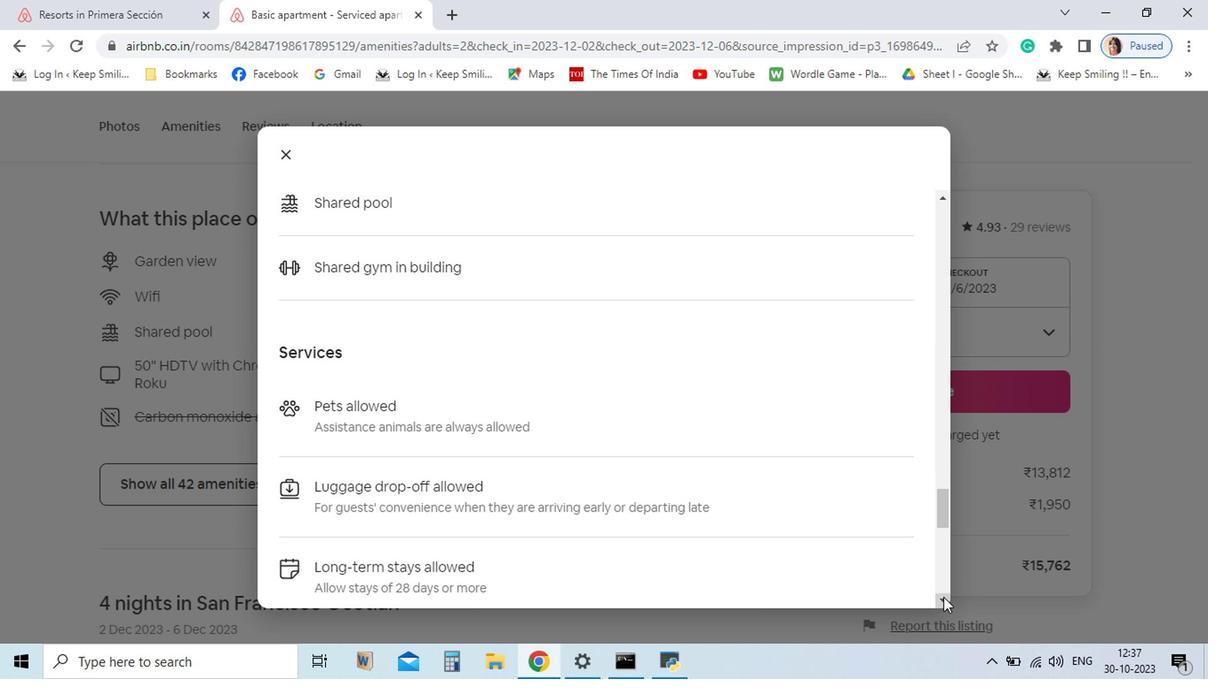 
Action: Mouse pressed left at (844, 600)
Screenshot: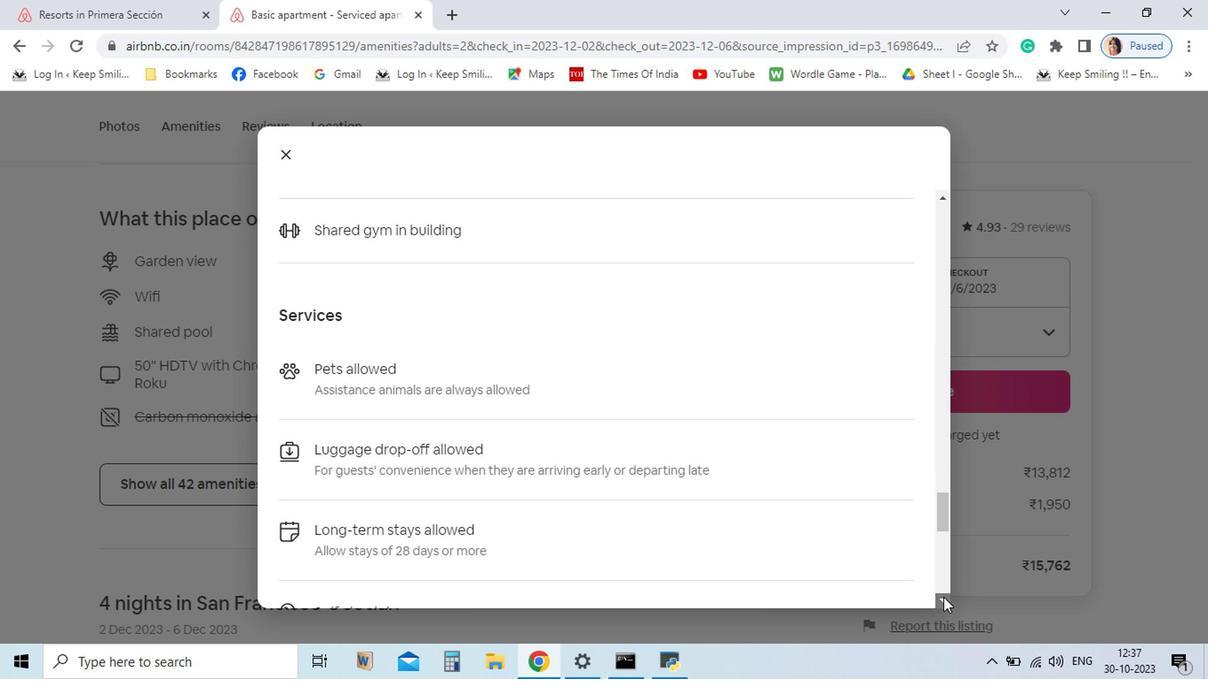 
Action: Mouse pressed left at (844, 600)
Screenshot: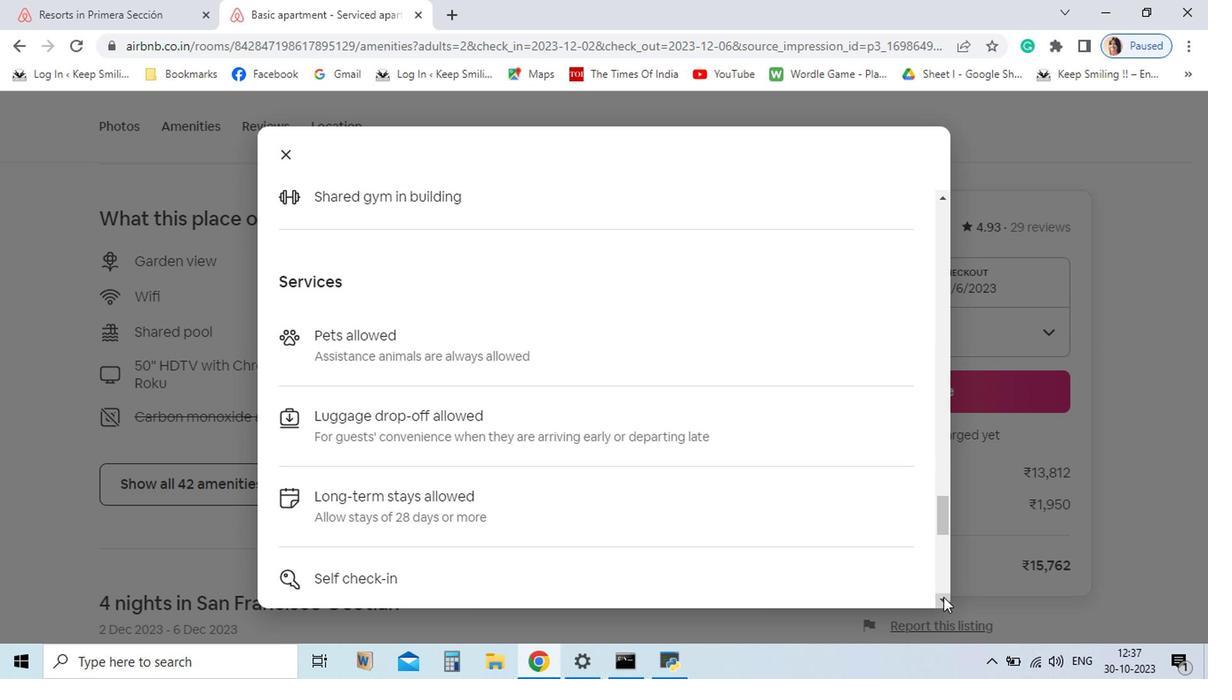 
Action: Mouse pressed left at (844, 600)
Screenshot: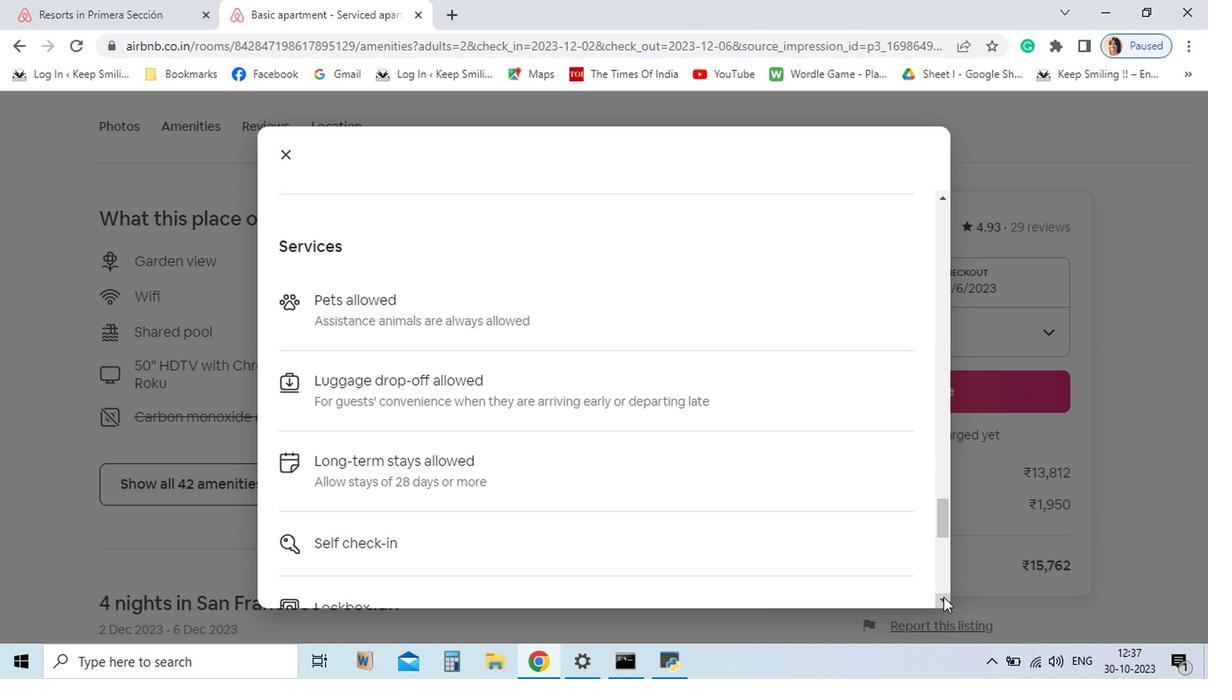 
Action: Mouse pressed left at (844, 600)
Screenshot: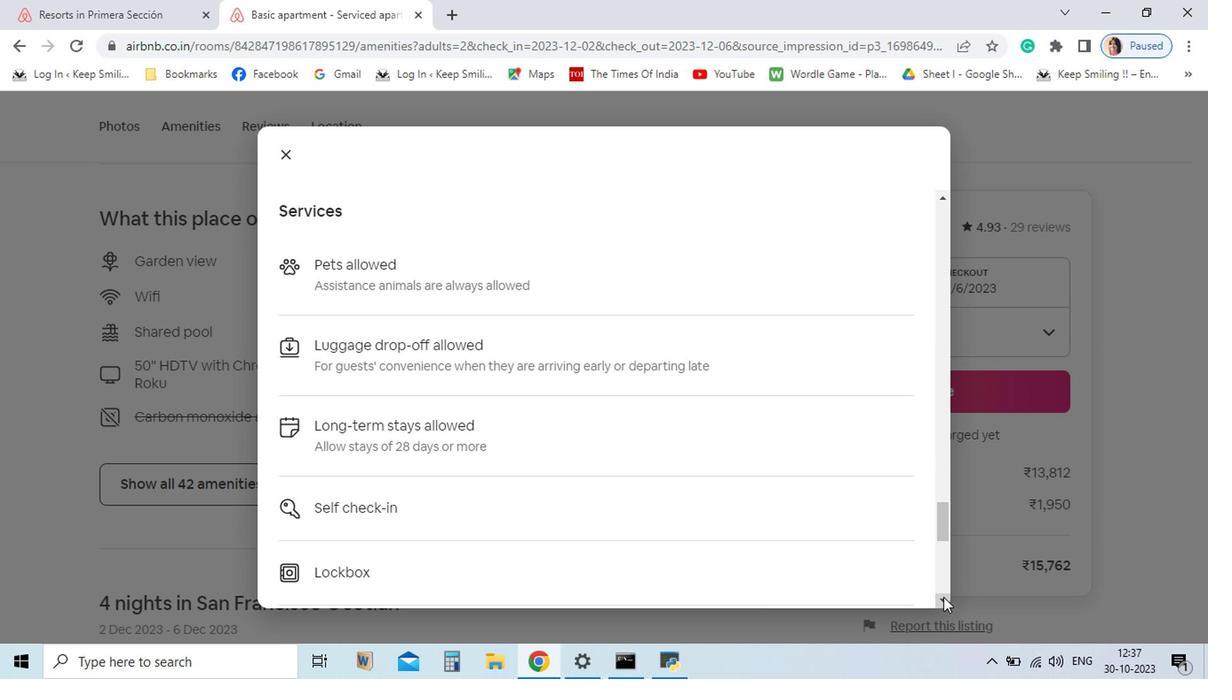 
Action: Mouse pressed left at (844, 600)
Screenshot: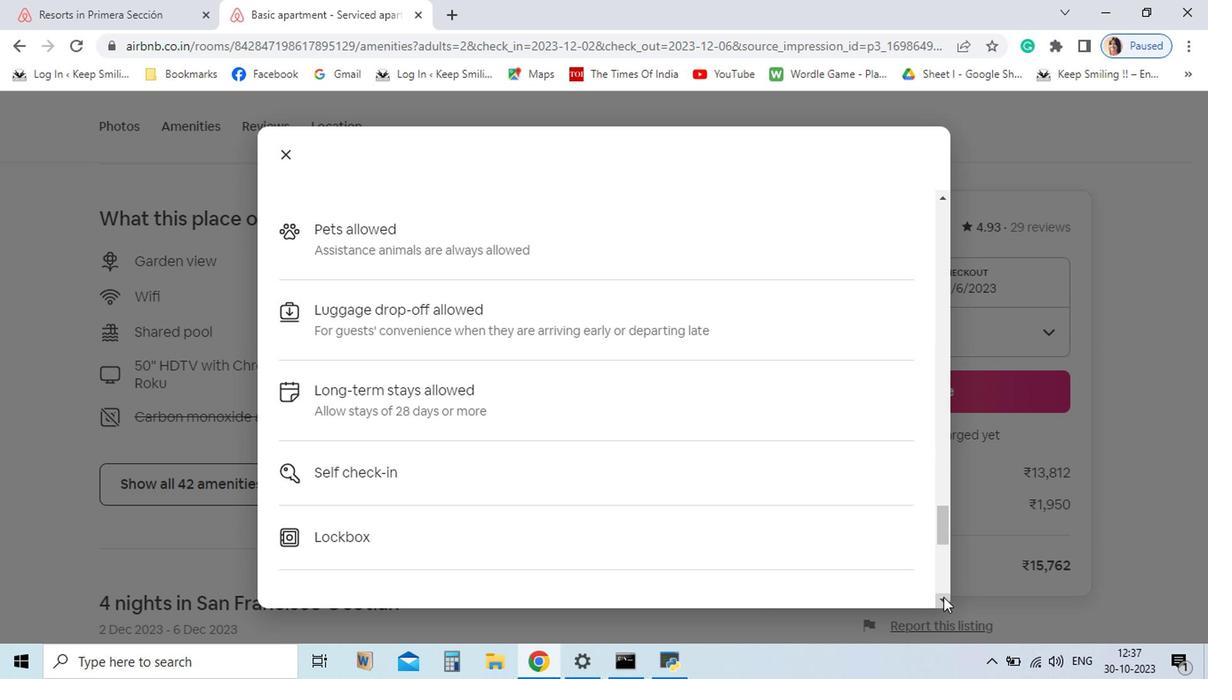 
Action: Mouse pressed left at (844, 600)
Screenshot: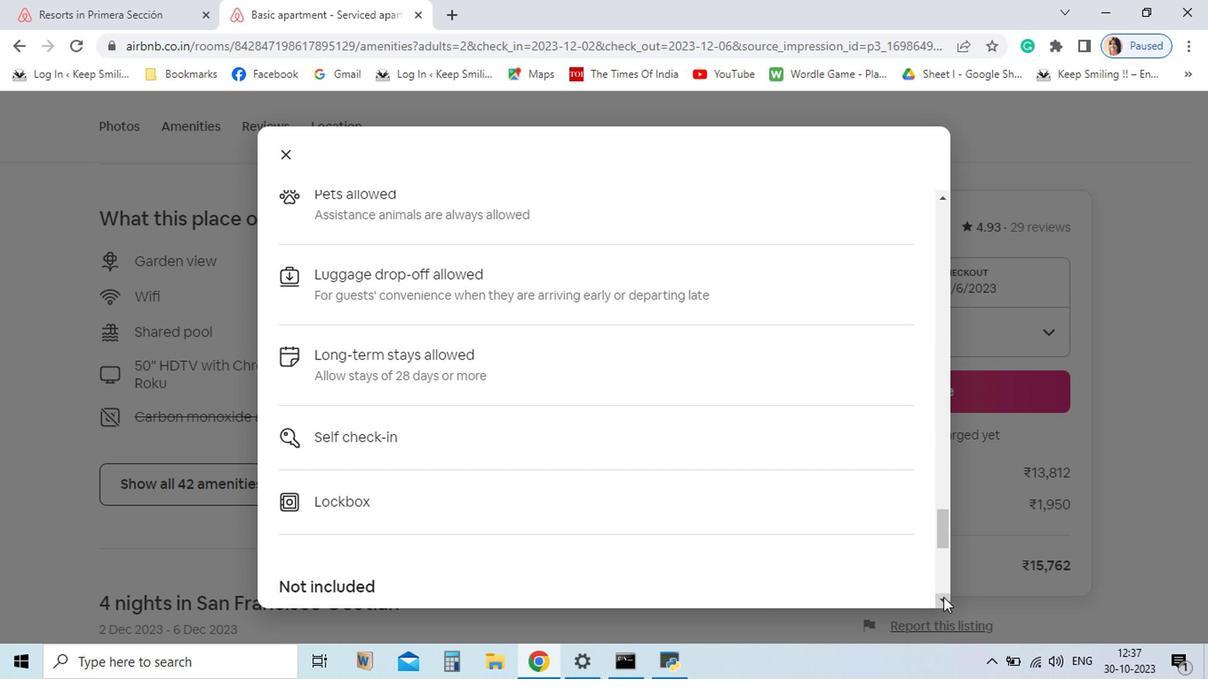 
Action: Mouse pressed left at (844, 600)
Screenshot: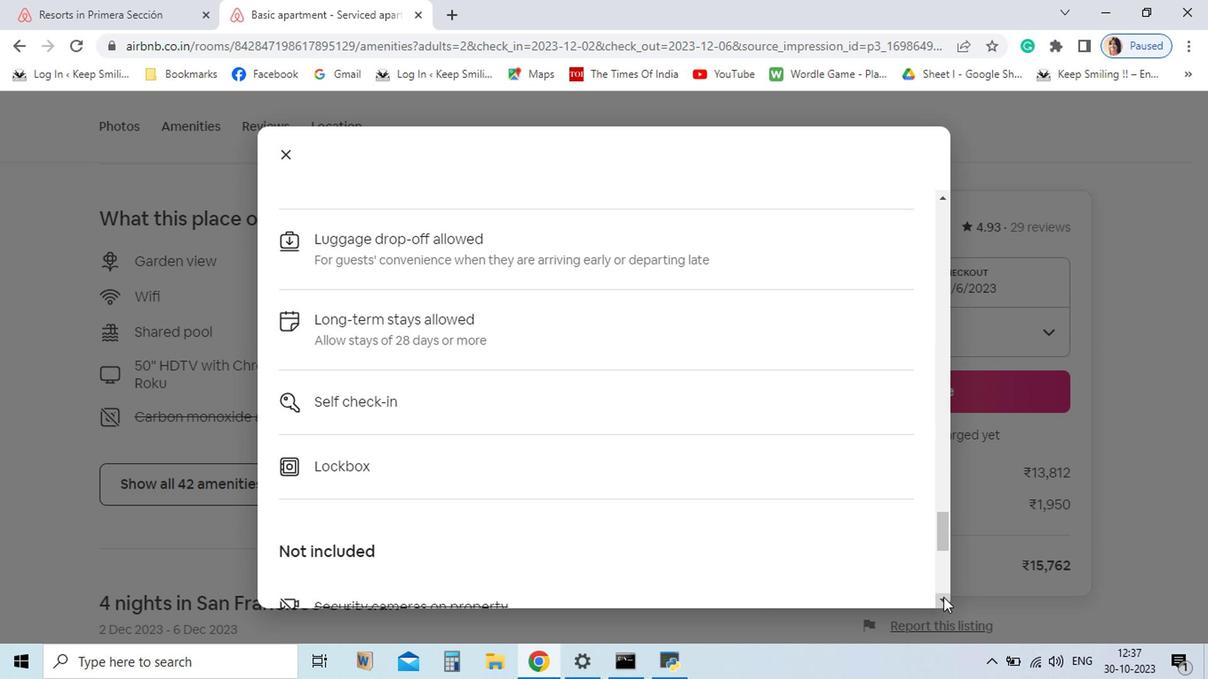 
Action: Mouse pressed left at (844, 600)
Screenshot: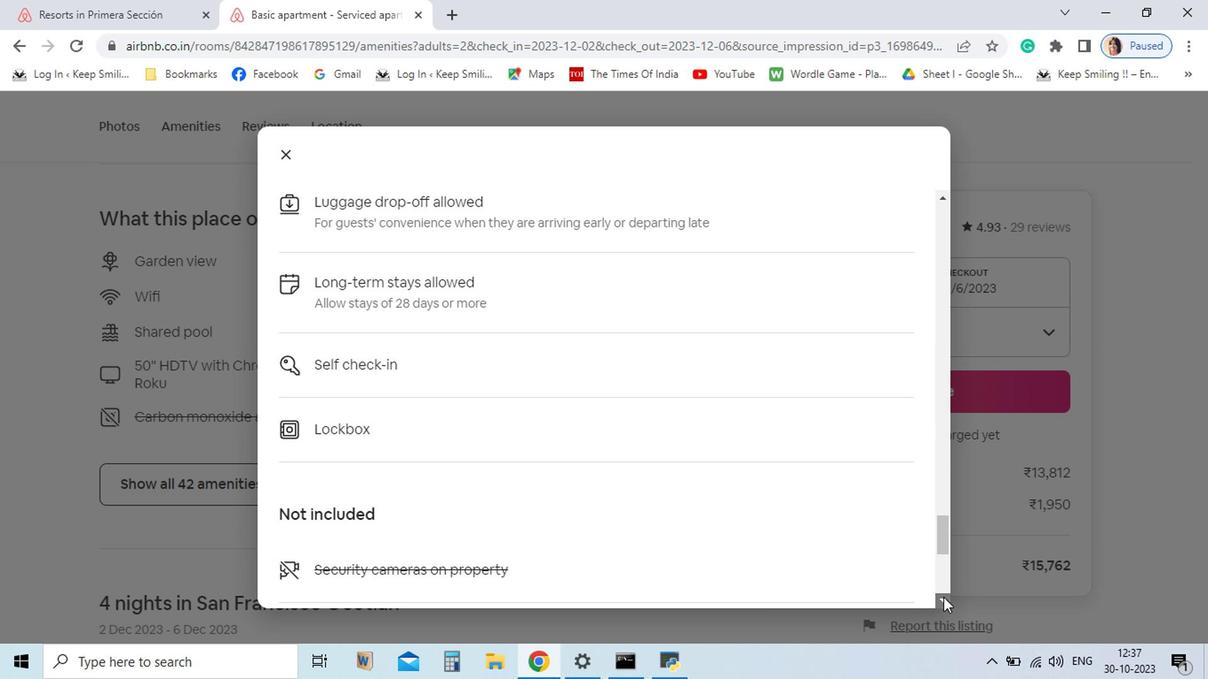 
Action: Mouse pressed left at (844, 600)
Screenshot: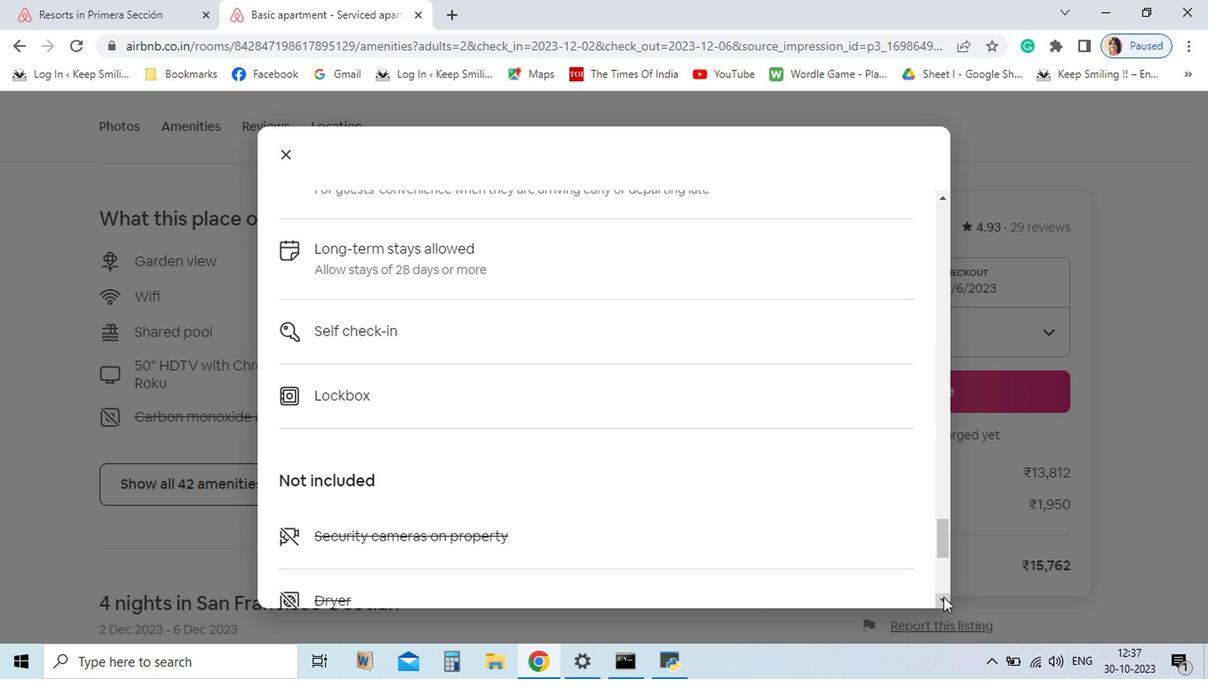 
Action: Mouse pressed left at (844, 600)
Screenshot: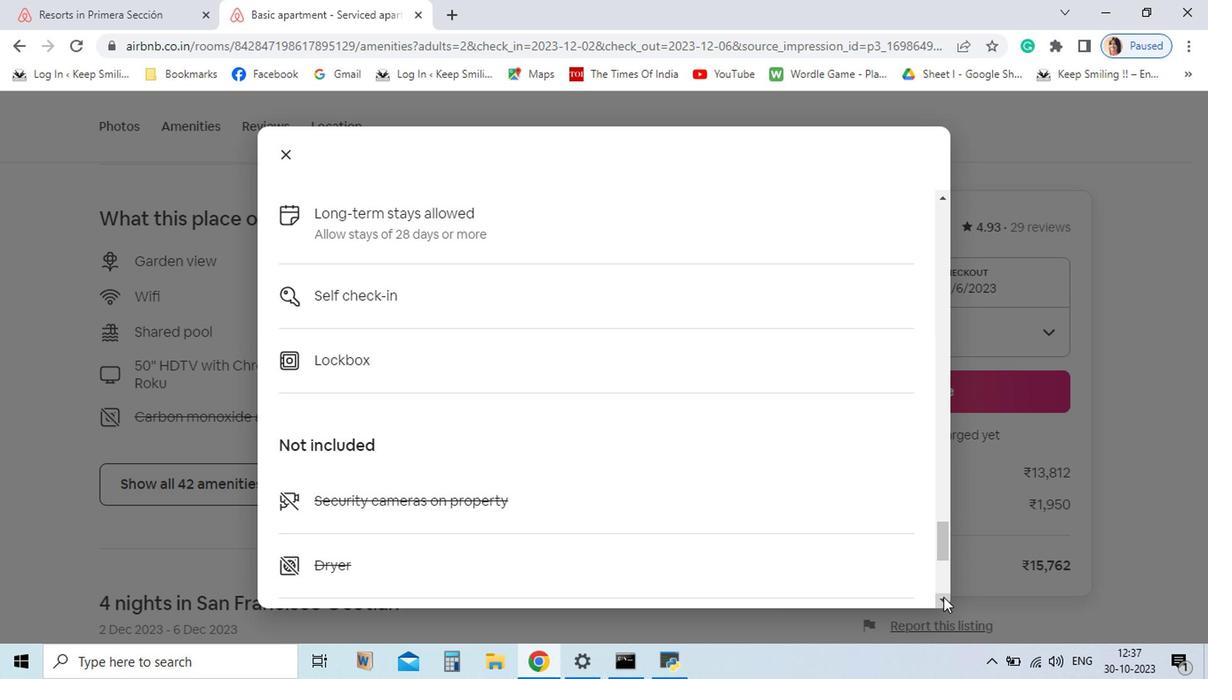 
Action: Mouse pressed left at (844, 600)
Screenshot: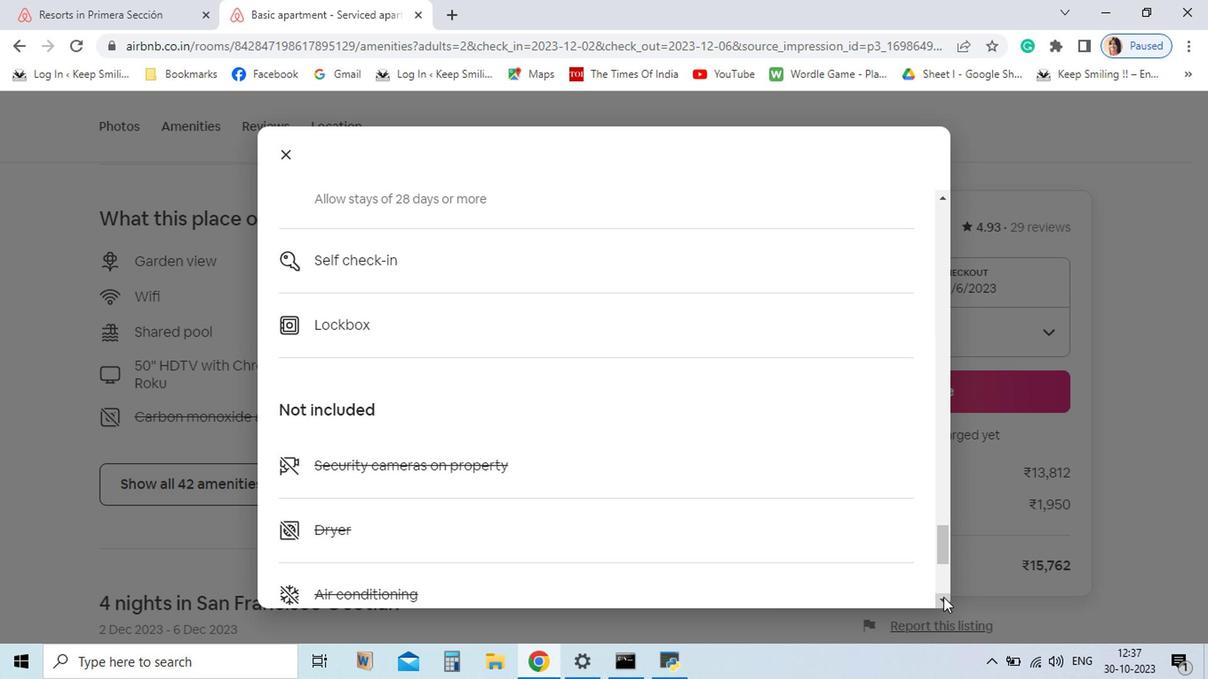 
Action: Mouse pressed left at (844, 600)
Screenshot: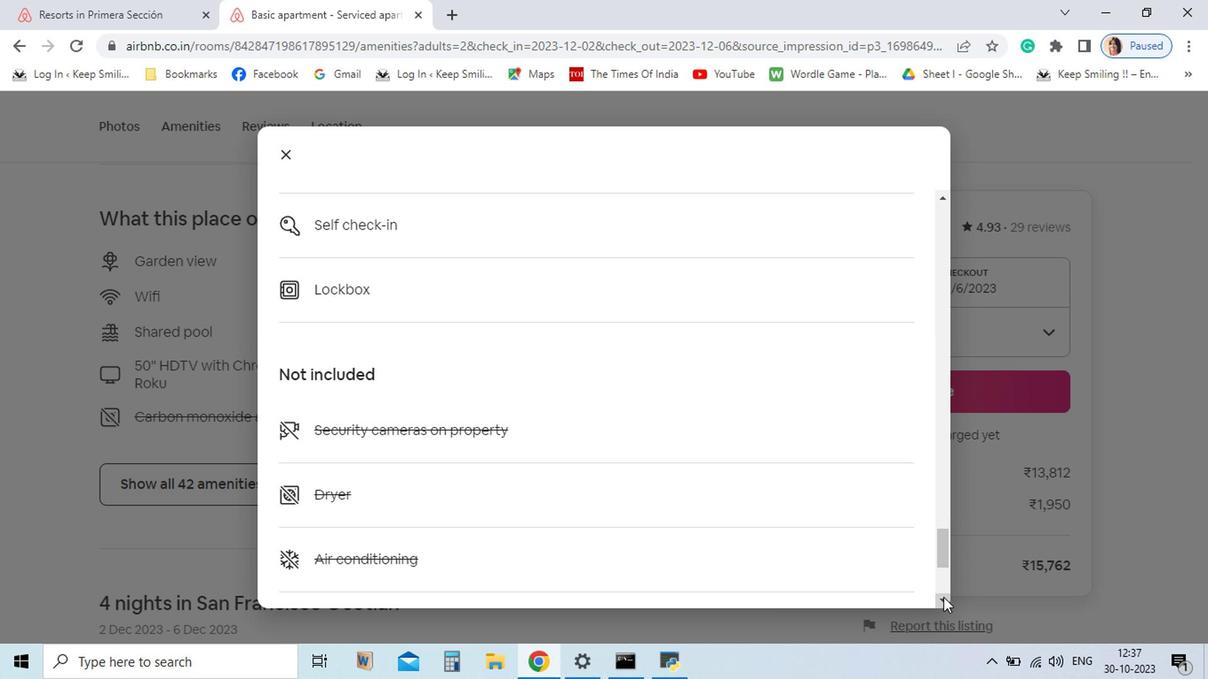 
Action: Mouse pressed left at (844, 600)
Screenshot: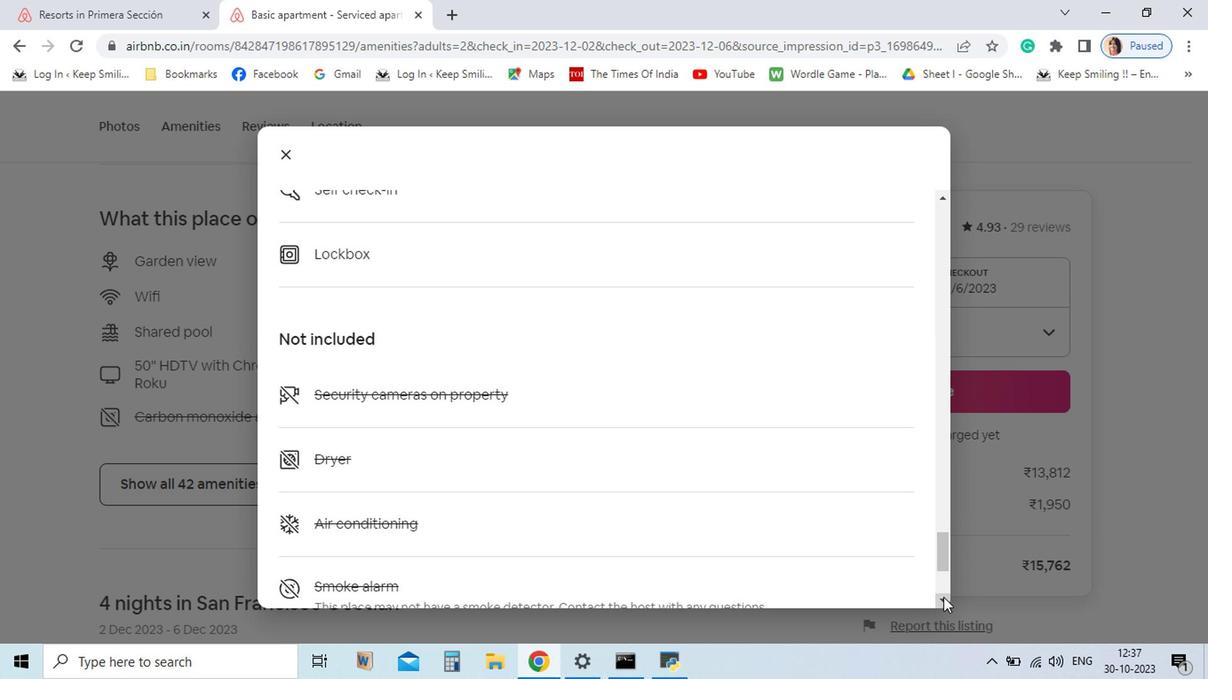 
Action: Mouse pressed left at (844, 600)
Screenshot: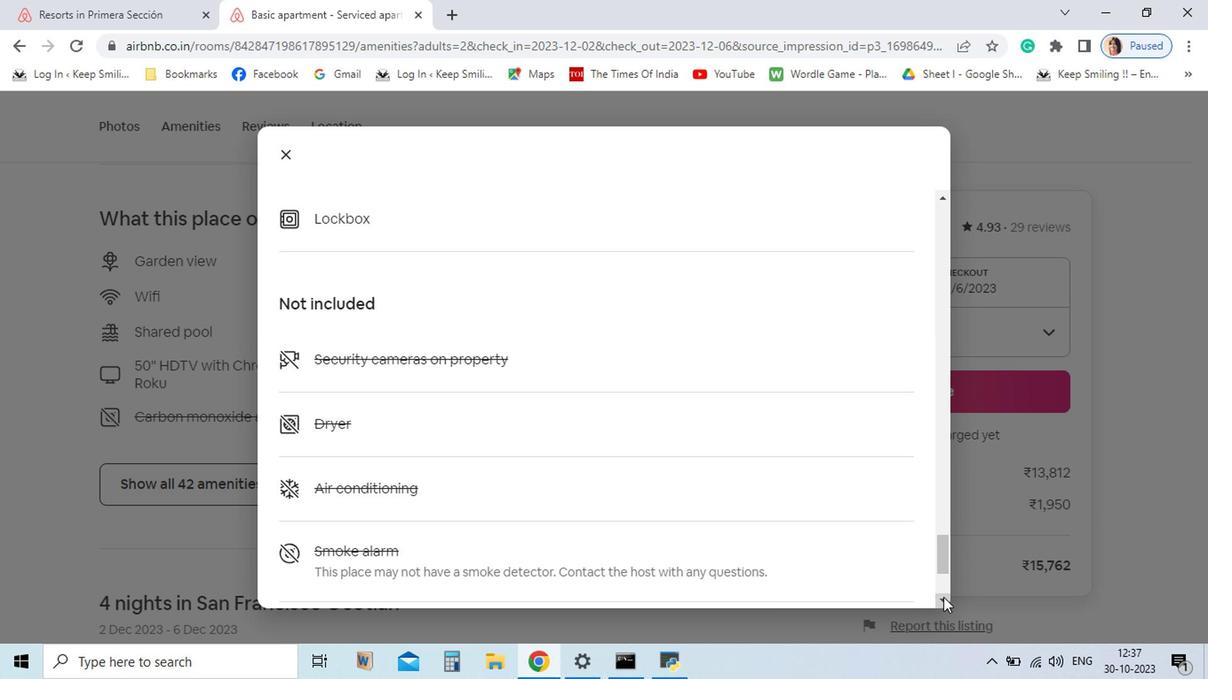 
Action: Mouse pressed left at (844, 600)
Screenshot: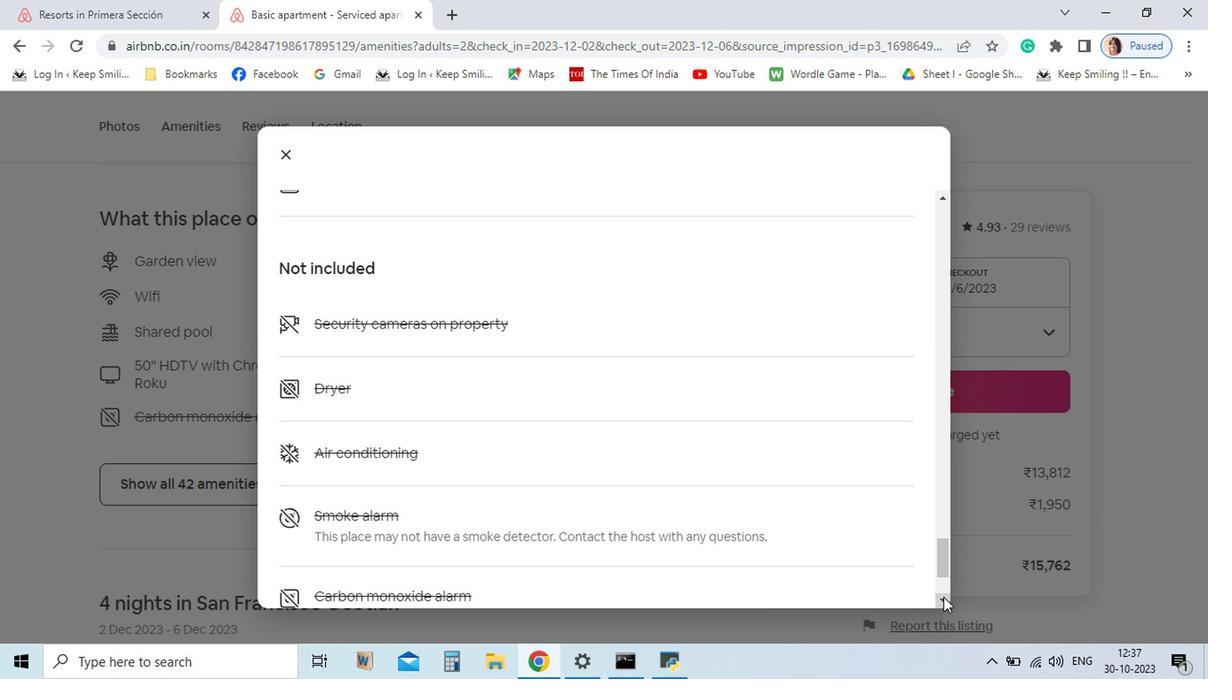 
Action: Mouse pressed left at (844, 600)
Screenshot: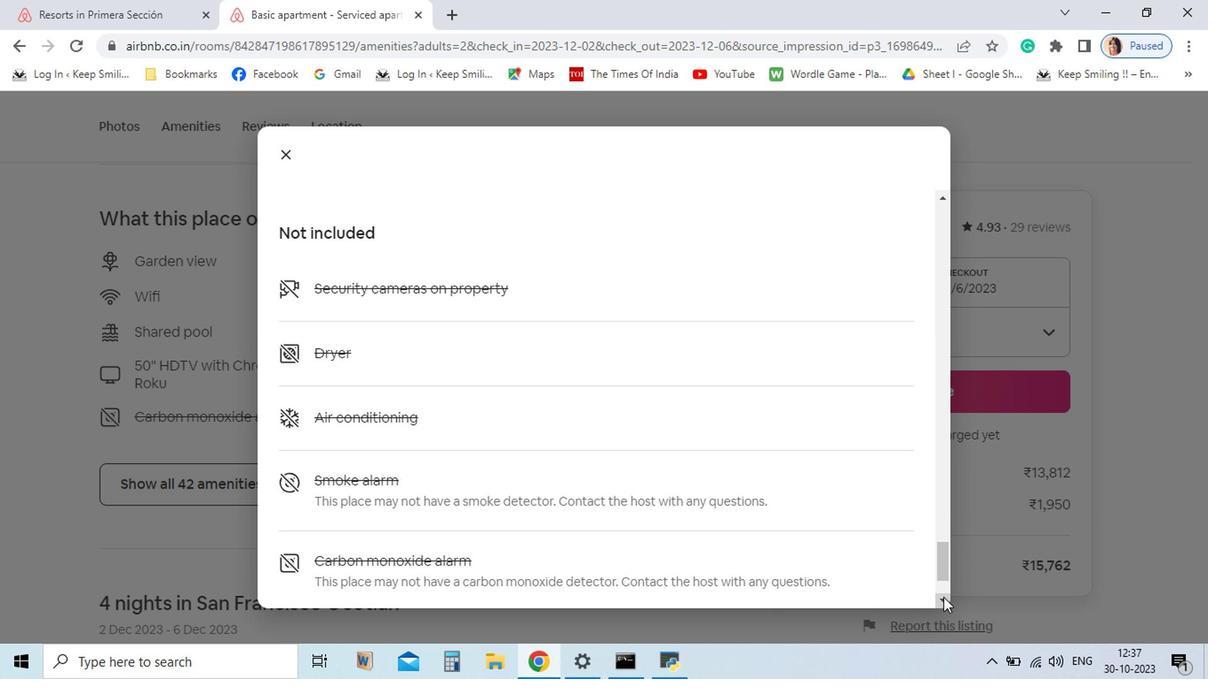 
Action: Mouse pressed left at (844, 600)
Screenshot: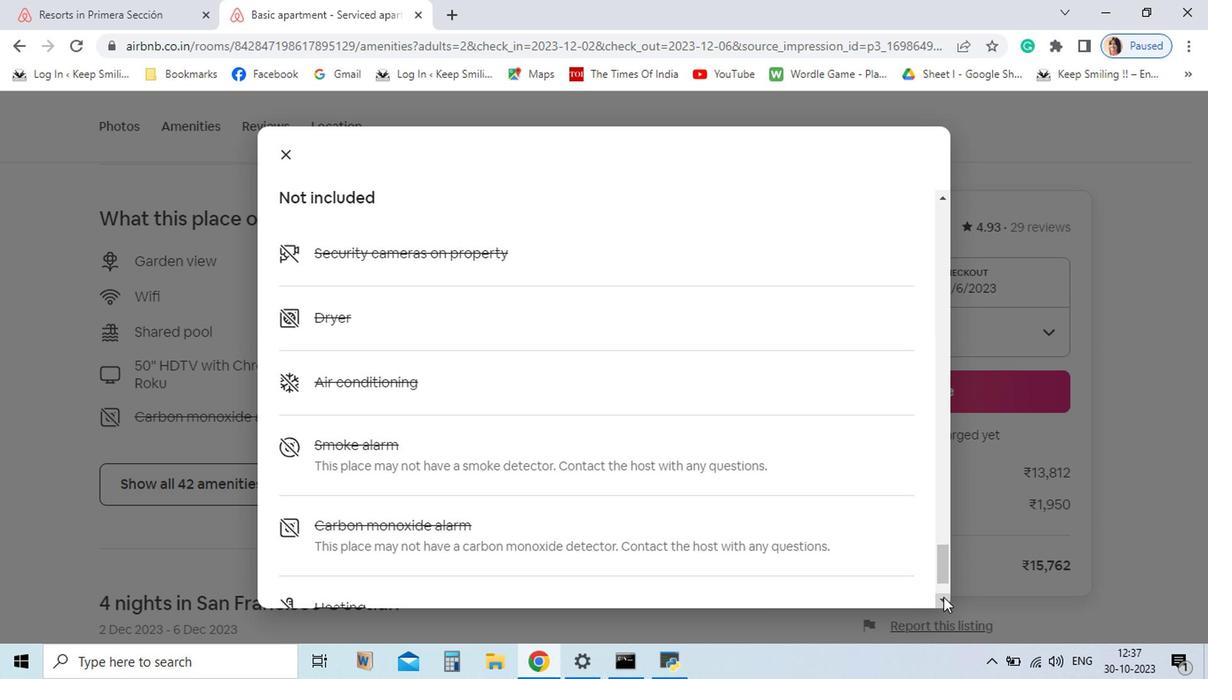 
Action: Mouse pressed left at (844, 600)
Screenshot: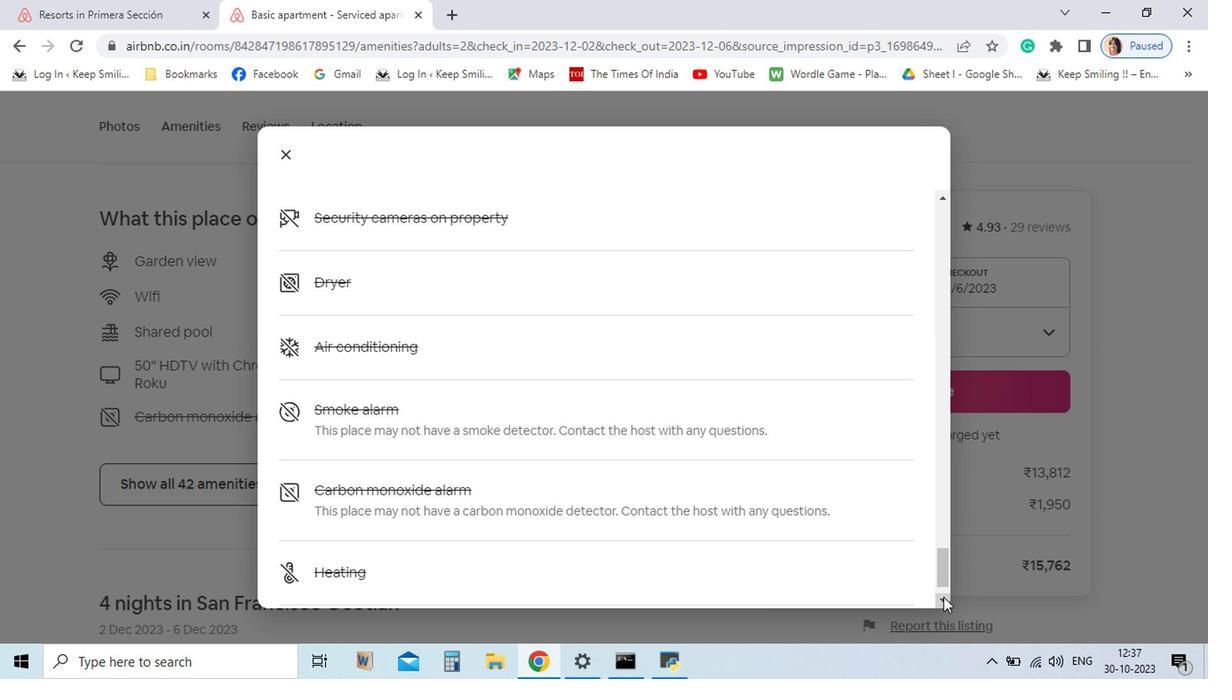 
Action: Mouse pressed left at (844, 600)
Screenshot: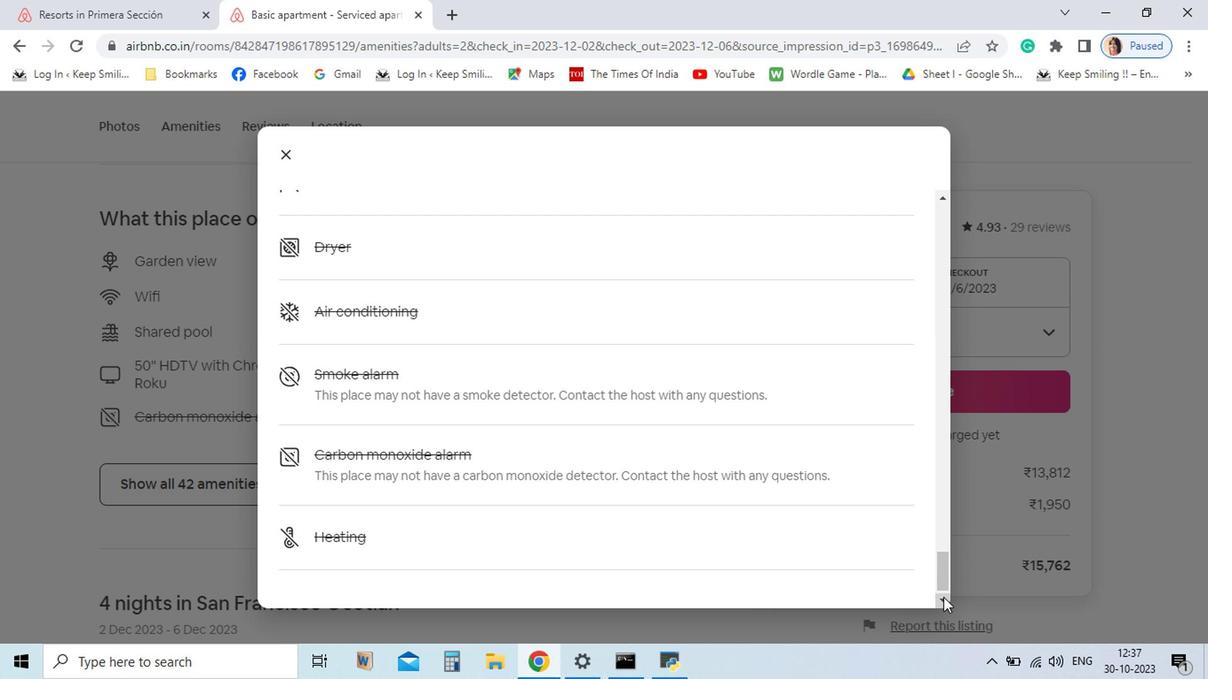 
Action: Mouse pressed left at (844, 600)
Screenshot: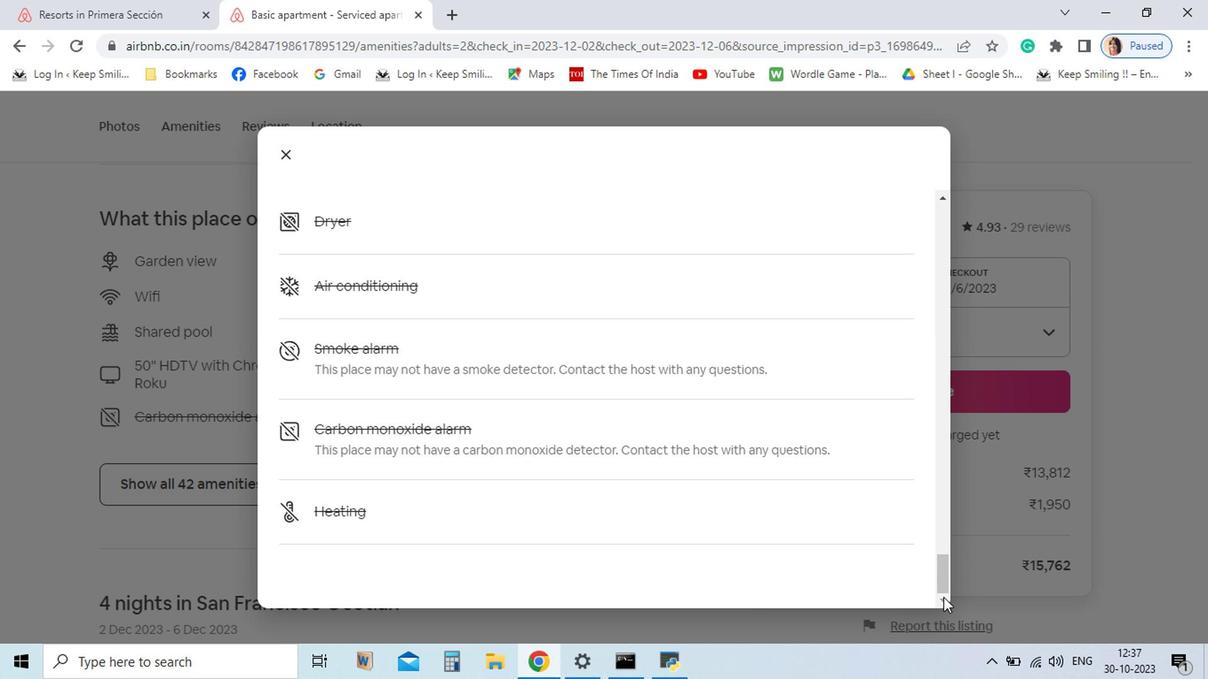
Action: Mouse pressed left at (844, 600)
Screenshot: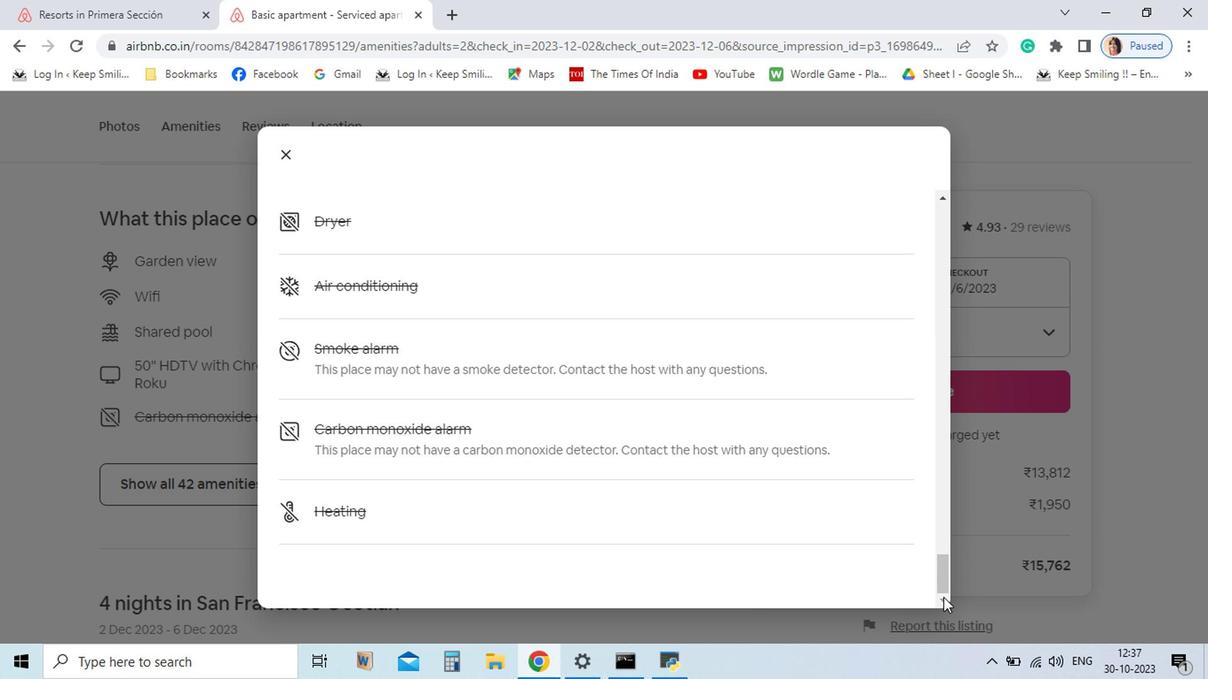 
Action: Mouse moved to (377, 286)
Screenshot: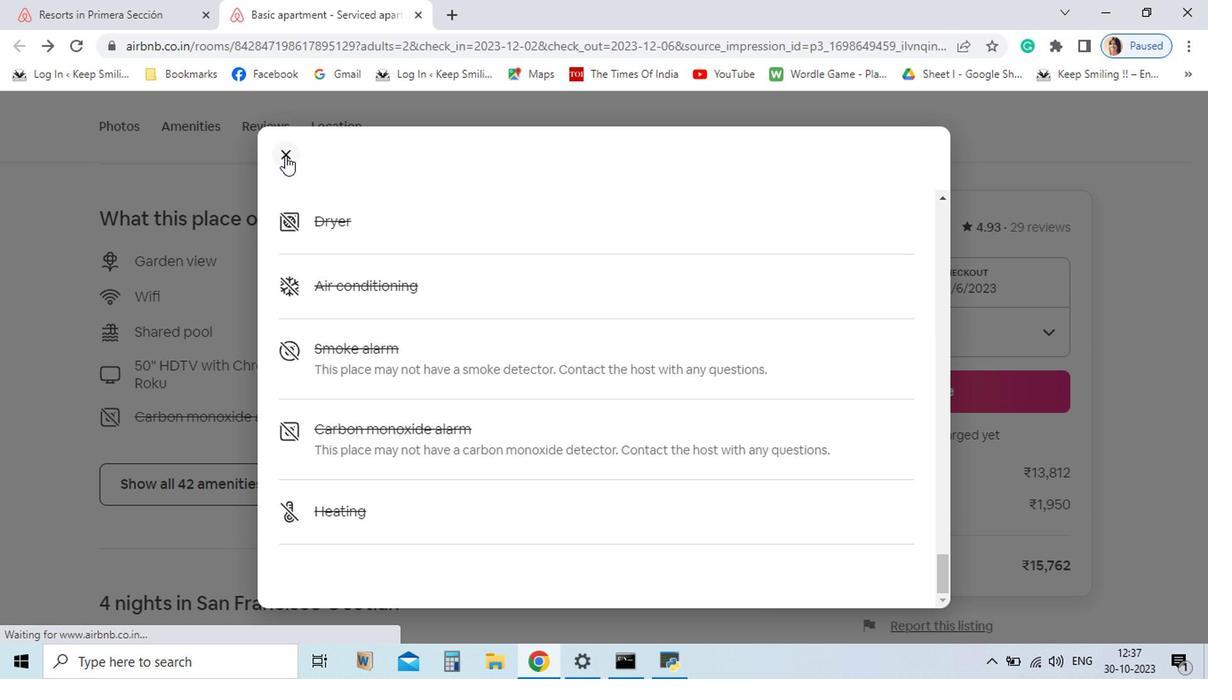 
Action: Mouse pressed left at (377, 286)
Screenshot: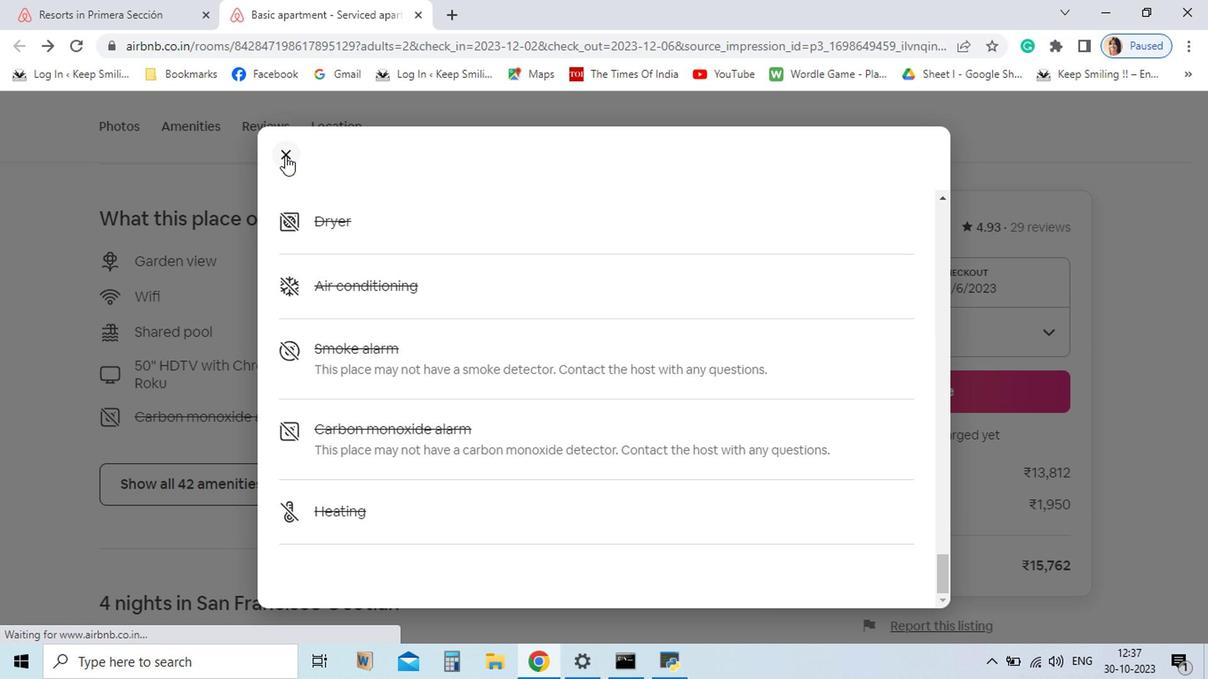 
Action: Mouse moved to (490, 598)
Screenshot: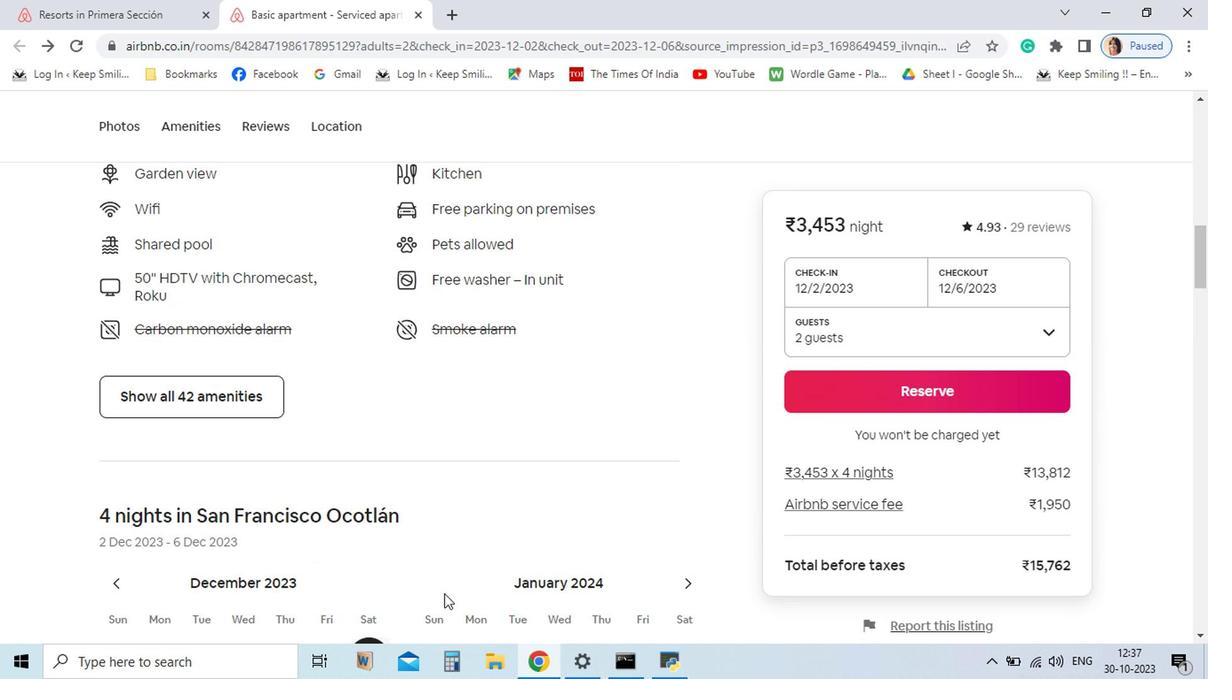 
Action: Mouse scrolled (490, 597) with delta (0, 0)
Screenshot: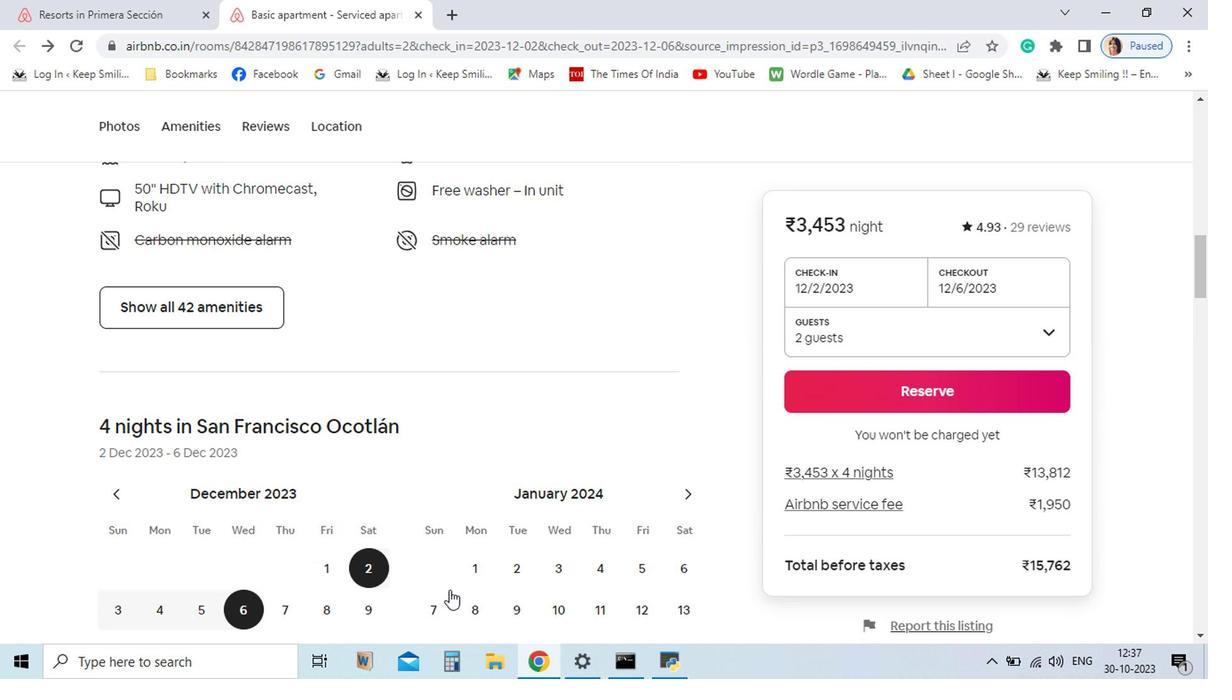 
Action: Mouse scrolled (490, 597) with delta (0, 0)
Screenshot: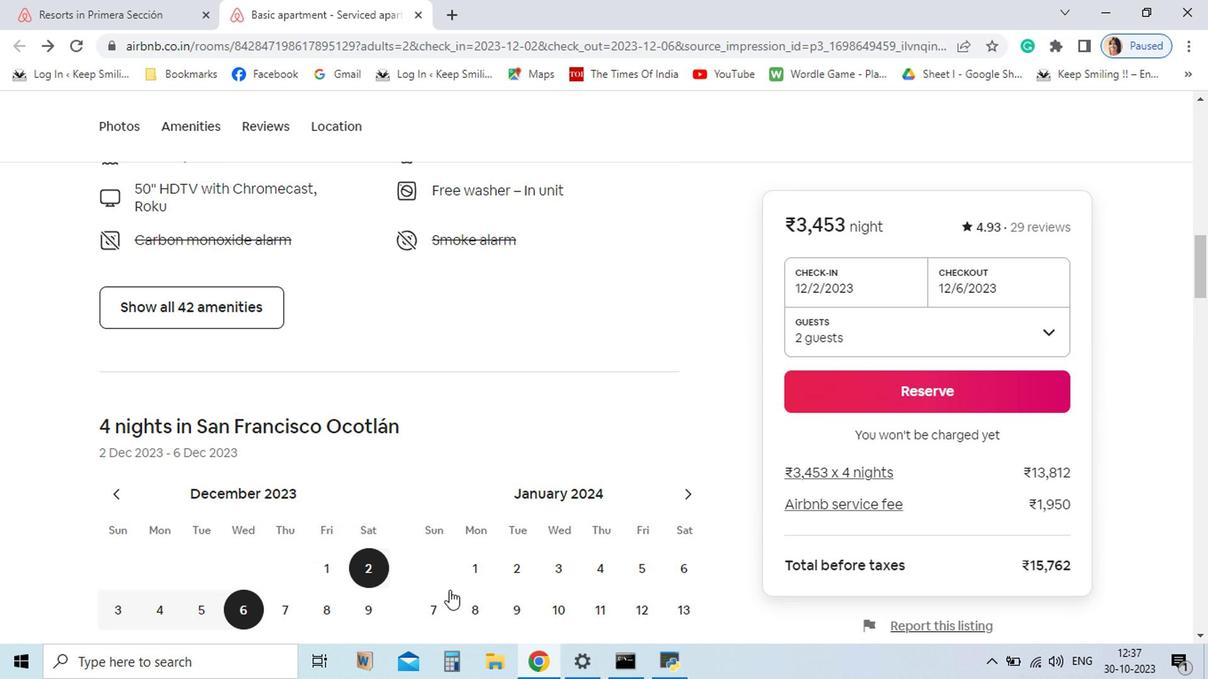 
Action: Mouse moved to (494, 595)
Screenshot: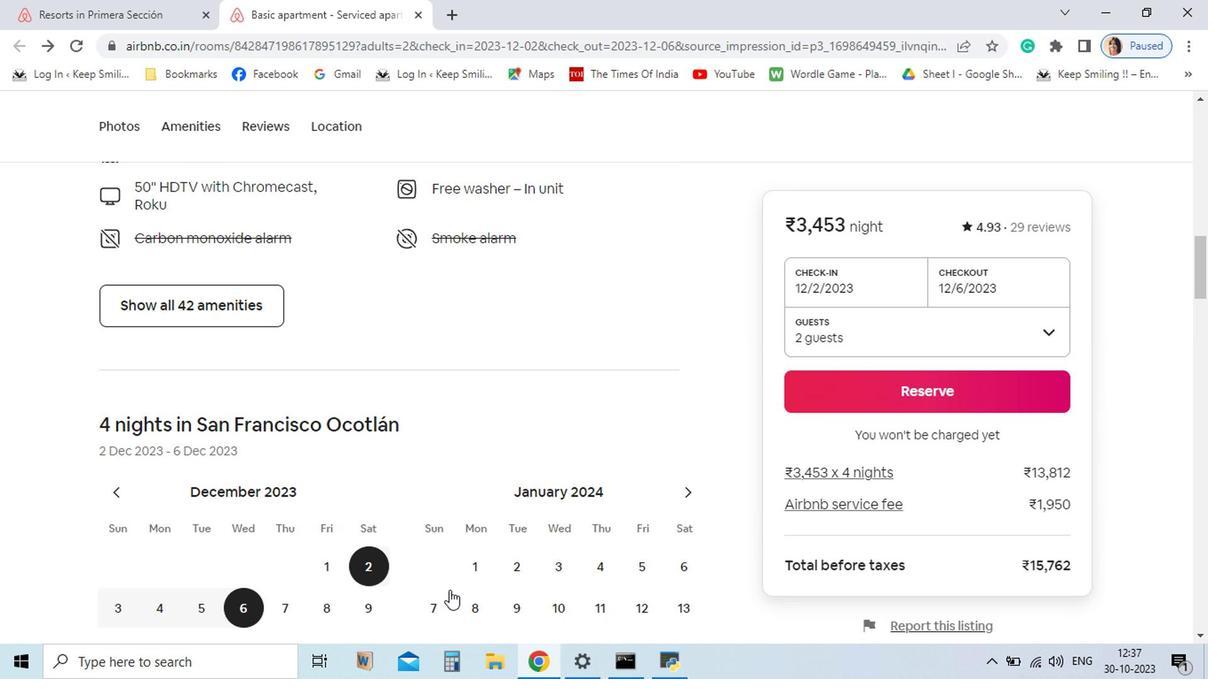 
Action: Mouse scrolled (494, 594) with delta (0, 0)
Screenshot: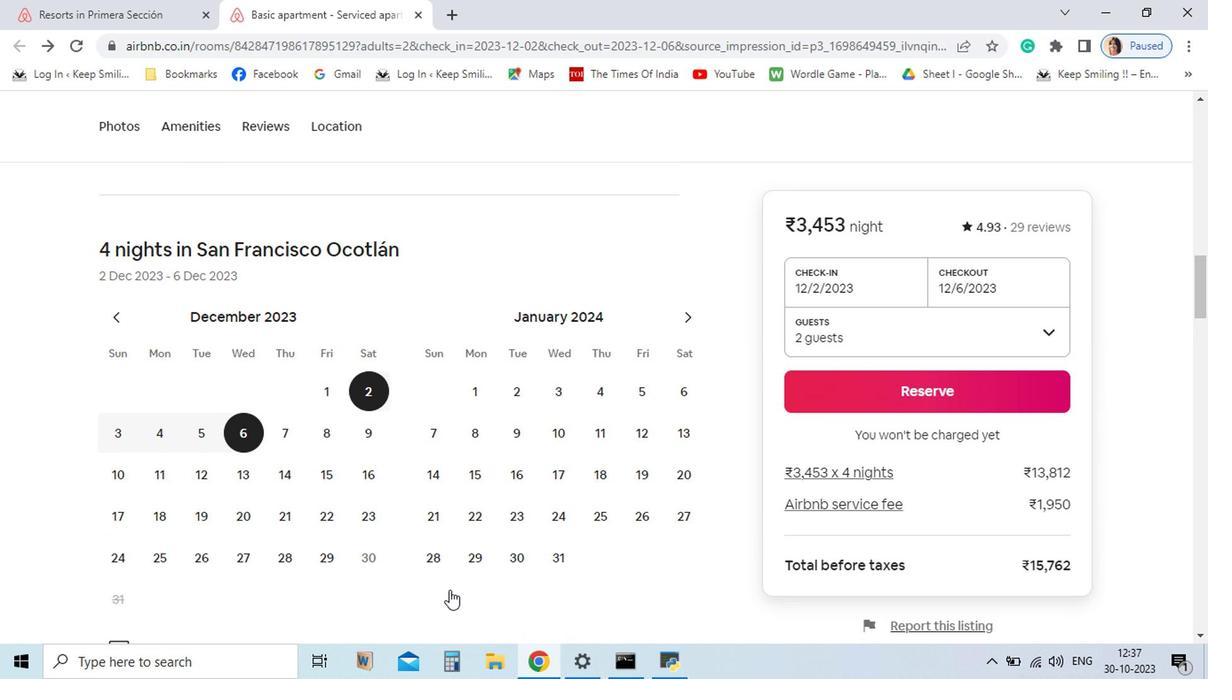 
Action: Mouse scrolled (494, 594) with delta (0, 0)
Screenshot: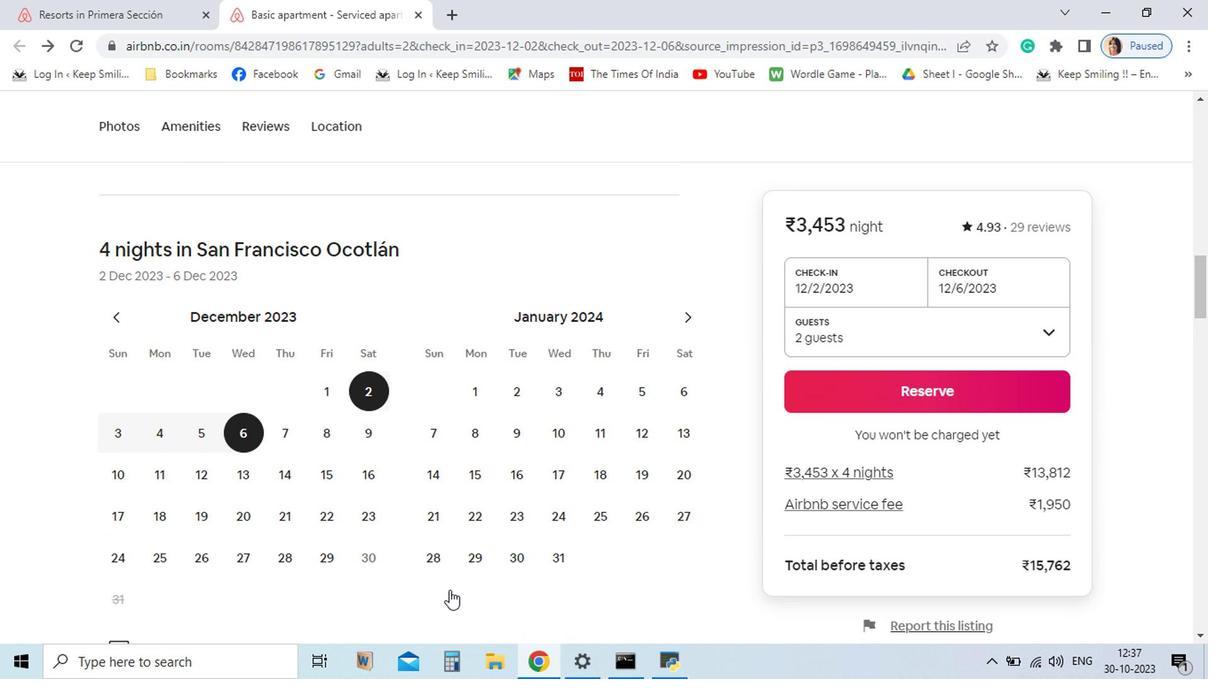
Action: Mouse scrolled (494, 594) with delta (0, 0)
Screenshot: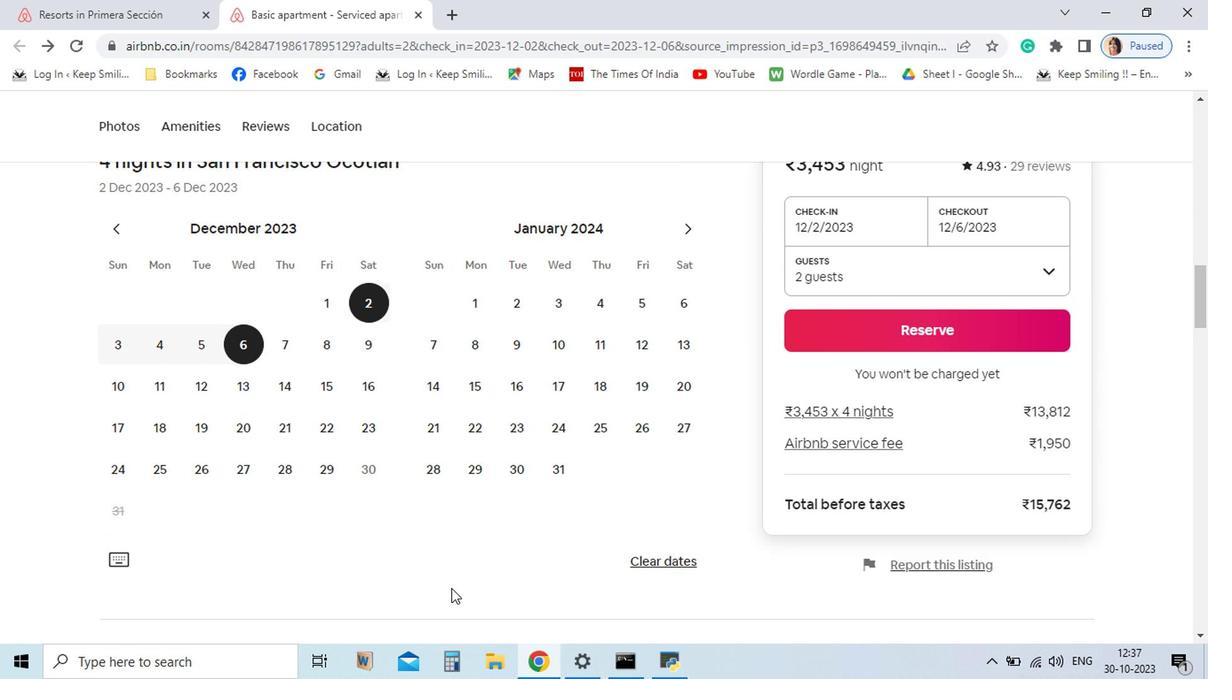 
Action: Mouse moved to (495, 594)
Screenshot: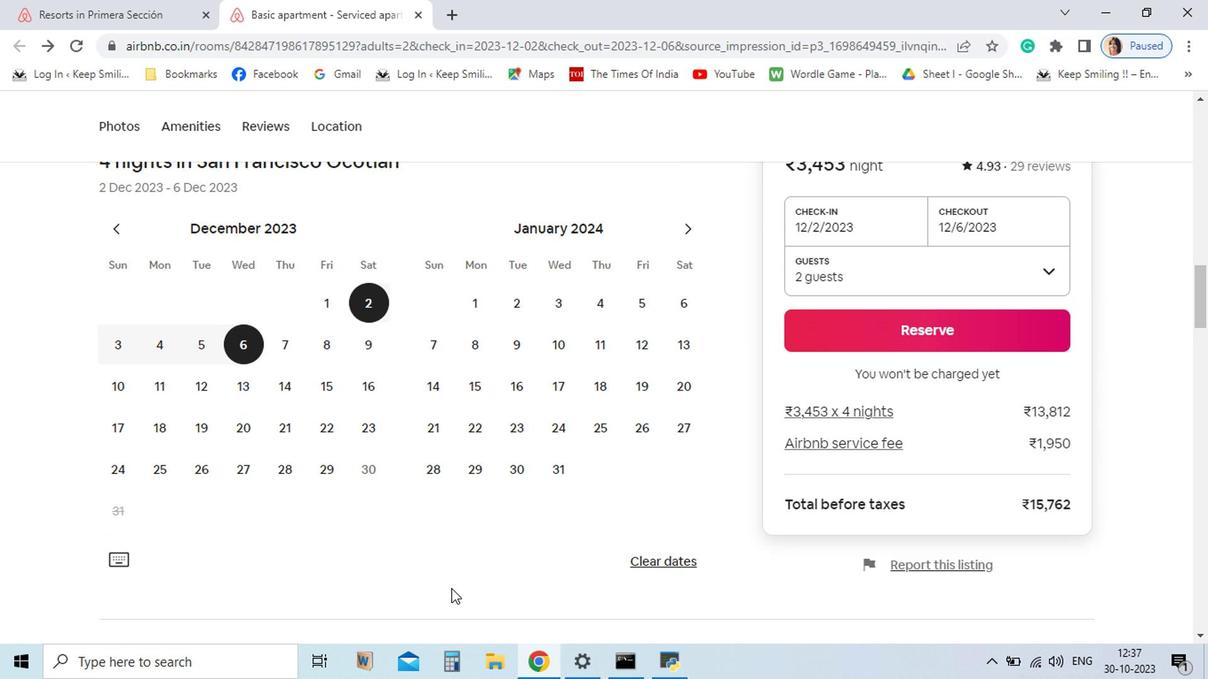 
Action: Mouse scrolled (495, 594) with delta (0, 0)
Screenshot: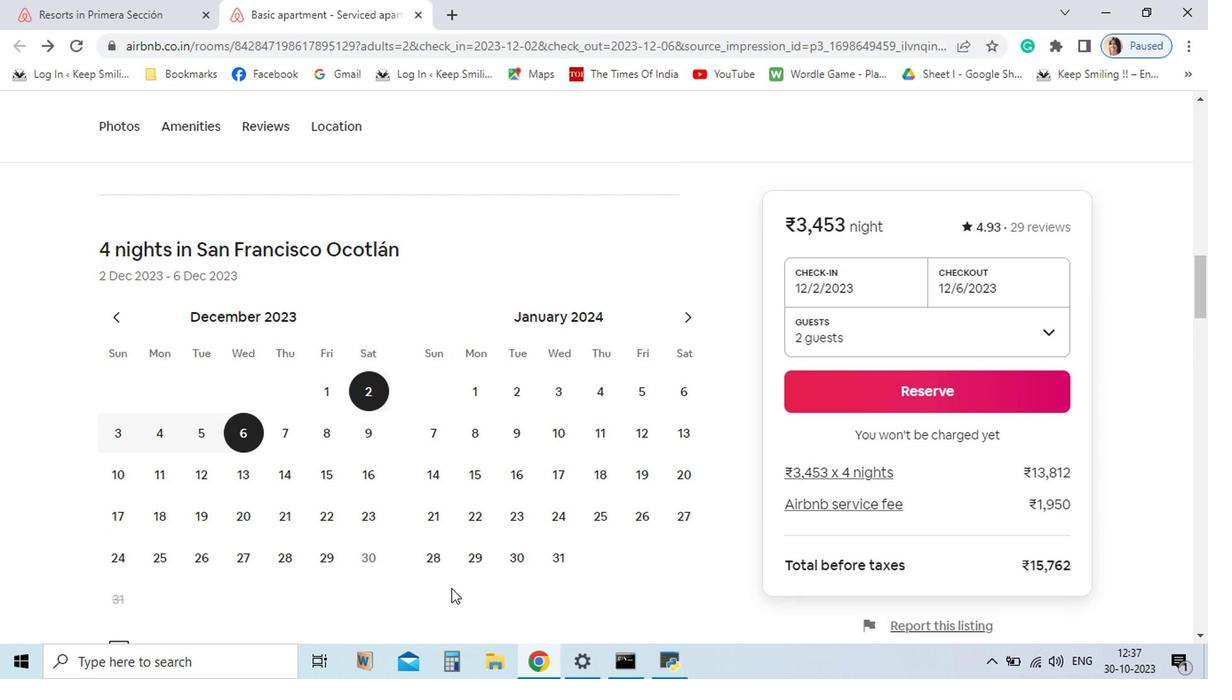 
Action: Mouse moved to (485, 597)
Screenshot: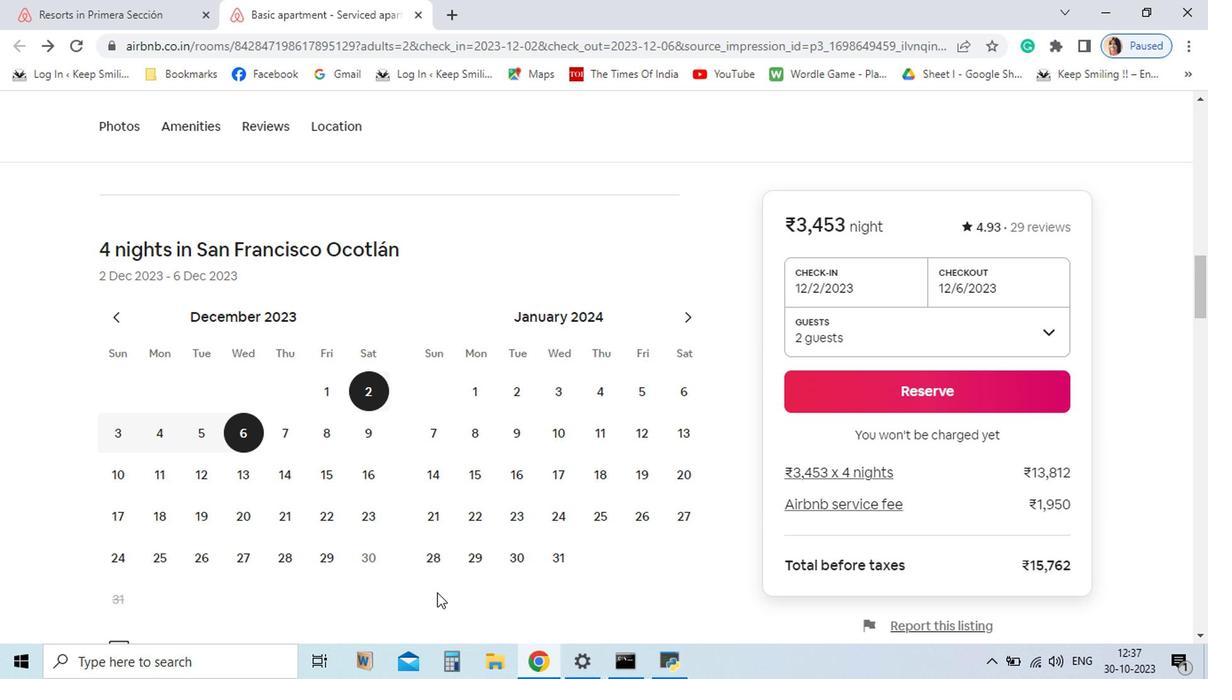 
Action: Mouse scrolled (485, 596) with delta (0, 0)
Screenshot: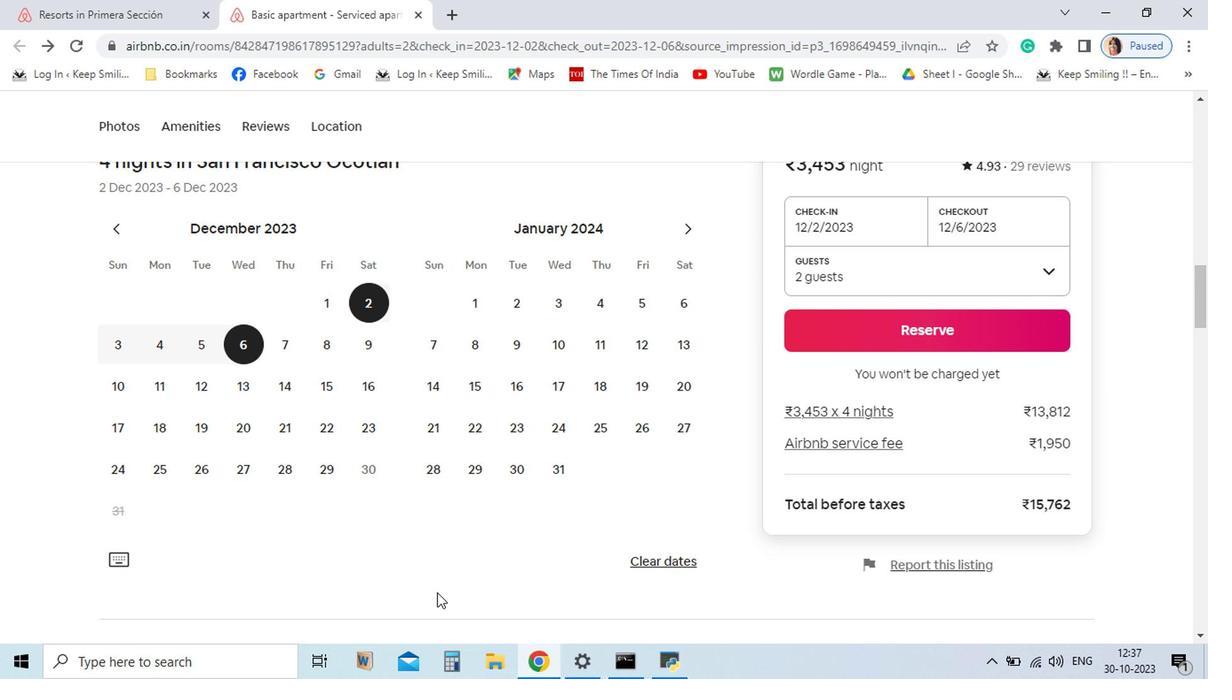 
Action: Mouse scrolled (485, 596) with delta (0, 0)
Screenshot: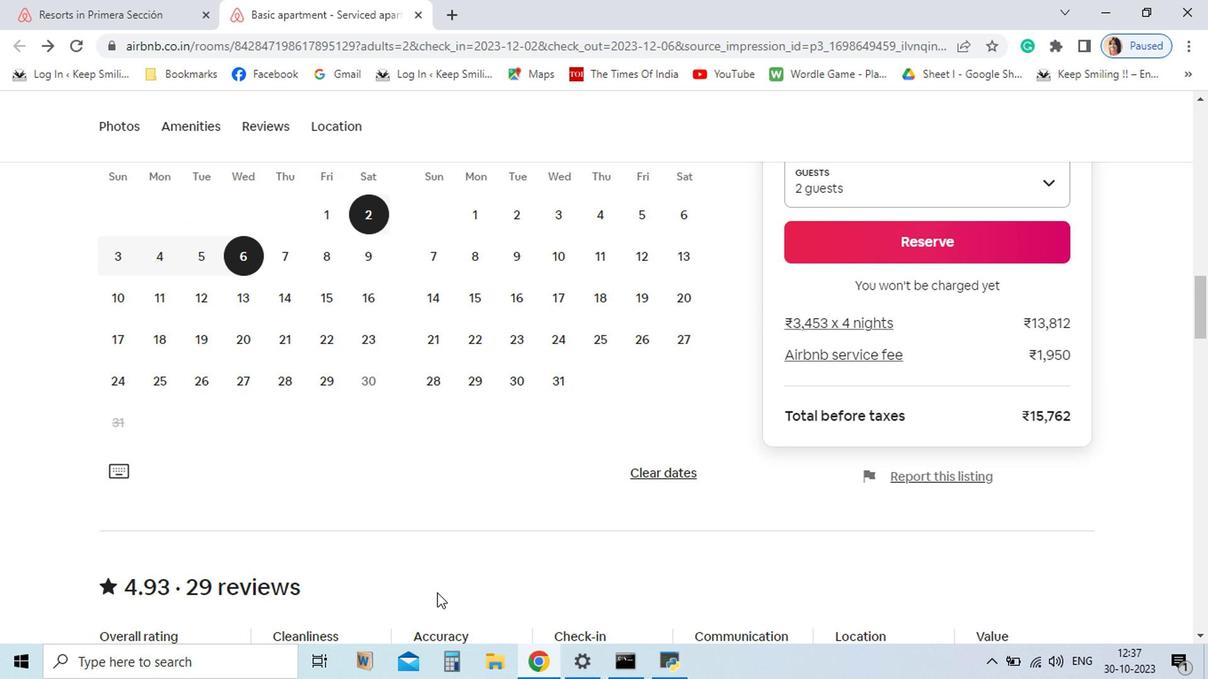 
Action: Mouse scrolled (485, 596) with delta (0, 0)
Screenshot: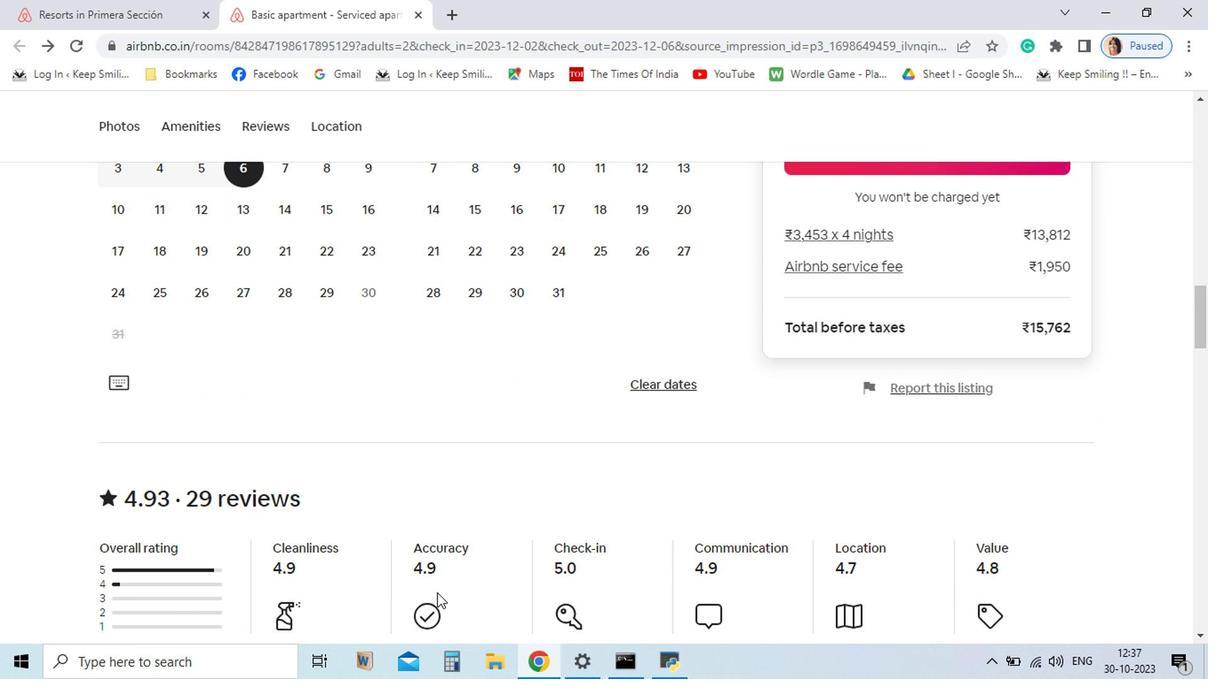 
Action: Mouse scrolled (485, 596) with delta (0, 0)
Screenshot: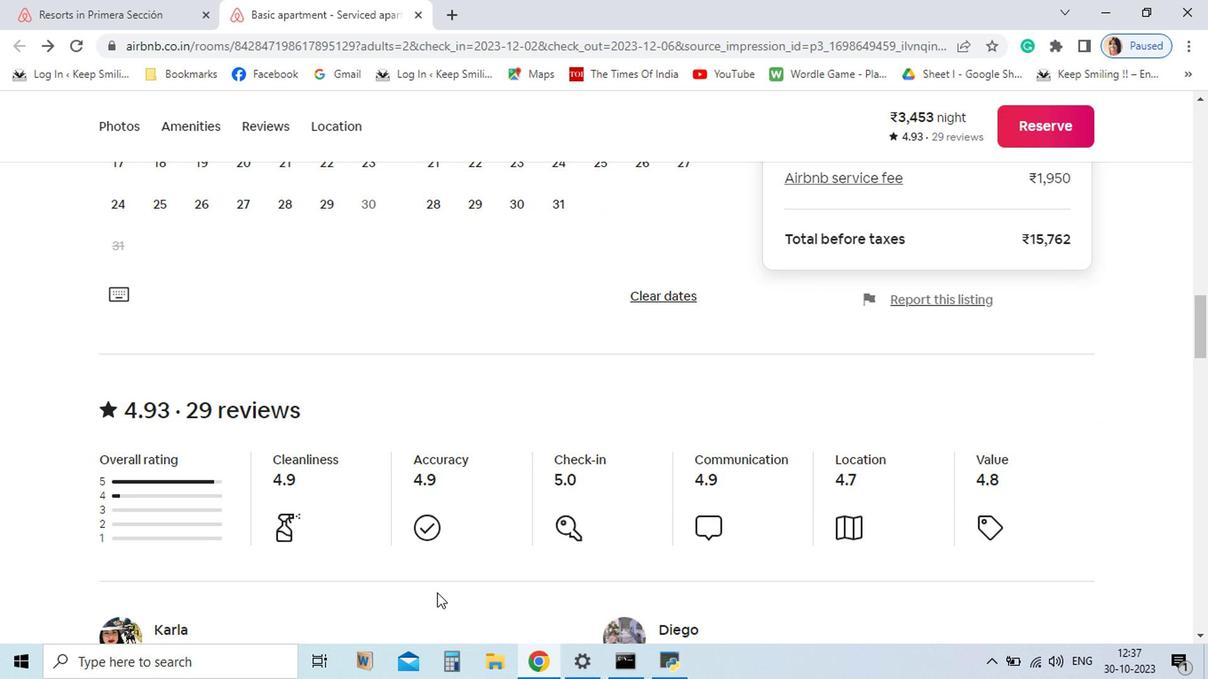 
Action: Mouse scrolled (485, 596) with delta (0, 0)
Screenshot: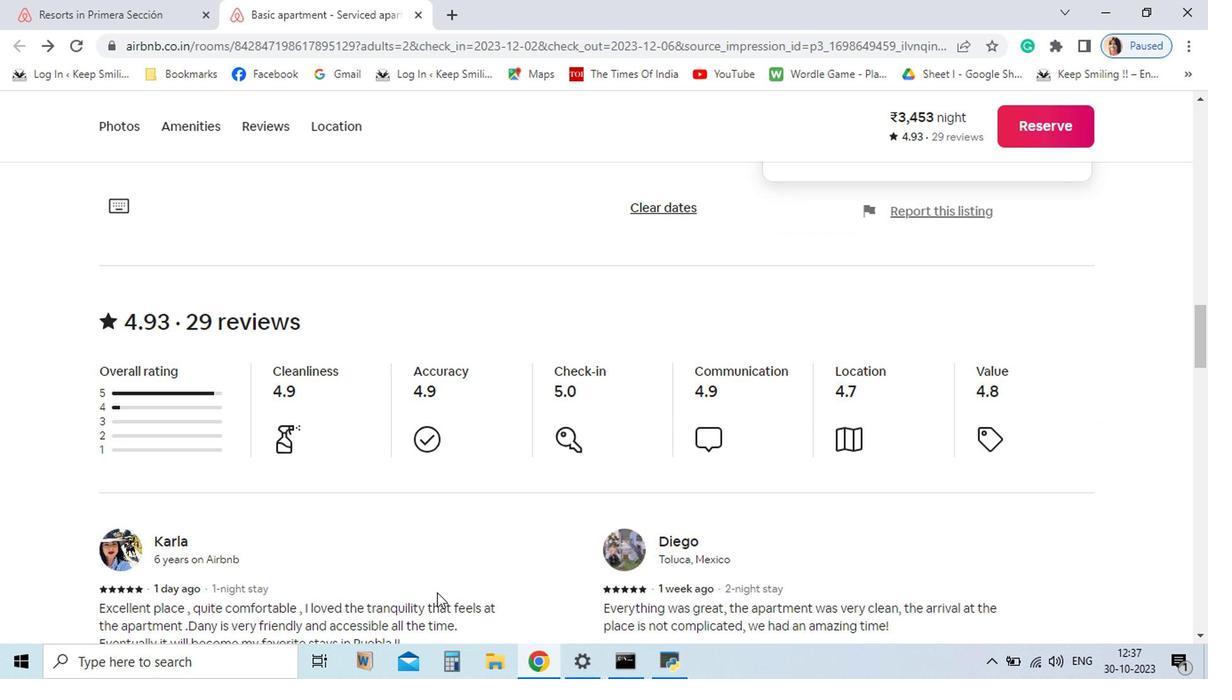 
Action: Mouse scrolled (485, 596) with delta (0, 0)
Screenshot: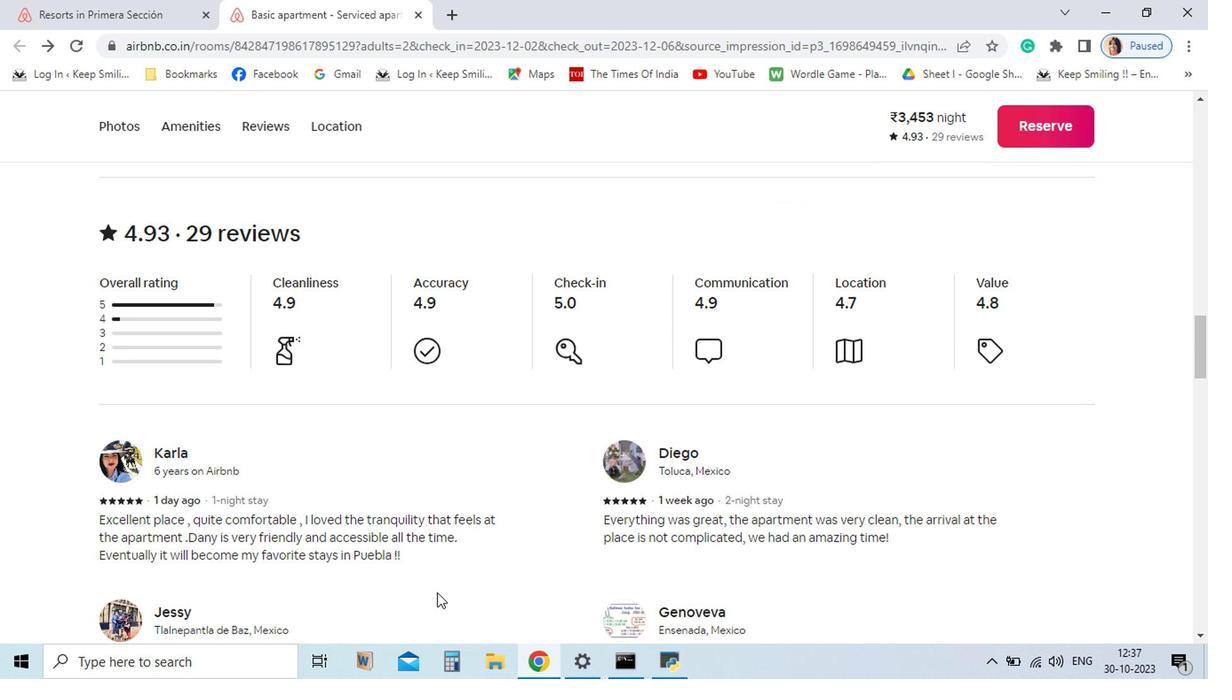 
Action: Mouse moved to (1025, 628)
Screenshot: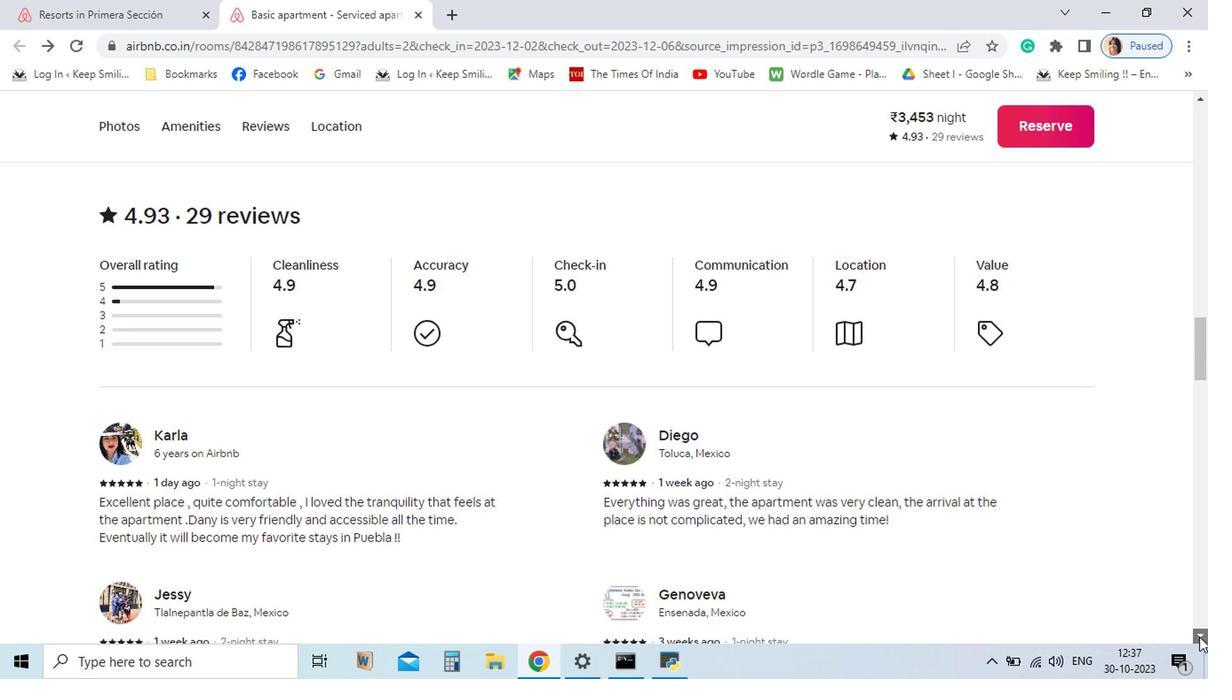 
Action: Mouse pressed left at (1025, 628)
Screenshot: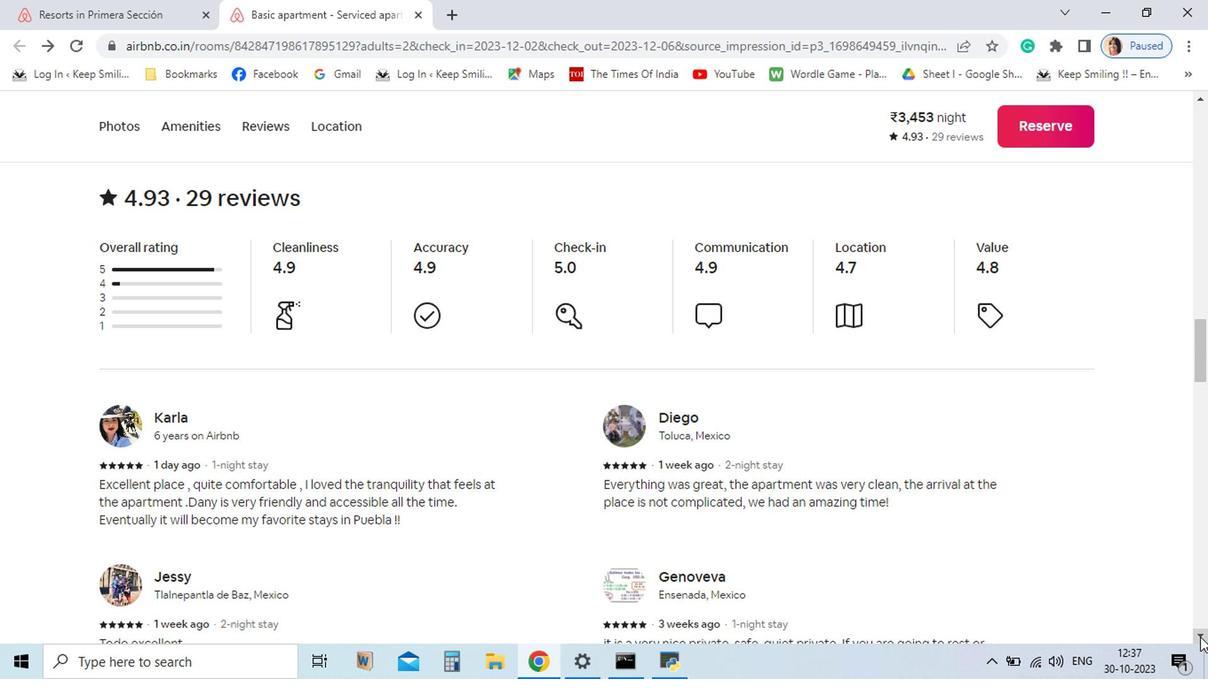 
Action: Mouse moved to (1026, 628)
Screenshot: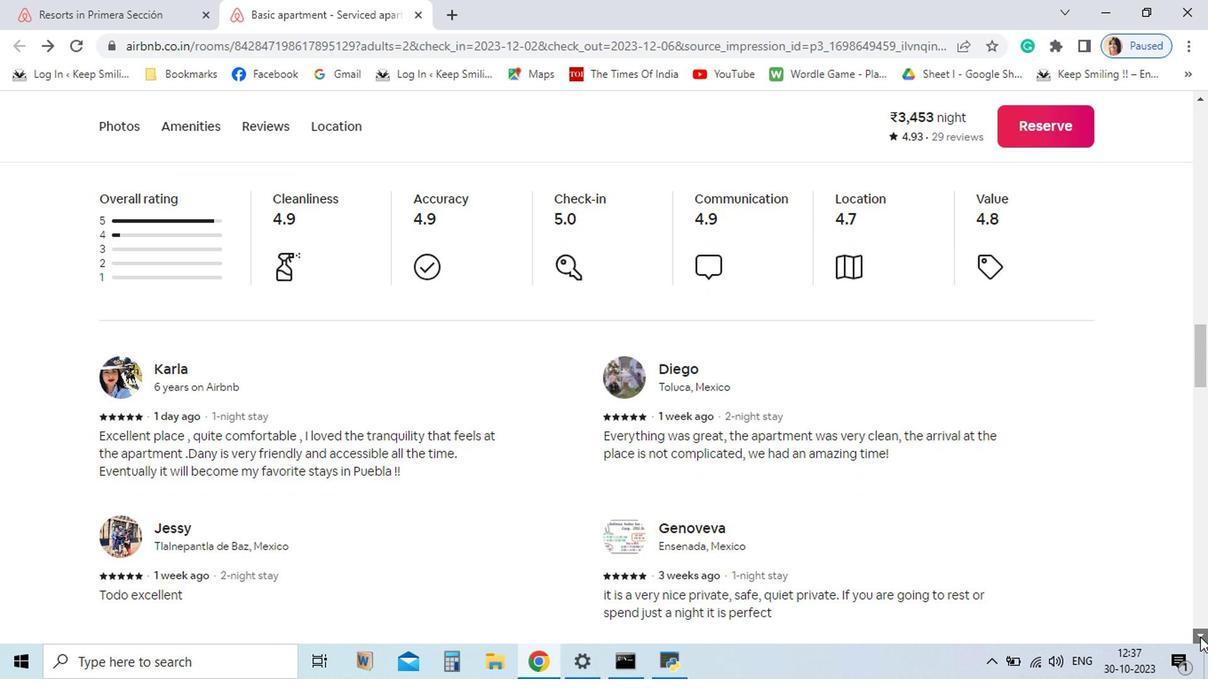 
Action: Mouse pressed left at (1026, 628)
Screenshot: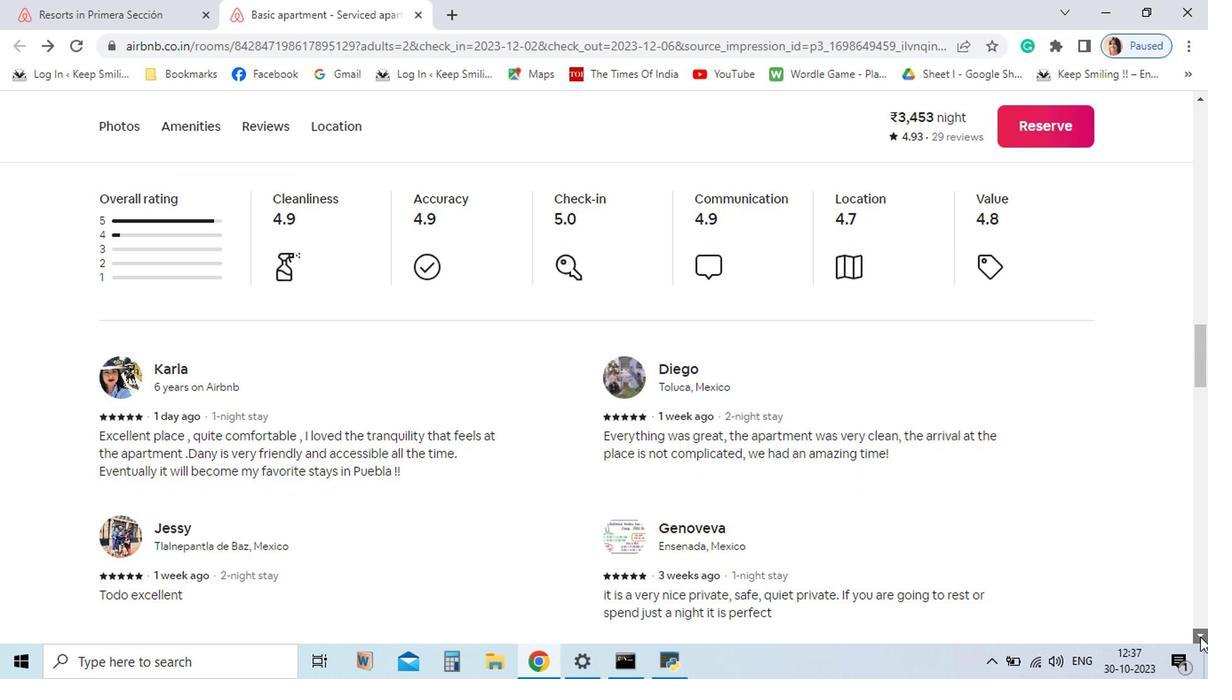 
Action: Mouse pressed left at (1026, 628)
Screenshot: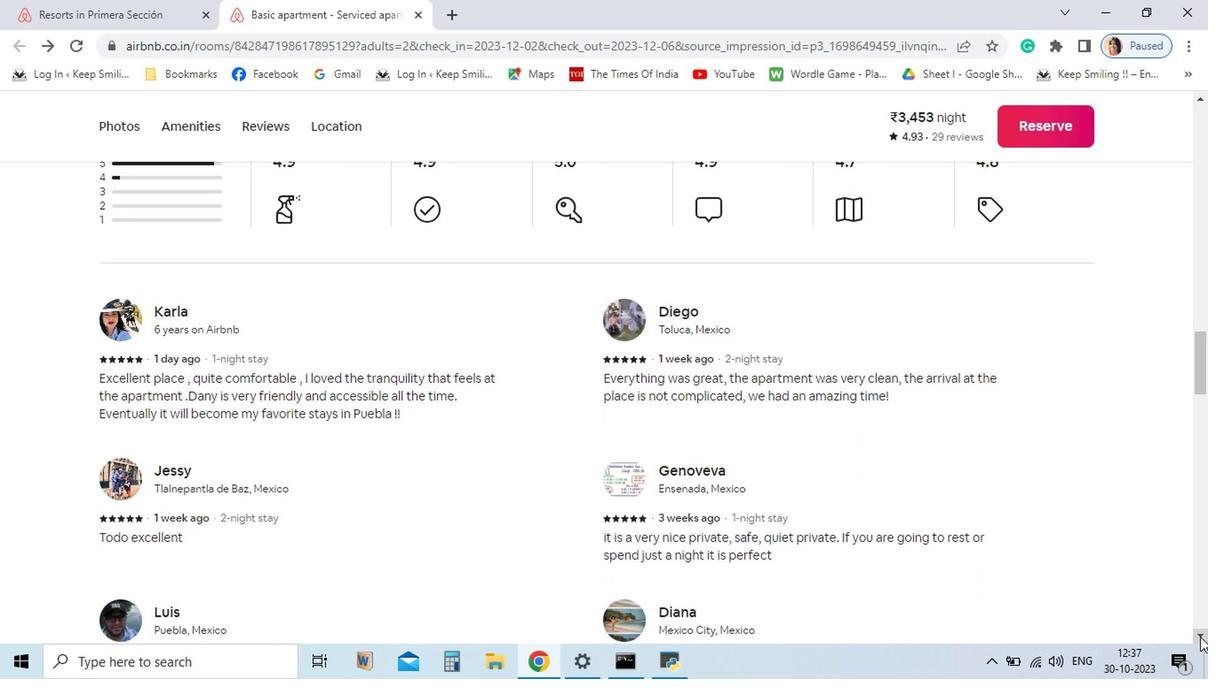 
Action: Mouse pressed left at (1026, 628)
Screenshot: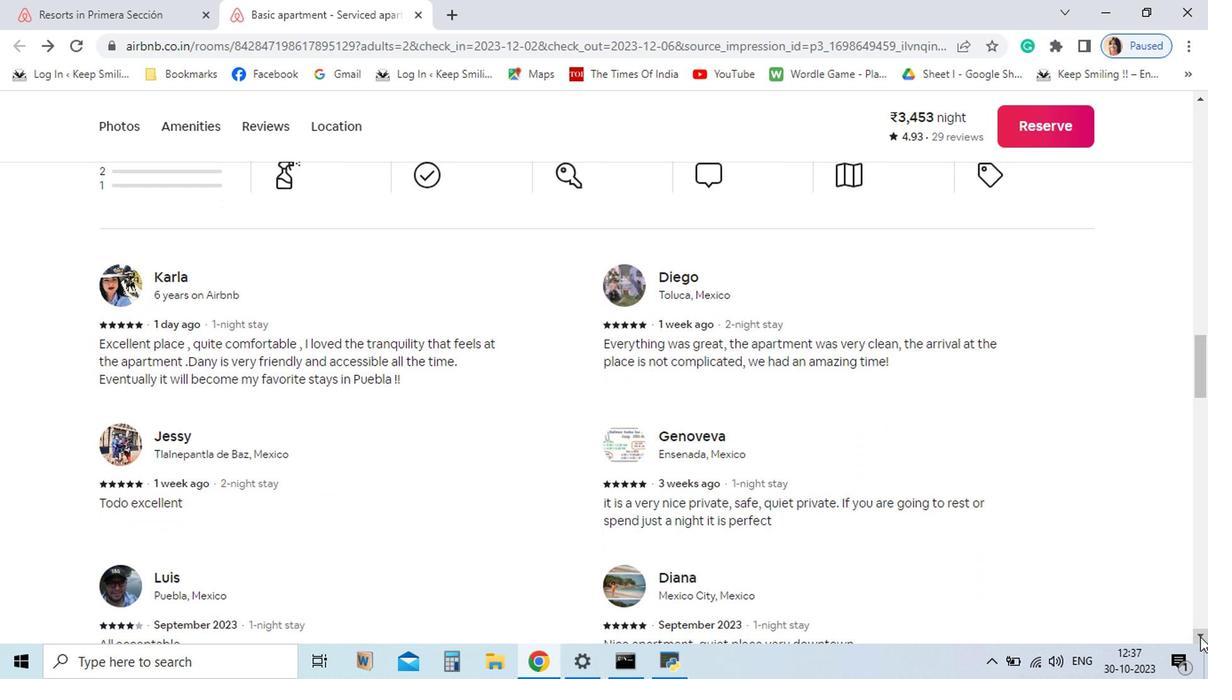 
Action: Mouse pressed left at (1026, 628)
Screenshot: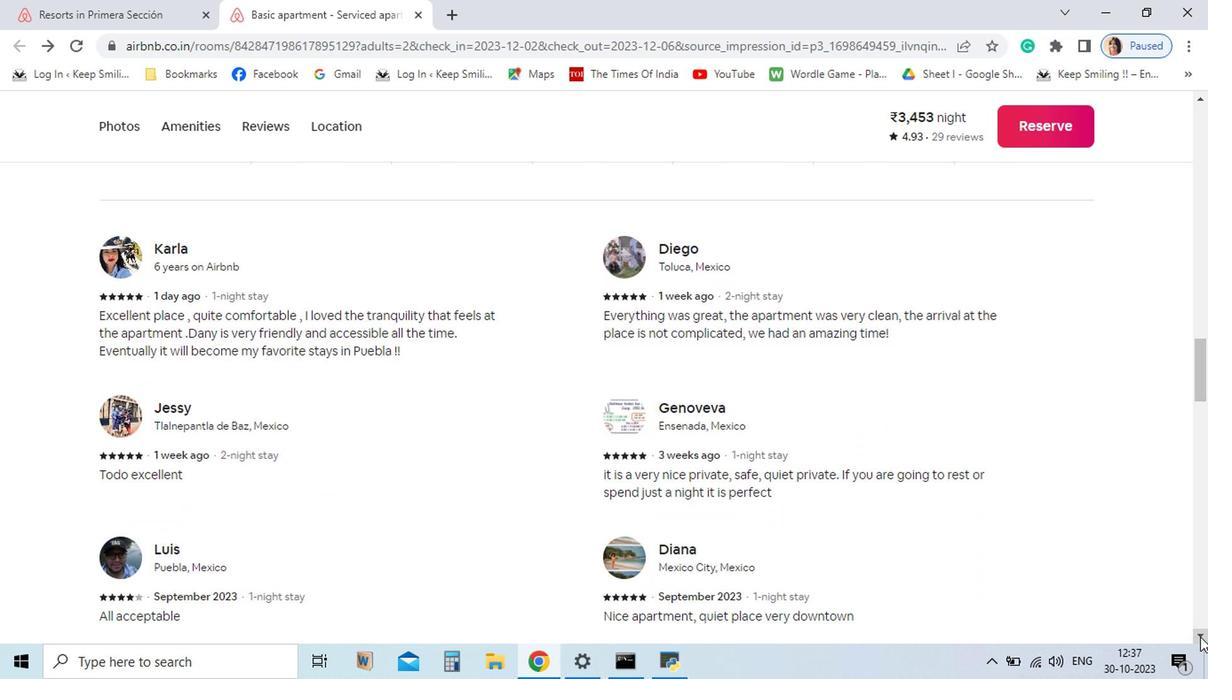 
Action: Mouse pressed left at (1026, 628)
Screenshot: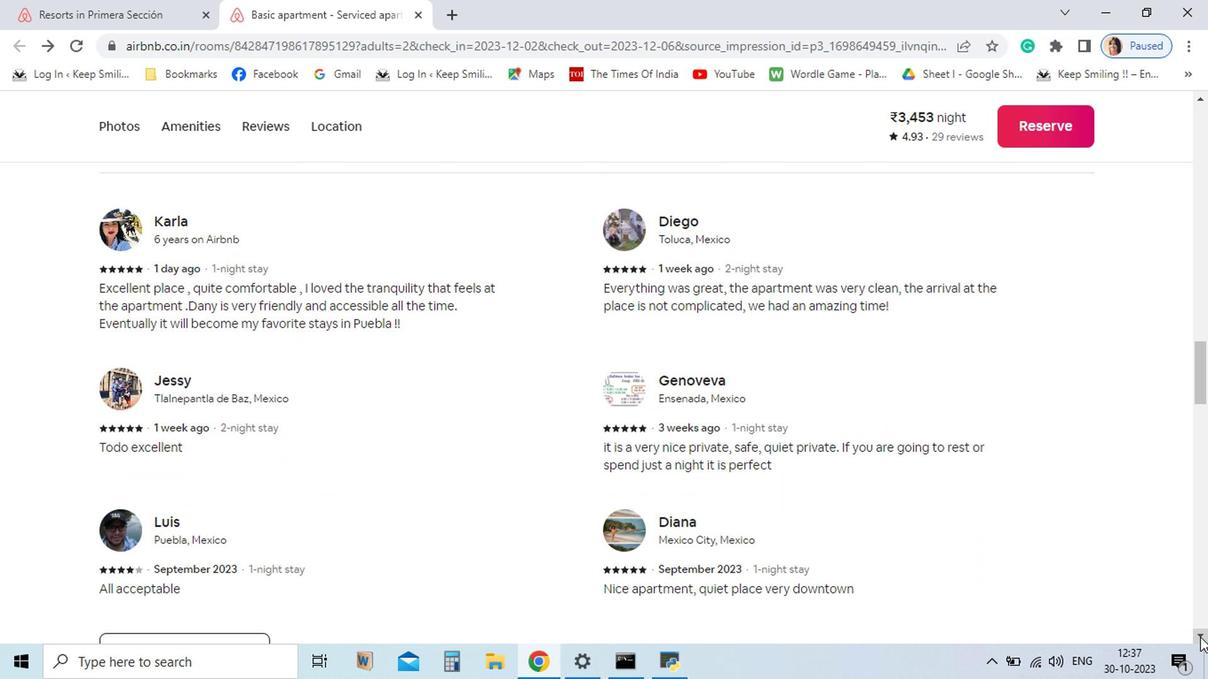 
Action: Mouse pressed left at (1026, 628)
Screenshot: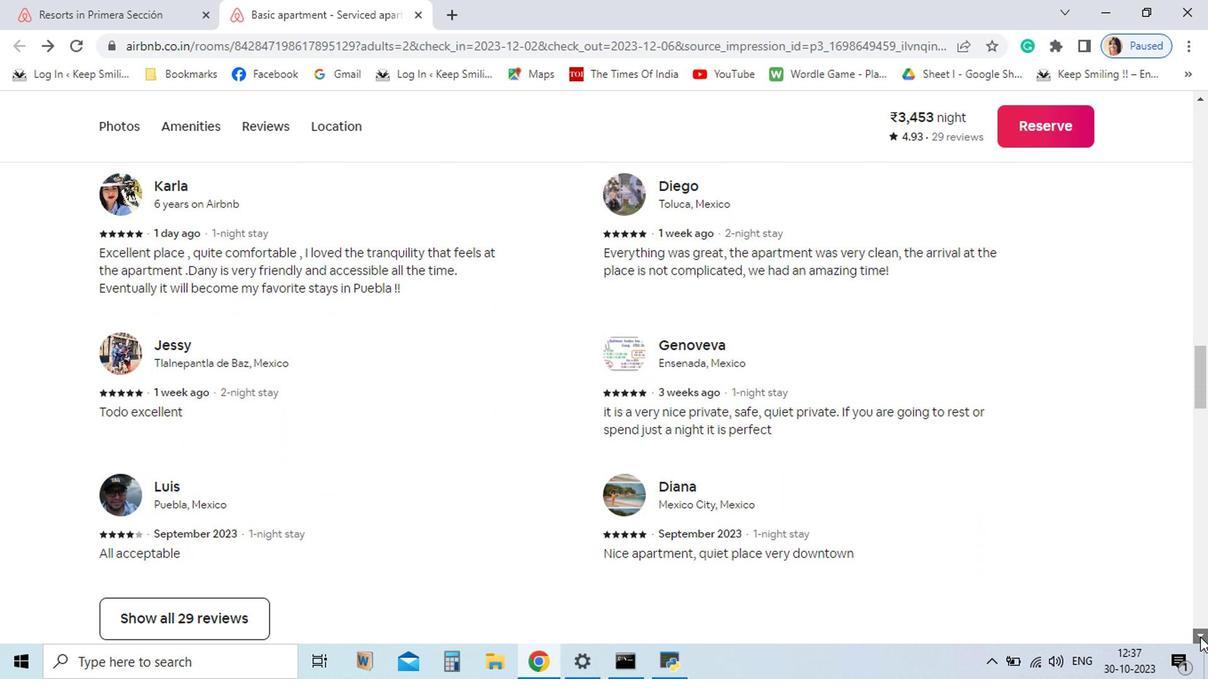 
Action: Mouse pressed left at (1026, 628)
Screenshot: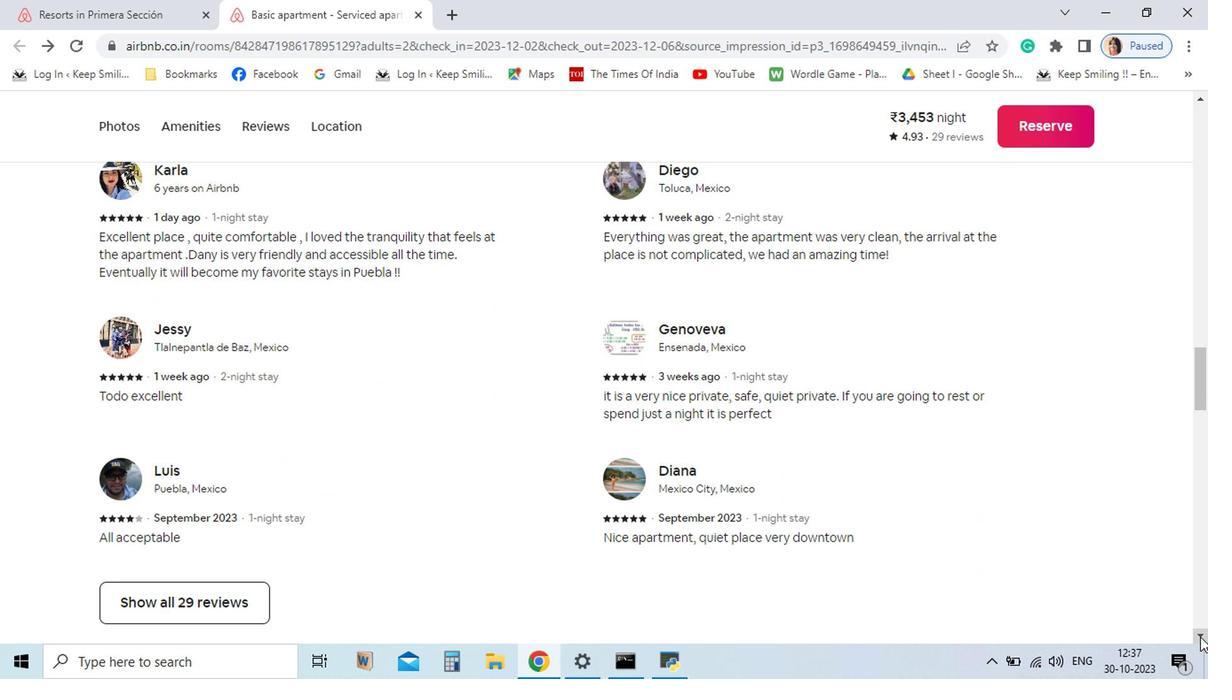 
Action: Mouse pressed left at (1026, 628)
Screenshot: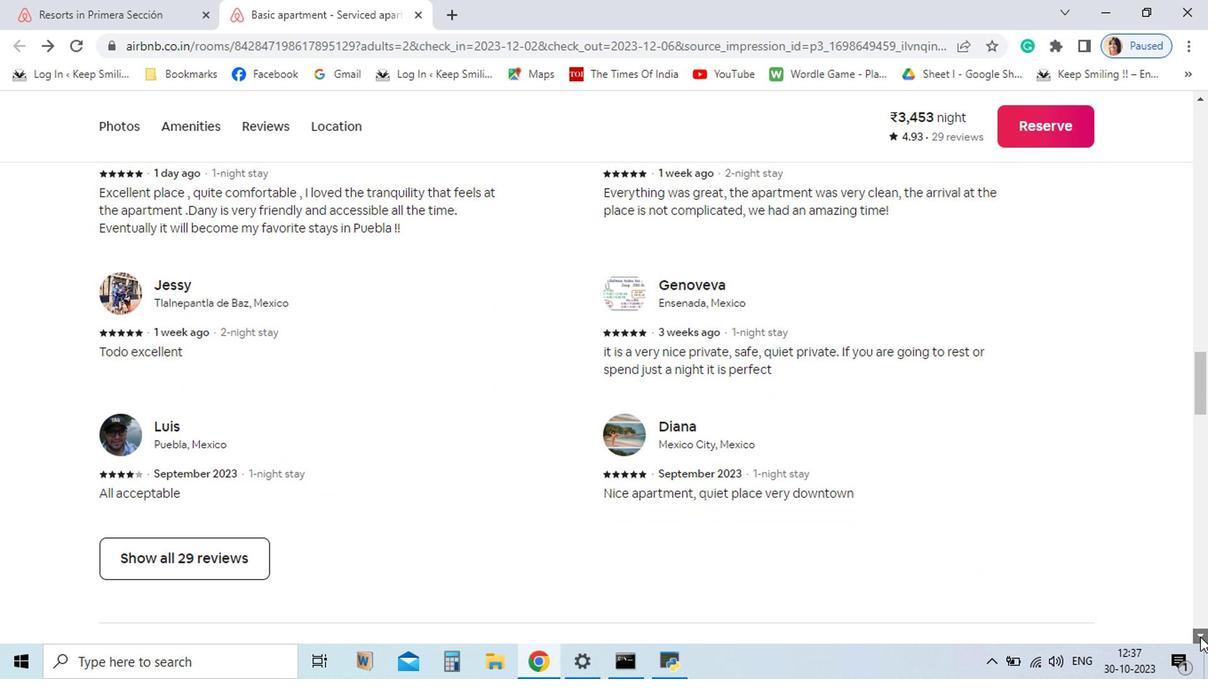 
Action: Mouse pressed left at (1026, 628)
Screenshot: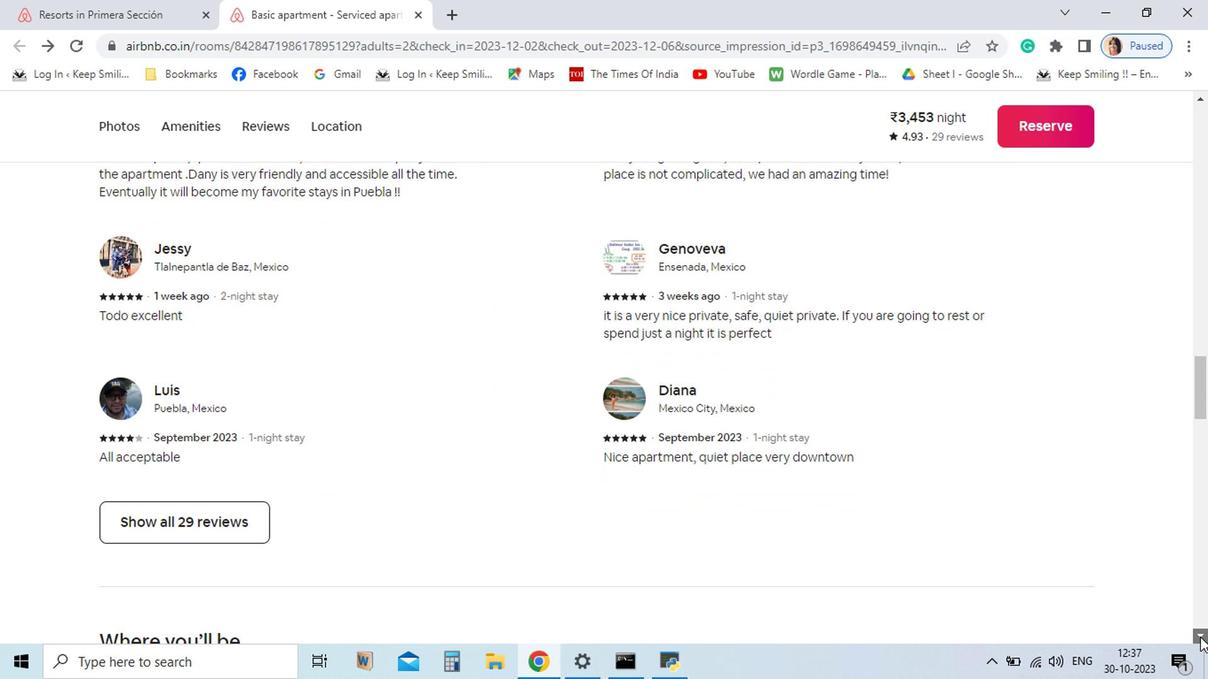 
Action: Mouse pressed left at (1026, 628)
Screenshot: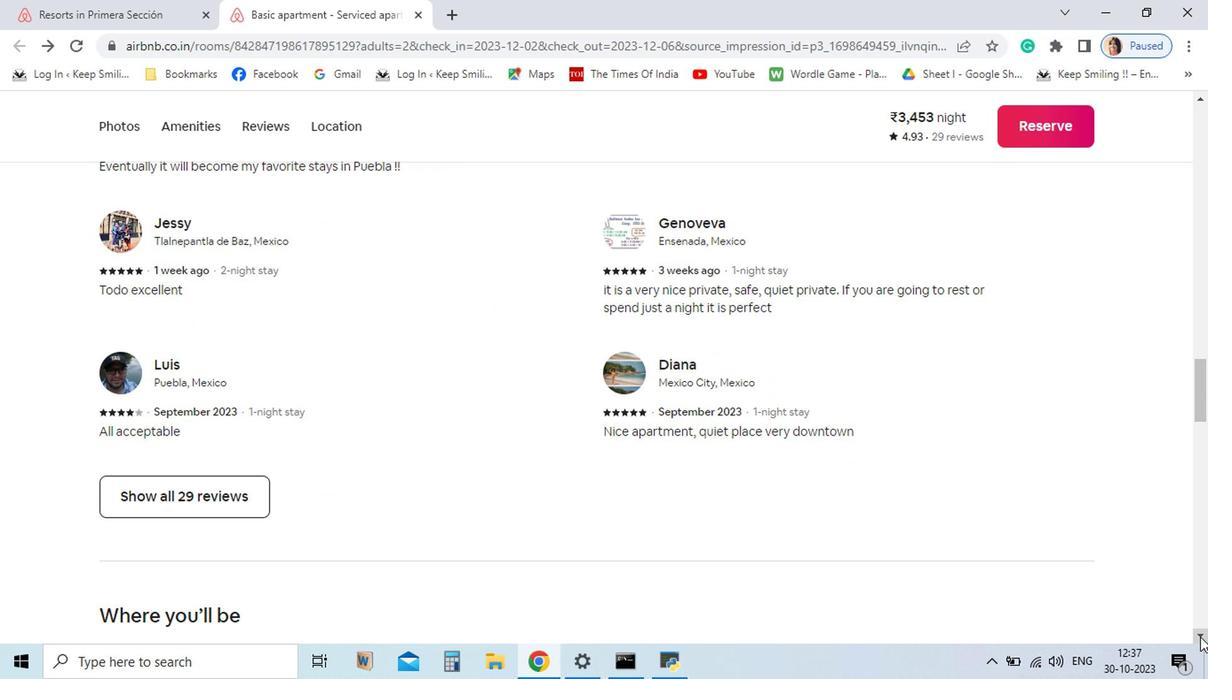 
Action: Mouse pressed left at (1026, 628)
Screenshot: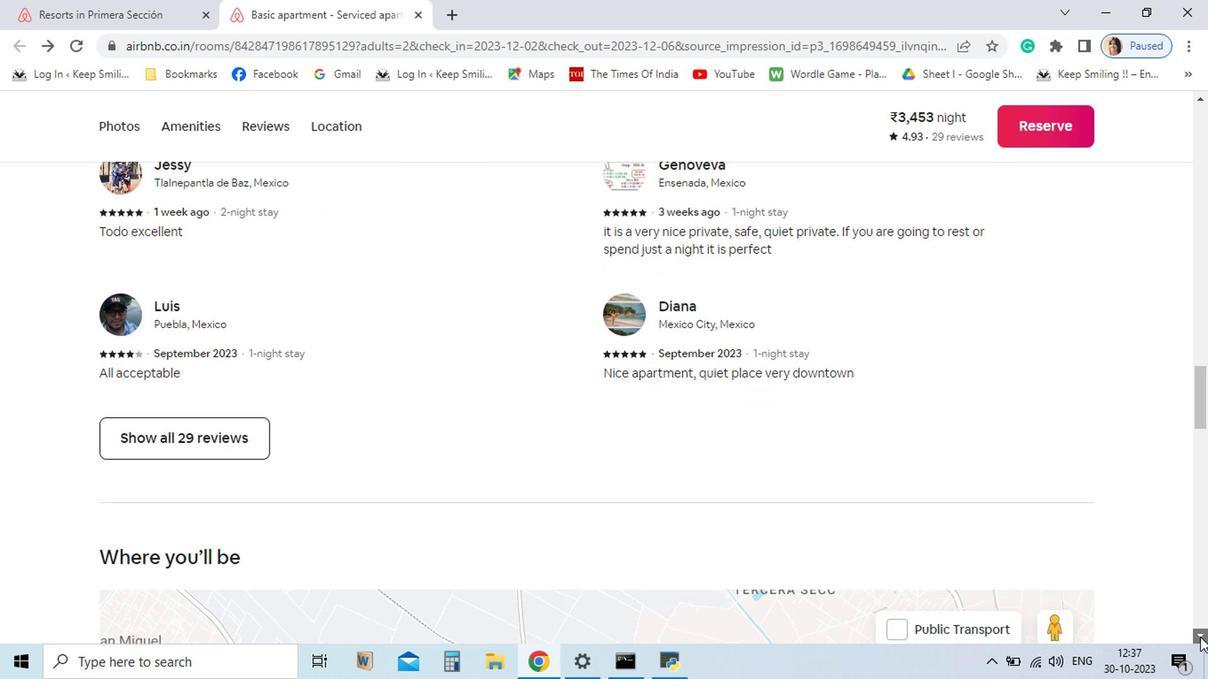 
Action: Mouse pressed left at (1026, 628)
Screenshot: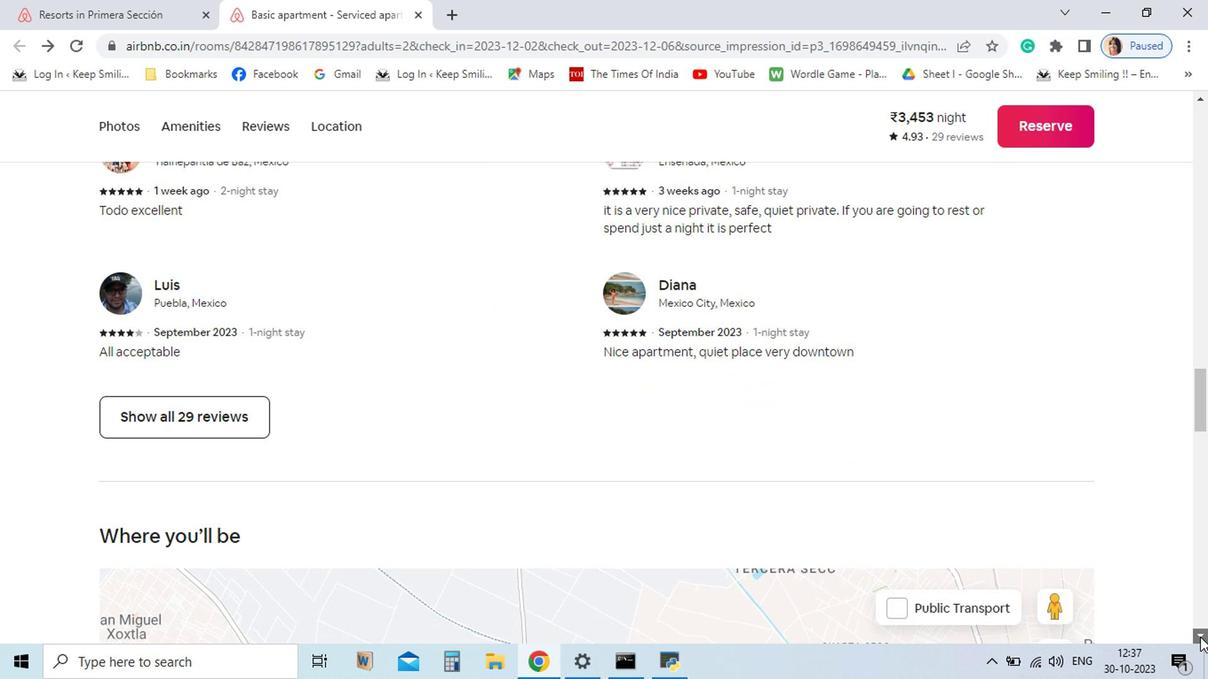 
Action: Mouse pressed left at (1026, 628)
Screenshot: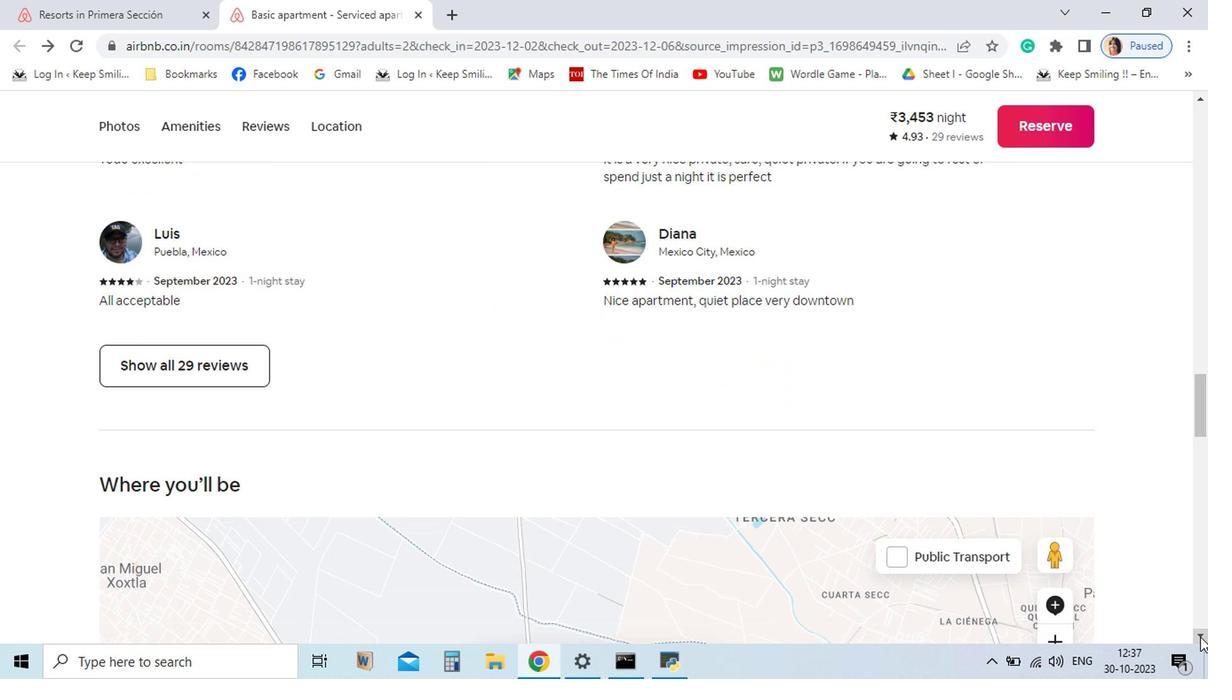 
Action: Mouse pressed left at (1026, 628)
Screenshot: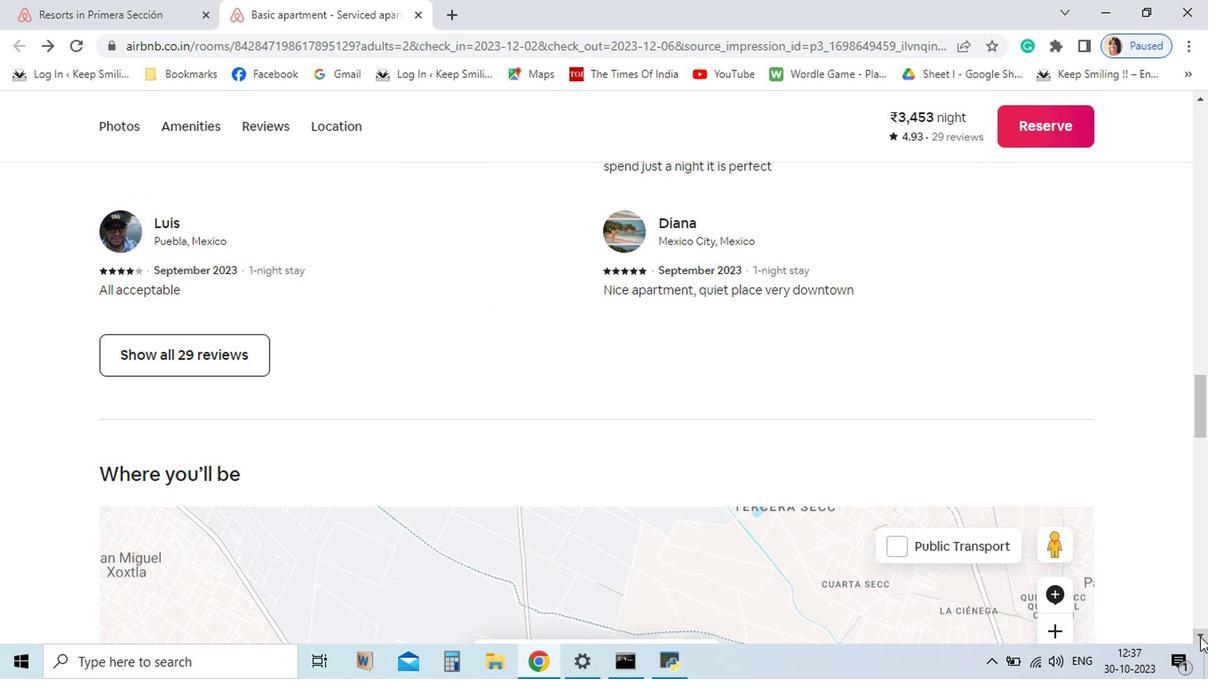 
Action: Mouse pressed left at (1026, 628)
Screenshot: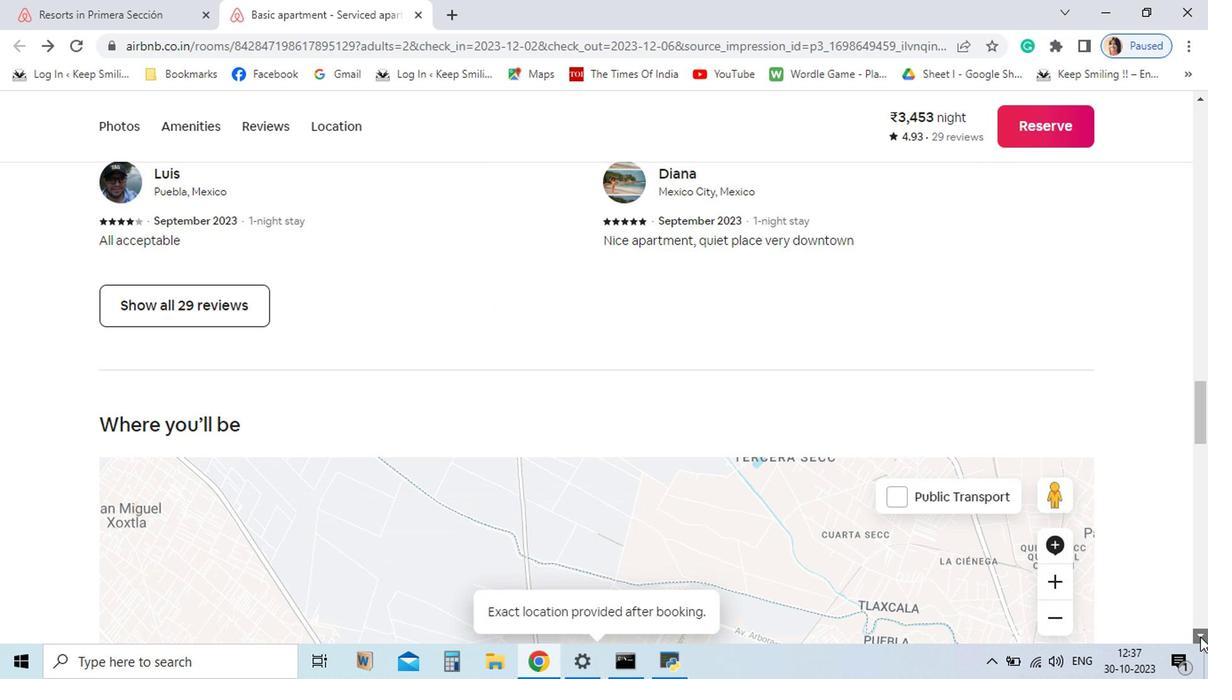 
Action: Mouse pressed left at (1026, 628)
Screenshot: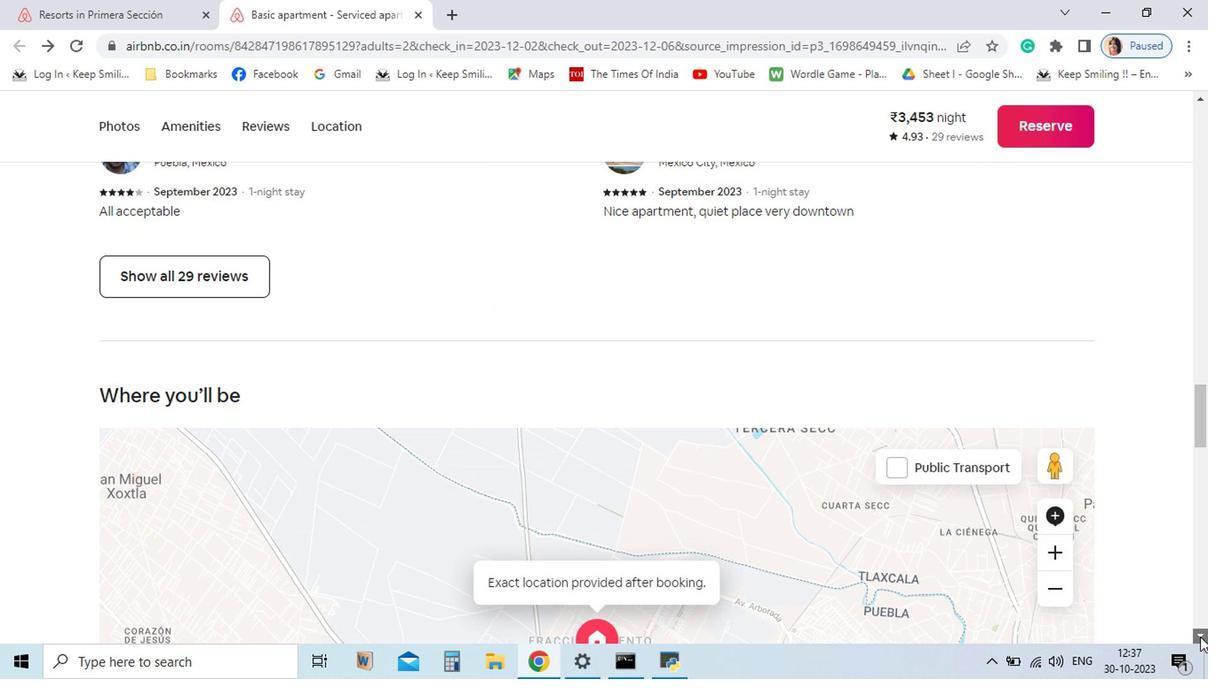 
Action: Mouse pressed left at (1026, 628)
Screenshot: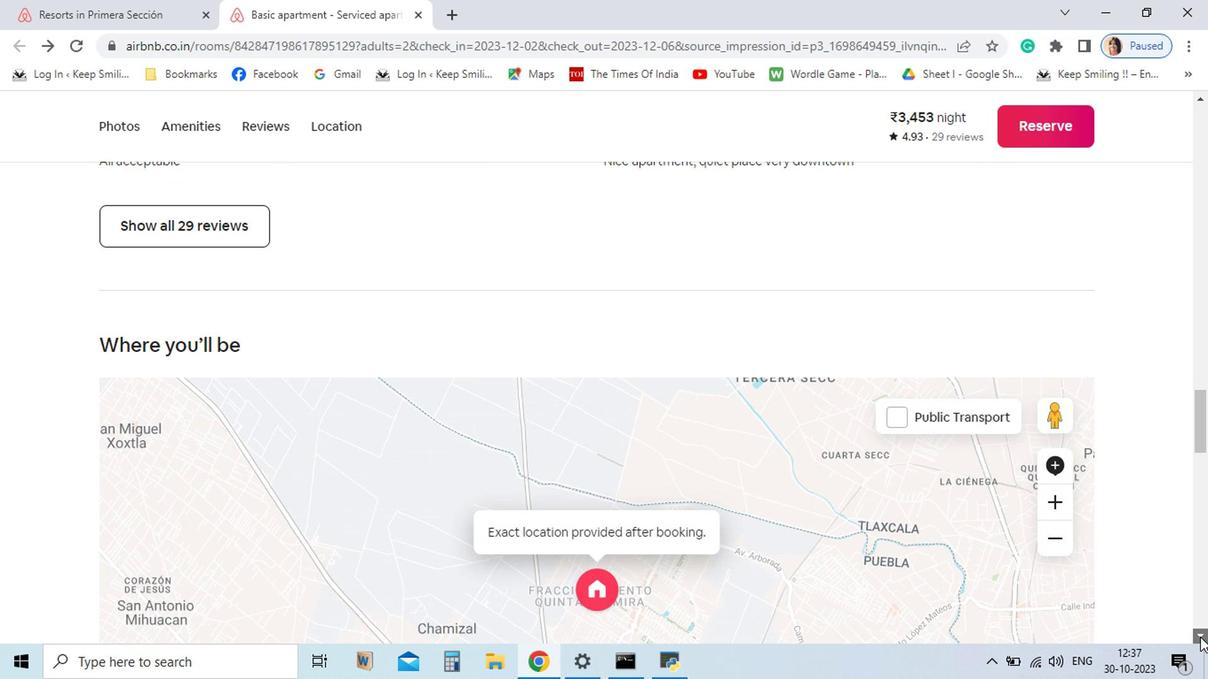 
Action: Mouse pressed left at (1026, 628)
Screenshot: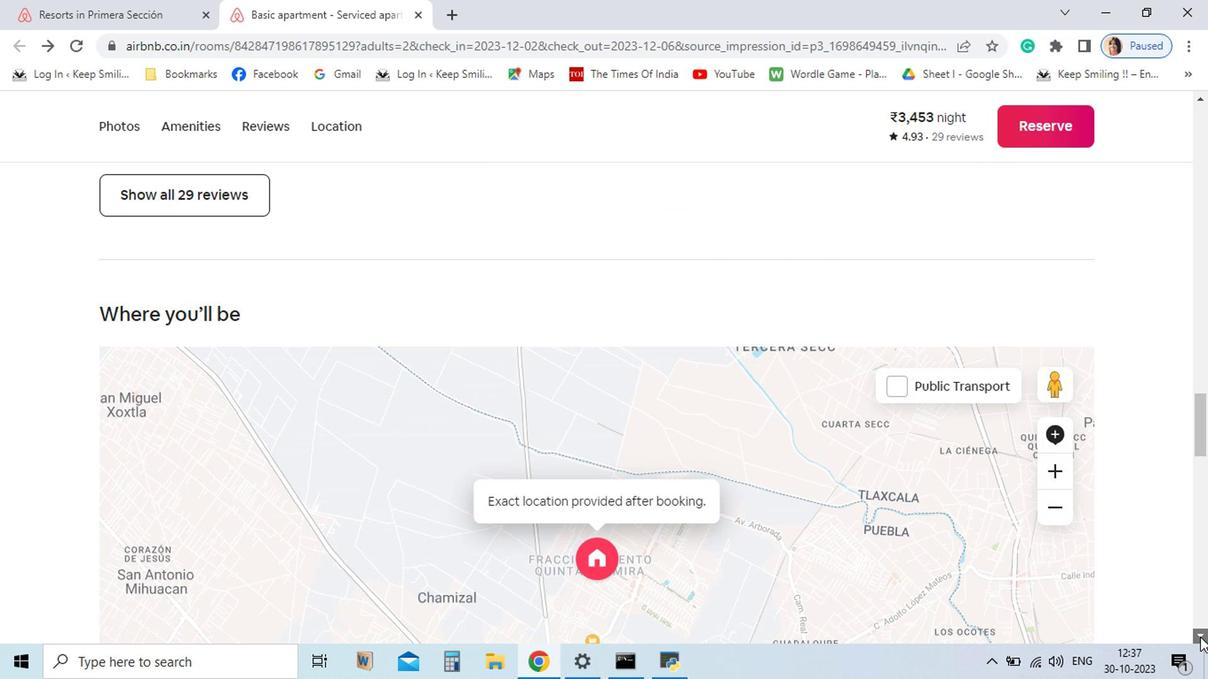 
Action: Mouse pressed left at (1026, 628)
Screenshot: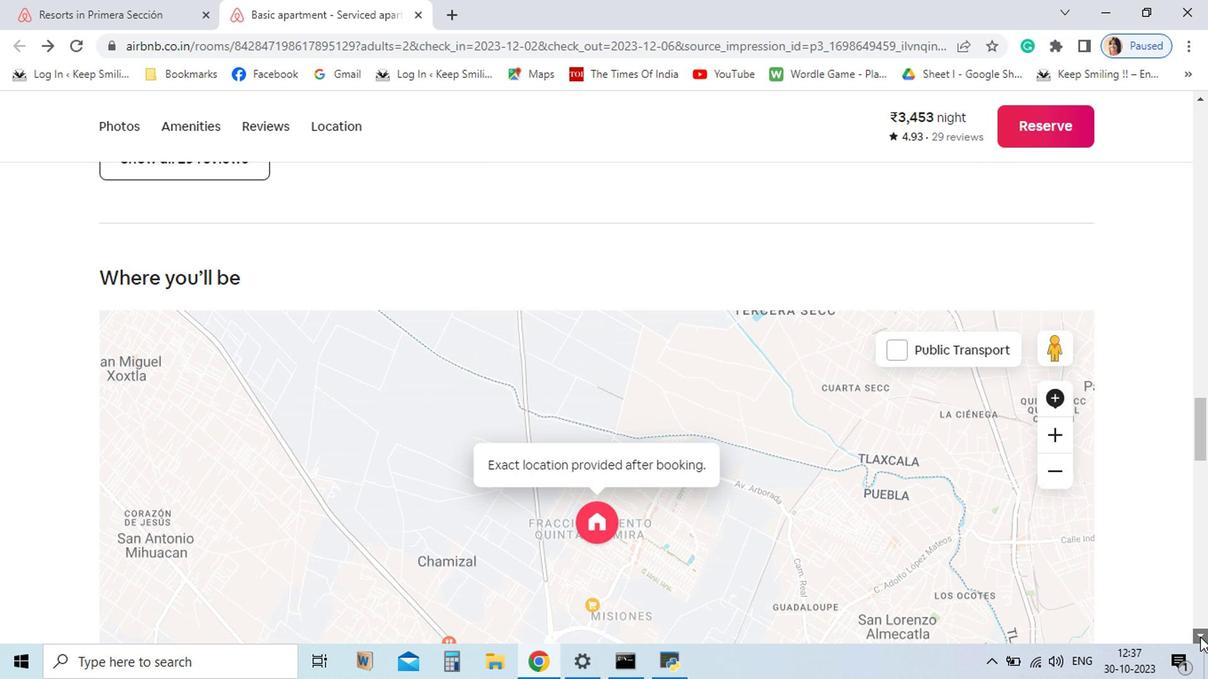 
Action: Mouse pressed left at (1026, 628)
Screenshot: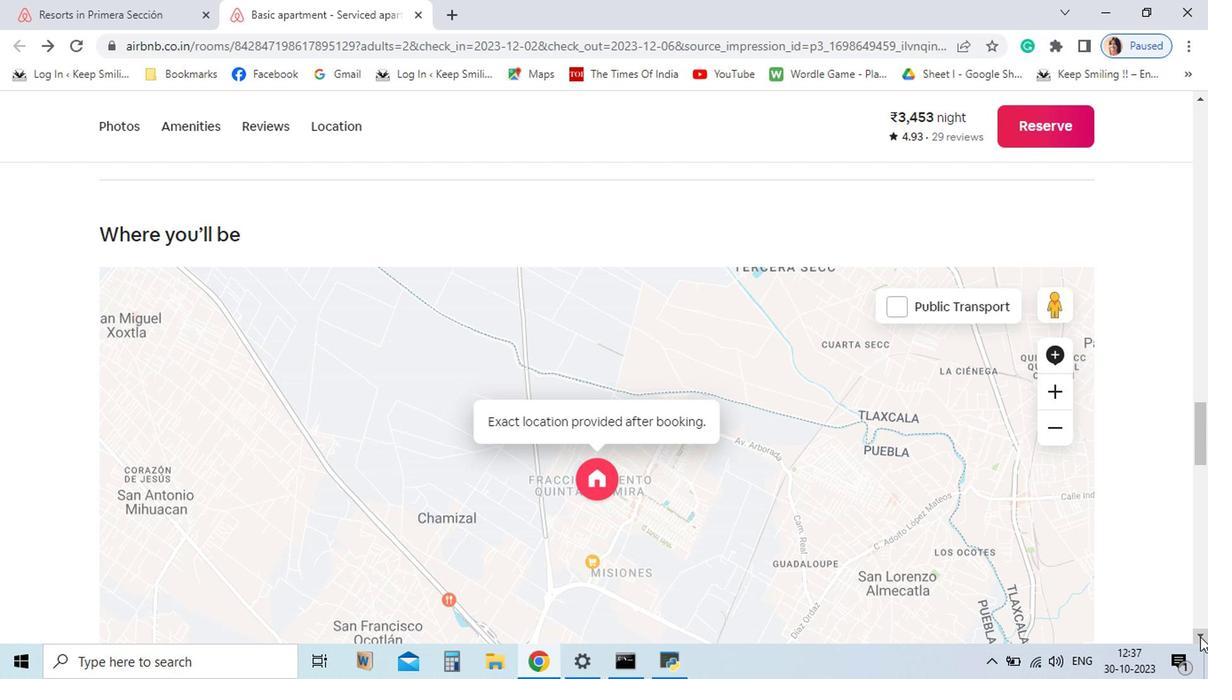 
Action: Mouse pressed left at (1026, 628)
Screenshot: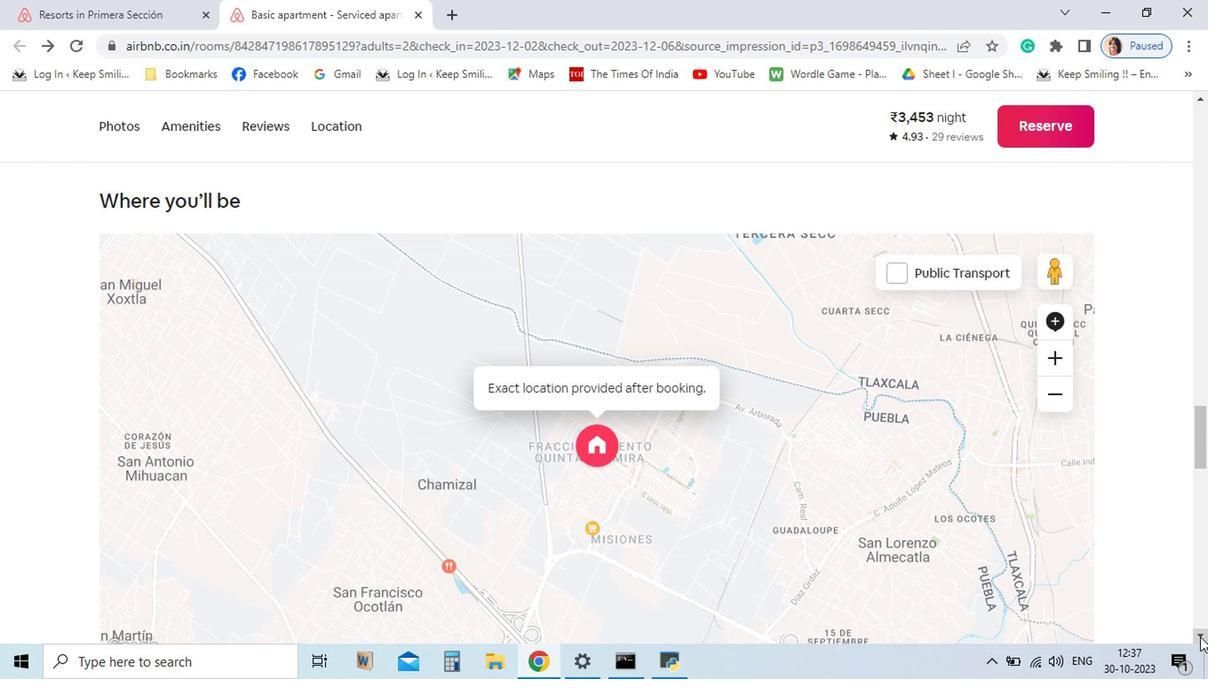 
Action: Mouse pressed left at (1026, 628)
Screenshot: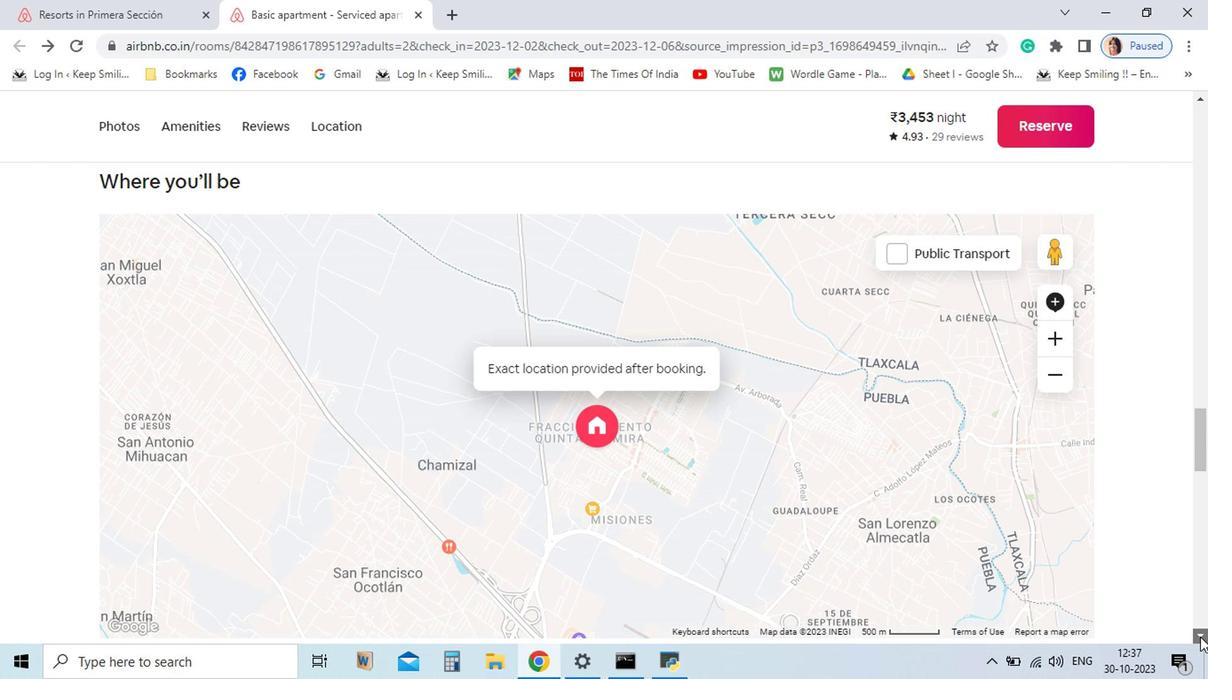 
Action: Mouse pressed left at (1026, 628)
Screenshot: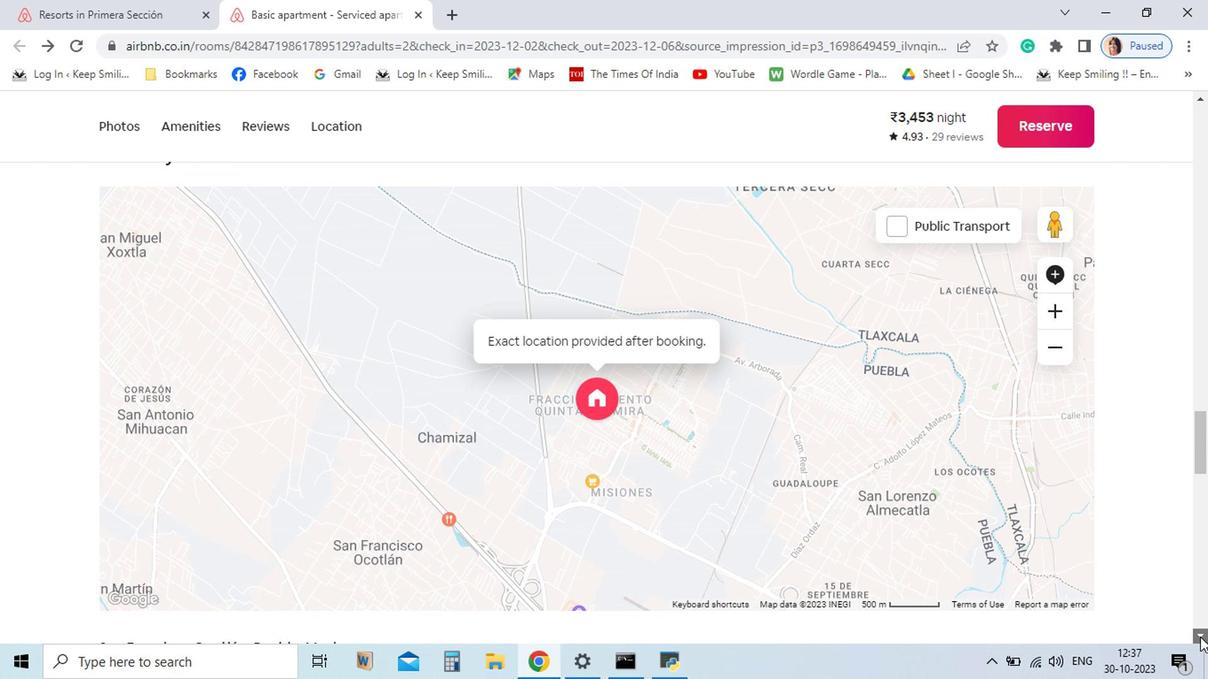 
Action: Mouse pressed left at (1026, 628)
Screenshot: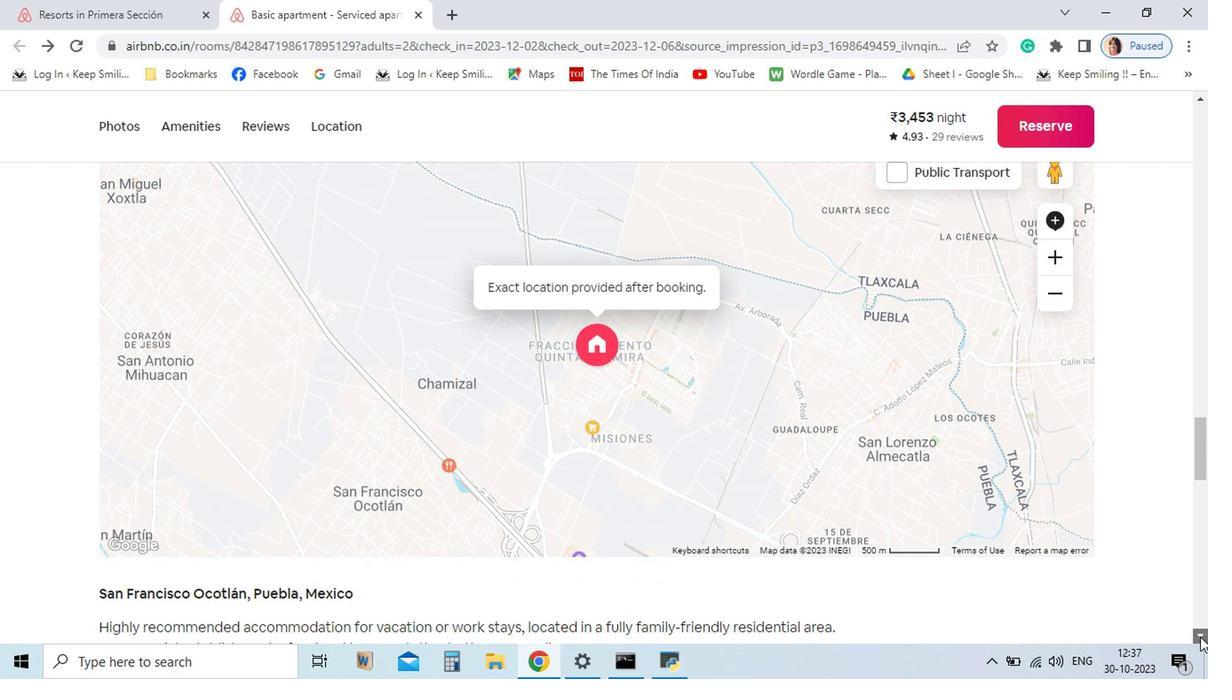 
Action: Mouse pressed left at (1026, 628)
Screenshot: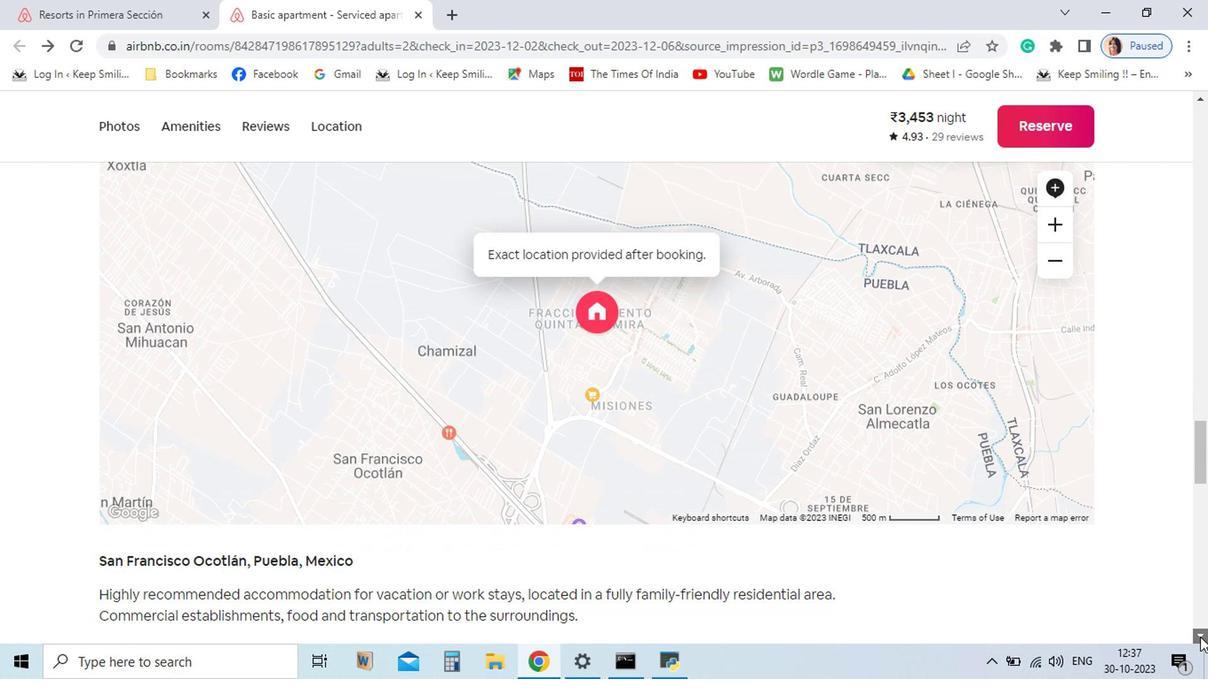 
Action: Mouse pressed left at (1026, 628)
Screenshot: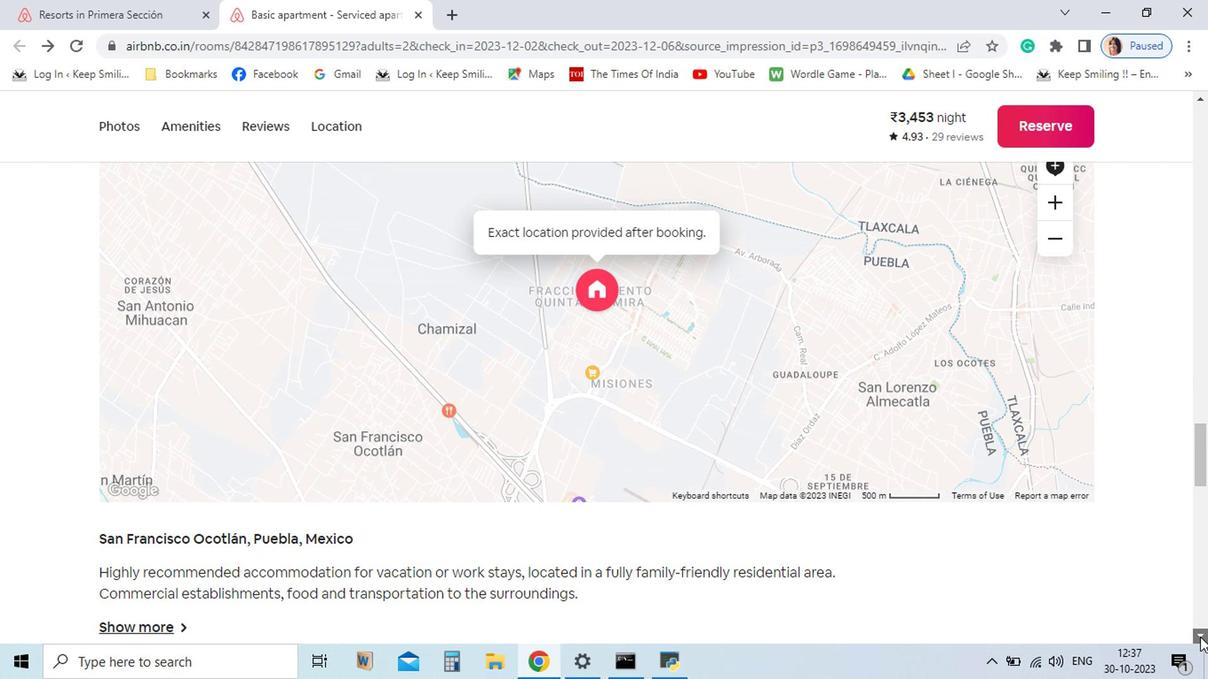 
Action: Mouse pressed left at (1026, 628)
Screenshot: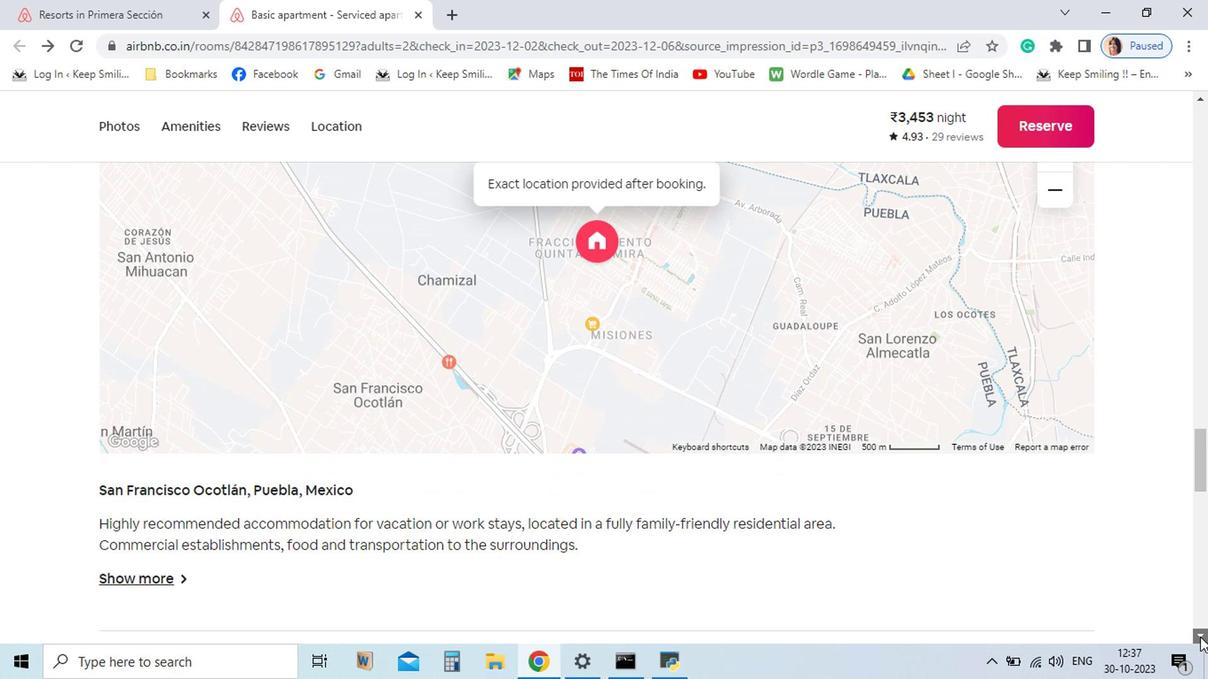 
Action: Mouse pressed left at (1026, 628)
Screenshot: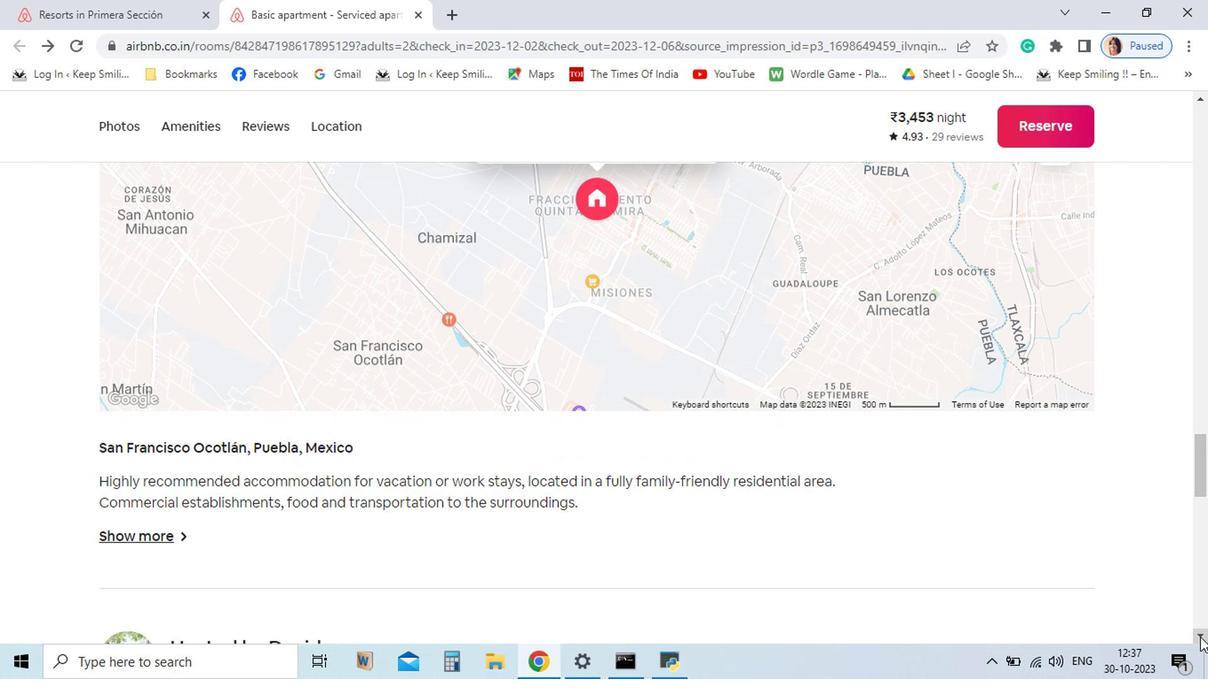 
Action: Mouse pressed left at (1026, 628)
Screenshot: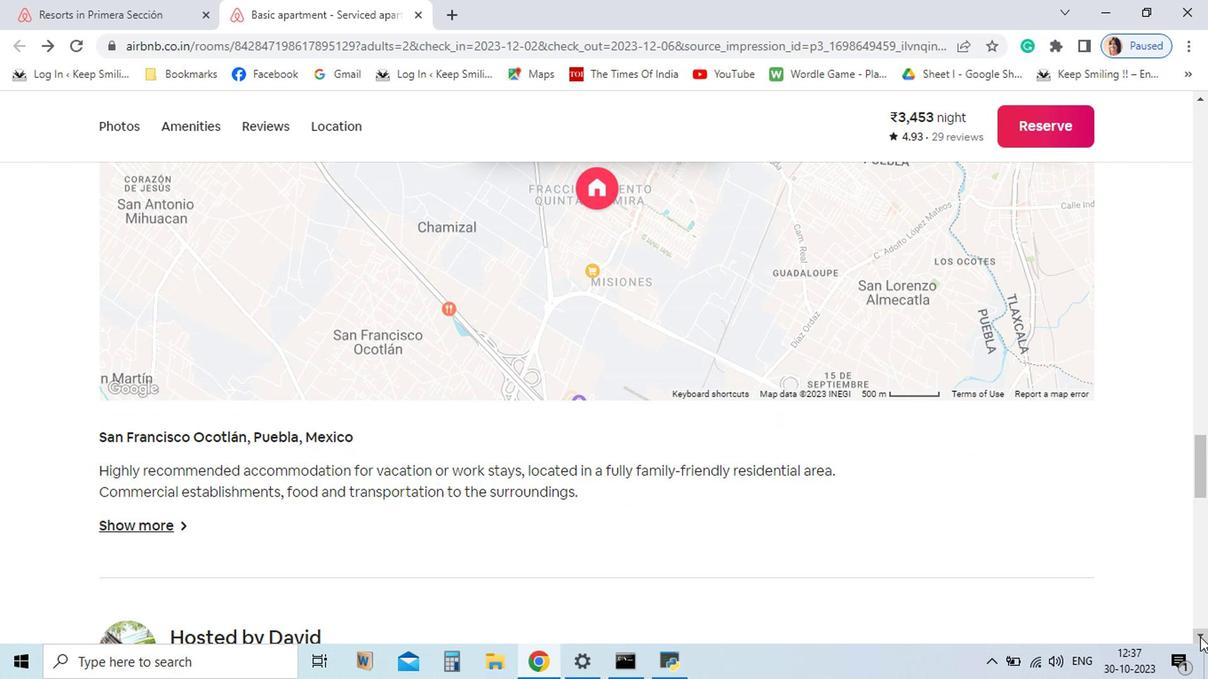 
Action: Mouse pressed left at (1026, 628)
Screenshot: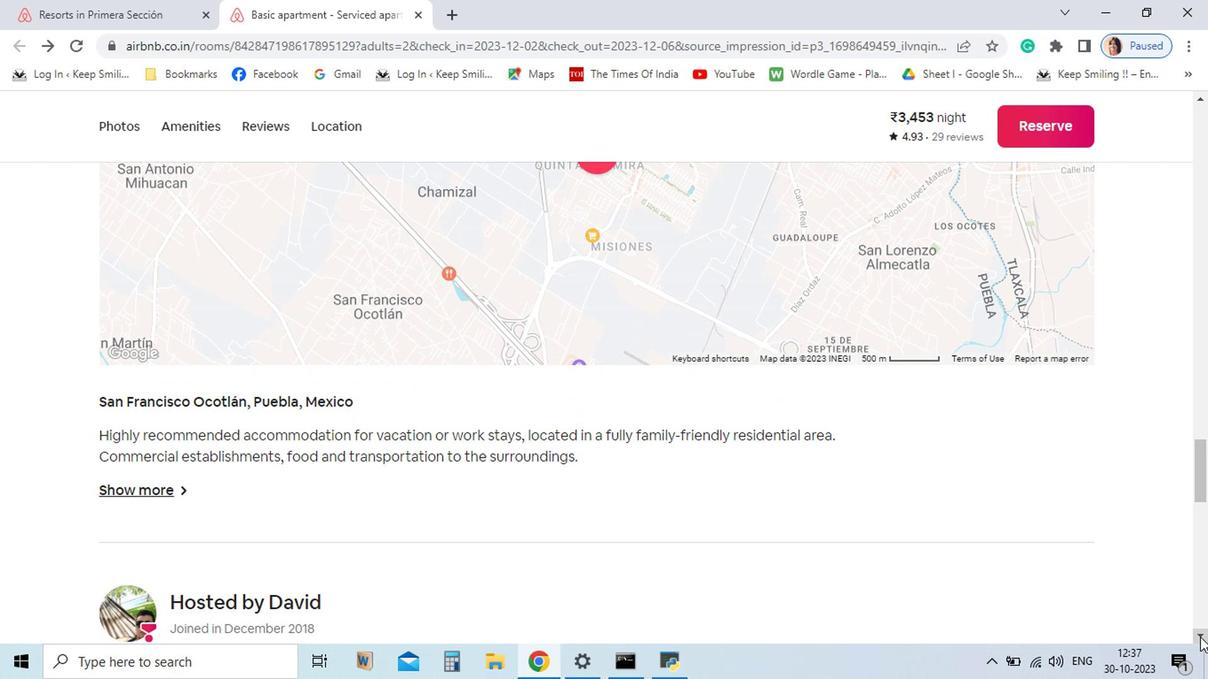 
Action: Mouse moved to (271, 520)
Screenshot: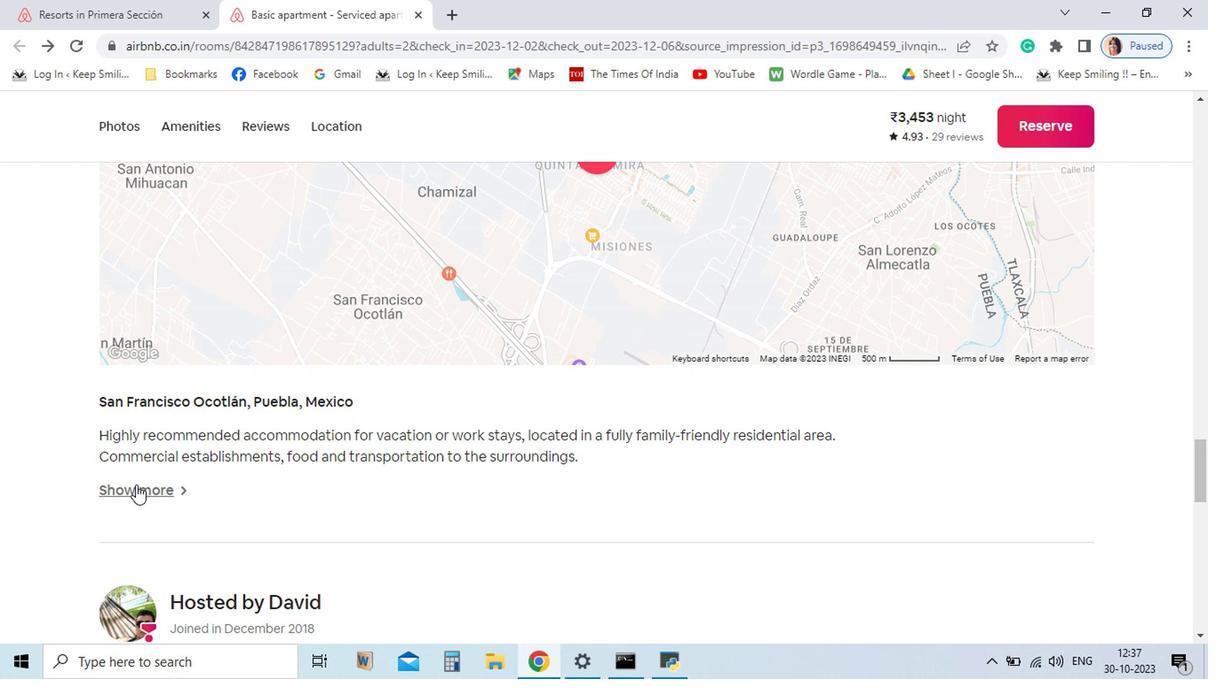 
Action: Mouse pressed left at (271, 520)
Screenshot: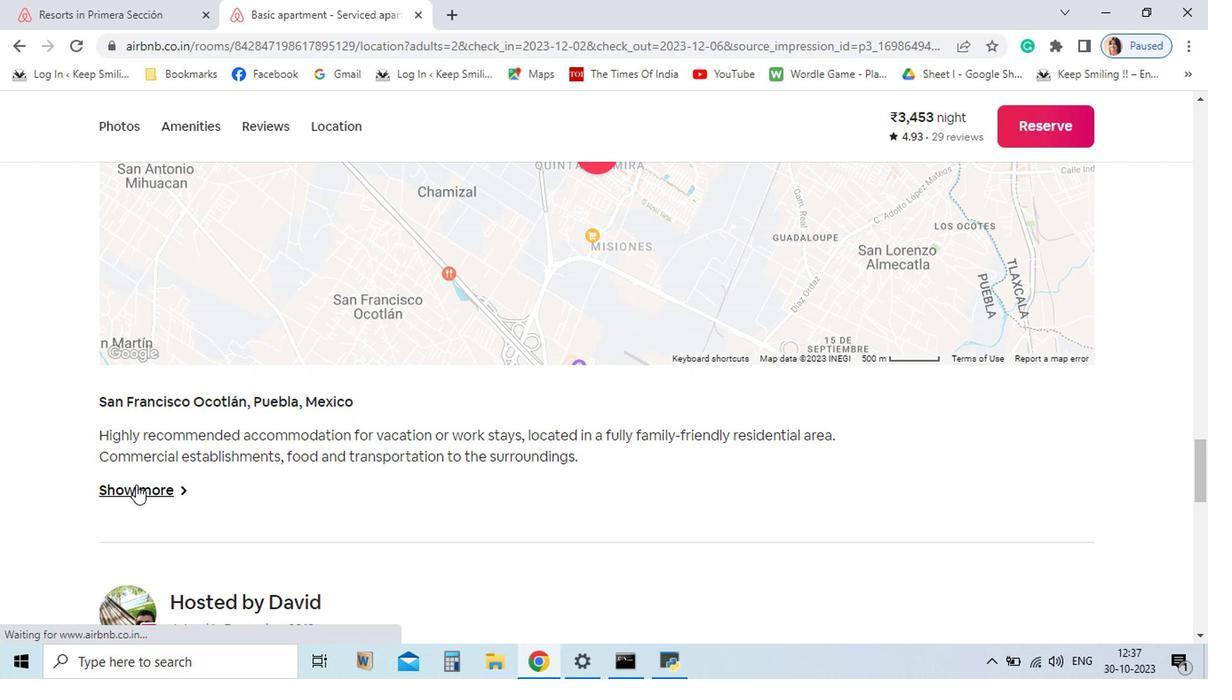 
Action: Mouse moved to (210, 411)
Screenshot: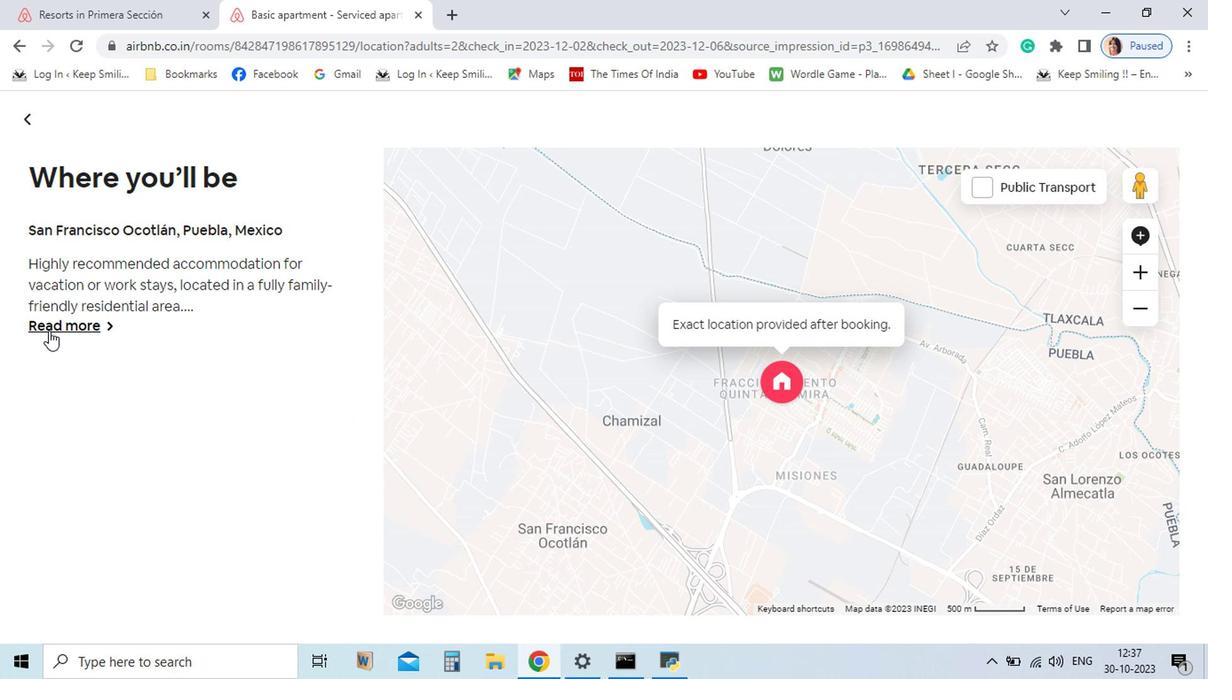 
Action: Mouse pressed left at (210, 411)
Screenshot: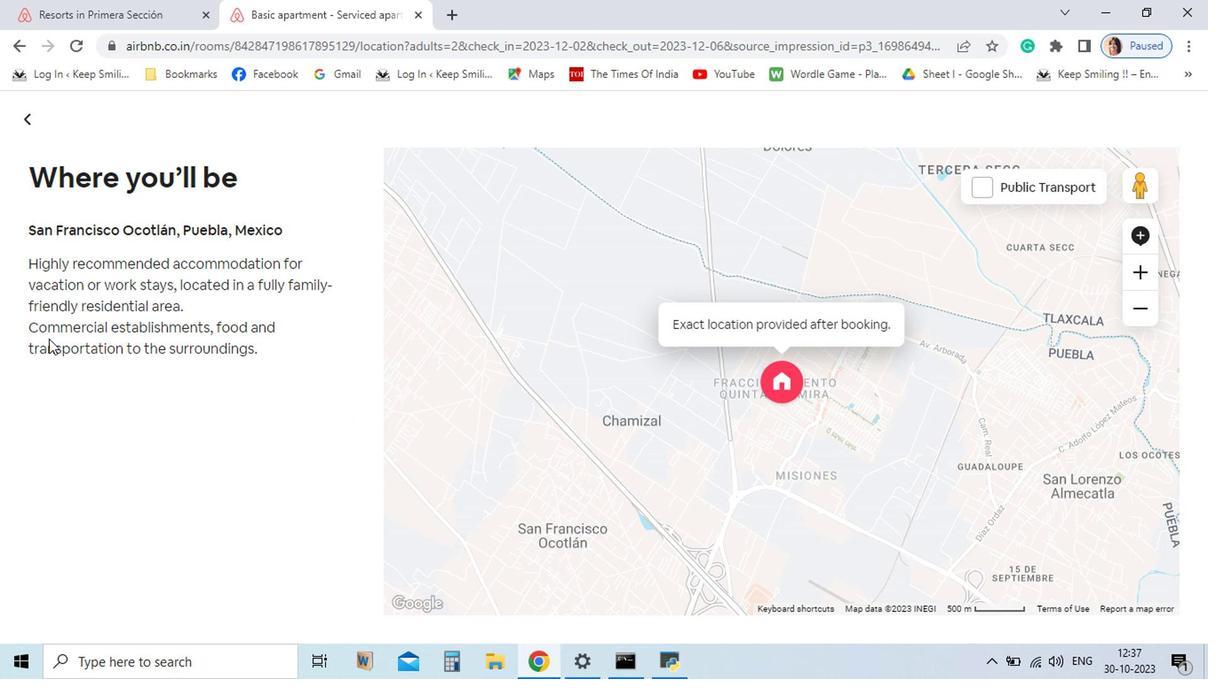 
Action: Mouse moved to (195, 258)
Screenshot: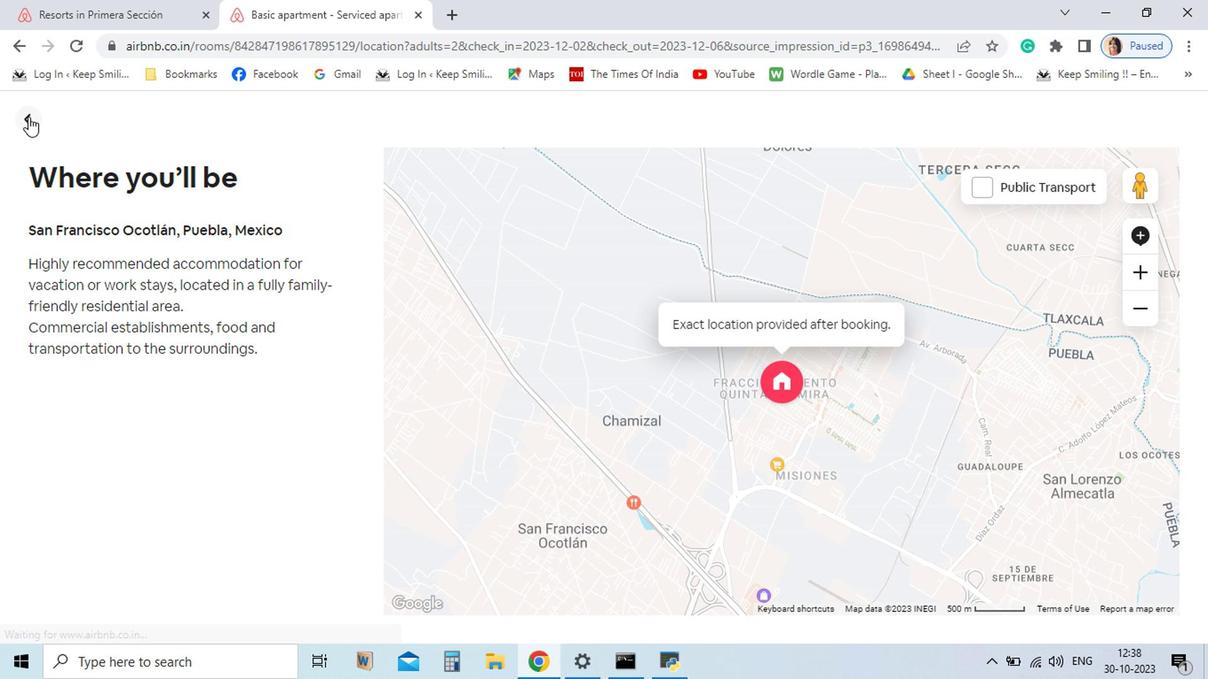 
Action: Mouse pressed left at (195, 258)
Screenshot: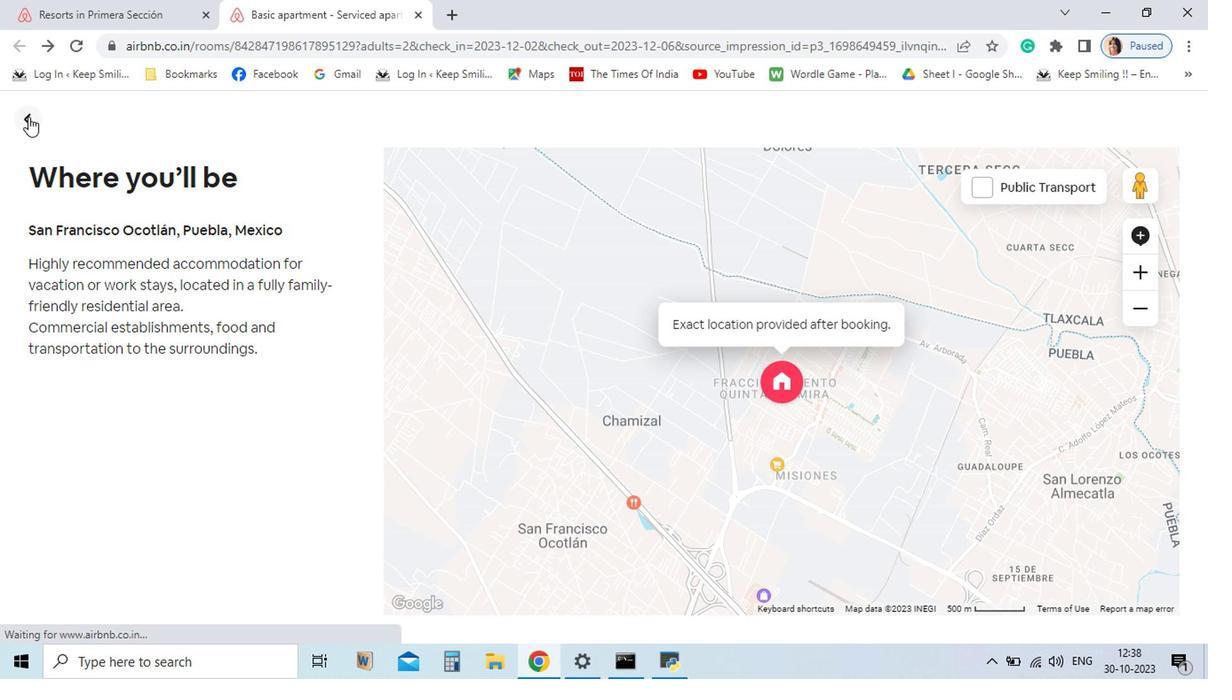 
Action: Mouse moved to (511, 533)
Screenshot: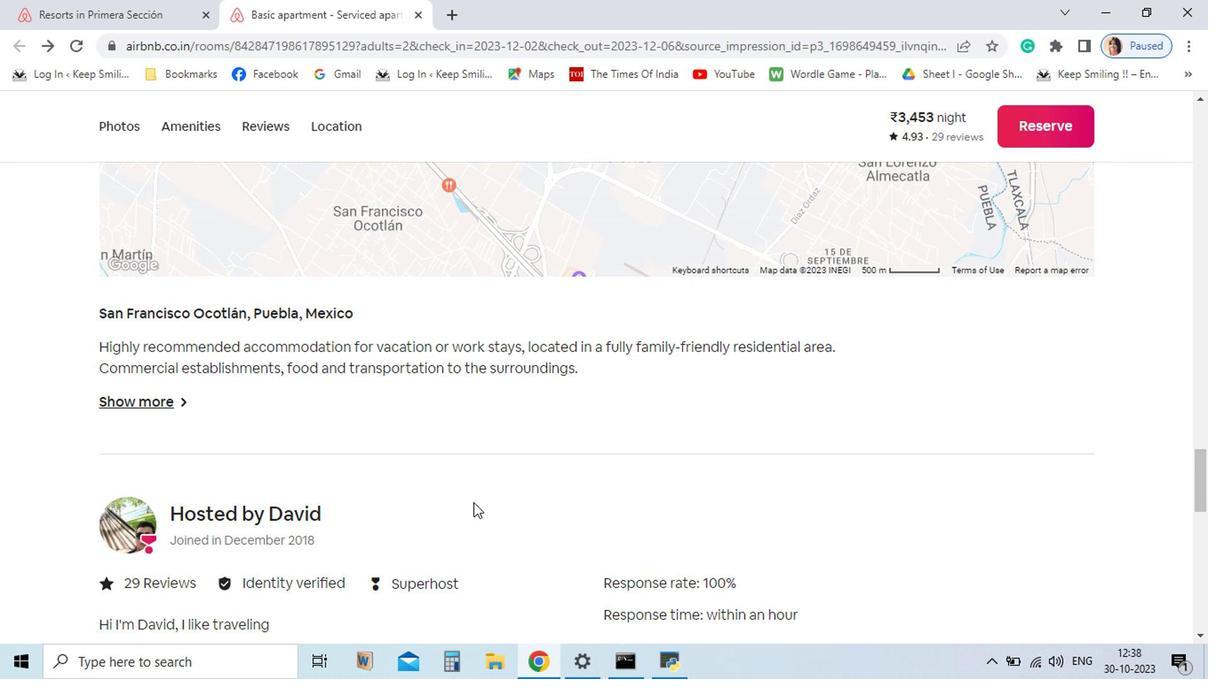 
Action: Mouse scrolled (511, 532) with delta (0, 0)
